 Task: Look for Airbnb options in Santa Tecla, El Salvador from 1st November, 2023 to 9th November, 2023 for 4 adults.2 bedrooms having 2 beds and 2 bathrooms. Property type can be house. Booking option can be shelf check-in. Look for 5 properties as per requirement.
Action: Mouse moved to (500, 100)
Screenshot: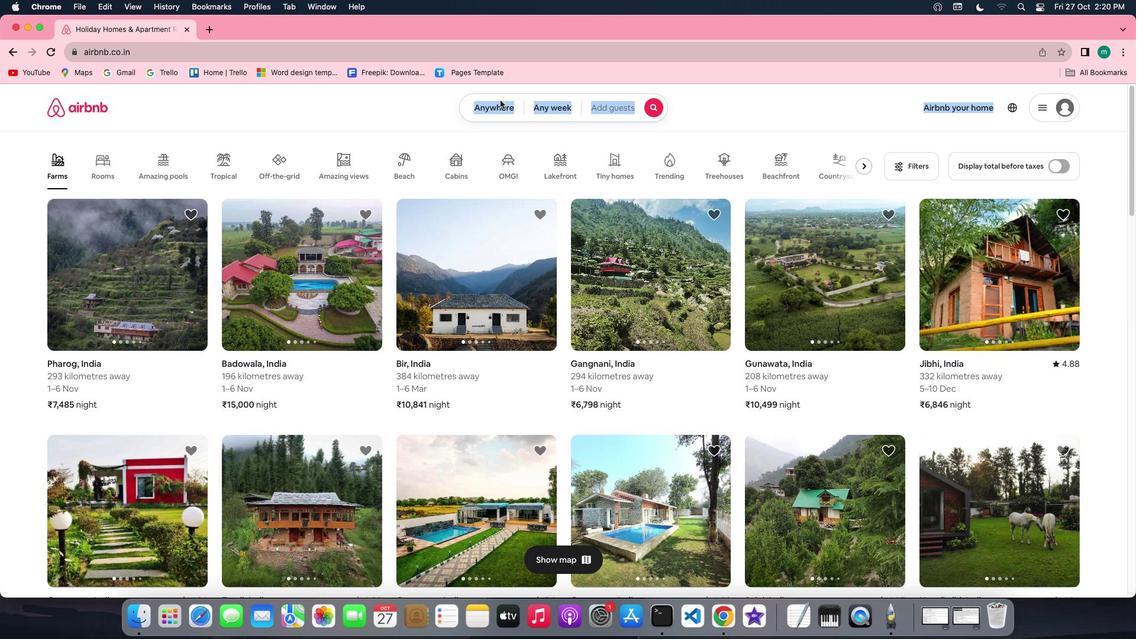 
Action: Mouse pressed left at (500, 100)
Screenshot: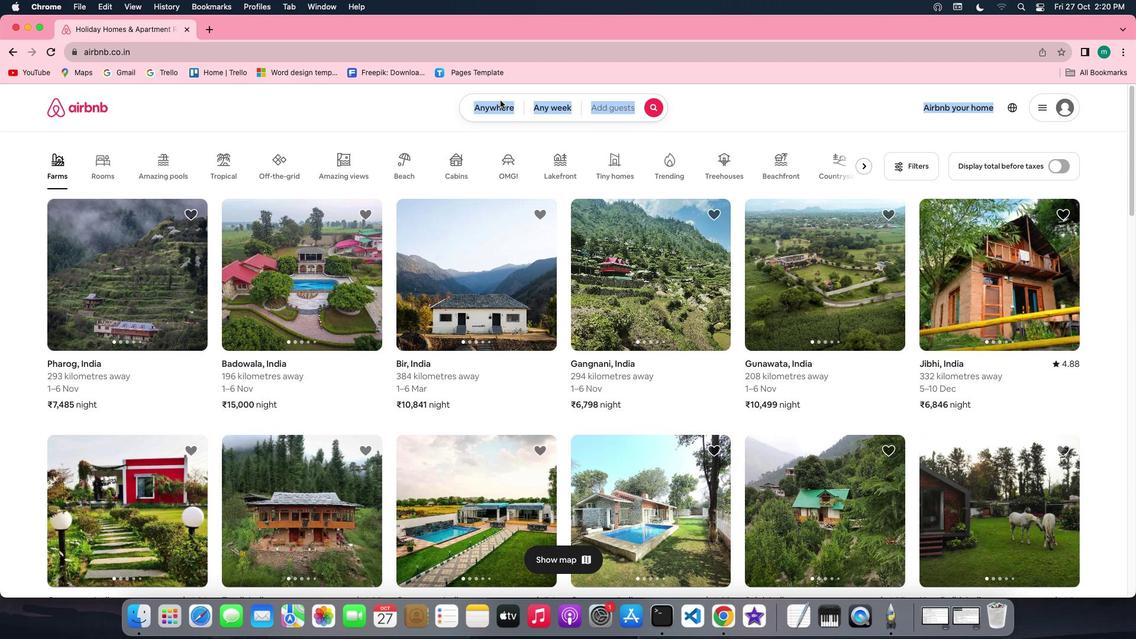 
Action: Mouse moved to (500, 100)
Screenshot: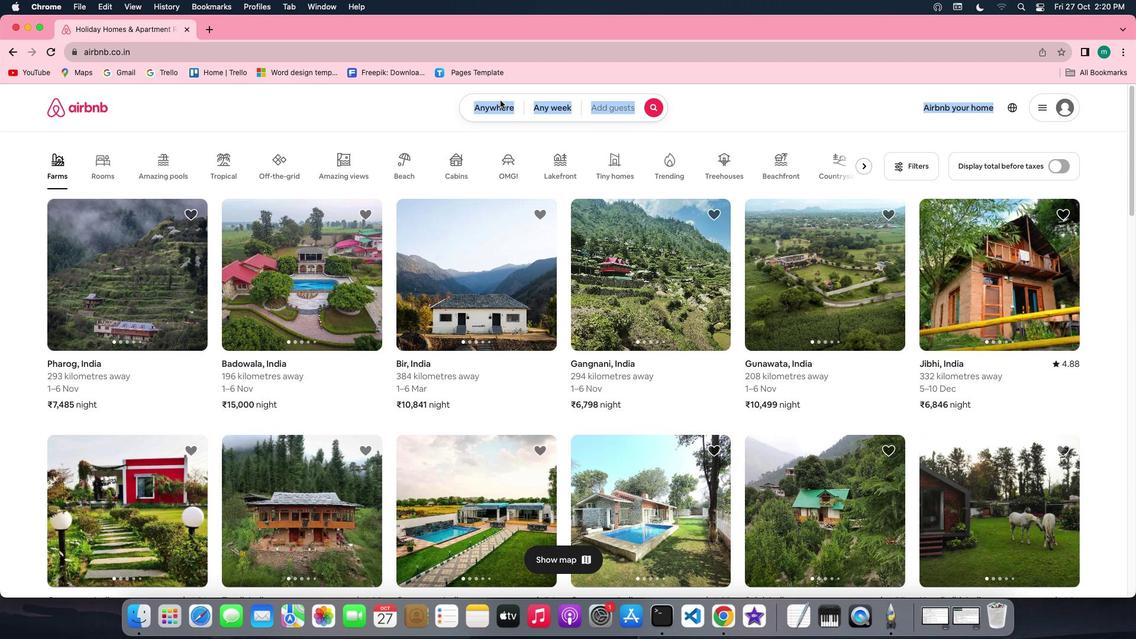 
Action: Mouse pressed left at (500, 100)
Screenshot: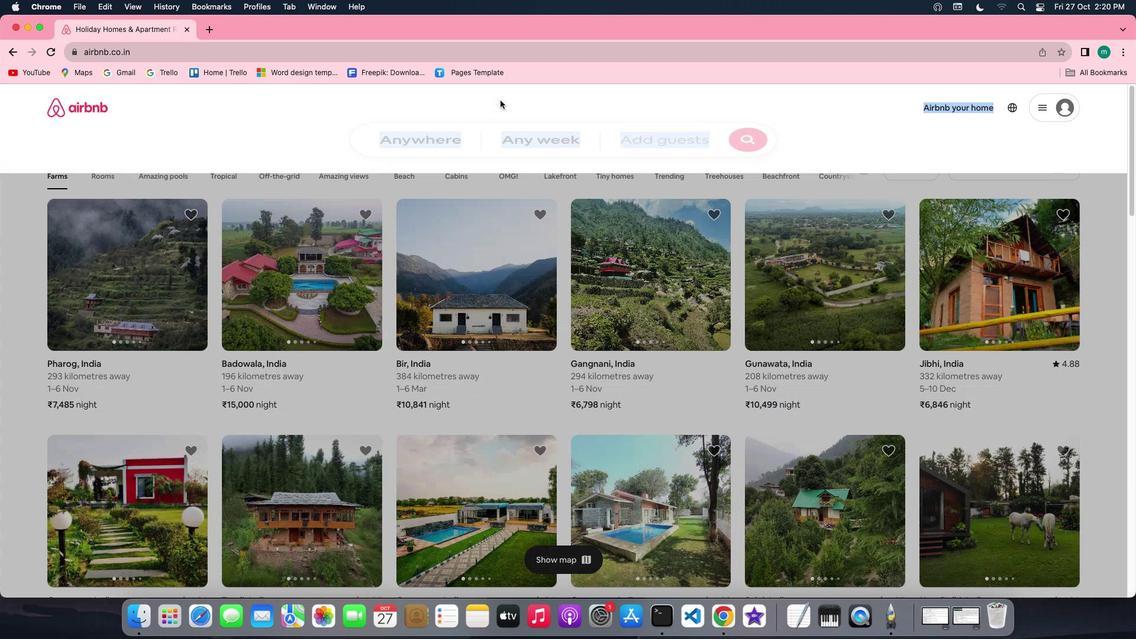 
Action: Mouse moved to (442, 154)
Screenshot: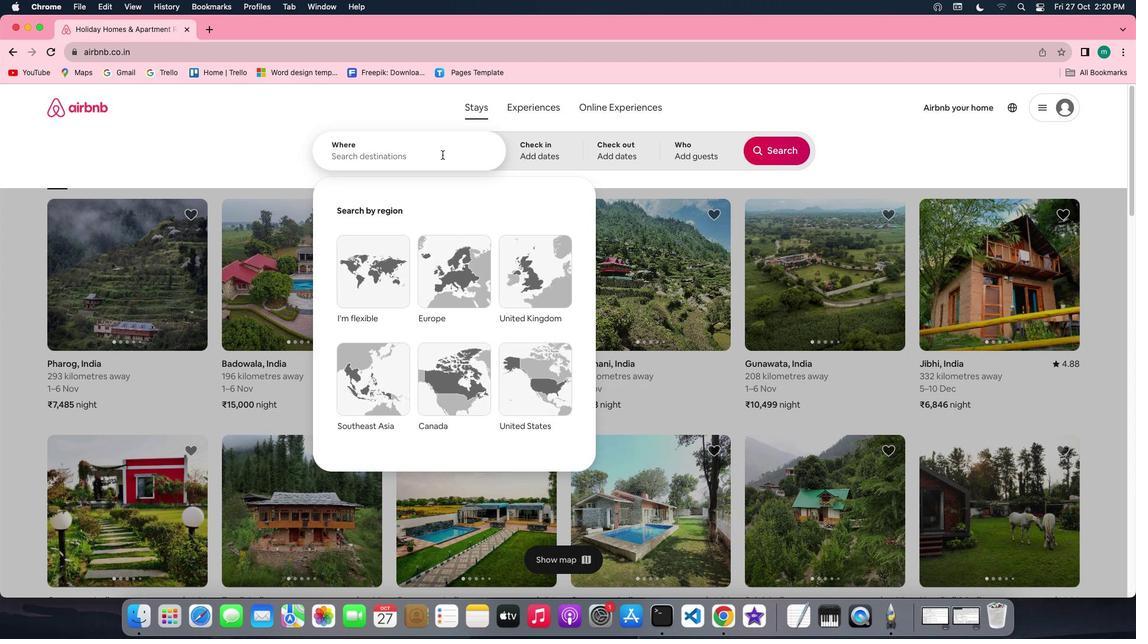 
Action: Key pressed Key.shift'S''a''n''t''a'Key.spaceKey.shift'T''e''c''l''a'','Key.spaceKey.shift'E''l'Key.spaceKey.shift'S''a''l''v''a''d''o''r'
Screenshot: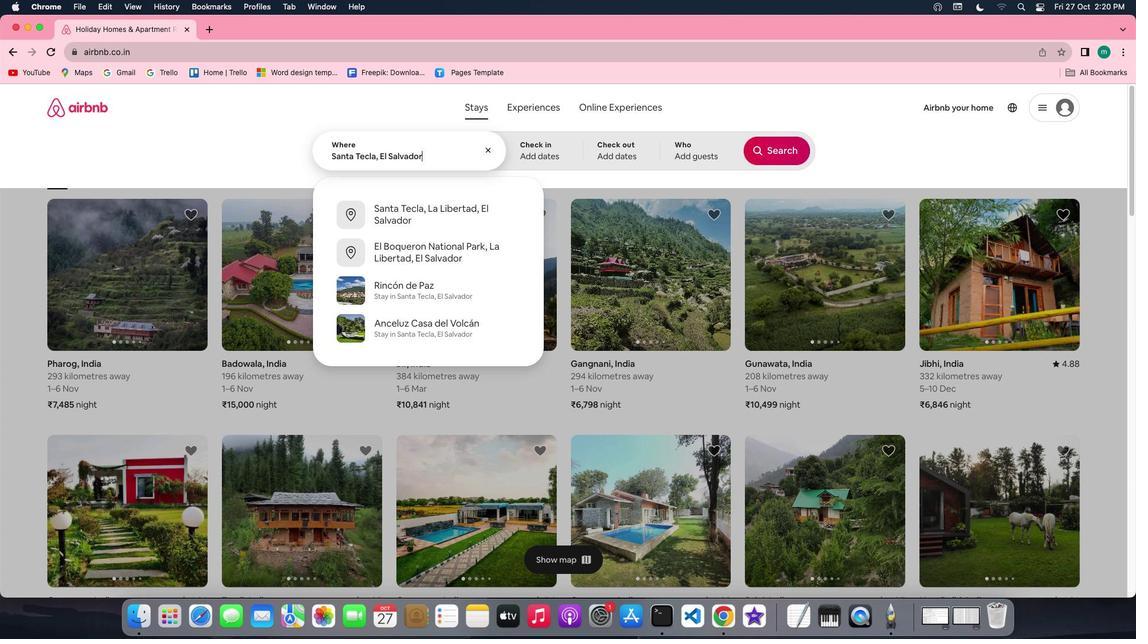 
Action: Mouse moved to (547, 148)
Screenshot: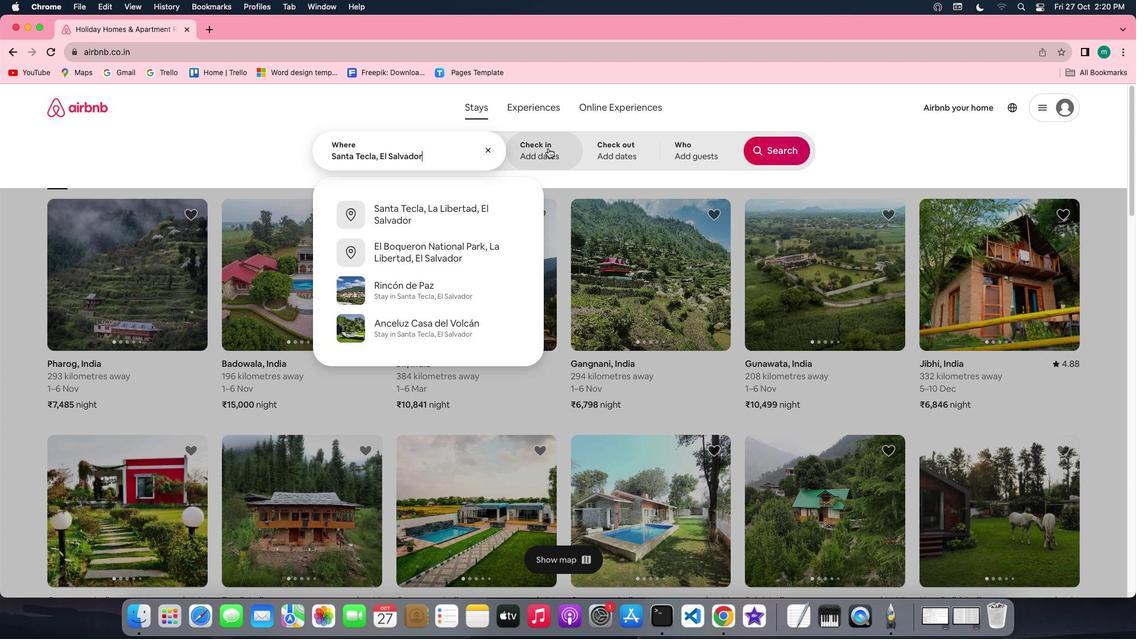 
Action: Mouse pressed left at (547, 148)
Screenshot: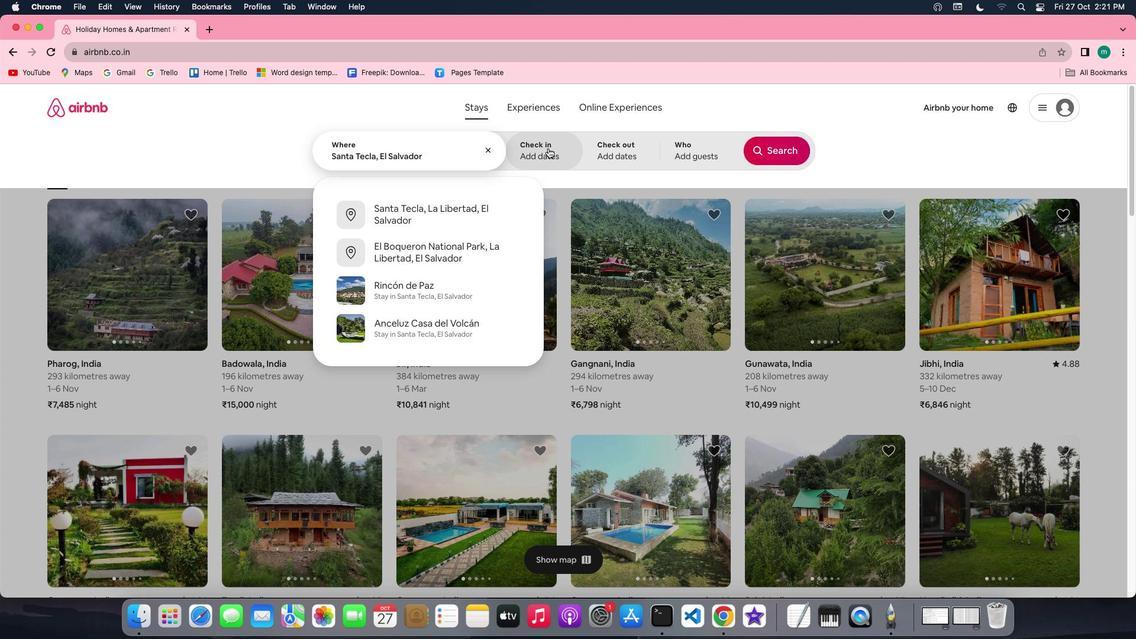 
Action: Mouse moved to (678, 292)
Screenshot: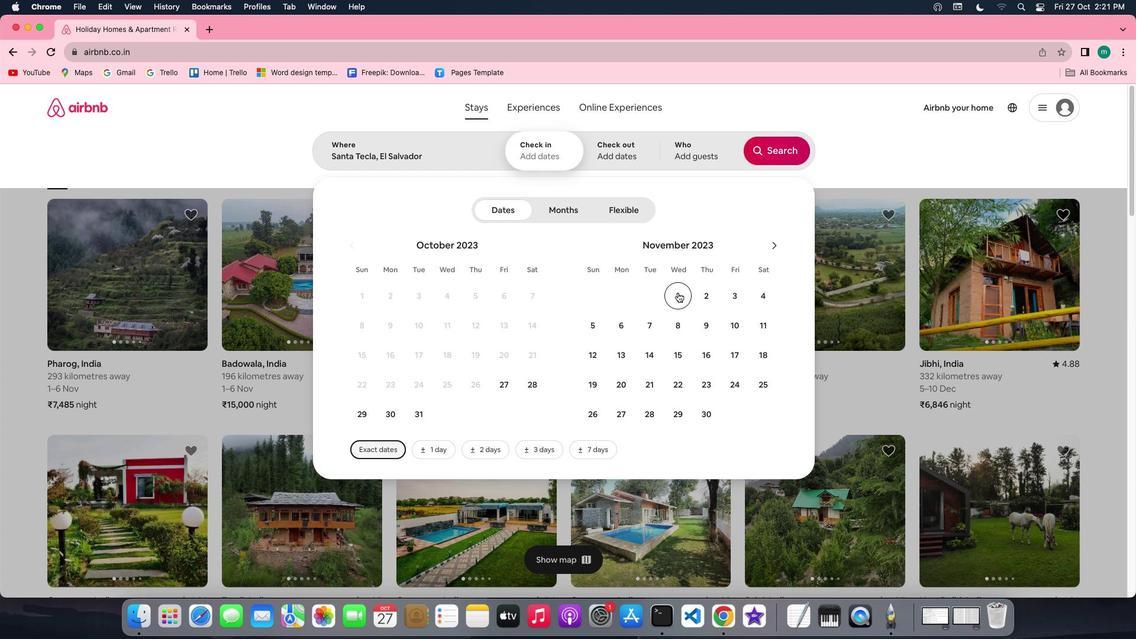 
Action: Mouse pressed left at (678, 292)
Screenshot: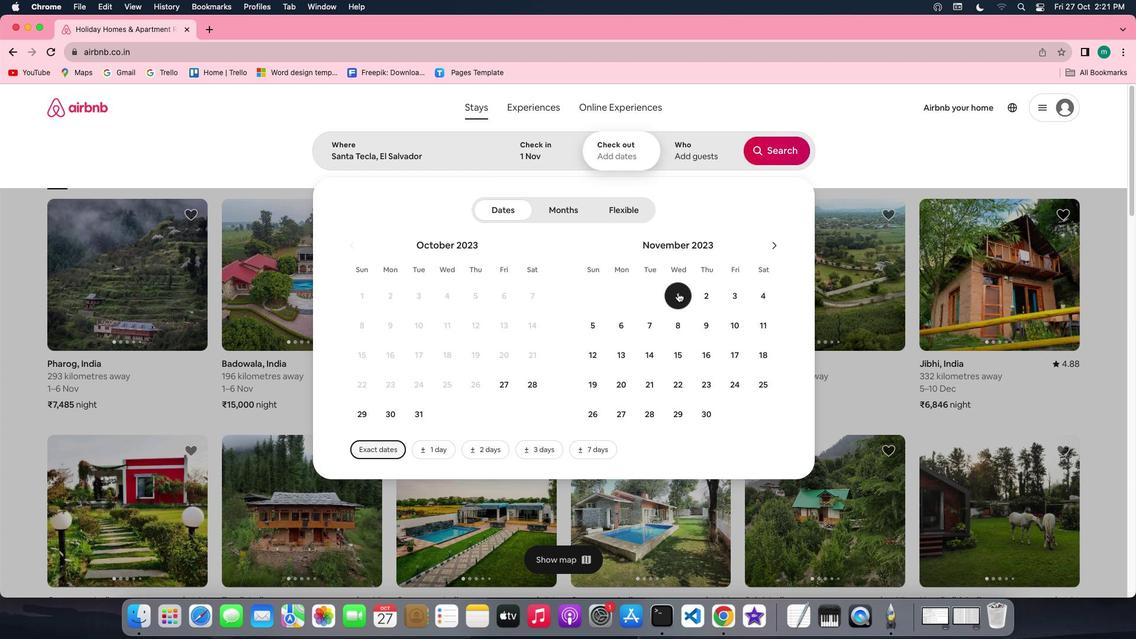 
Action: Mouse moved to (701, 323)
Screenshot: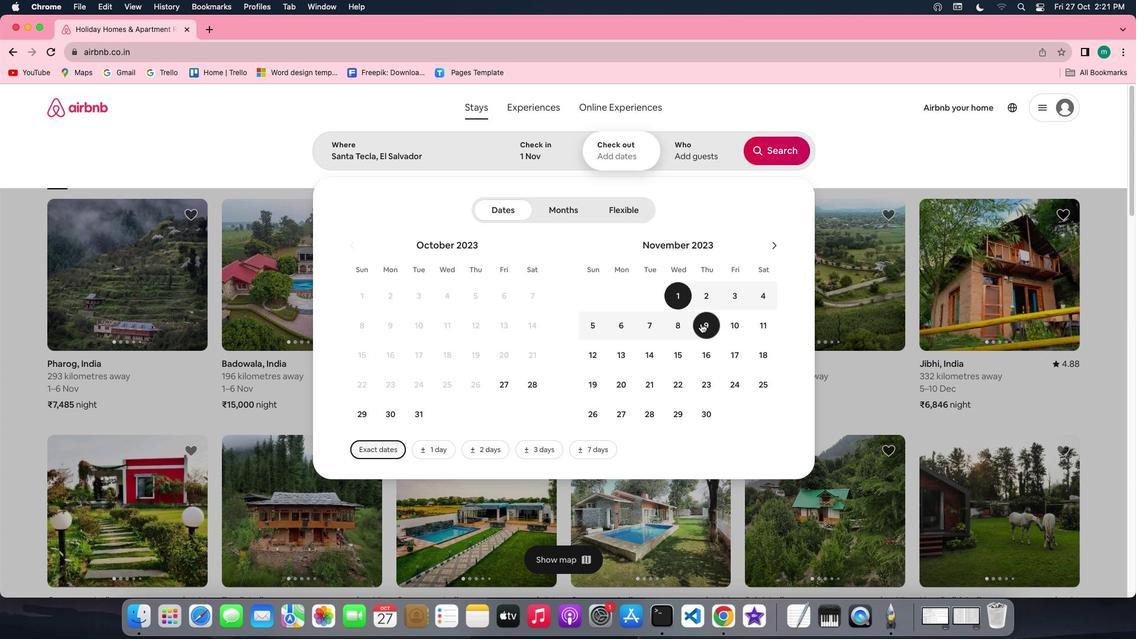 
Action: Mouse pressed left at (701, 323)
Screenshot: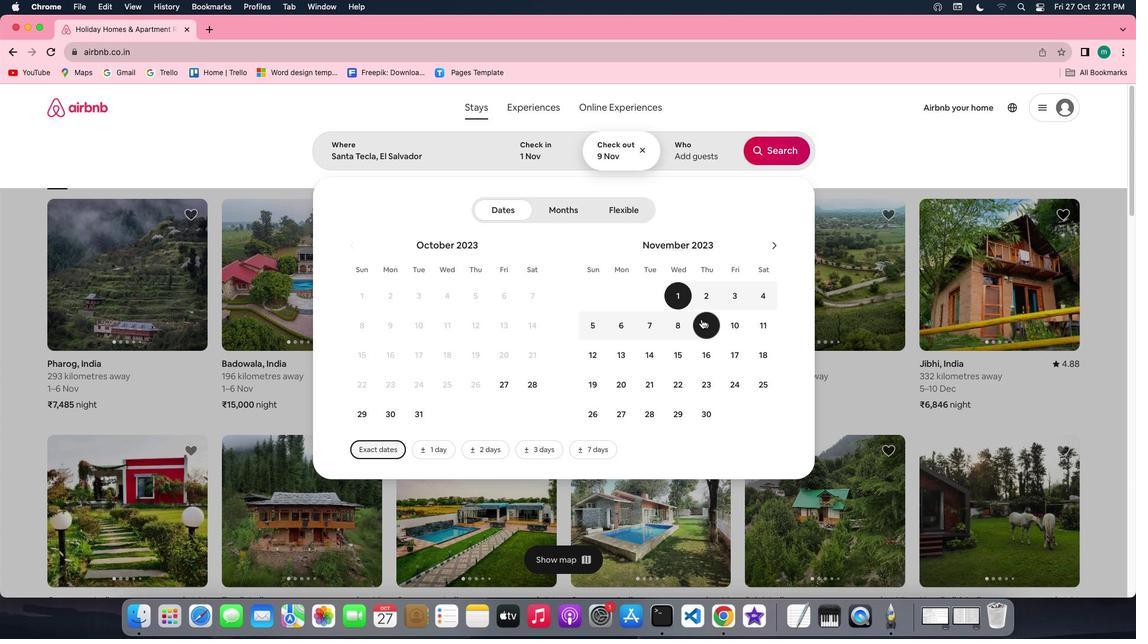 
Action: Mouse moved to (697, 153)
Screenshot: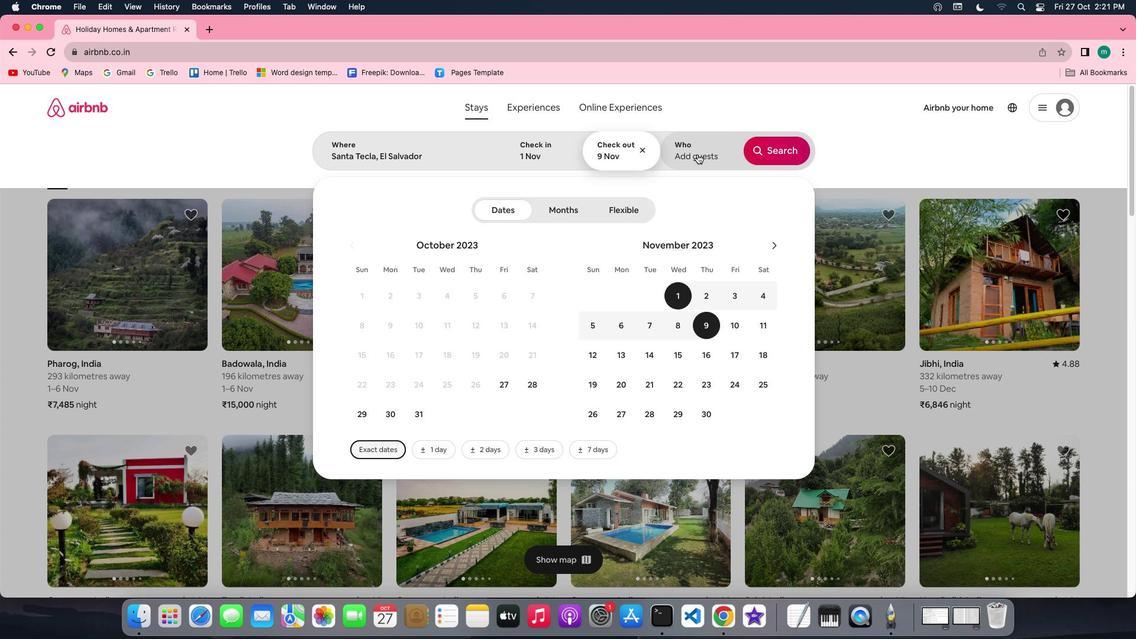 
Action: Mouse pressed left at (697, 153)
Screenshot: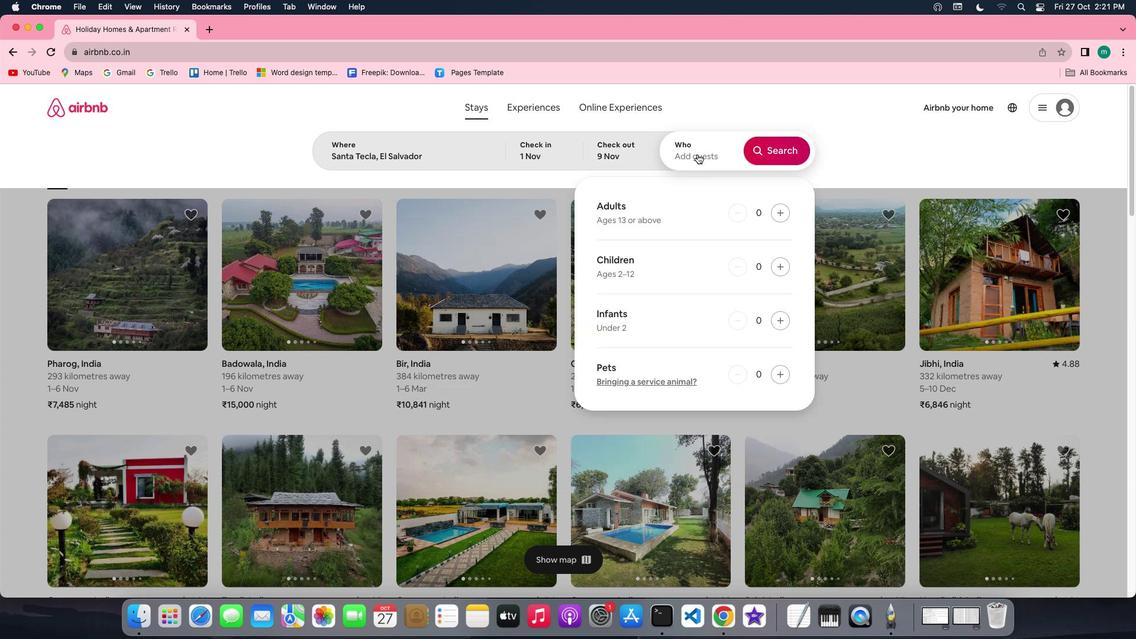 
Action: Mouse moved to (777, 210)
Screenshot: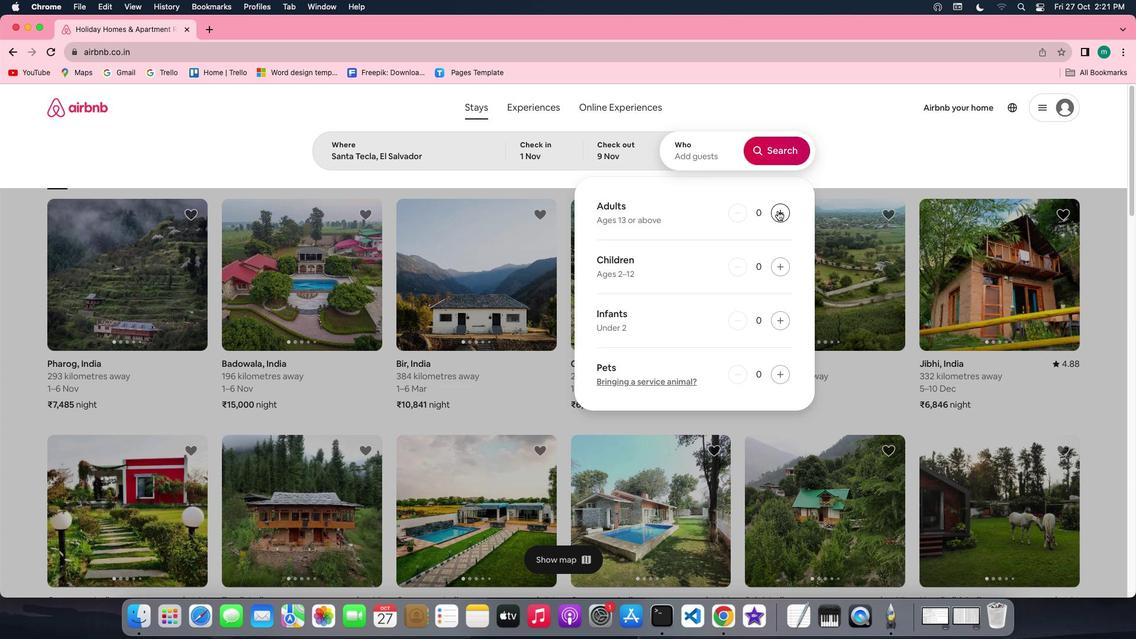 
Action: Mouse pressed left at (777, 210)
Screenshot: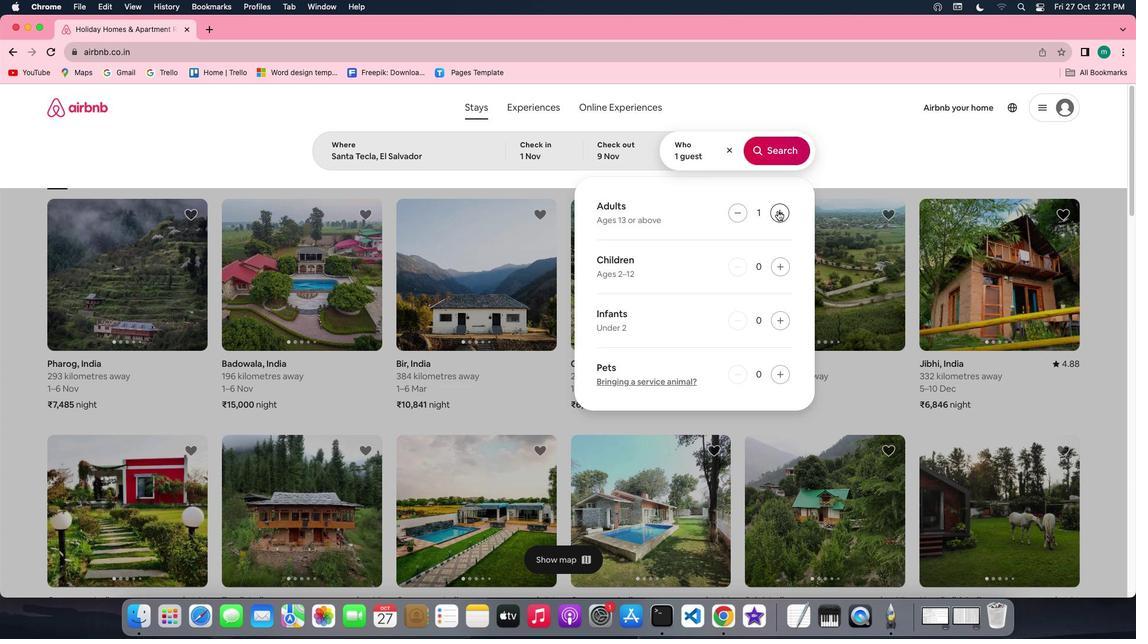 
Action: Mouse pressed left at (777, 210)
Screenshot: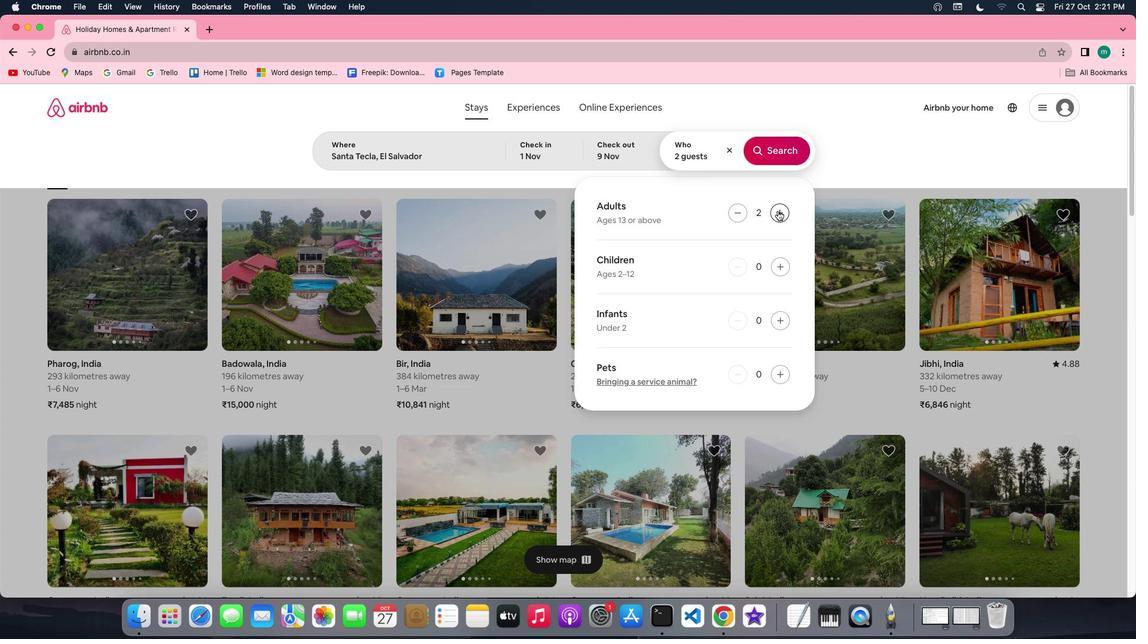 
Action: Mouse pressed left at (777, 210)
Screenshot: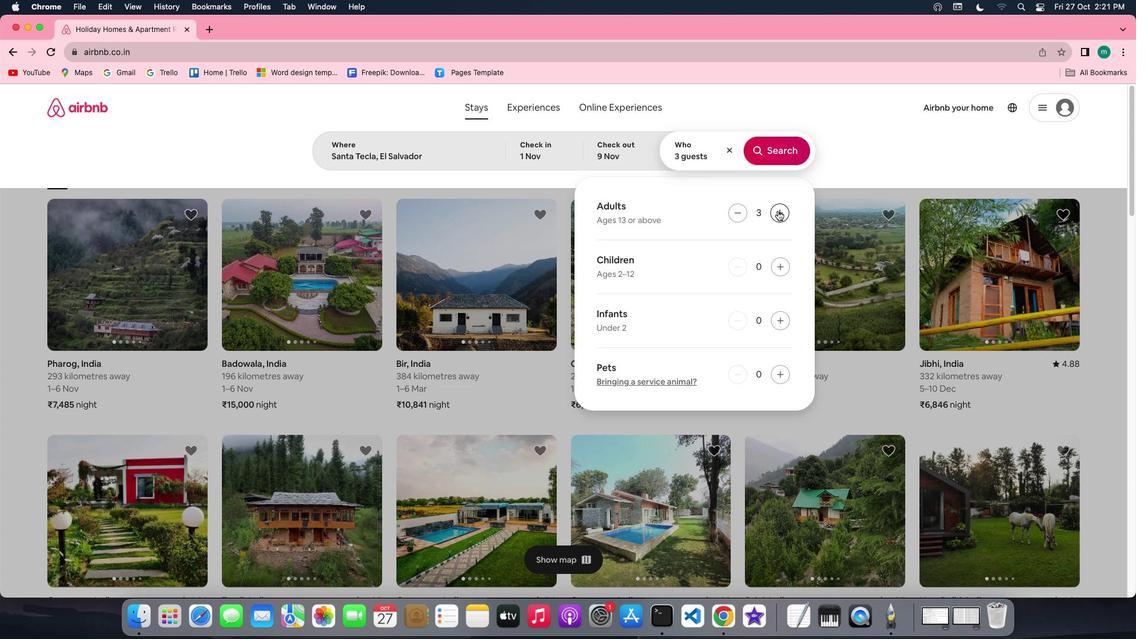 
Action: Mouse pressed left at (777, 210)
Screenshot: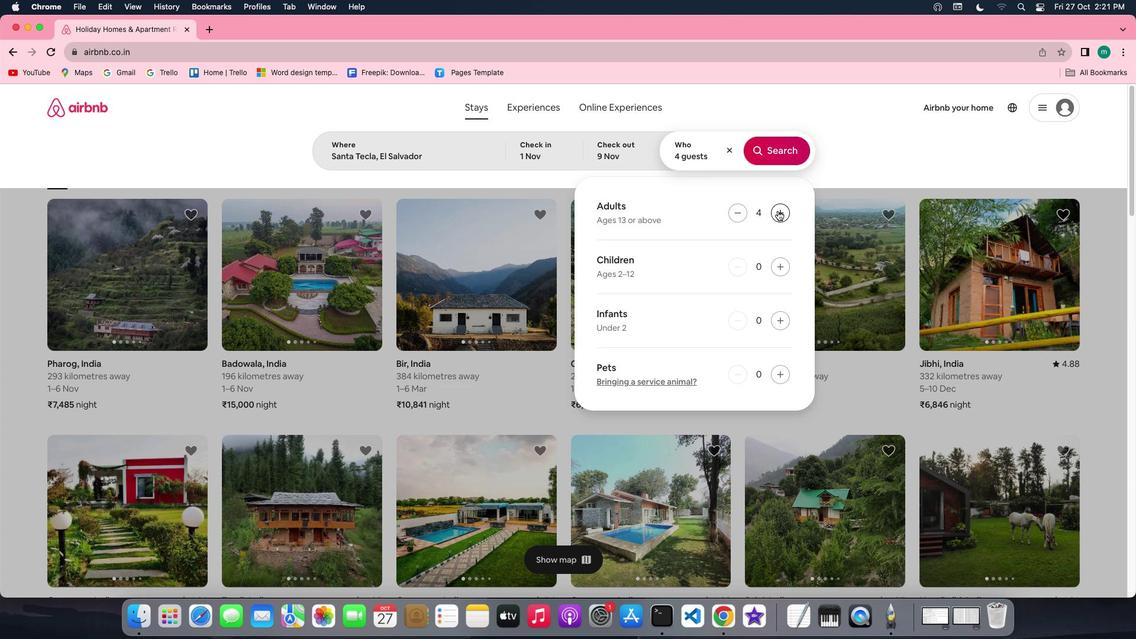 
Action: Mouse moved to (787, 152)
Screenshot: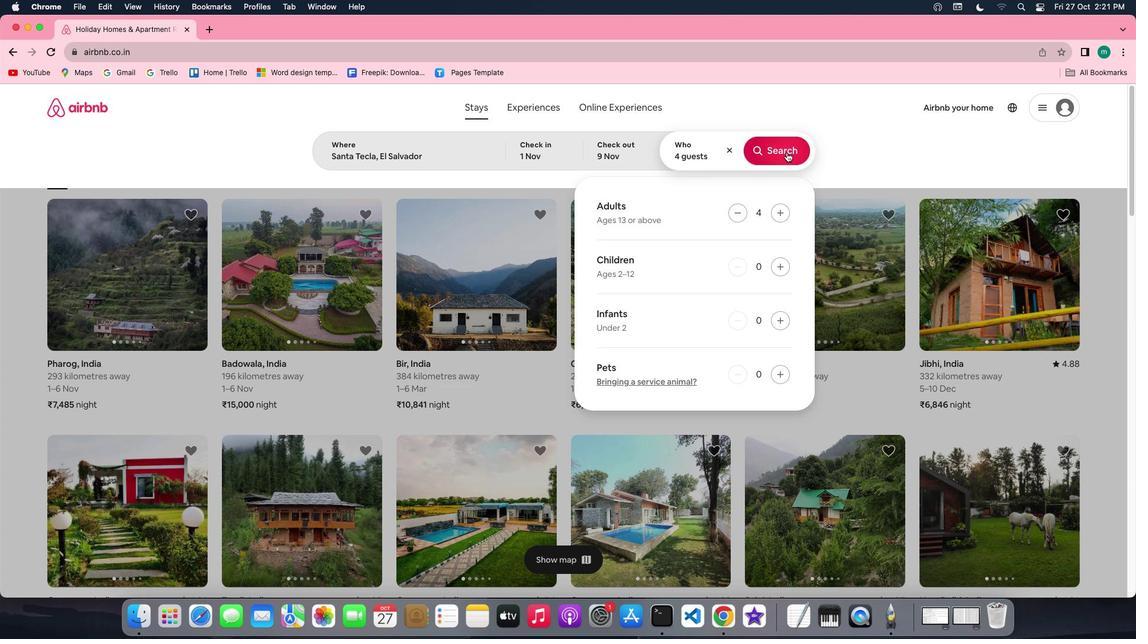 
Action: Mouse pressed left at (787, 152)
Screenshot: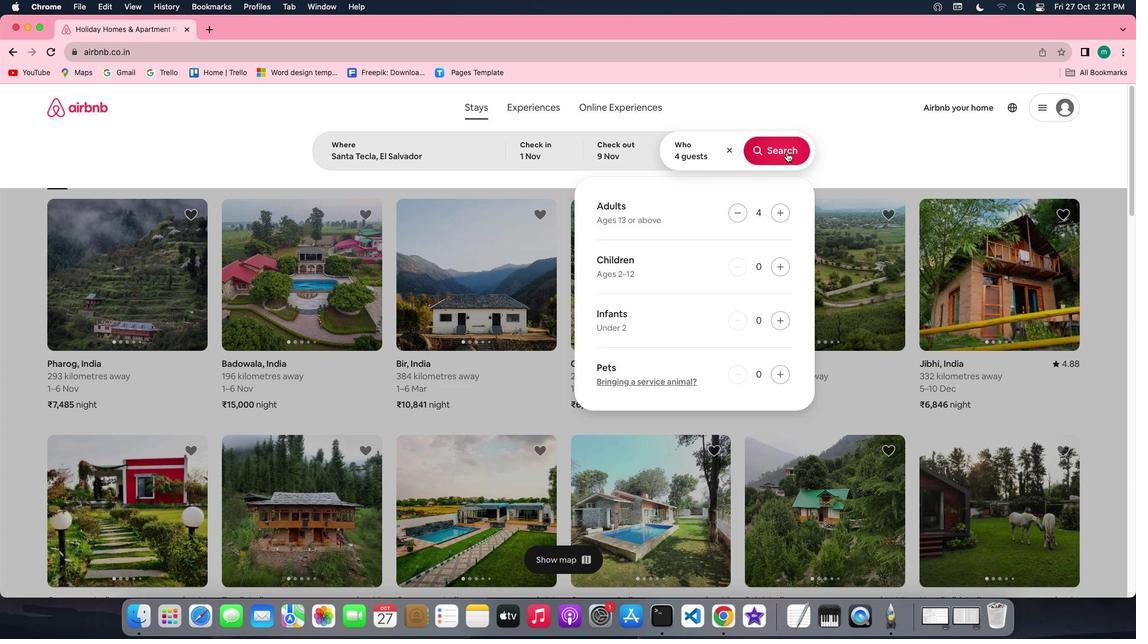 
Action: Mouse moved to (955, 154)
Screenshot: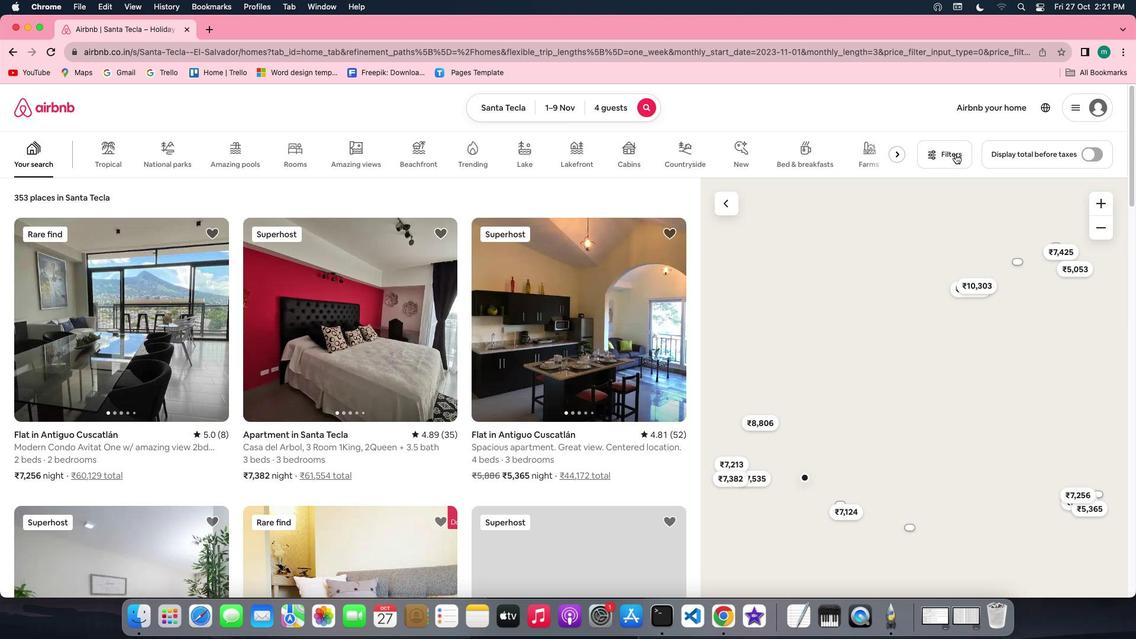 
Action: Mouse pressed left at (955, 154)
Screenshot: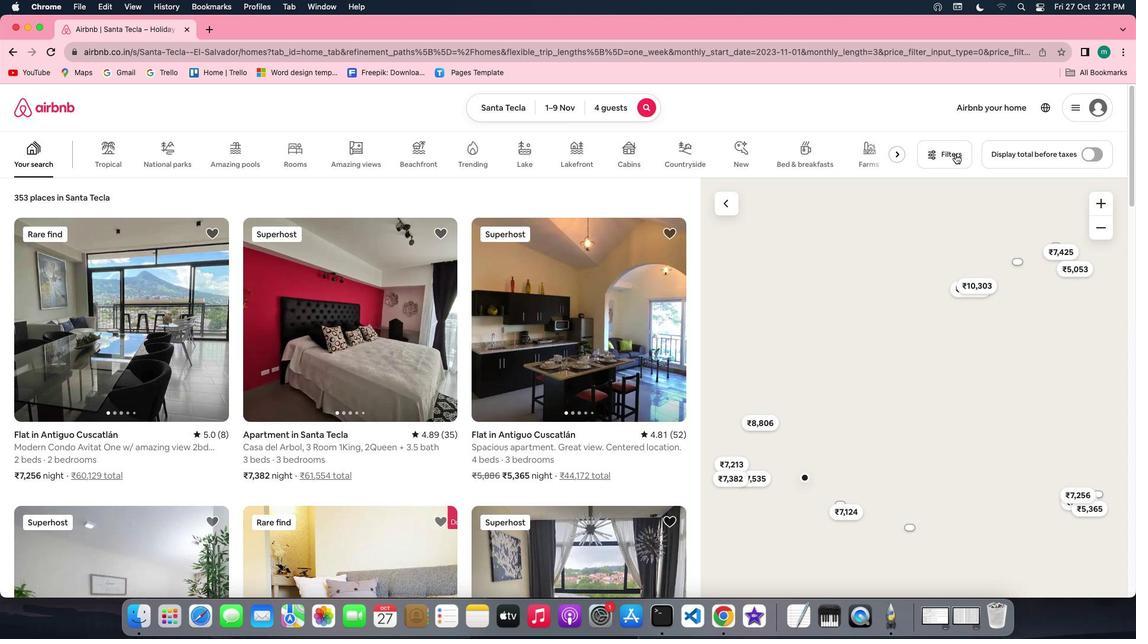 
Action: Mouse moved to (656, 341)
Screenshot: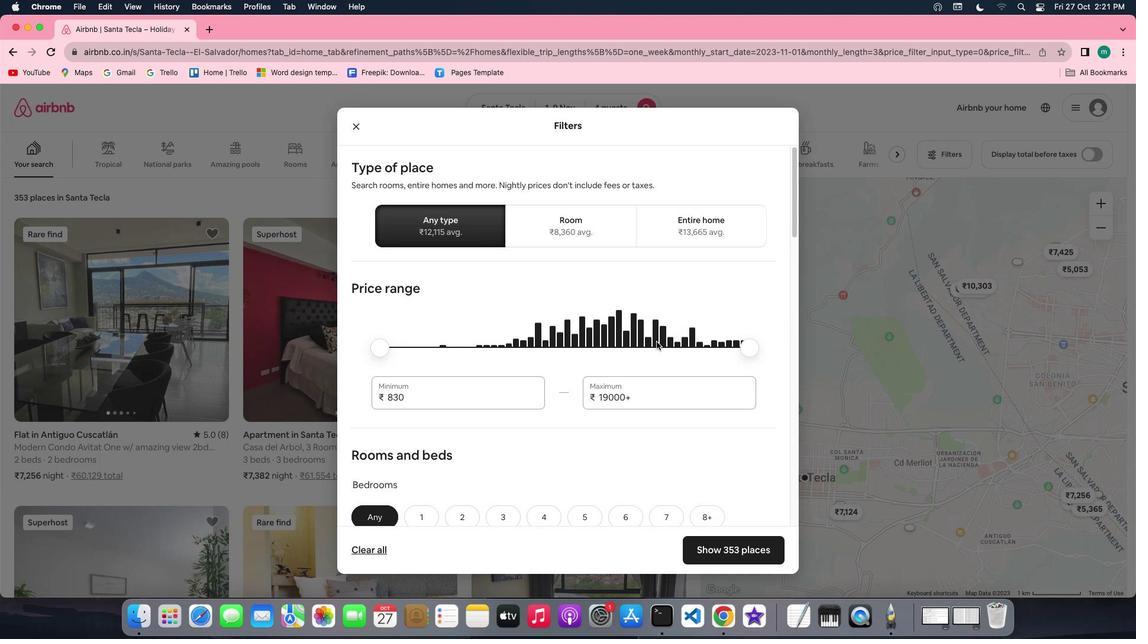 
Action: Mouse scrolled (656, 341) with delta (0, 0)
Screenshot: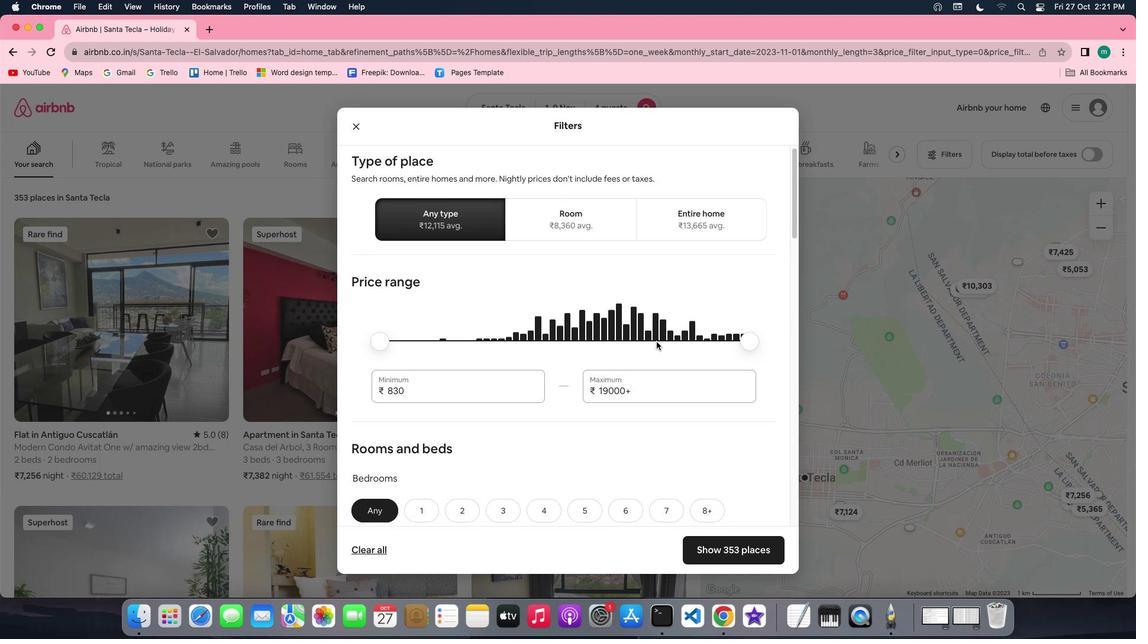 
Action: Mouse scrolled (656, 341) with delta (0, 0)
Screenshot: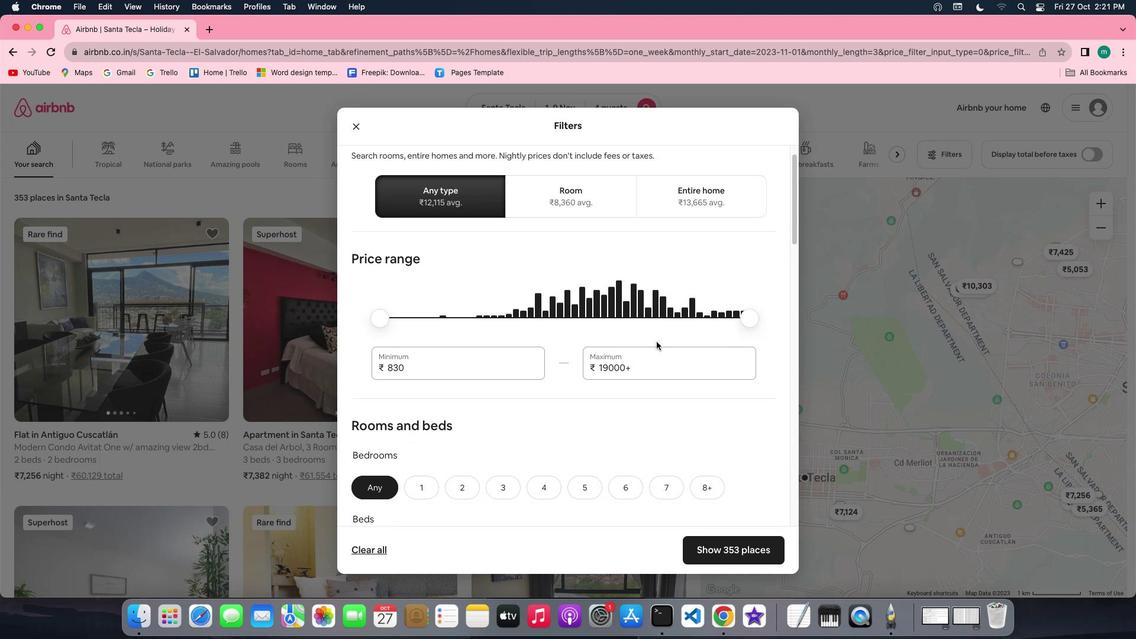 
Action: Mouse scrolled (656, 341) with delta (0, 0)
Screenshot: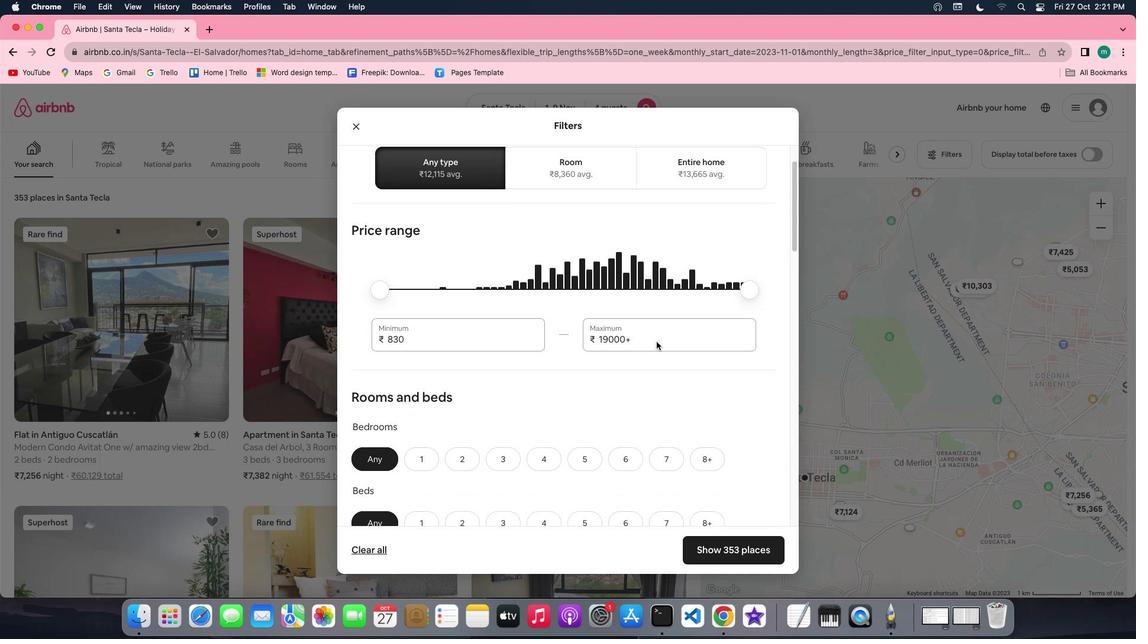 
Action: Mouse scrolled (656, 341) with delta (0, -1)
Screenshot: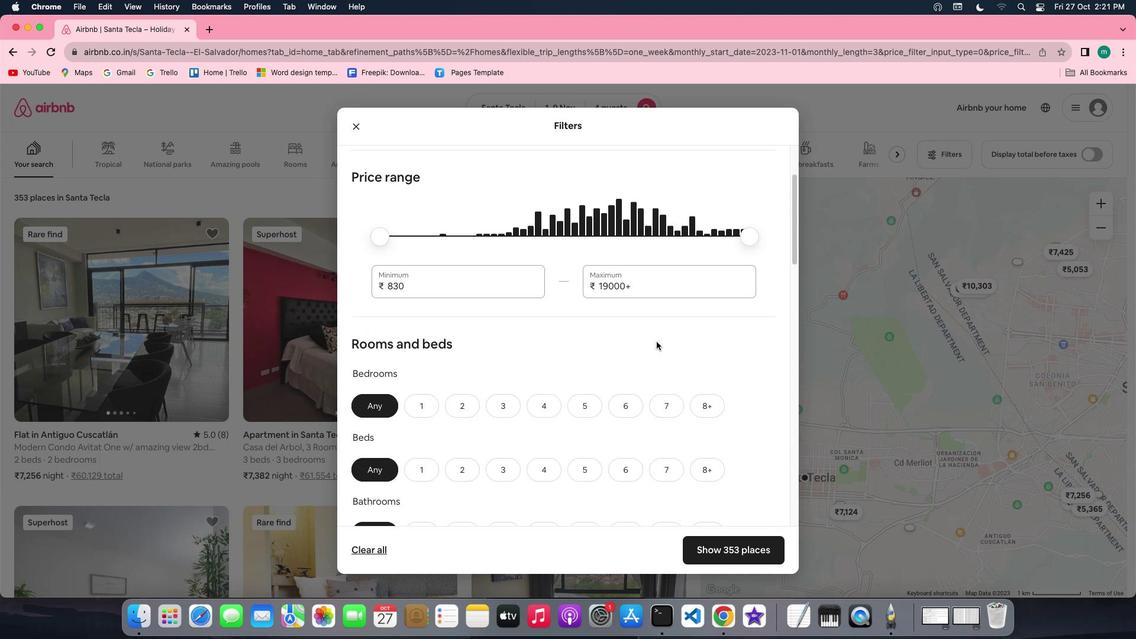 
Action: Mouse moved to (656, 341)
Screenshot: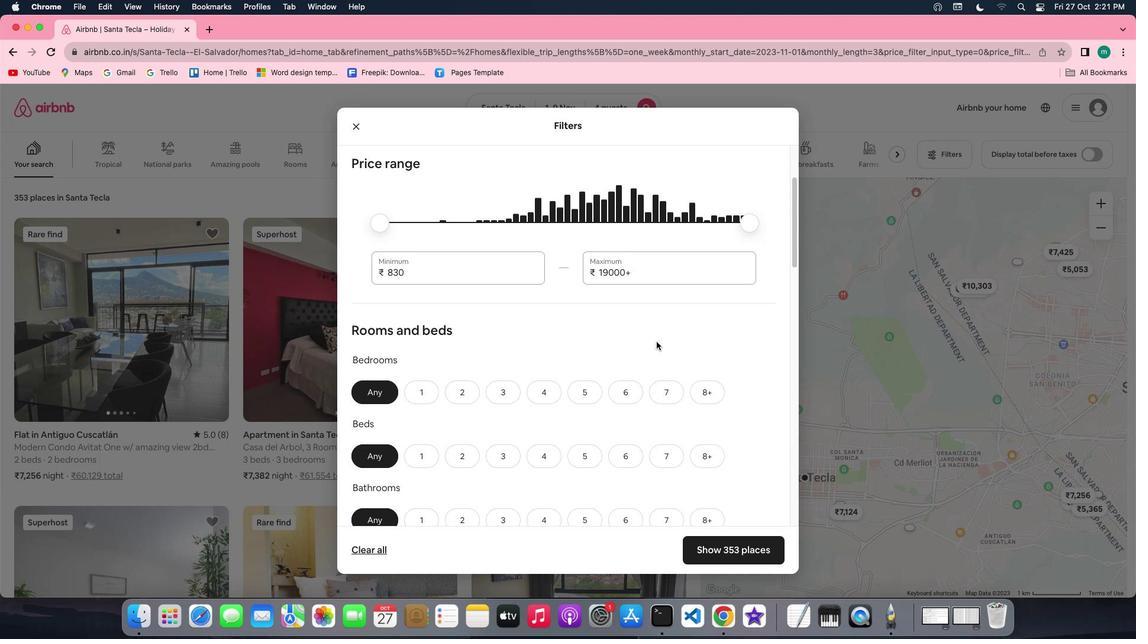 
Action: Mouse scrolled (656, 341) with delta (0, 0)
Screenshot: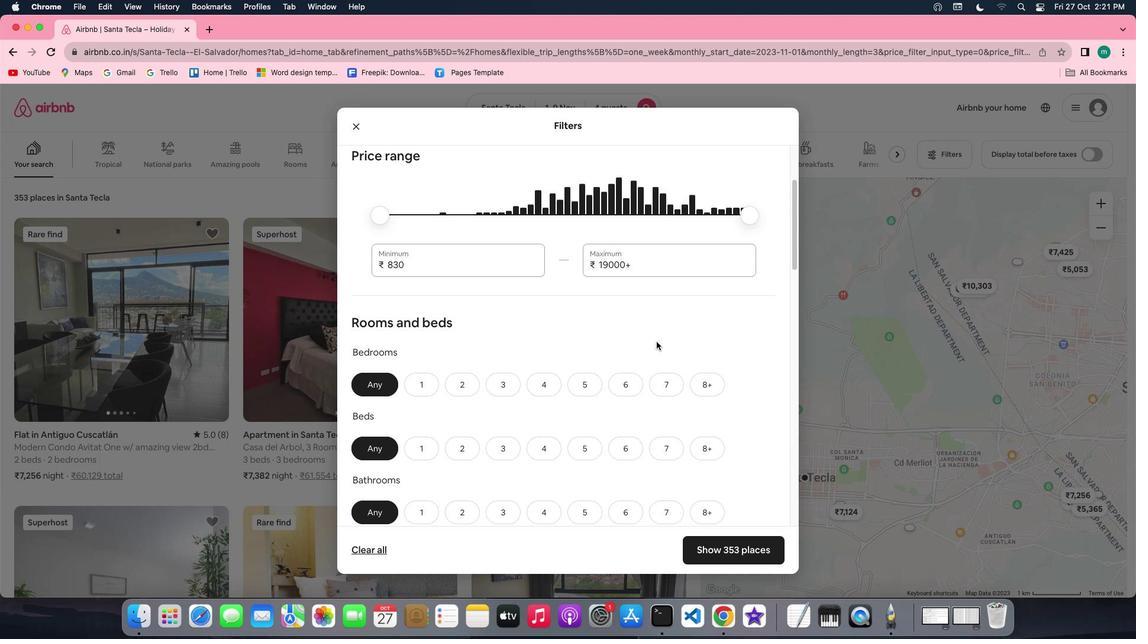 
Action: Mouse scrolled (656, 341) with delta (0, 0)
Screenshot: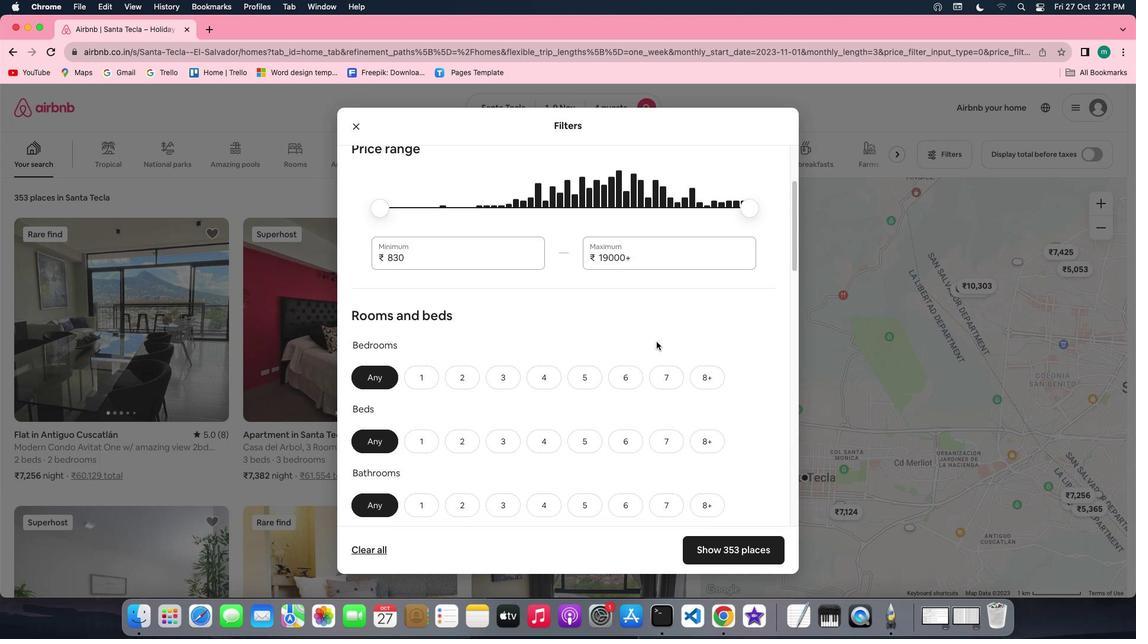 
Action: Mouse scrolled (656, 341) with delta (0, 0)
Screenshot: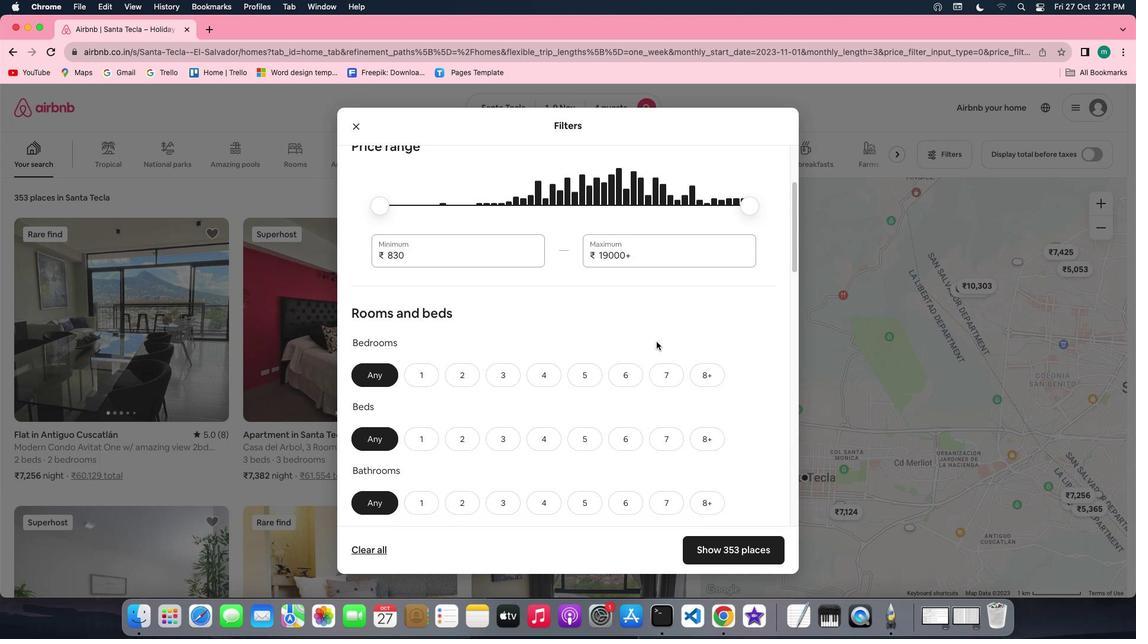 
Action: Mouse scrolled (656, 341) with delta (0, 0)
Screenshot: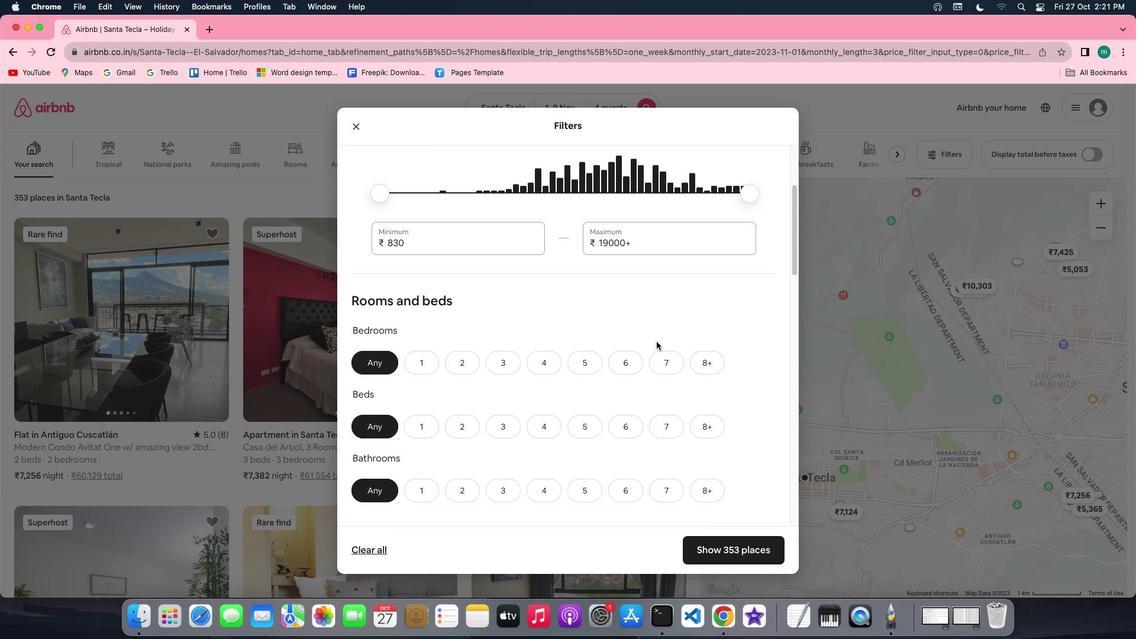 
Action: Mouse scrolled (656, 341) with delta (0, 0)
Screenshot: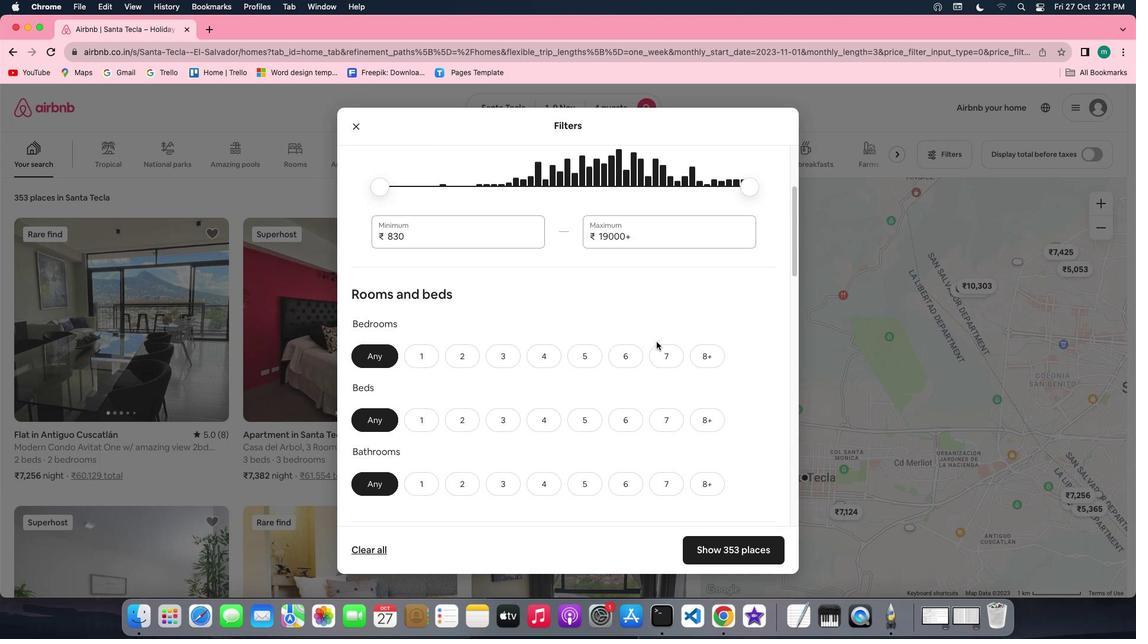 
Action: Mouse scrolled (656, 341) with delta (0, 0)
Screenshot: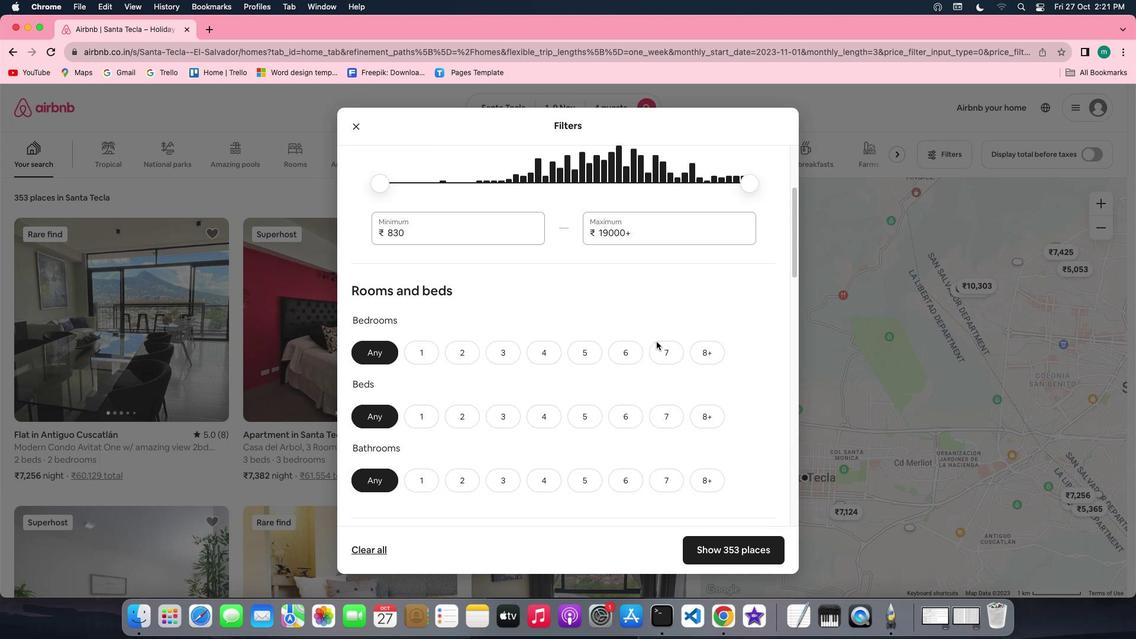 
Action: Mouse scrolled (656, 341) with delta (0, 0)
Screenshot: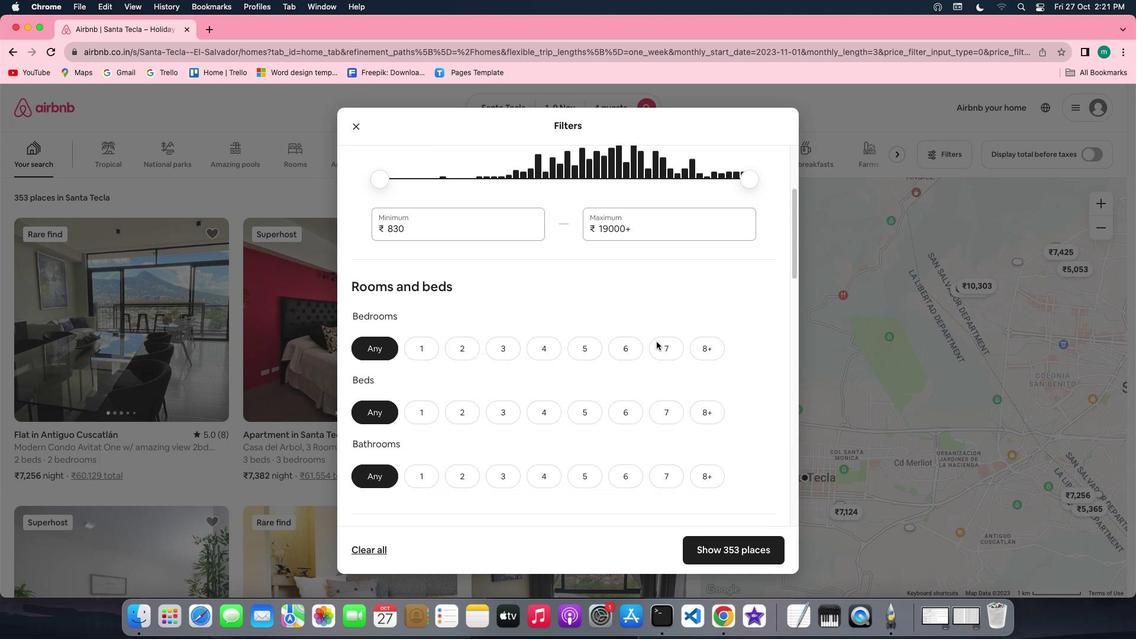 
Action: Mouse scrolled (656, 341) with delta (0, 0)
Screenshot: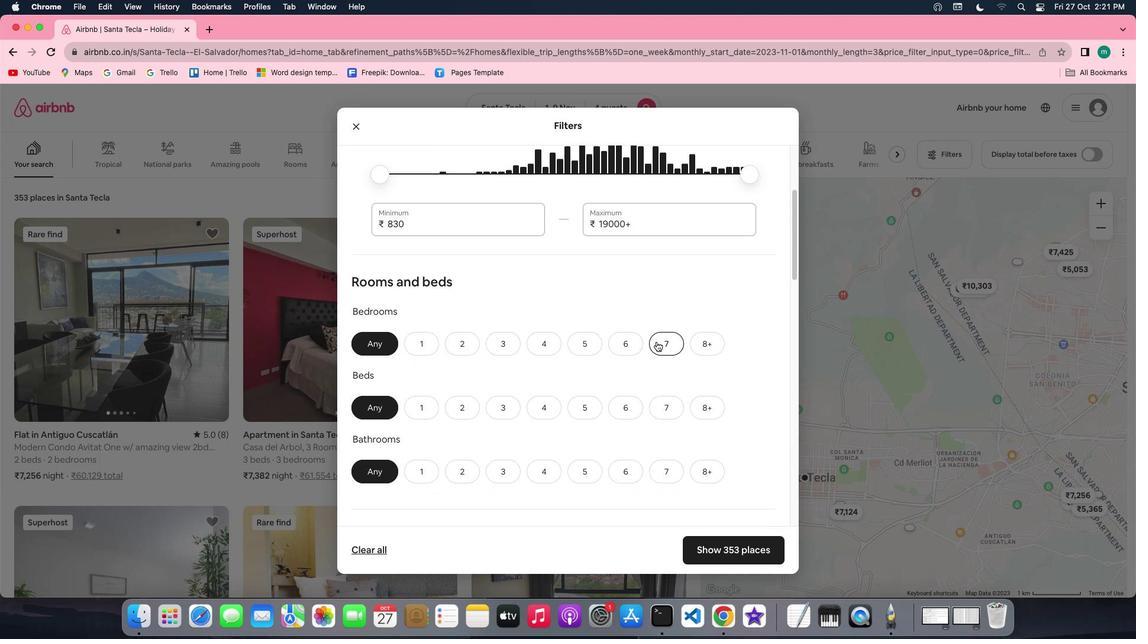 
Action: Mouse scrolled (656, 341) with delta (0, 0)
Screenshot: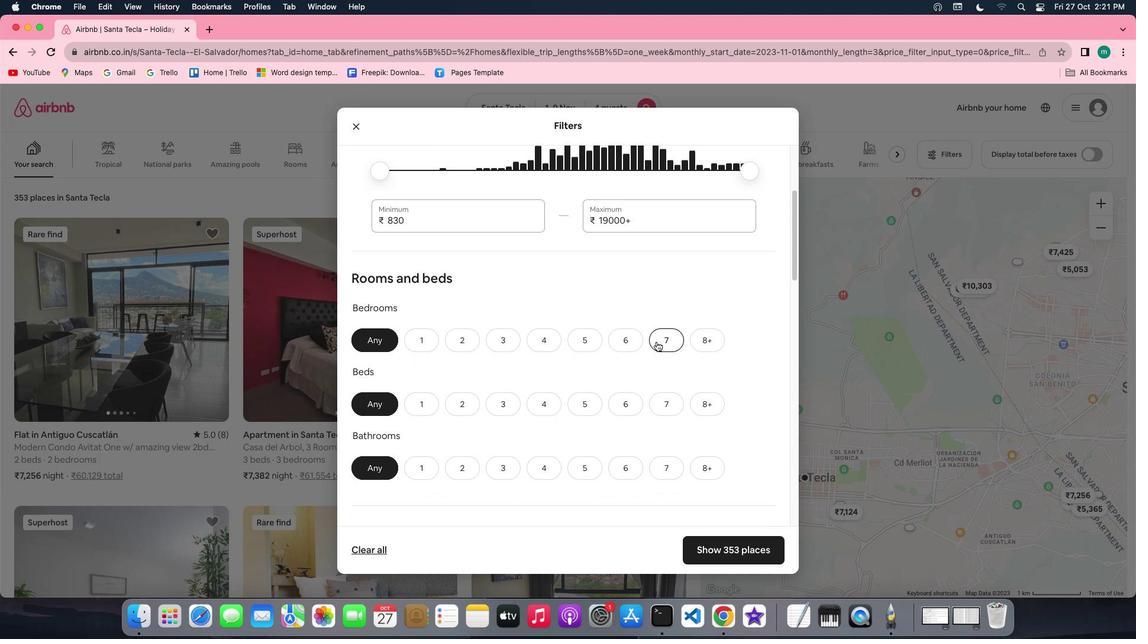 
Action: Mouse scrolled (656, 341) with delta (0, 0)
Screenshot: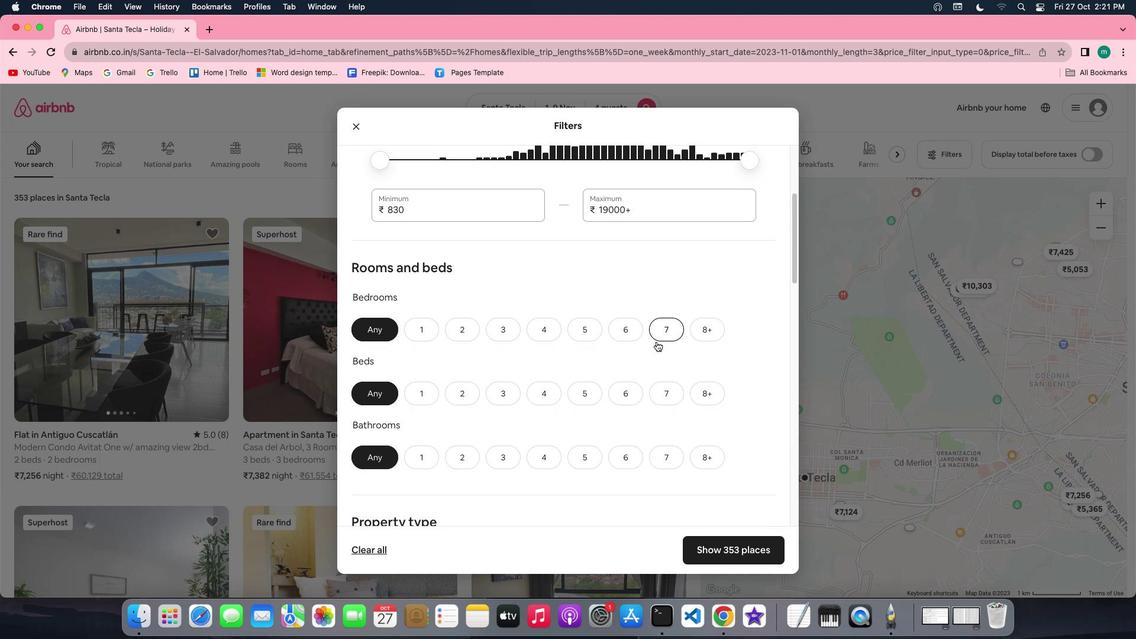 
Action: Mouse scrolled (656, 341) with delta (0, 0)
Screenshot: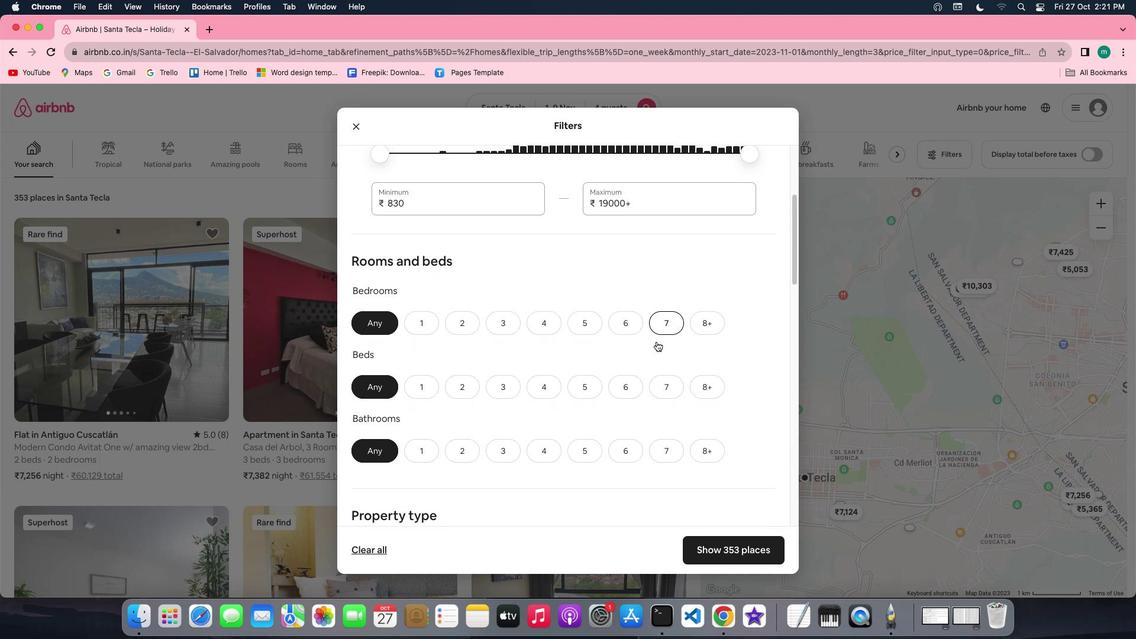 
Action: Mouse scrolled (656, 341) with delta (0, 0)
Screenshot: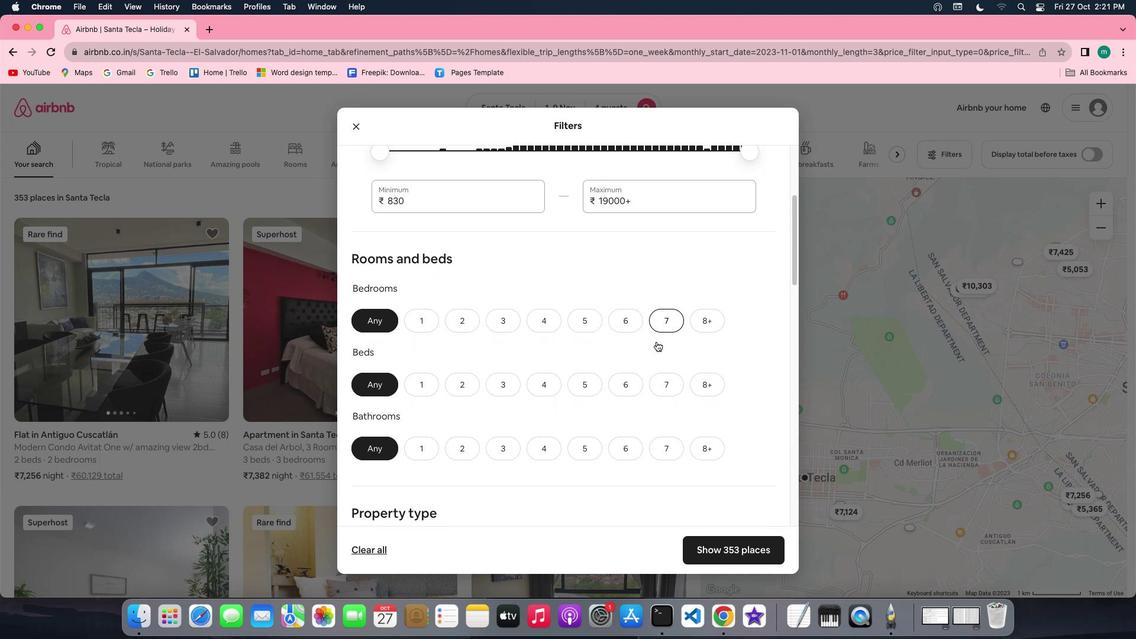 
Action: Mouse moved to (472, 322)
Screenshot: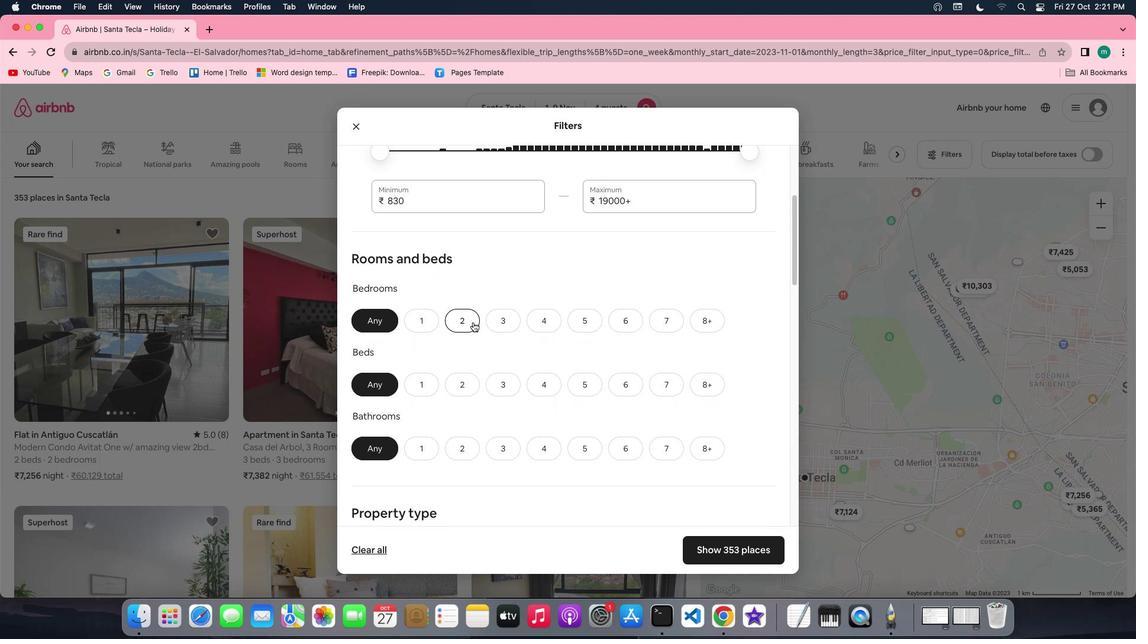 
Action: Mouse pressed left at (472, 322)
Screenshot: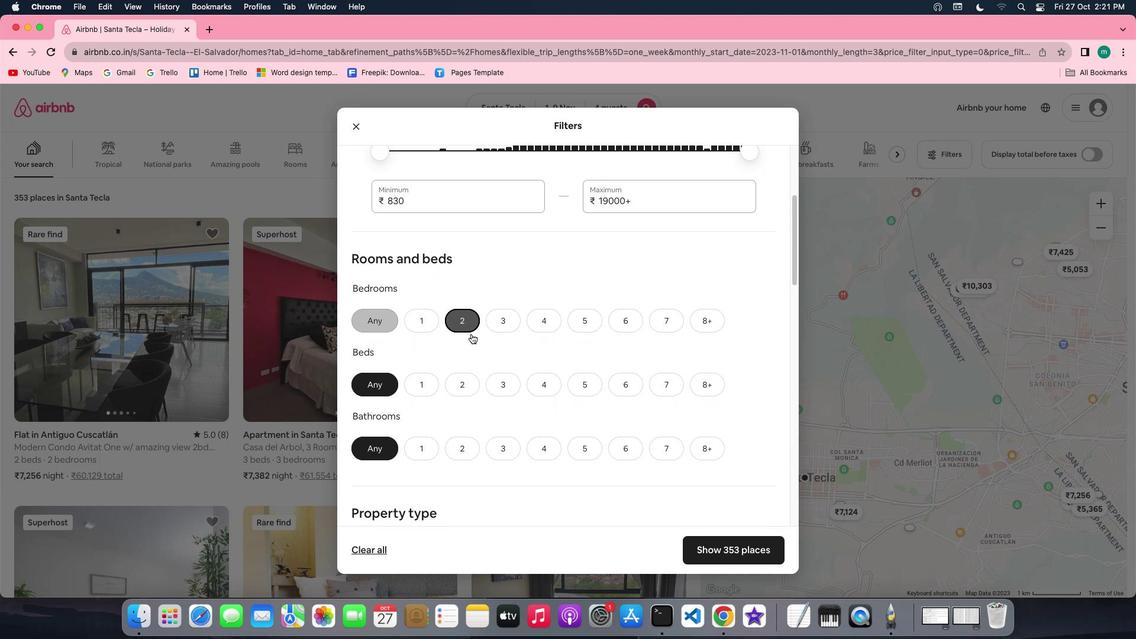 
Action: Mouse moved to (459, 376)
Screenshot: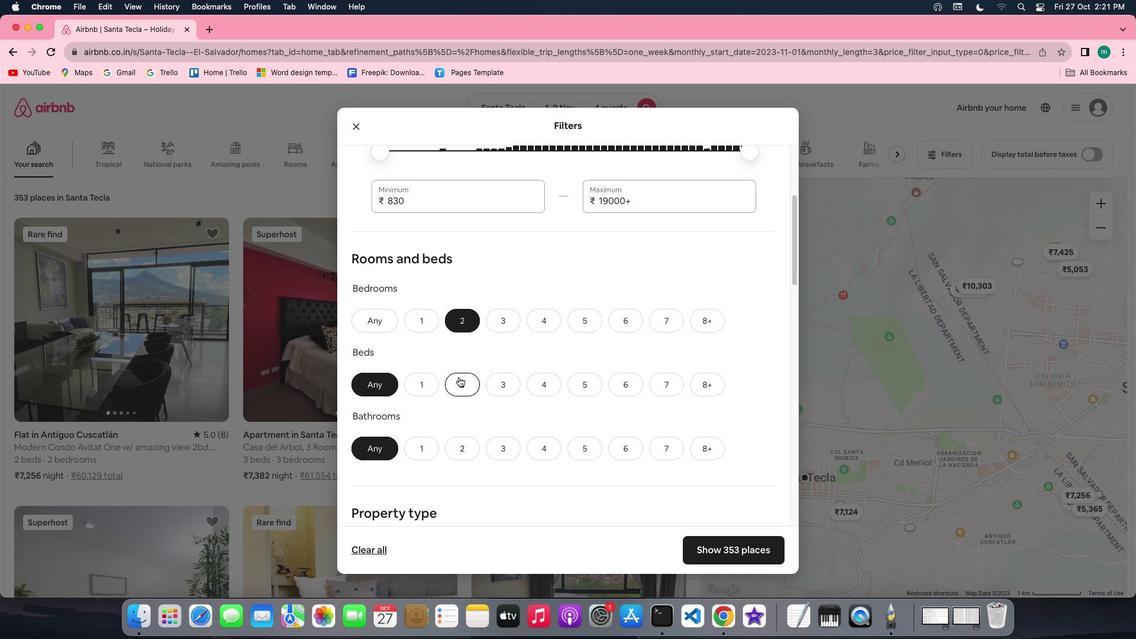
Action: Mouse pressed left at (459, 376)
Screenshot: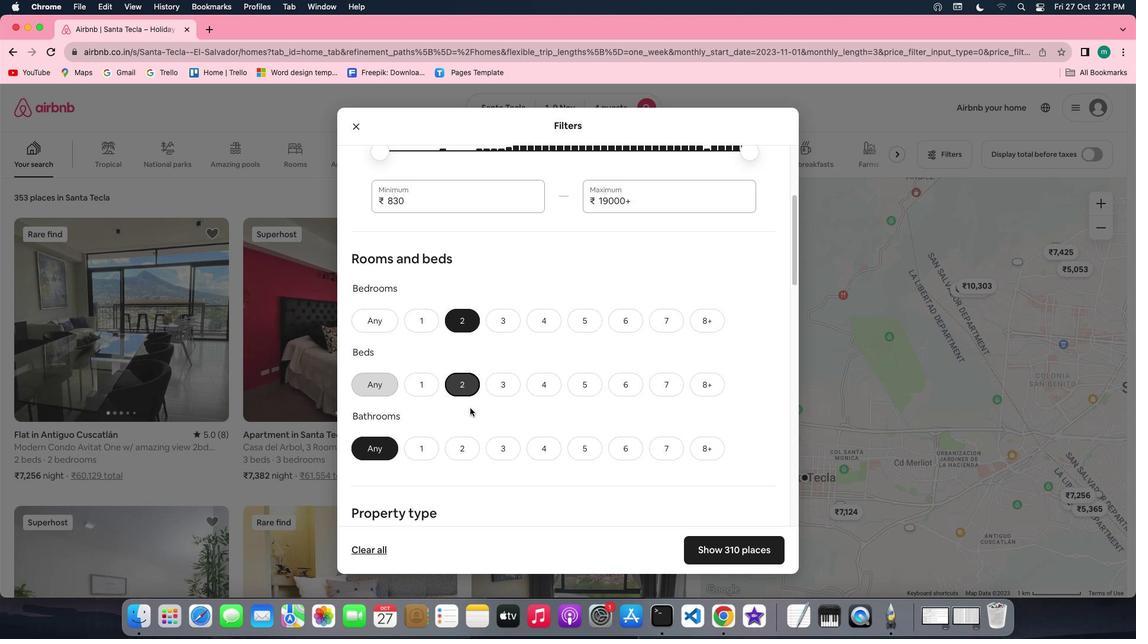 
Action: Mouse moved to (459, 442)
Screenshot: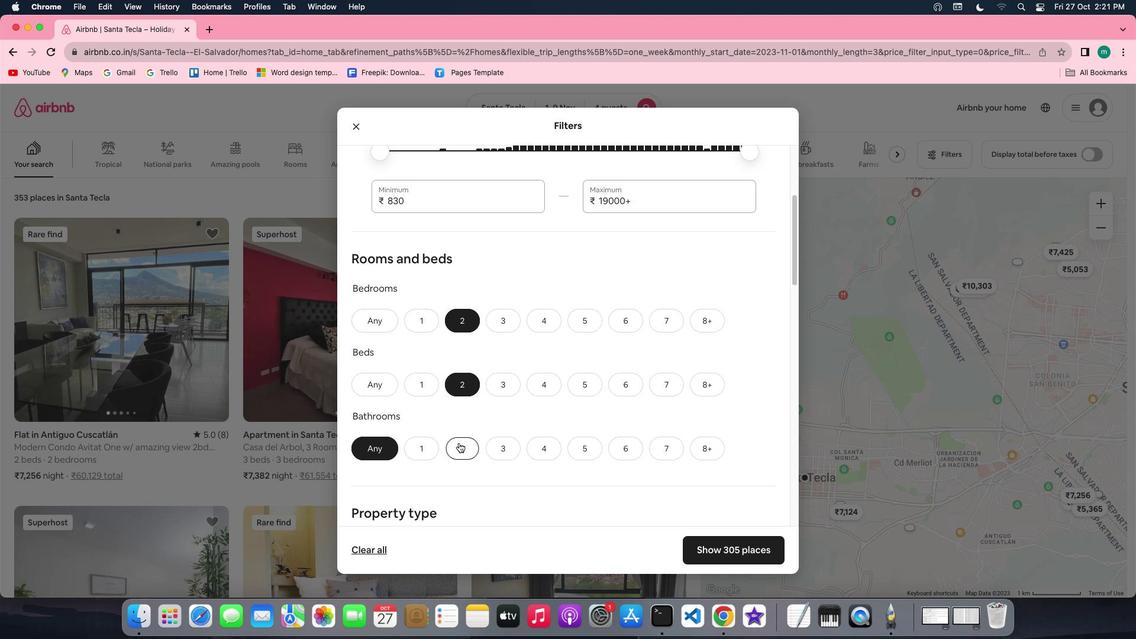 
Action: Mouse pressed left at (459, 442)
Screenshot: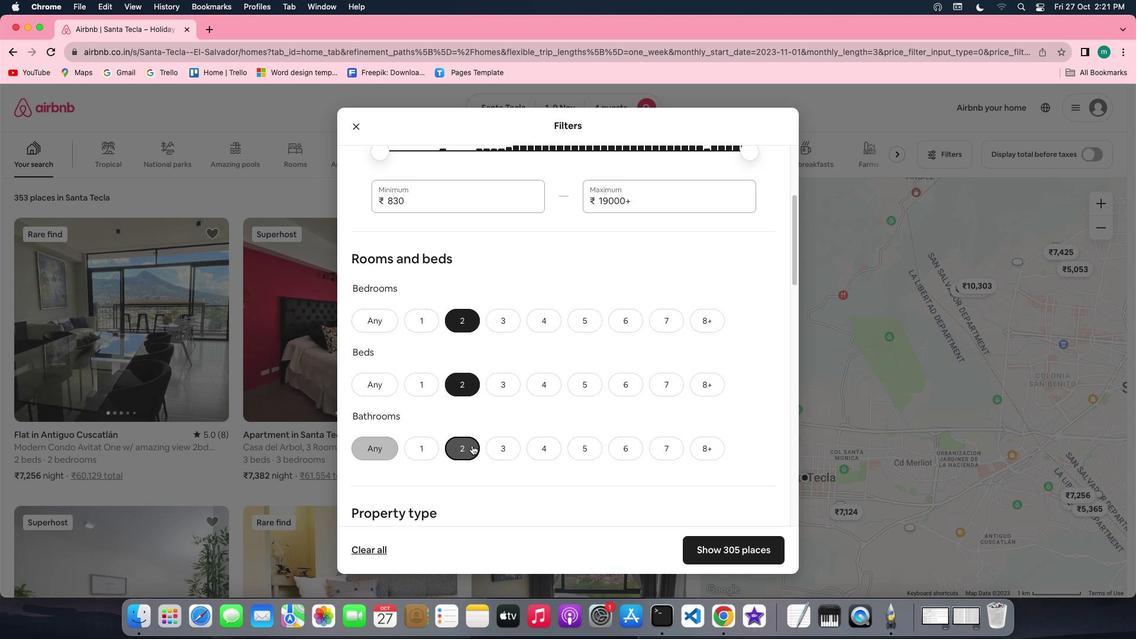 
Action: Mouse moved to (562, 420)
Screenshot: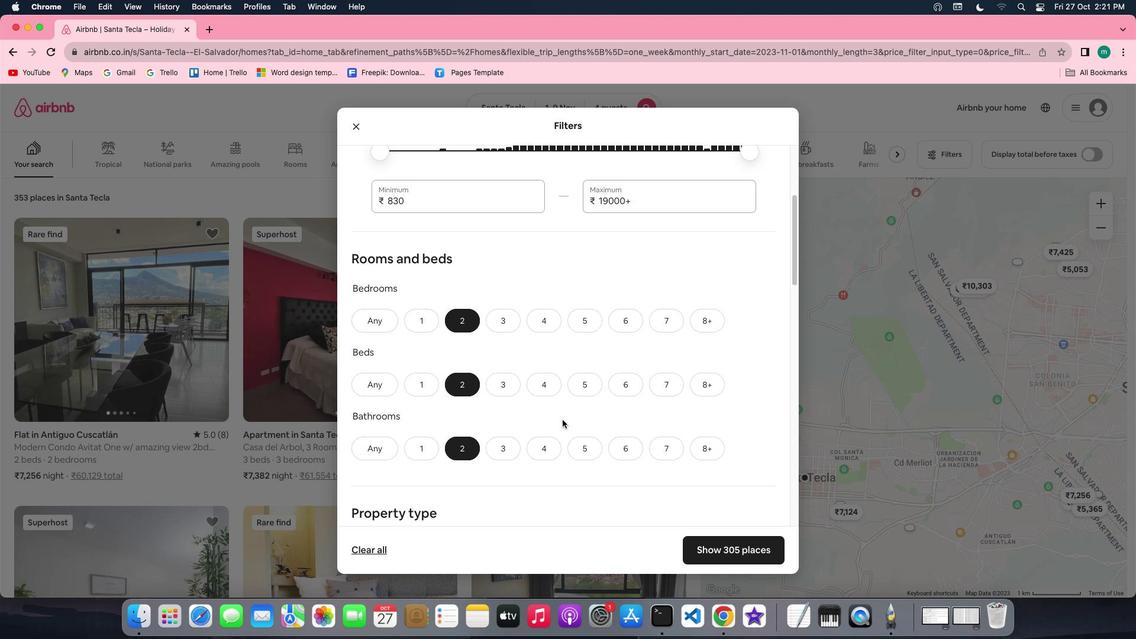 
Action: Mouse scrolled (562, 420) with delta (0, 0)
Screenshot: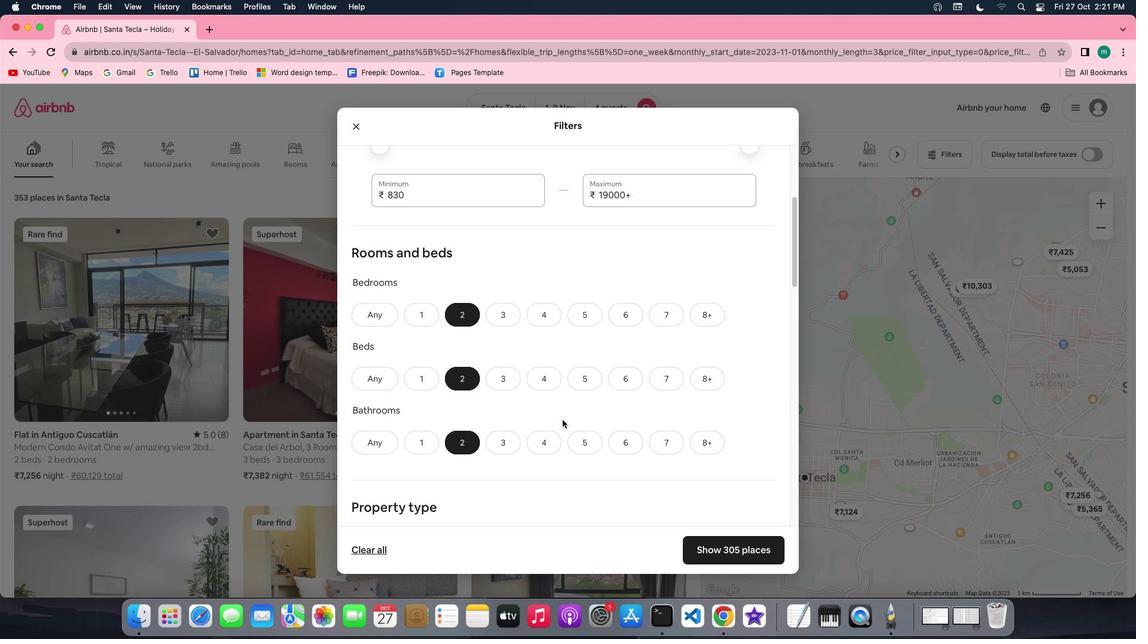 
Action: Mouse scrolled (562, 420) with delta (0, 0)
Screenshot: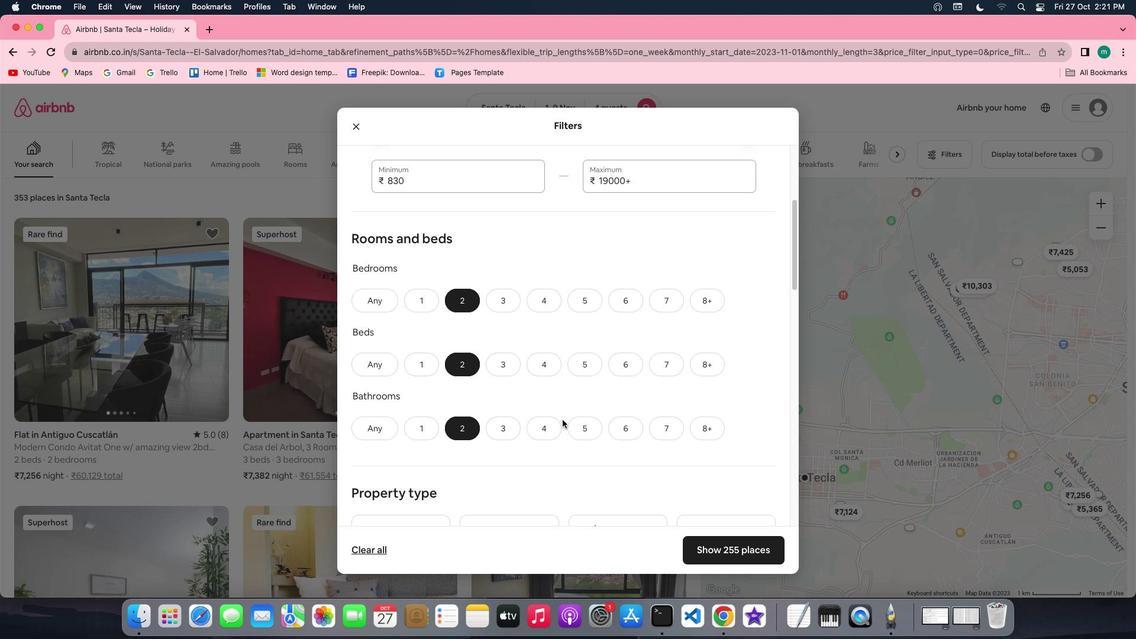 
Action: Mouse scrolled (562, 420) with delta (0, 0)
Screenshot: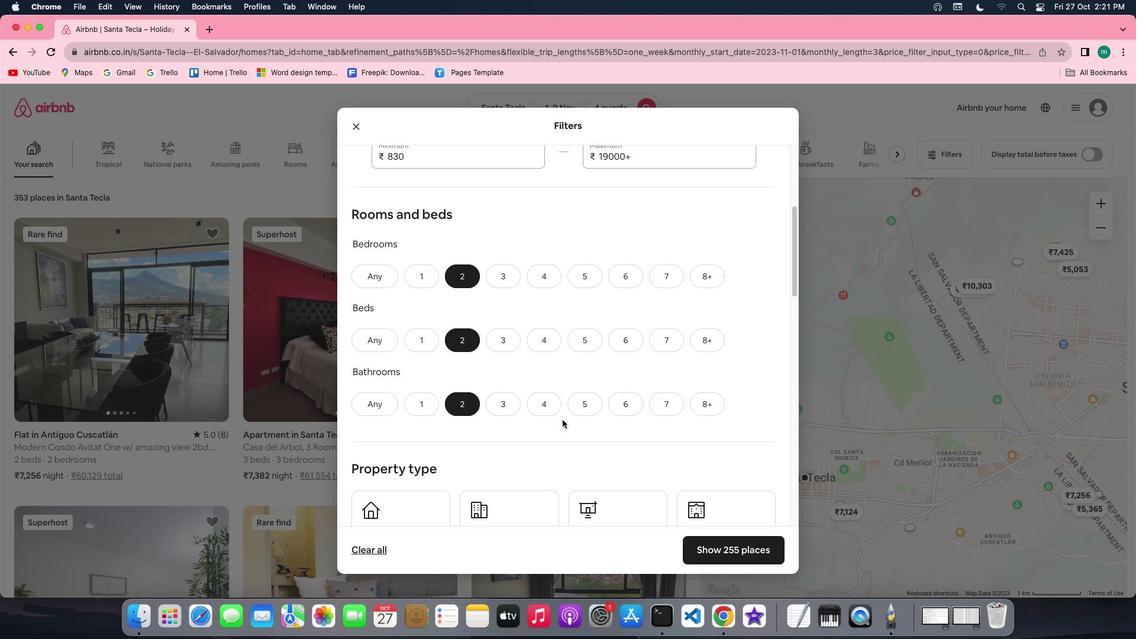 
Action: Mouse scrolled (562, 420) with delta (0, 0)
Screenshot: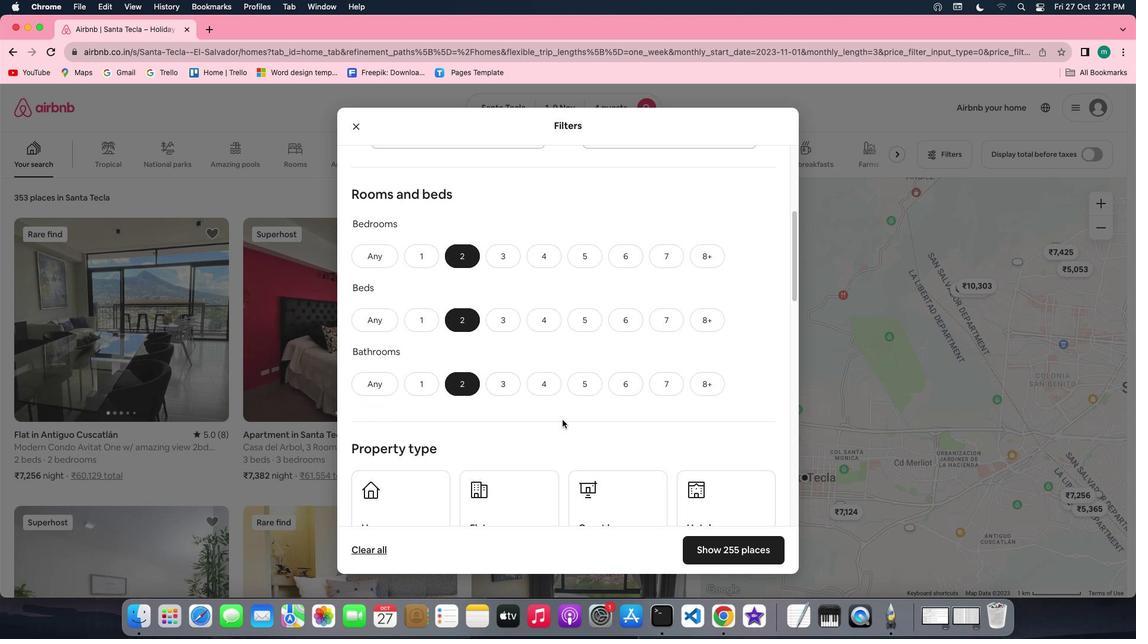 
Action: Mouse scrolled (562, 420) with delta (0, 0)
Screenshot: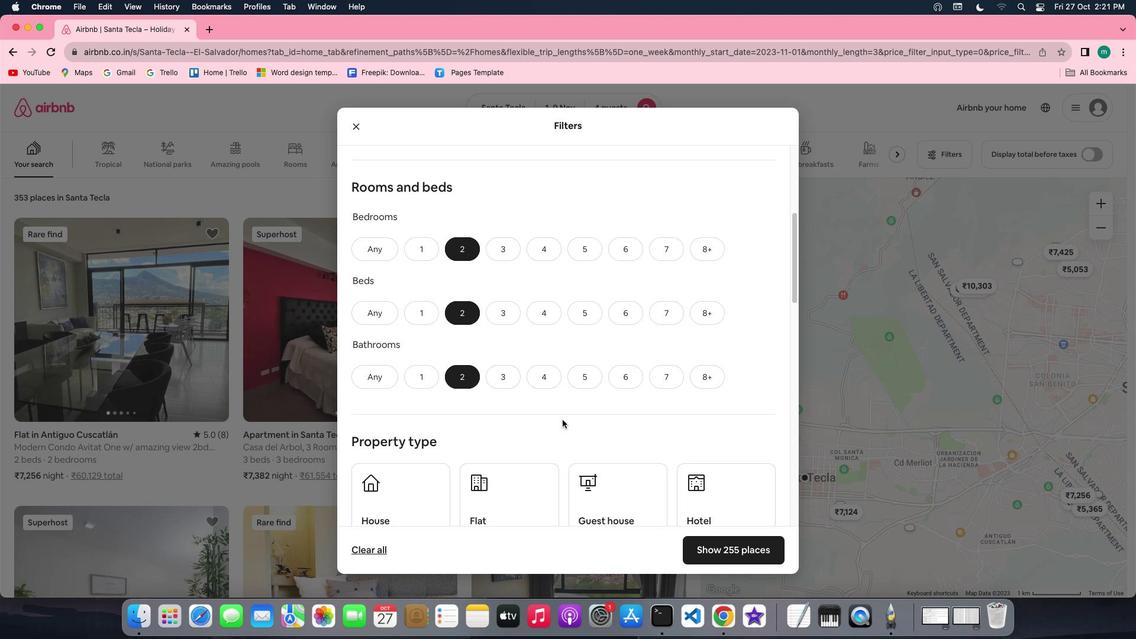 
Action: Mouse scrolled (562, 420) with delta (0, 0)
Screenshot: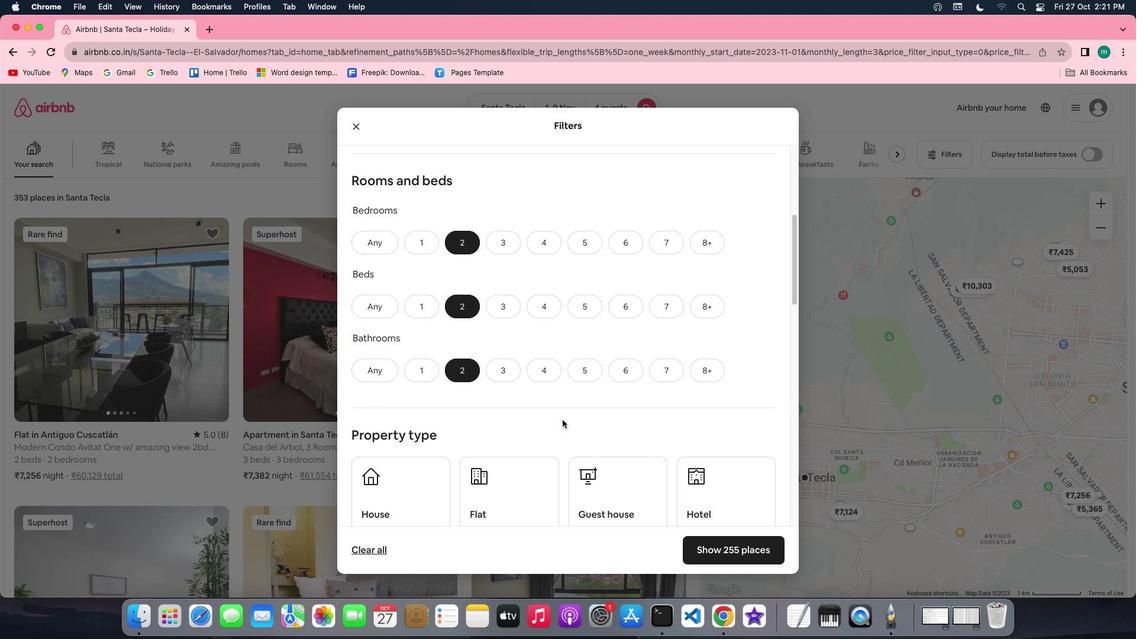 
Action: Mouse scrolled (562, 420) with delta (0, 0)
Screenshot: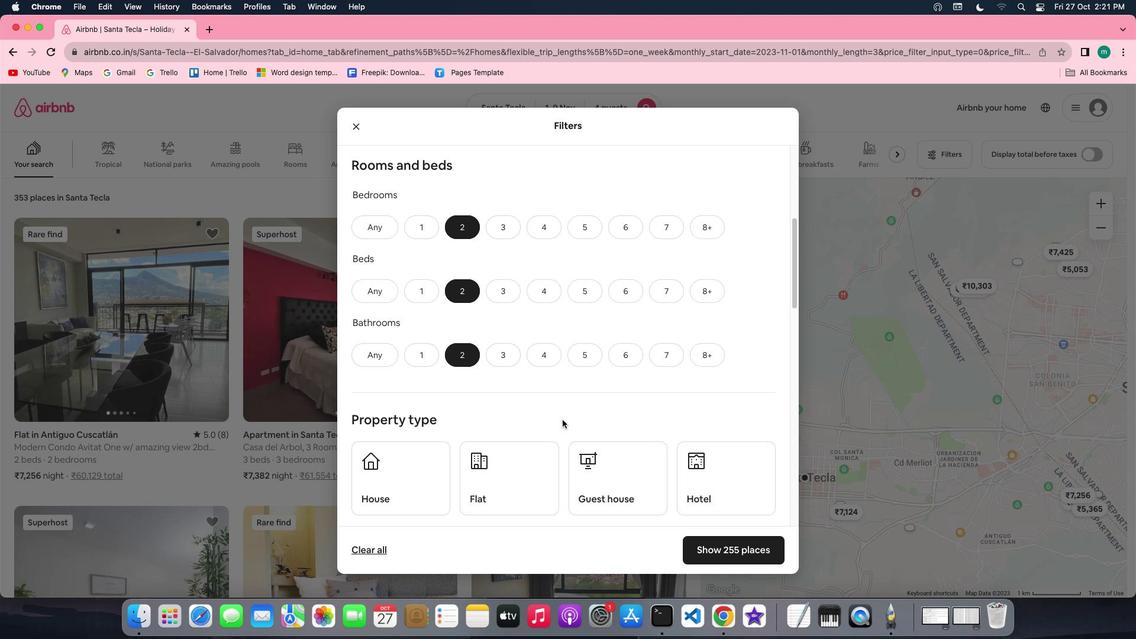 
Action: Mouse scrolled (562, 420) with delta (0, 0)
Screenshot: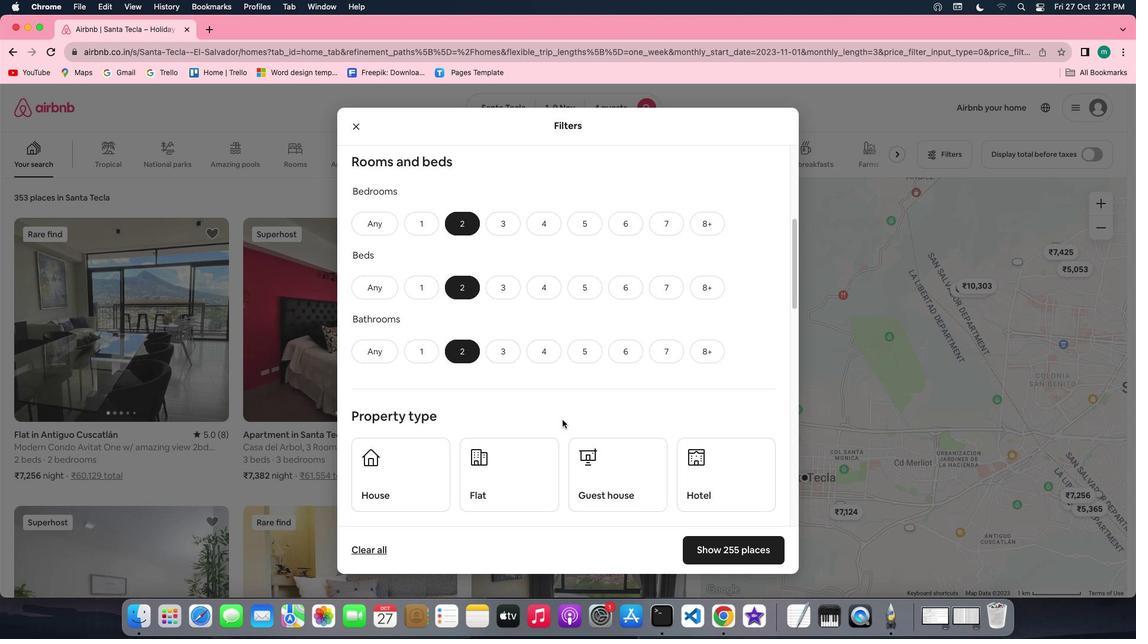 
Action: Mouse scrolled (562, 420) with delta (0, 0)
Screenshot: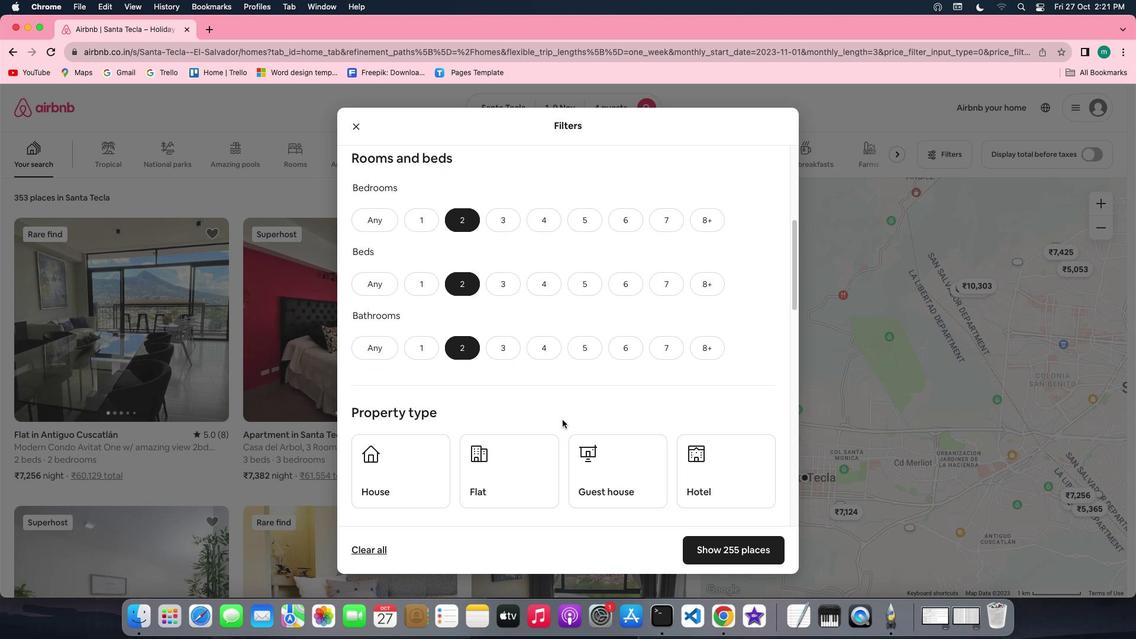 
Action: Mouse scrolled (562, 420) with delta (0, 0)
Screenshot: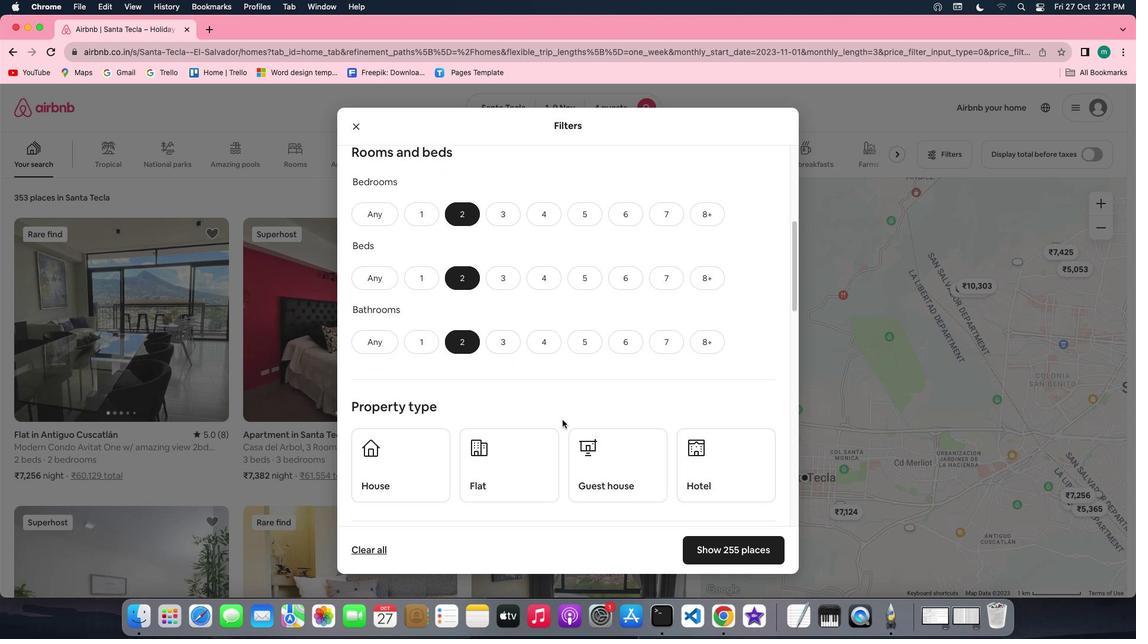 
Action: Mouse scrolled (562, 420) with delta (0, 0)
Screenshot: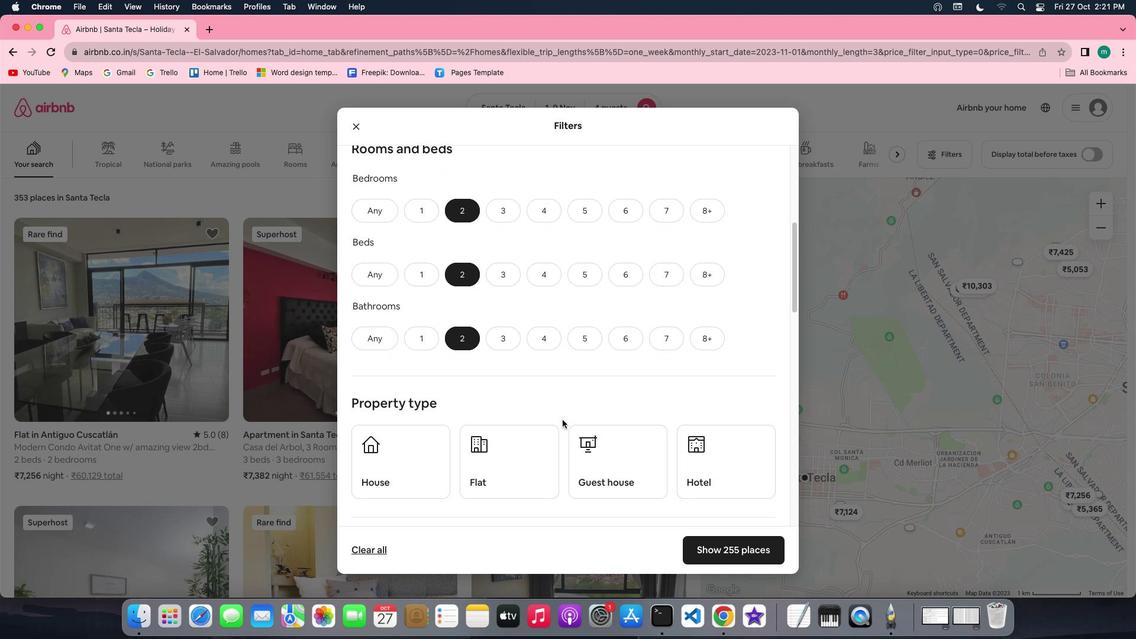 
Action: Mouse scrolled (562, 420) with delta (0, 0)
Screenshot: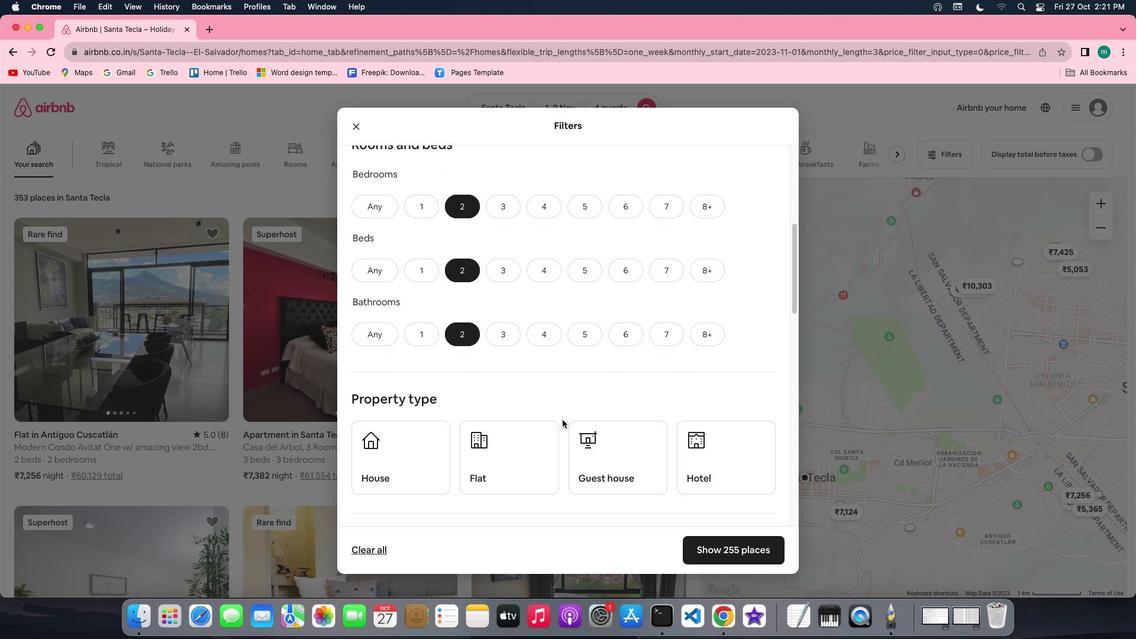 
Action: Mouse scrolled (562, 420) with delta (0, 0)
Screenshot: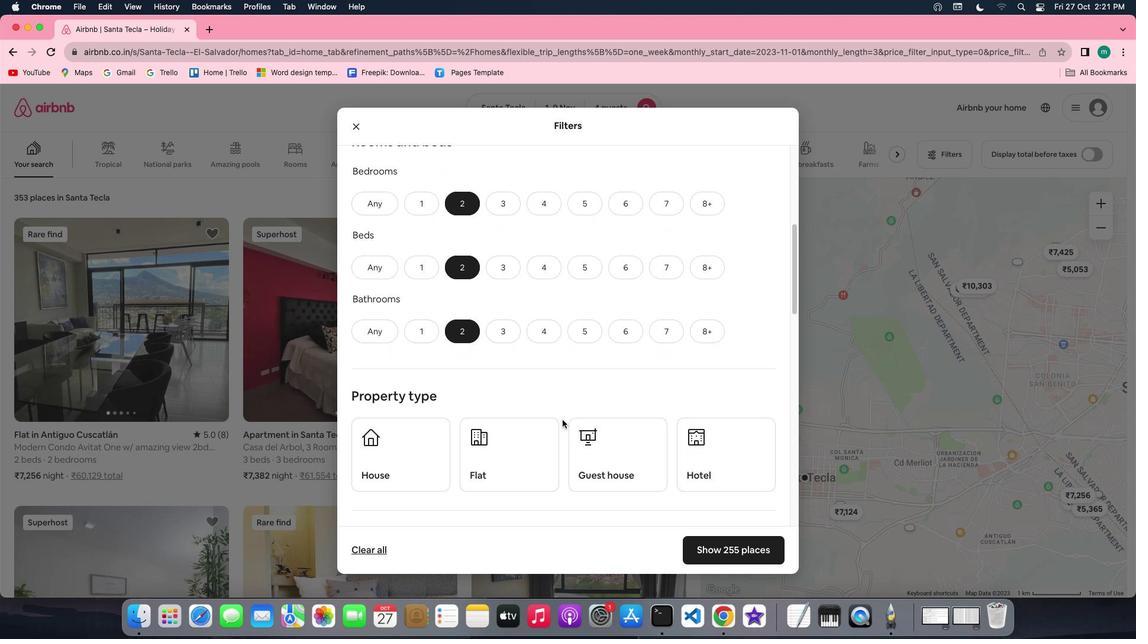 
Action: Mouse scrolled (562, 420) with delta (0, 0)
Screenshot: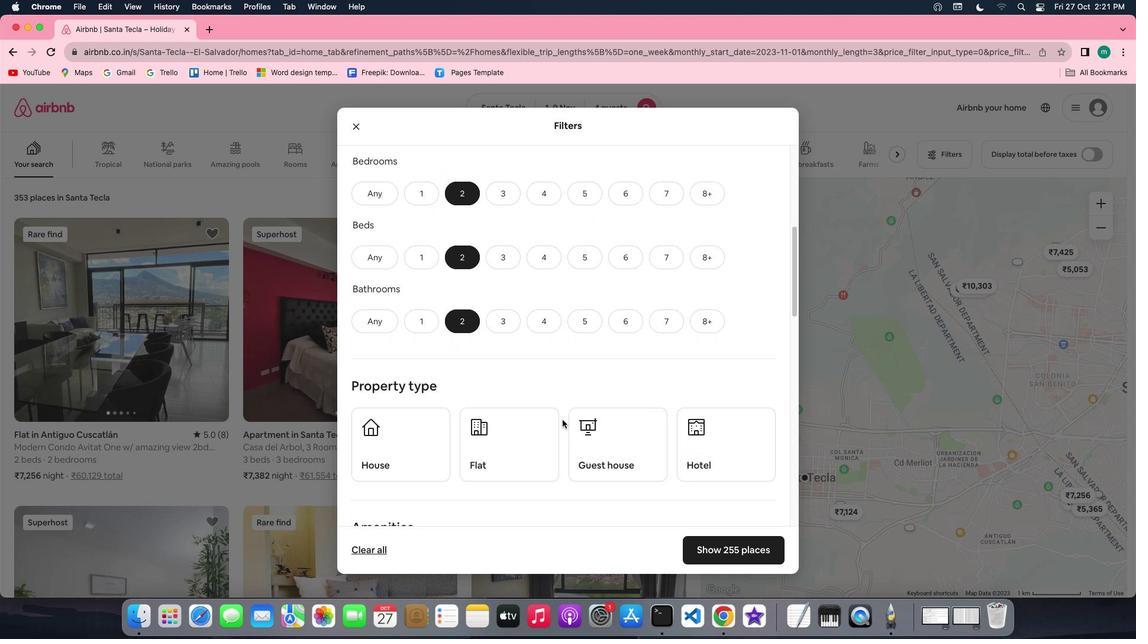 
Action: Mouse scrolled (562, 420) with delta (0, 0)
Screenshot: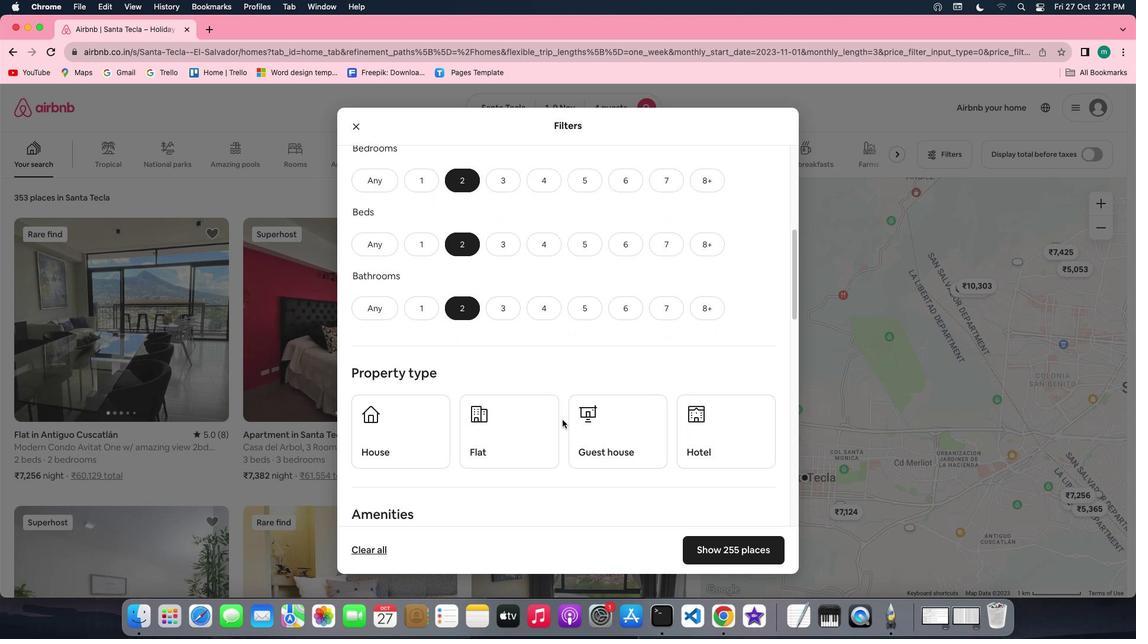 
Action: Mouse scrolled (562, 420) with delta (0, 0)
Screenshot: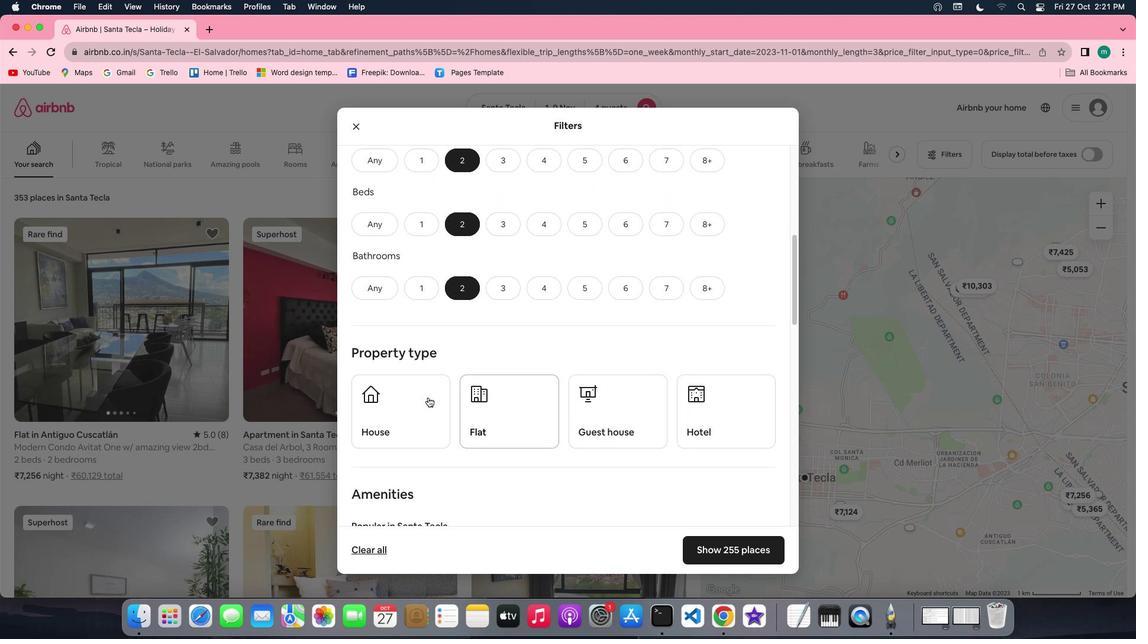 
Action: Mouse moved to (377, 396)
Screenshot: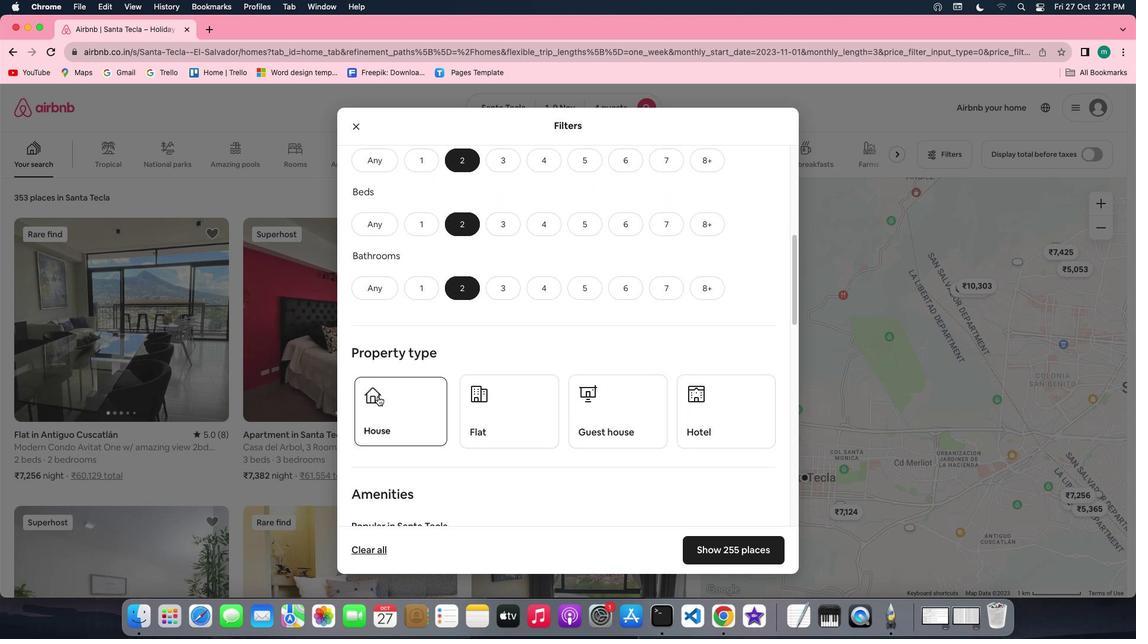 
Action: Mouse pressed left at (377, 396)
Screenshot: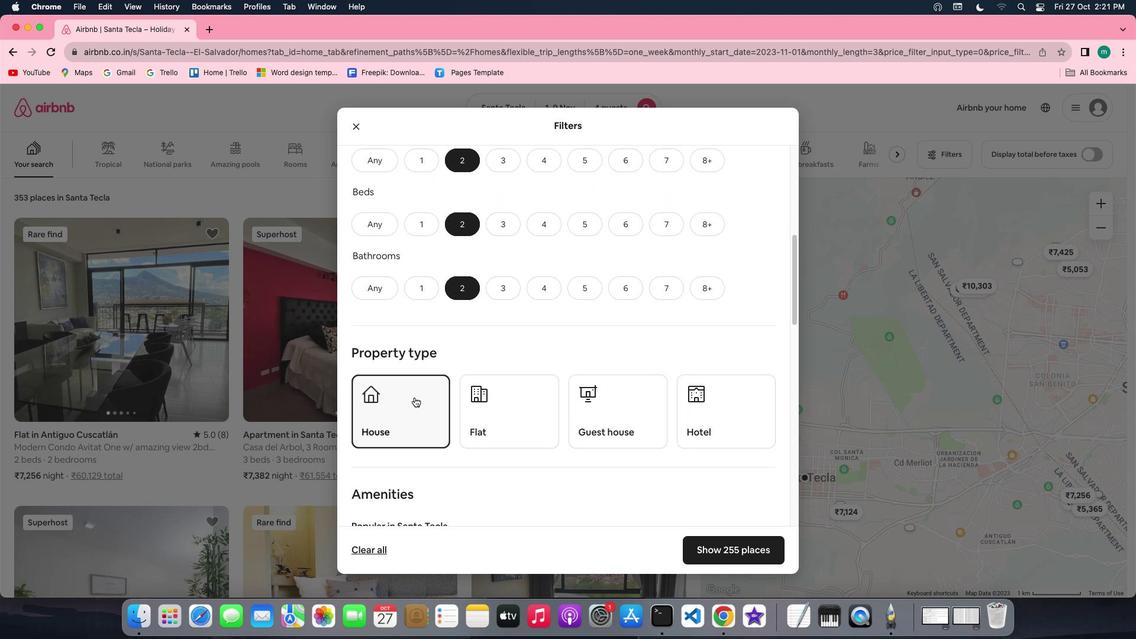 
Action: Mouse moved to (626, 420)
Screenshot: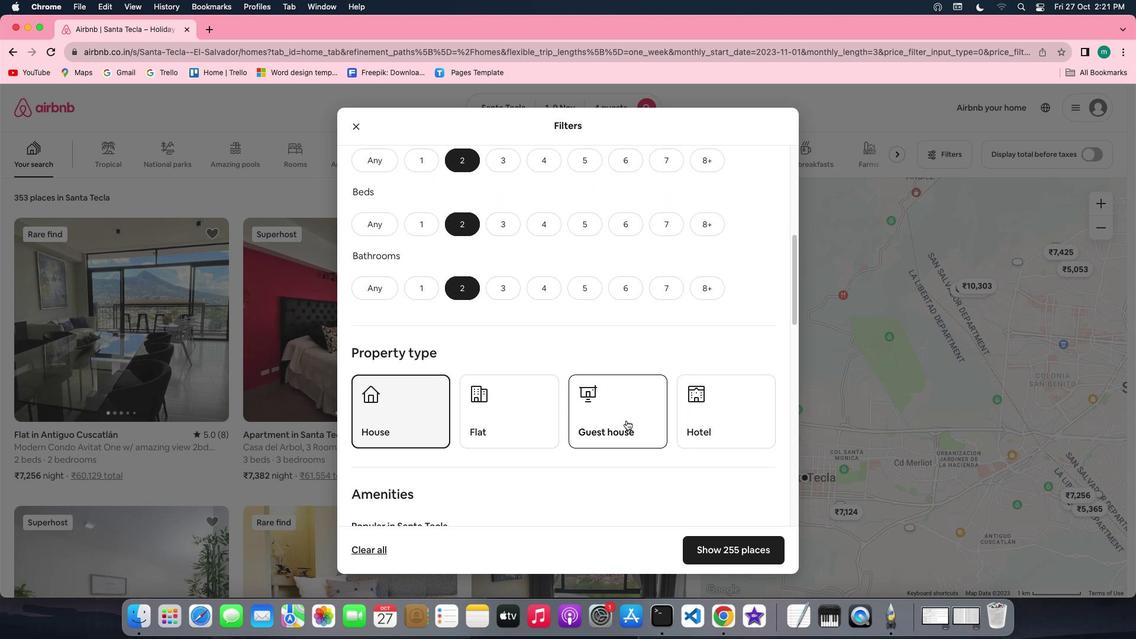 
Action: Mouse scrolled (626, 420) with delta (0, 0)
Screenshot: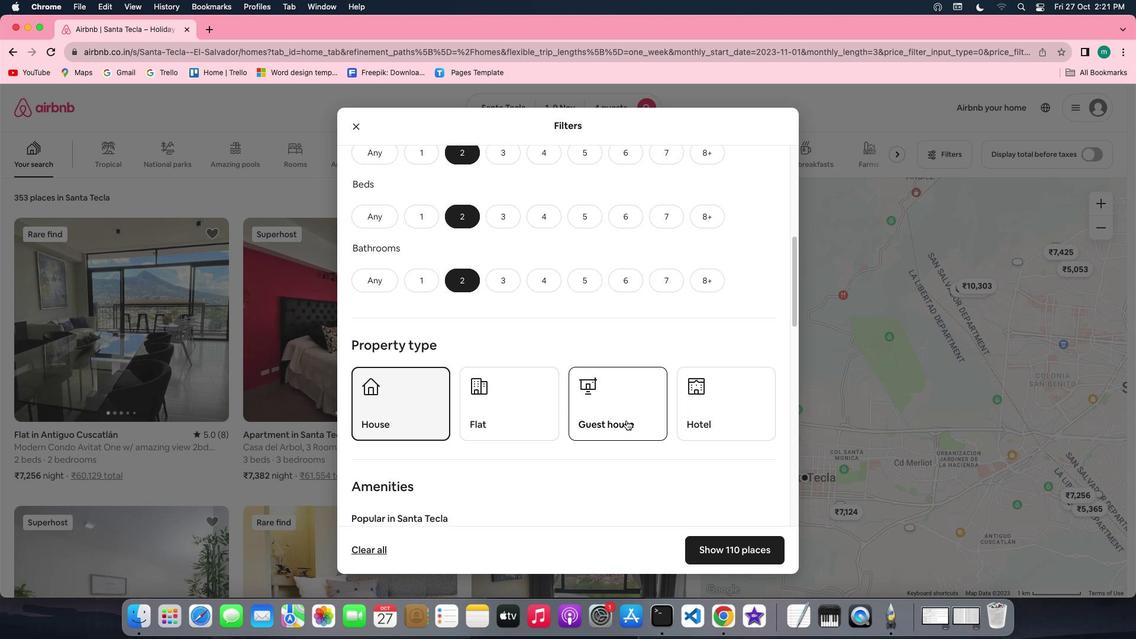 
Action: Mouse scrolled (626, 420) with delta (0, 0)
Screenshot: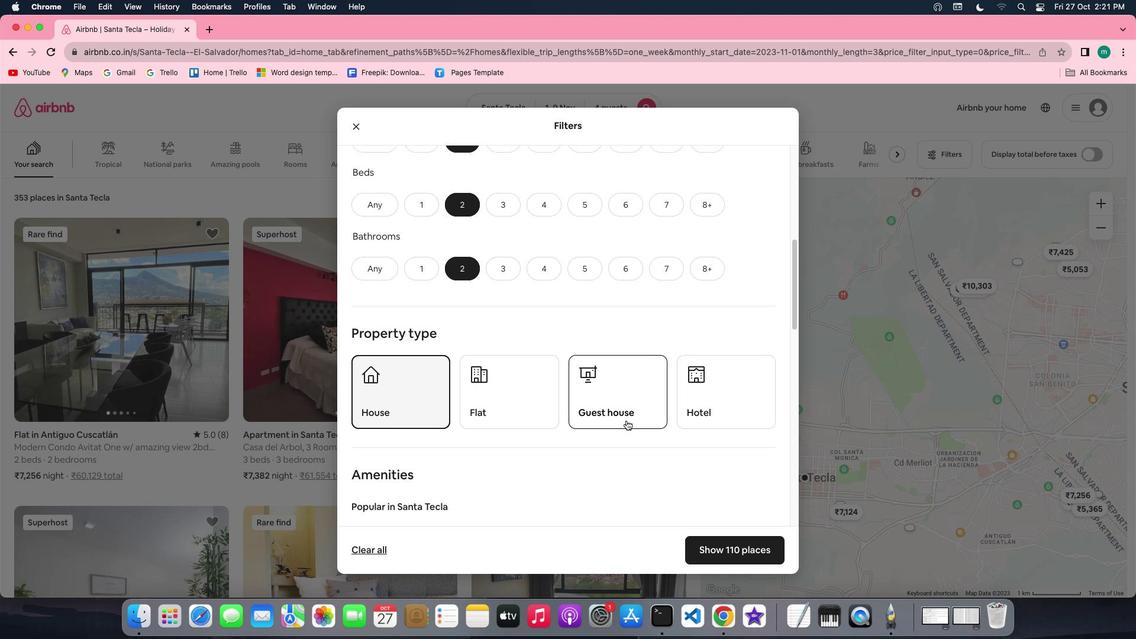 
Action: Mouse scrolled (626, 420) with delta (0, 0)
Screenshot: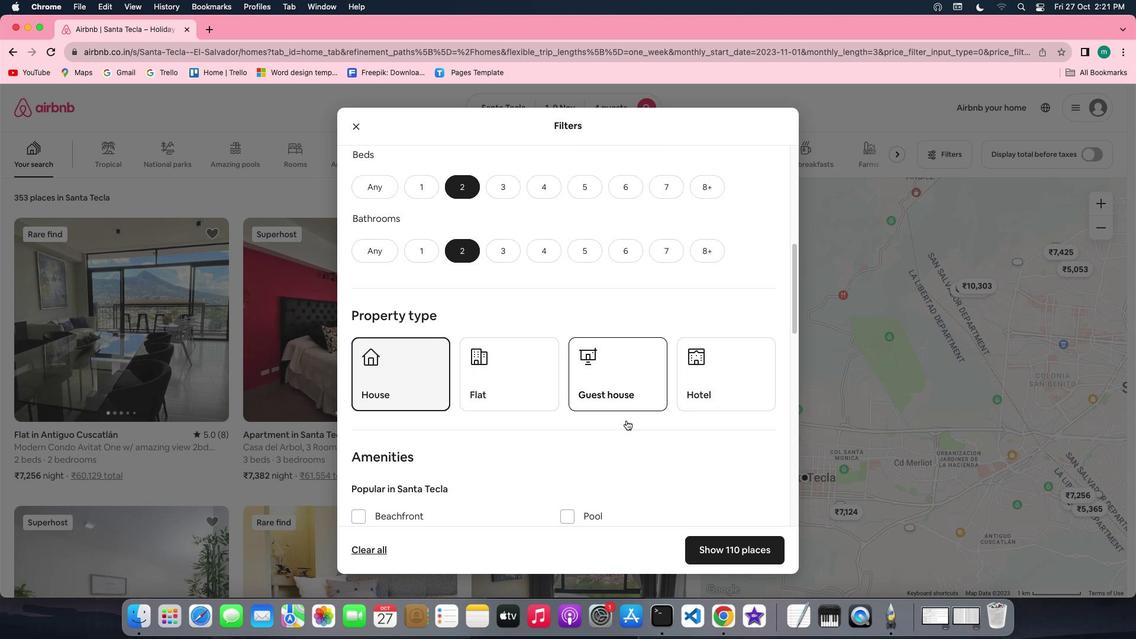 
Action: Mouse scrolled (626, 420) with delta (0, 0)
Screenshot: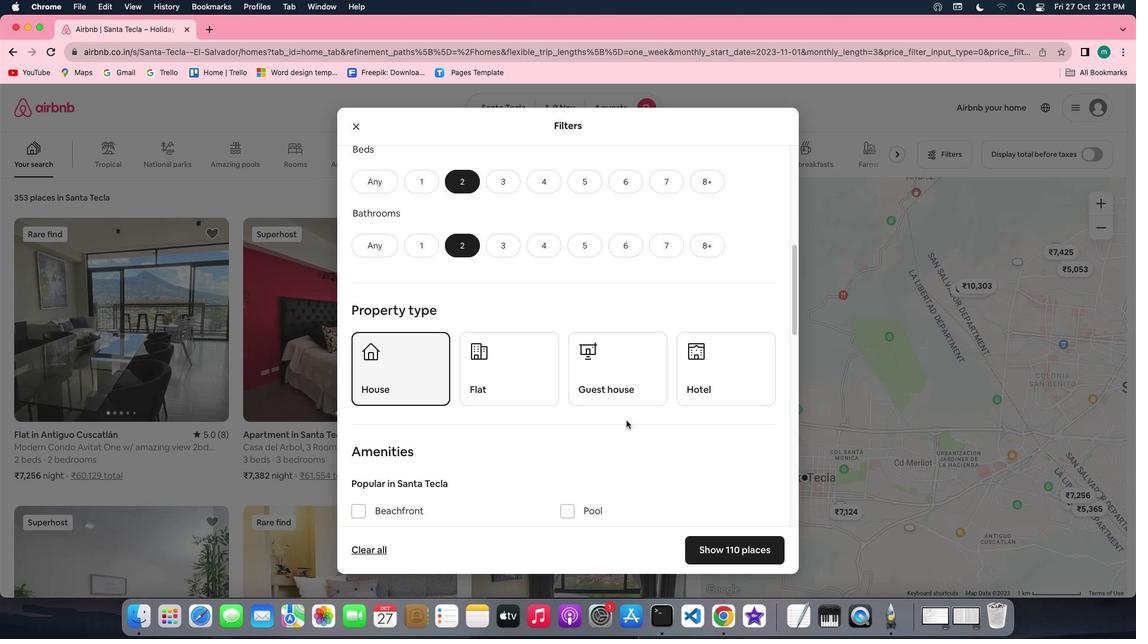 
Action: Mouse scrolled (626, 420) with delta (0, 0)
Screenshot: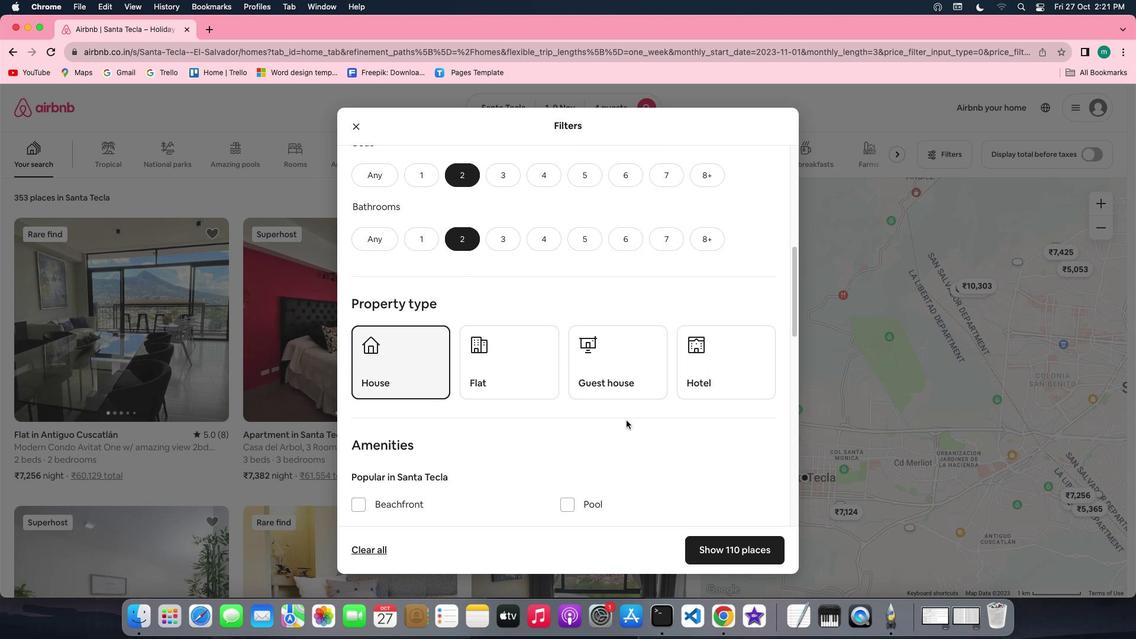 
Action: Mouse scrolled (626, 420) with delta (0, 0)
Screenshot: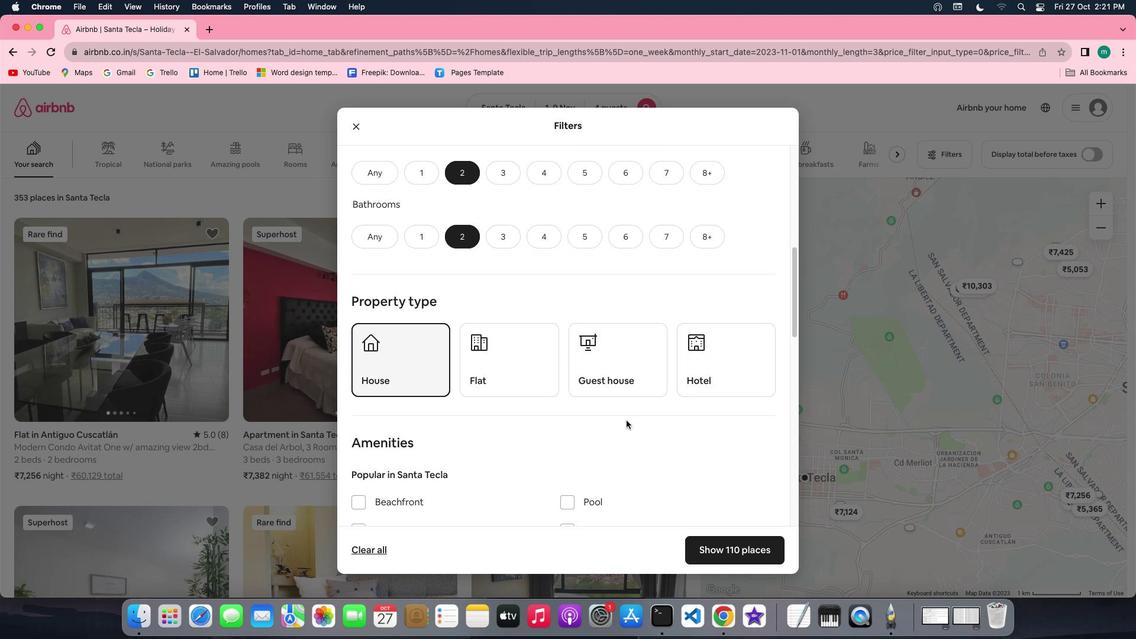 
Action: Mouse scrolled (626, 420) with delta (0, 0)
Screenshot: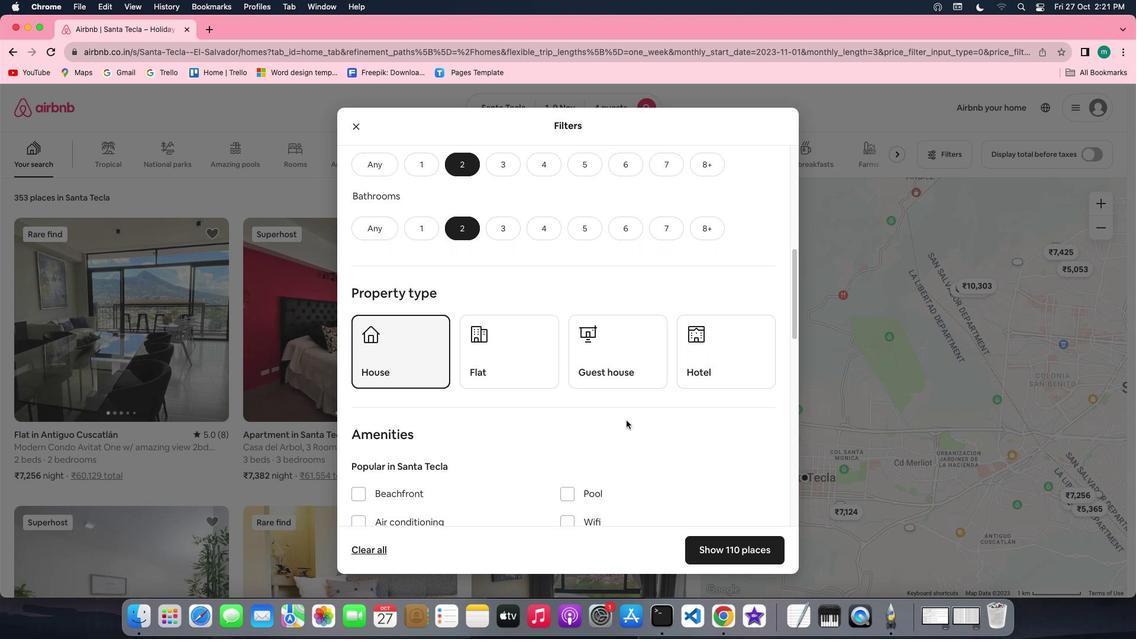 
Action: Mouse scrolled (626, 420) with delta (0, 0)
Screenshot: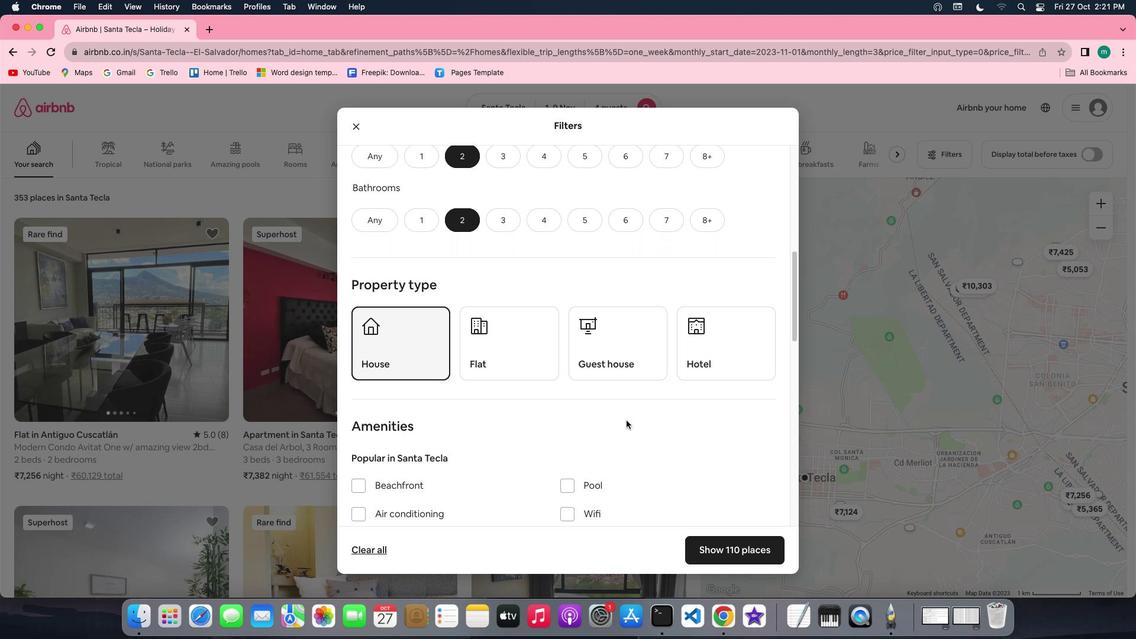 
Action: Mouse scrolled (626, 420) with delta (0, 0)
Screenshot: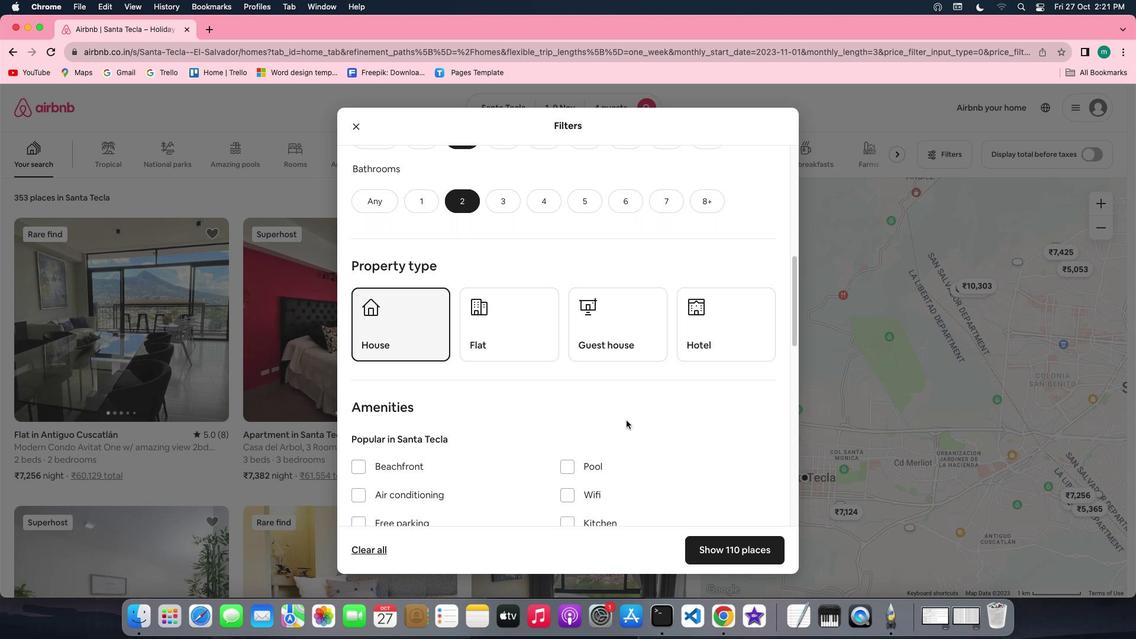 
Action: Mouse scrolled (626, 420) with delta (0, 0)
Screenshot: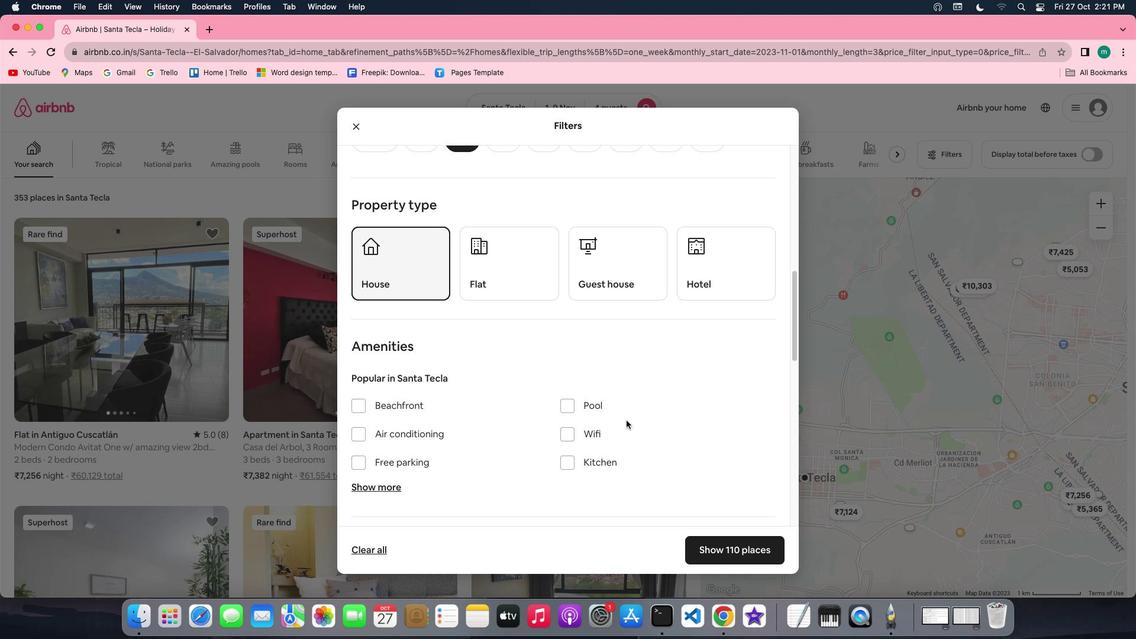 
Action: Mouse scrolled (626, 420) with delta (0, 0)
Screenshot: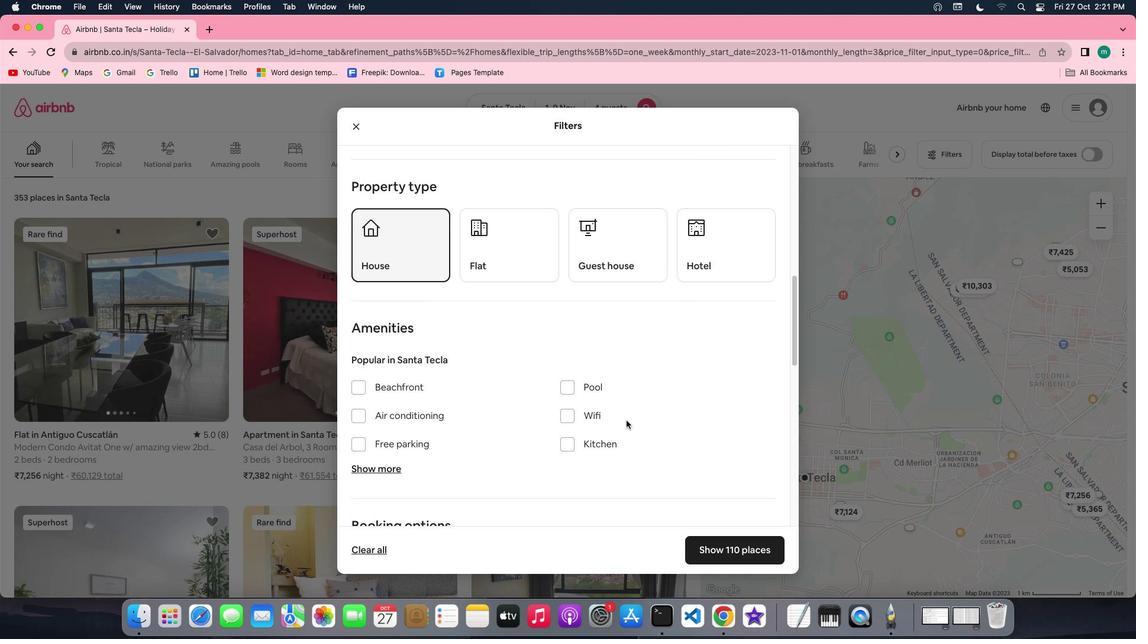
Action: Mouse scrolled (626, 420) with delta (0, -1)
Screenshot: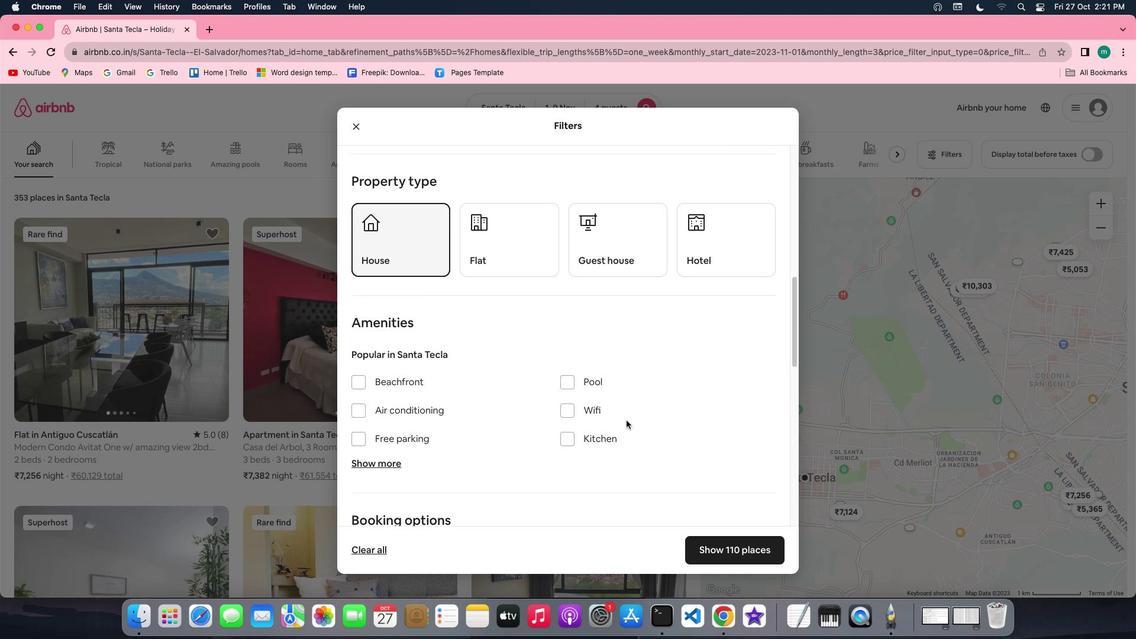 
Action: Mouse scrolled (626, 420) with delta (0, 0)
Screenshot: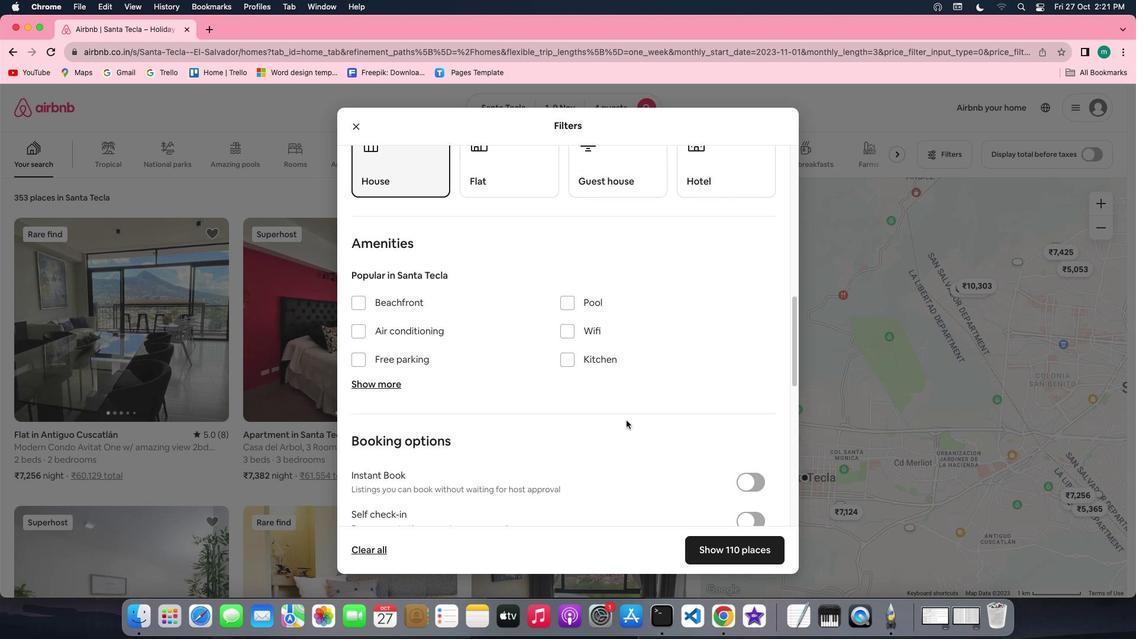 
Action: Mouse scrolled (626, 420) with delta (0, 0)
Screenshot: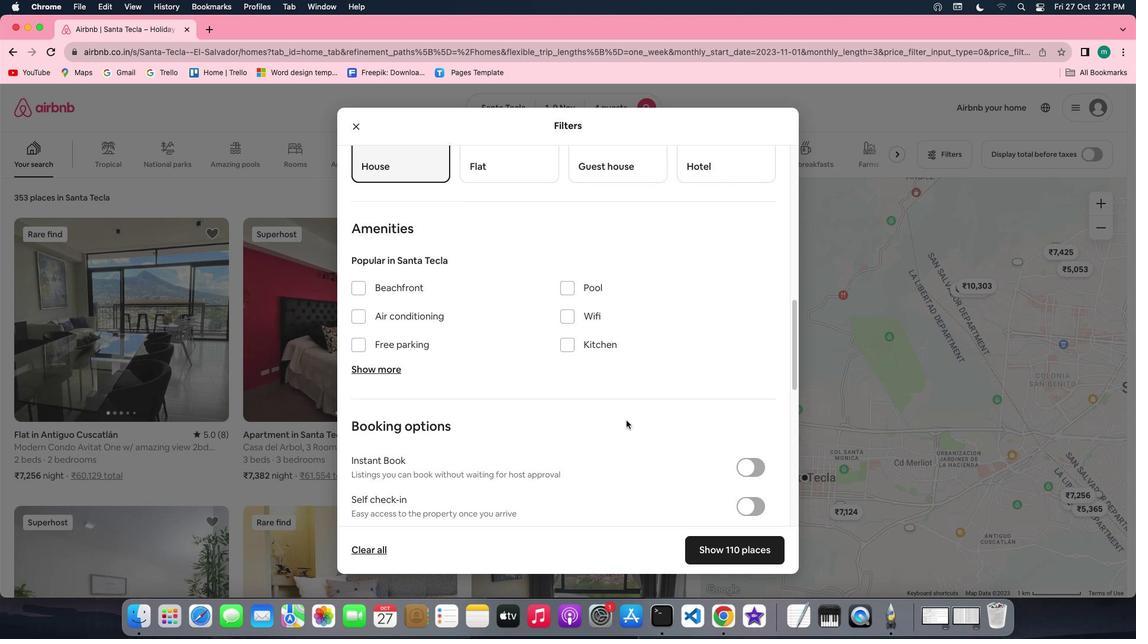 
Action: Mouse scrolled (626, 420) with delta (0, -1)
Screenshot: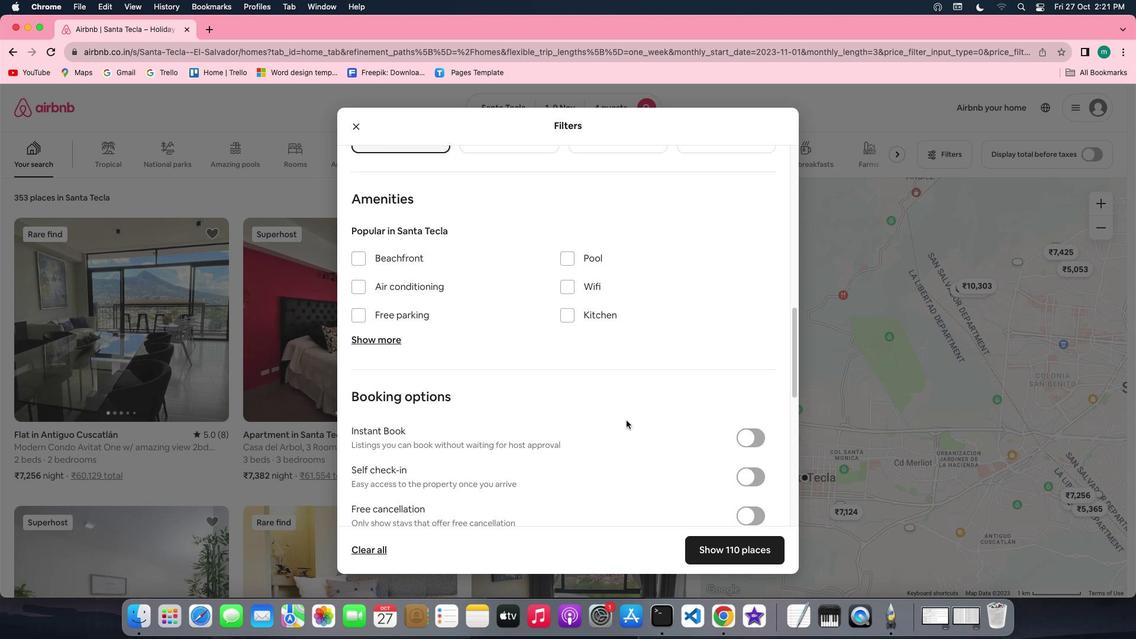 
Action: Mouse scrolled (626, 420) with delta (0, -1)
Screenshot: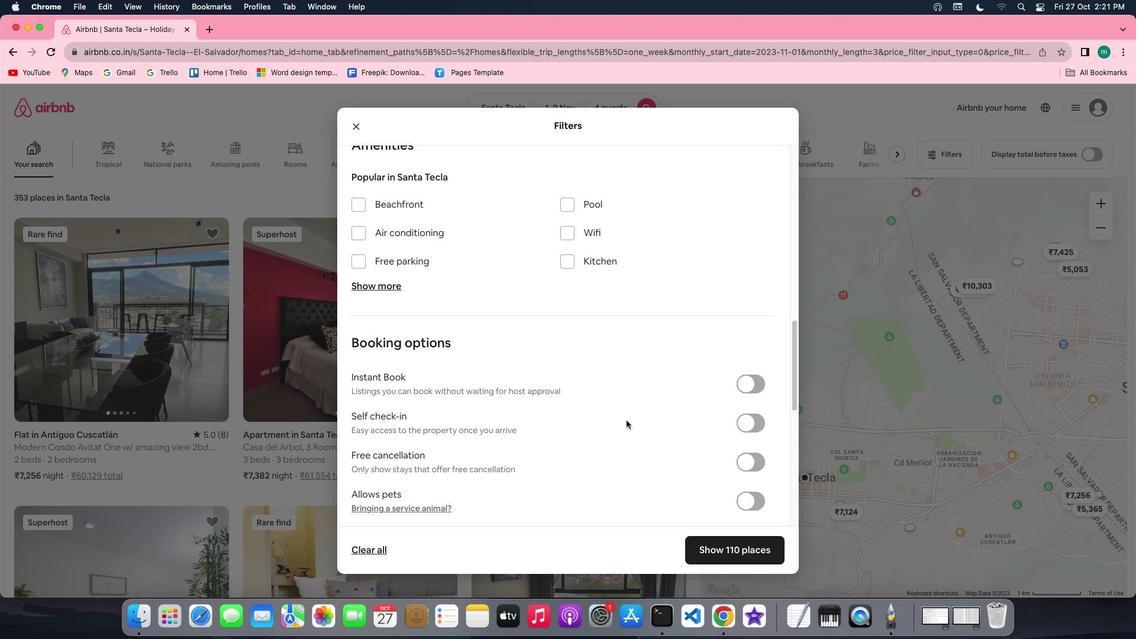 
Action: Mouse moved to (739, 421)
Screenshot: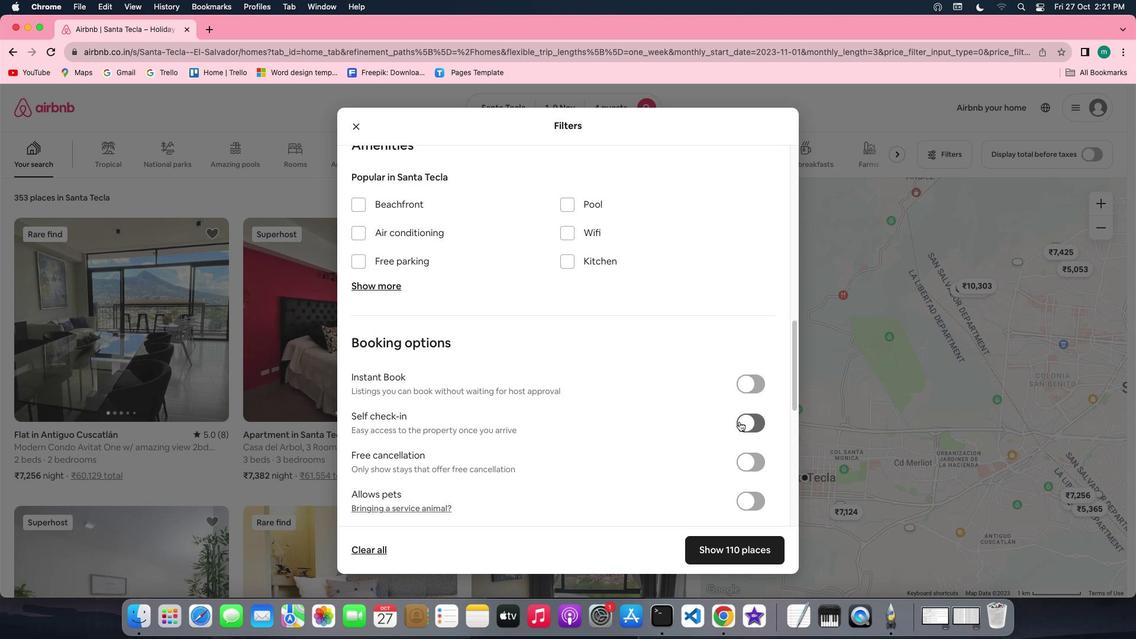 
Action: Mouse pressed left at (739, 421)
Screenshot: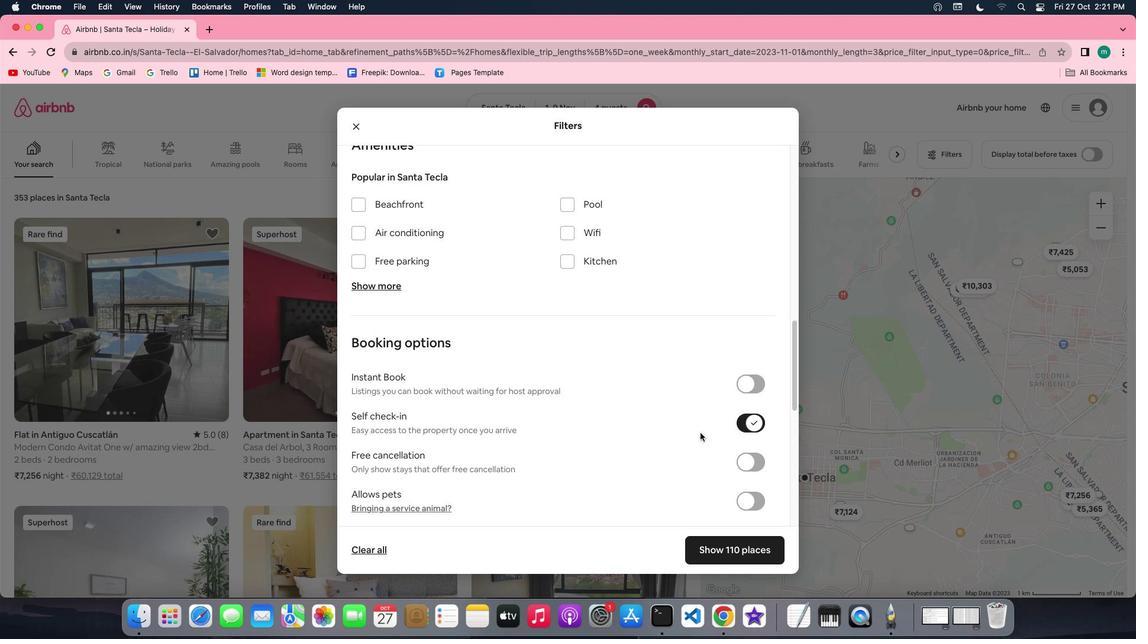 
Action: Mouse moved to (627, 446)
Screenshot: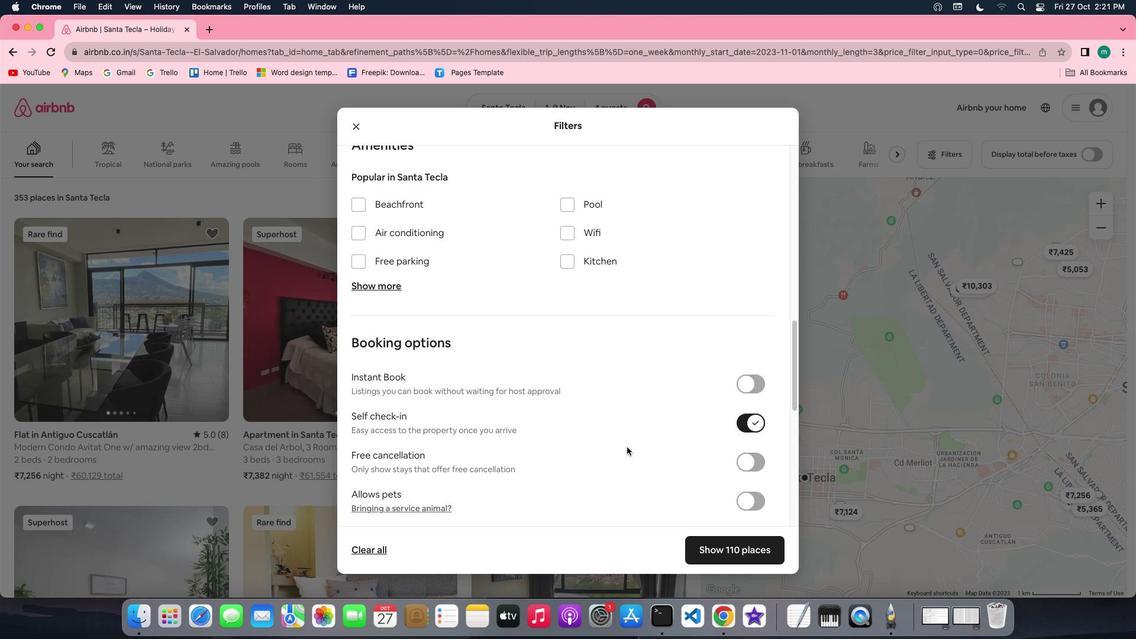 
Action: Mouse scrolled (627, 446) with delta (0, 0)
Screenshot: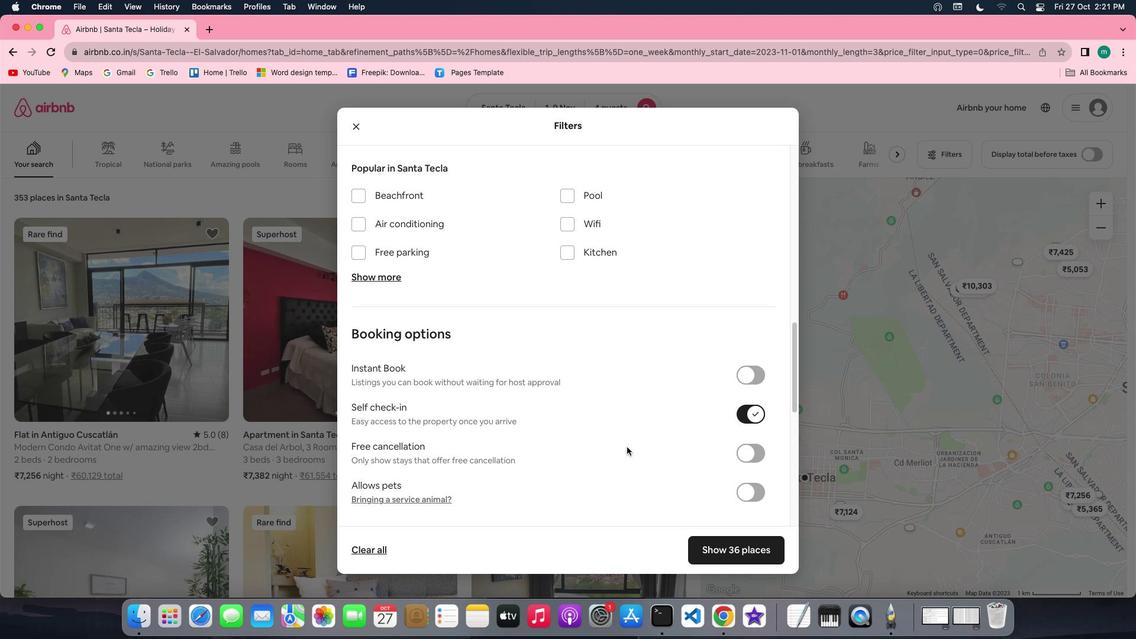 
Action: Mouse scrolled (627, 446) with delta (0, 0)
Screenshot: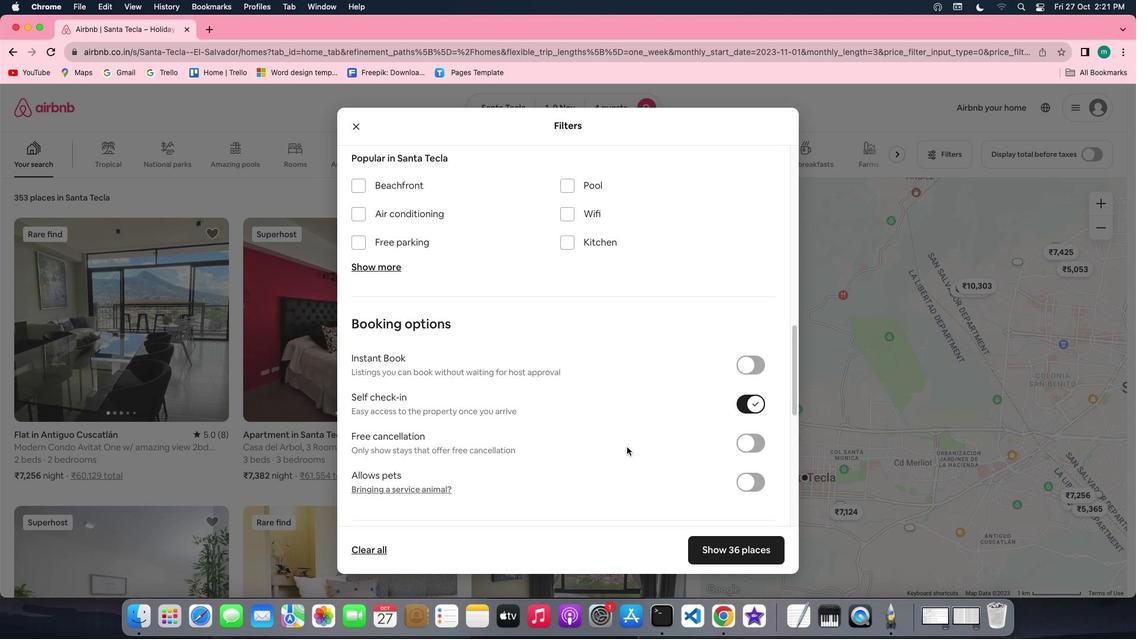 
Action: Mouse scrolled (627, 446) with delta (0, 0)
Screenshot: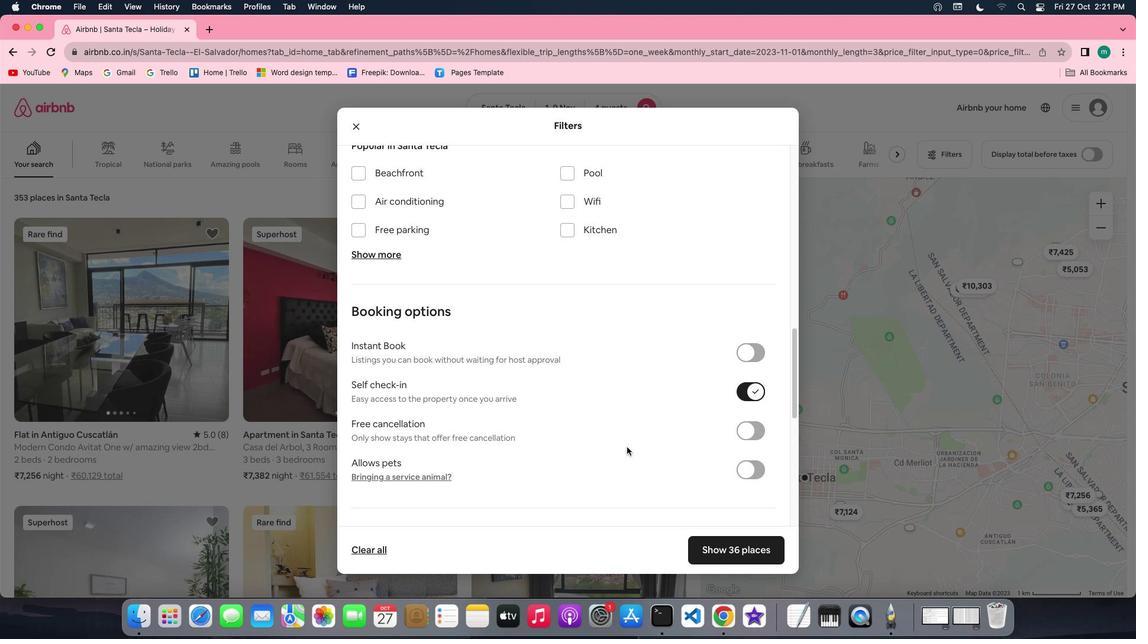 
Action: Mouse scrolled (627, 446) with delta (0, 0)
Screenshot: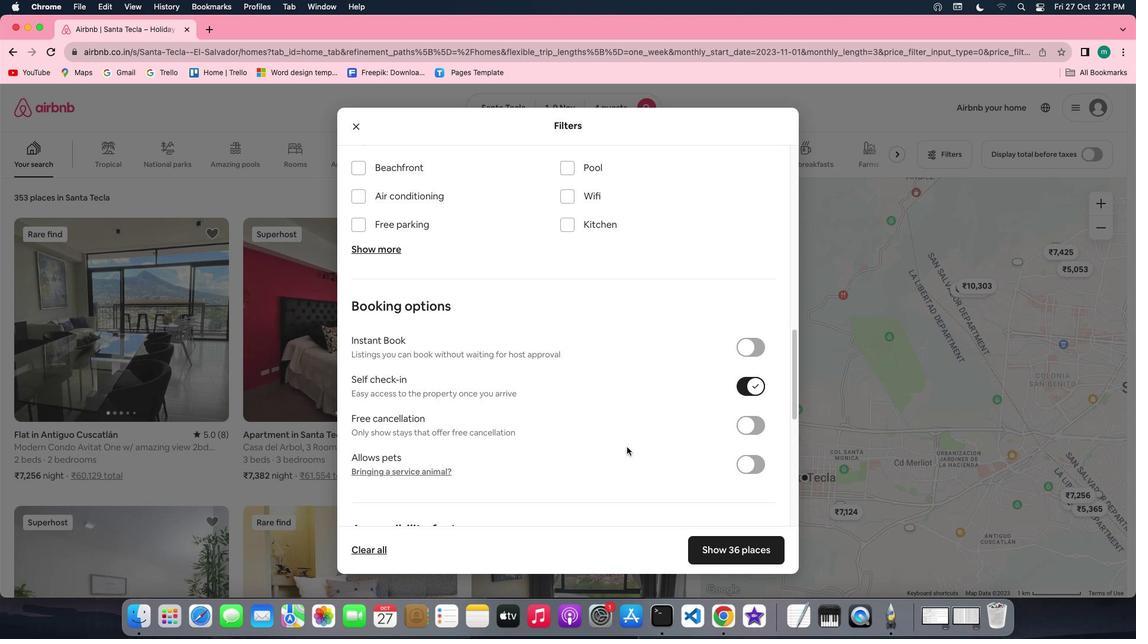 
Action: Mouse scrolled (627, 446) with delta (0, 0)
Screenshot: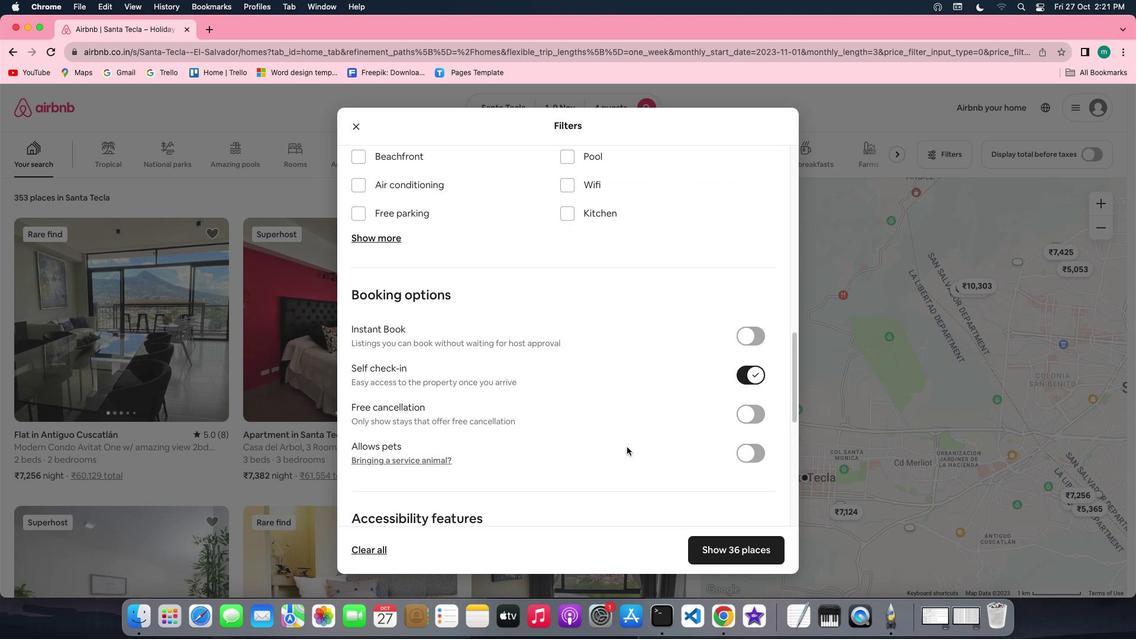 
Action: Mouse scrolled (627, 446) with delta (0, 0)
Screenshot: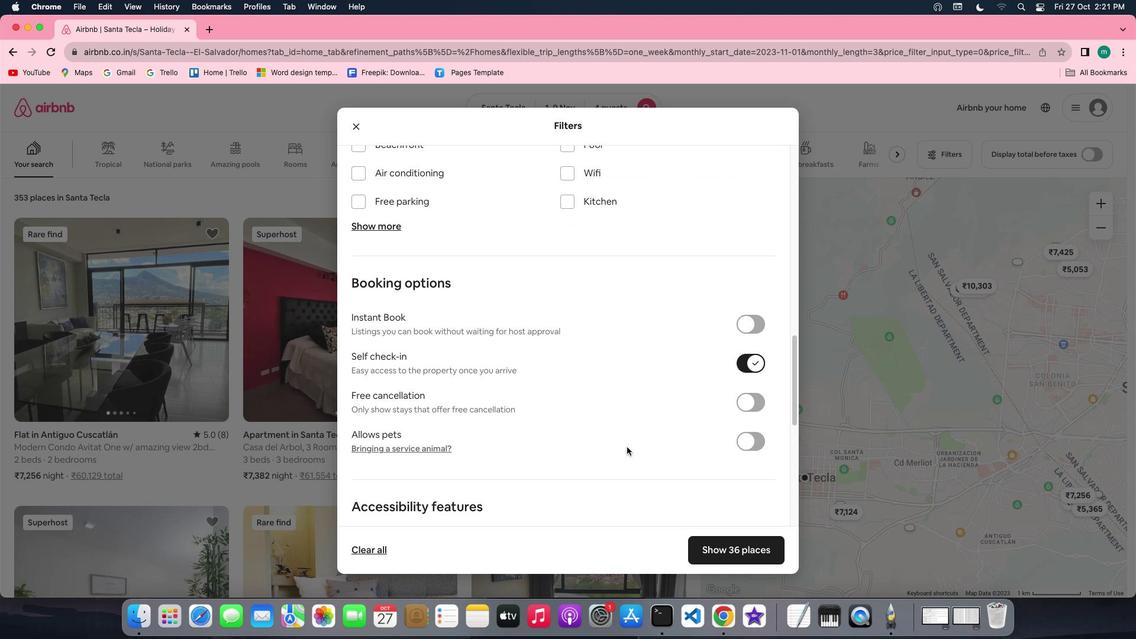 
Action: Mouse scrolled (627, 446) with delta (0, 0)
Screenshot: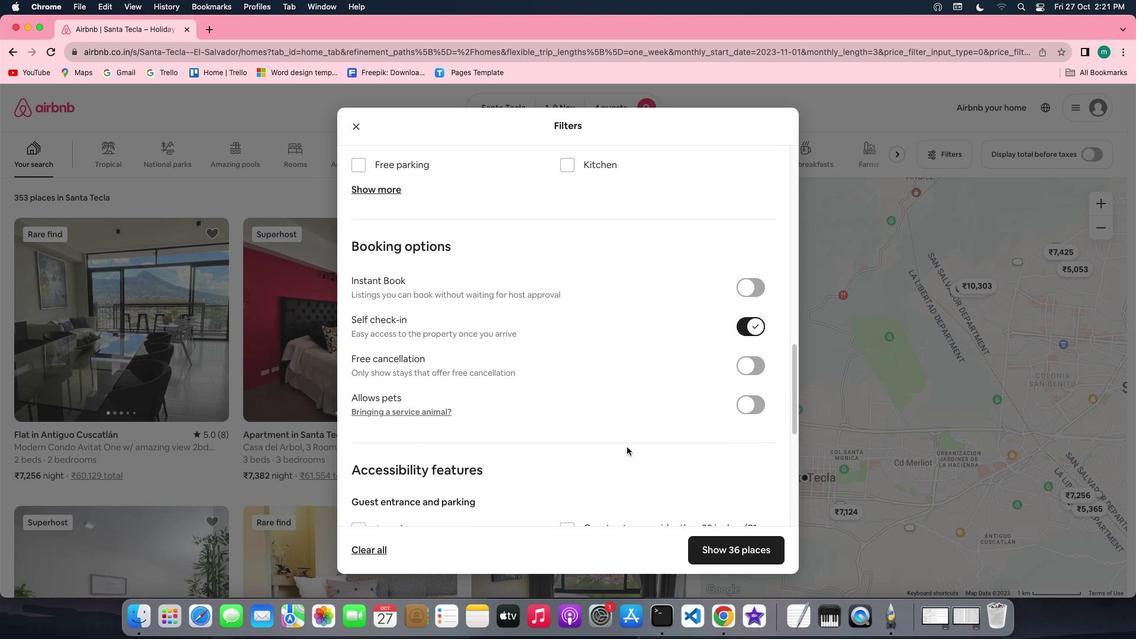 
Action: Mouse scrolled (627, 446) with delta (0, 0)
Screenshot: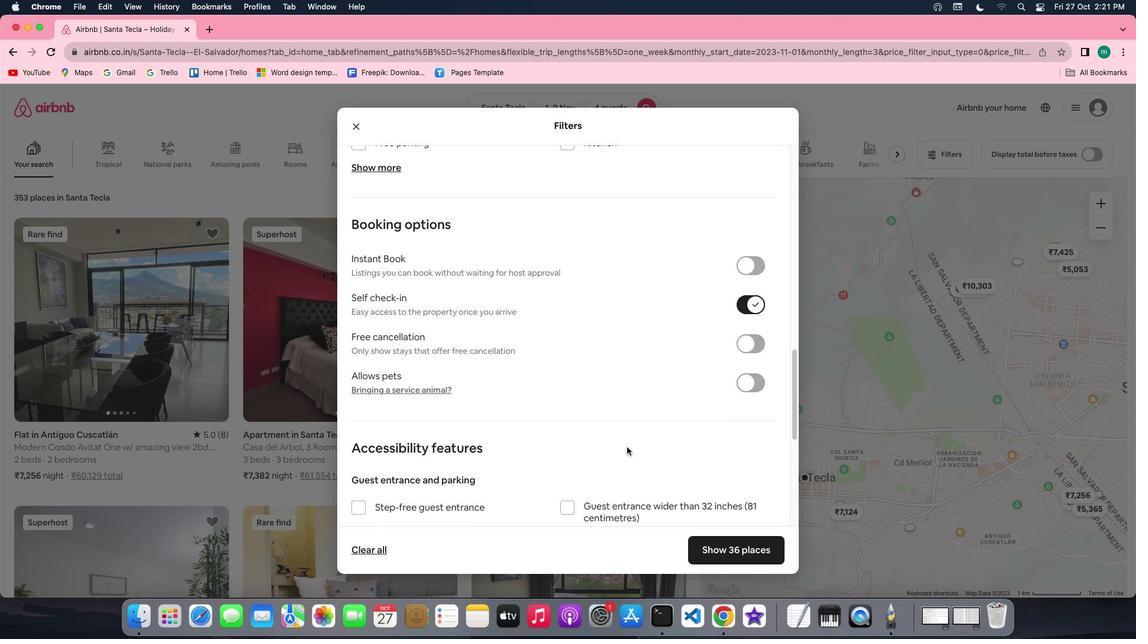 
Action: Mouse scrolled (627, 446) with delta (0, -1)
Screenshot: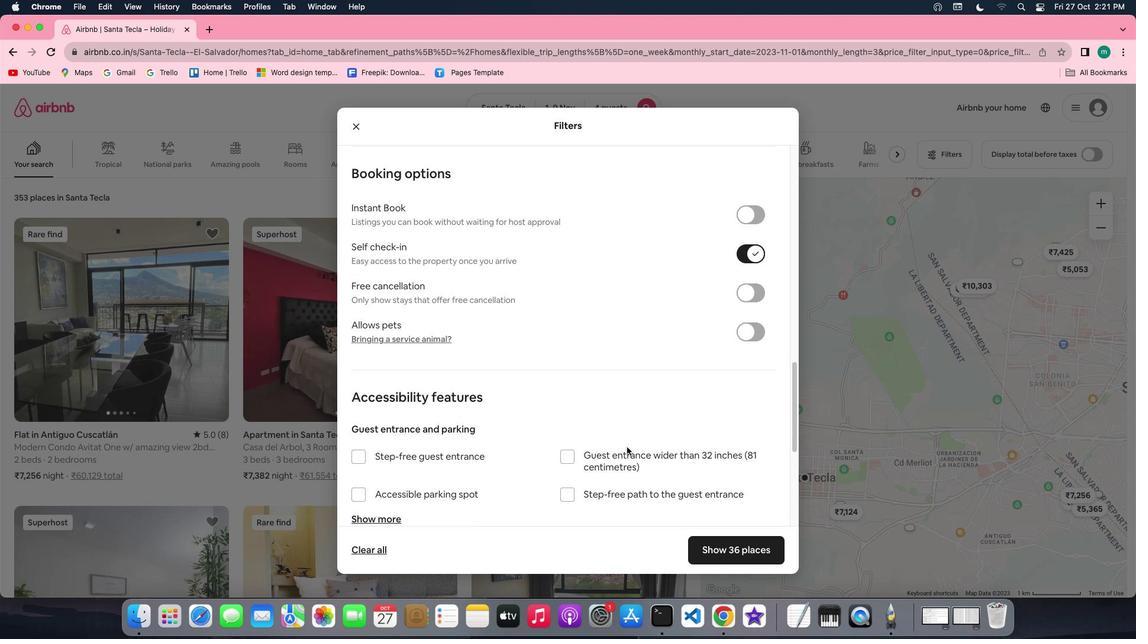 
Action: Mouse scrolled (627, 446) with delta (0, -1)
Screenshot: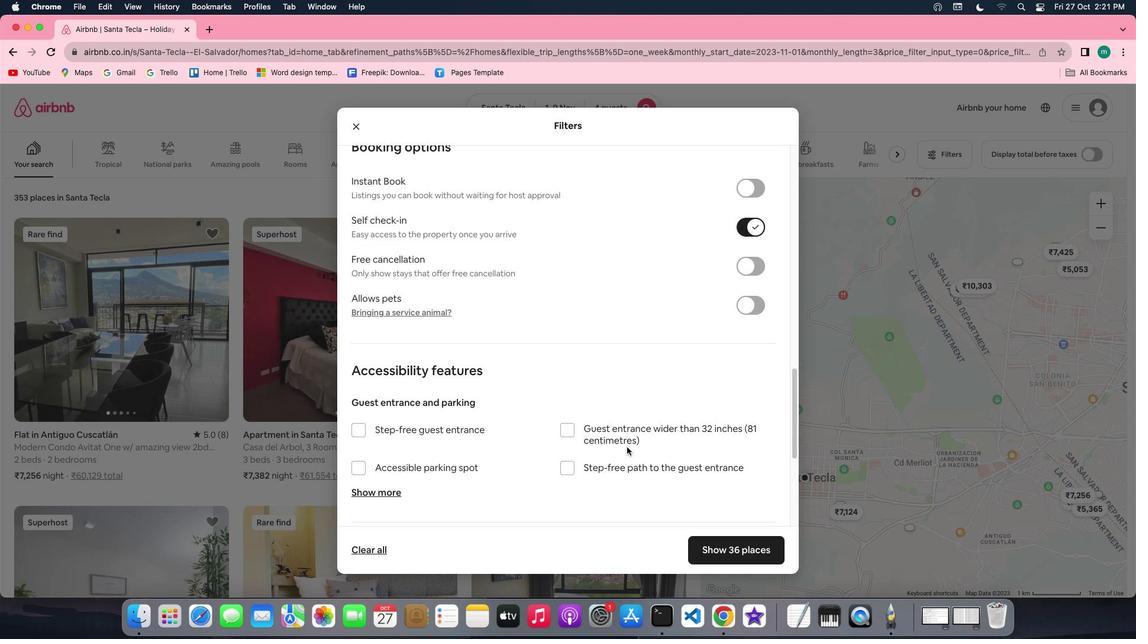 
Action: Mouse scrolled (627, 446) with delta (0, 0)
Screenshot: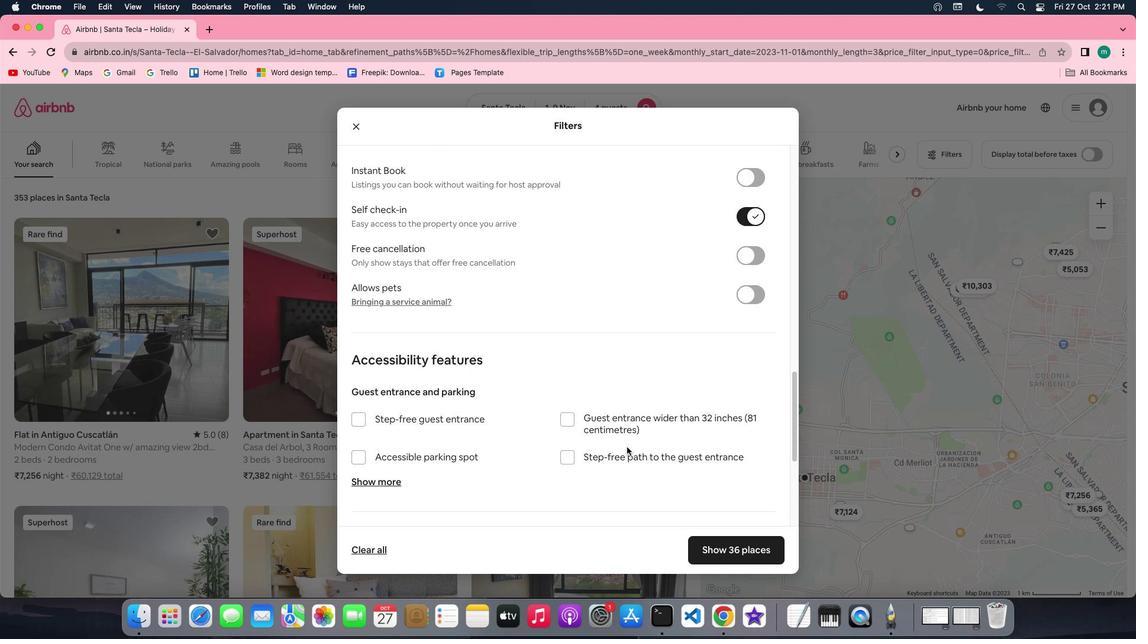 
Action: Mouse scrolled (627, 446) with delta (0, 0)
Screenshot: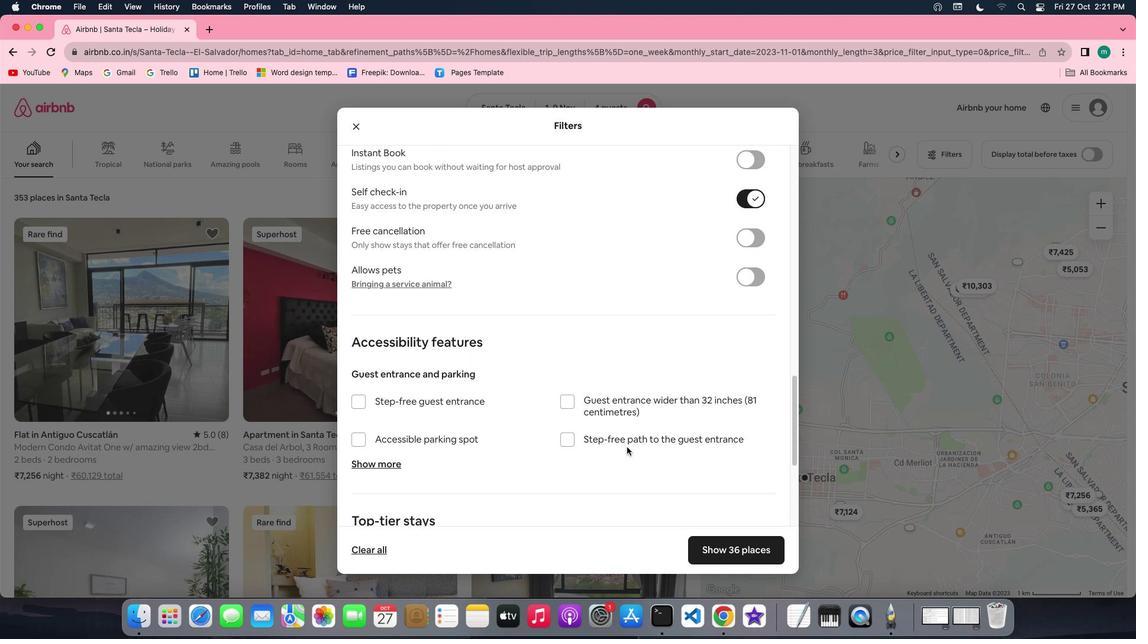 
Action: Mouse scrolled (627, 446) with delta (0, 0)
Screenshot: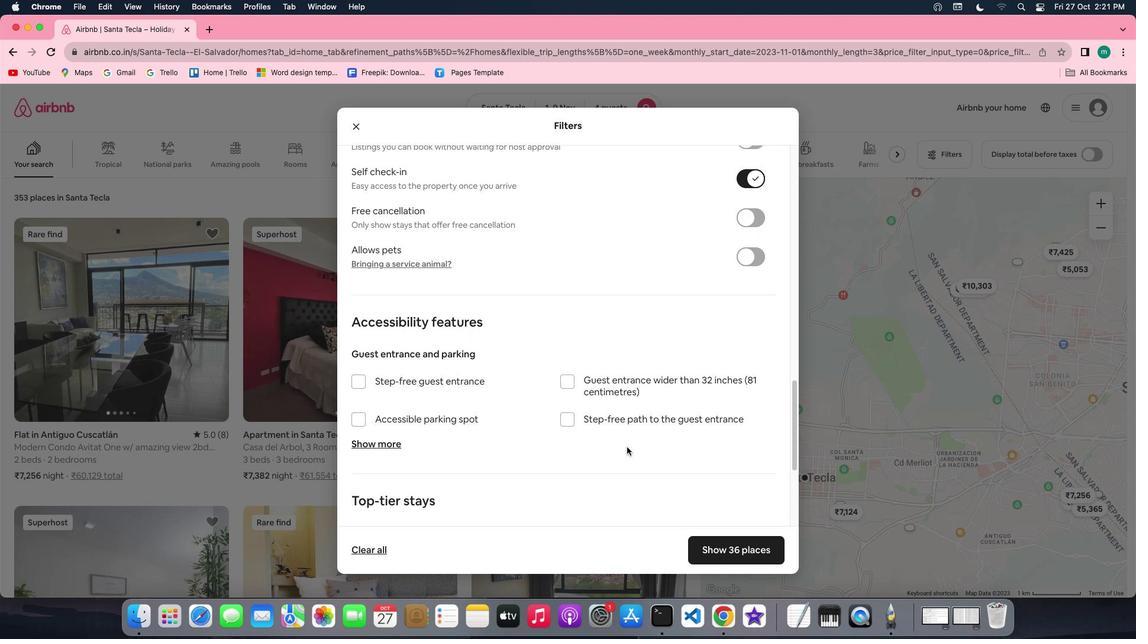 
Action: Mouse scrolled (627, 446) with delta (0, 0)
Screenshot: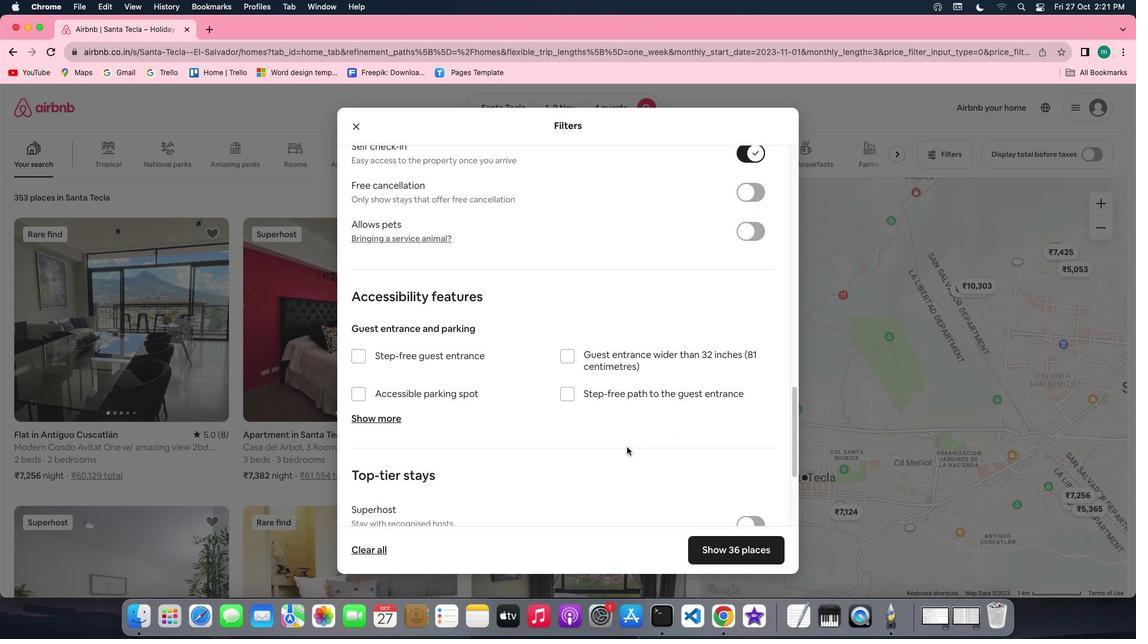
Action: Mouse scrolled (627, 446) with delta (0, 0)
Screenshot: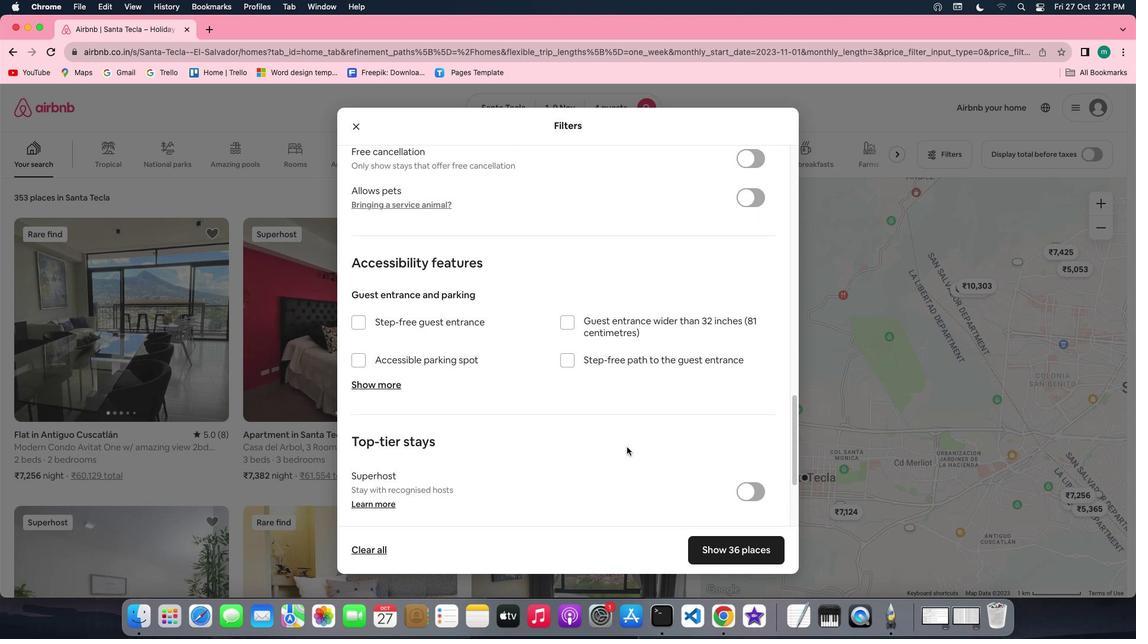 
Action: Mouse scrolled (627, 446) with delta (0, 0)
Screenshot: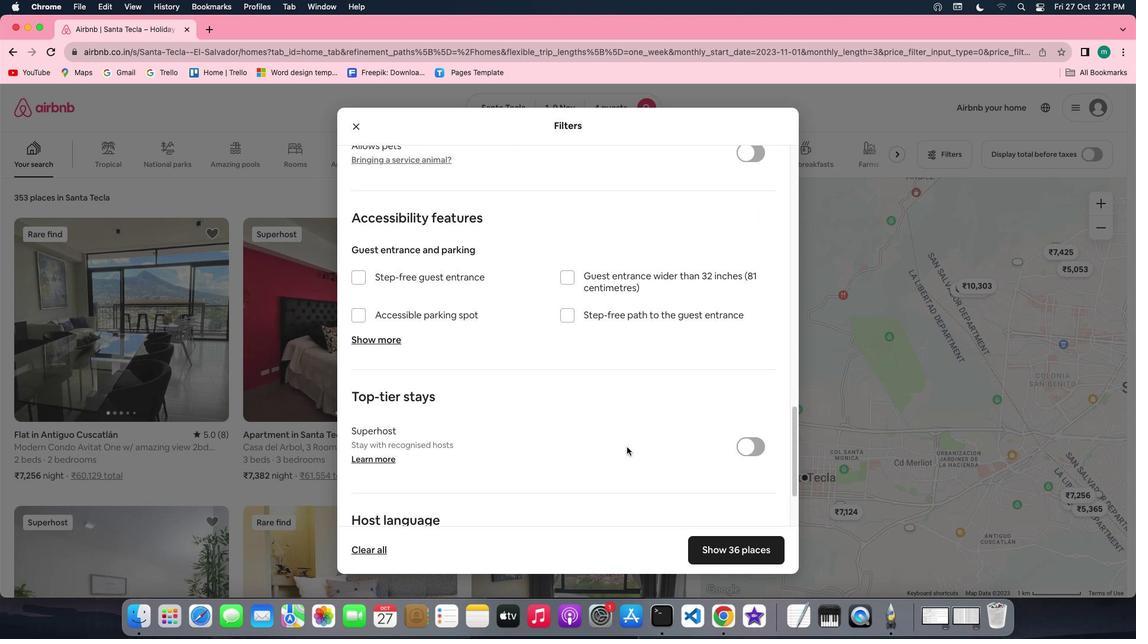 
Action: Mouse scrolled (627, 446) with delta (0, -1)
Screenshot: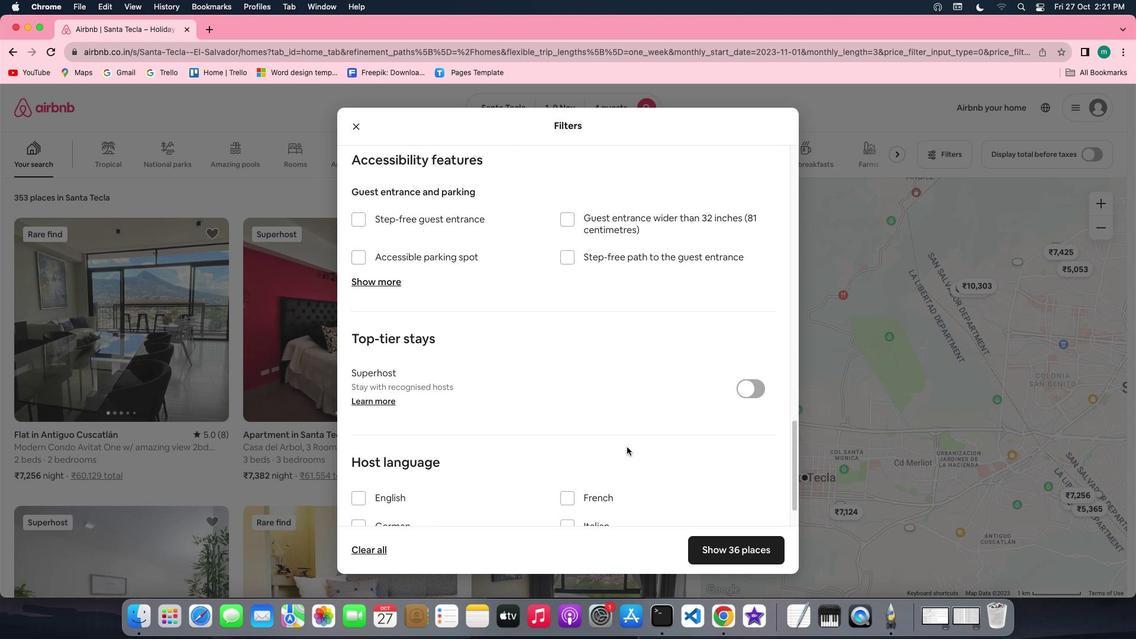 
Action: Mouse scrolled (627, 446) with delta (0, -2)
Screenshot: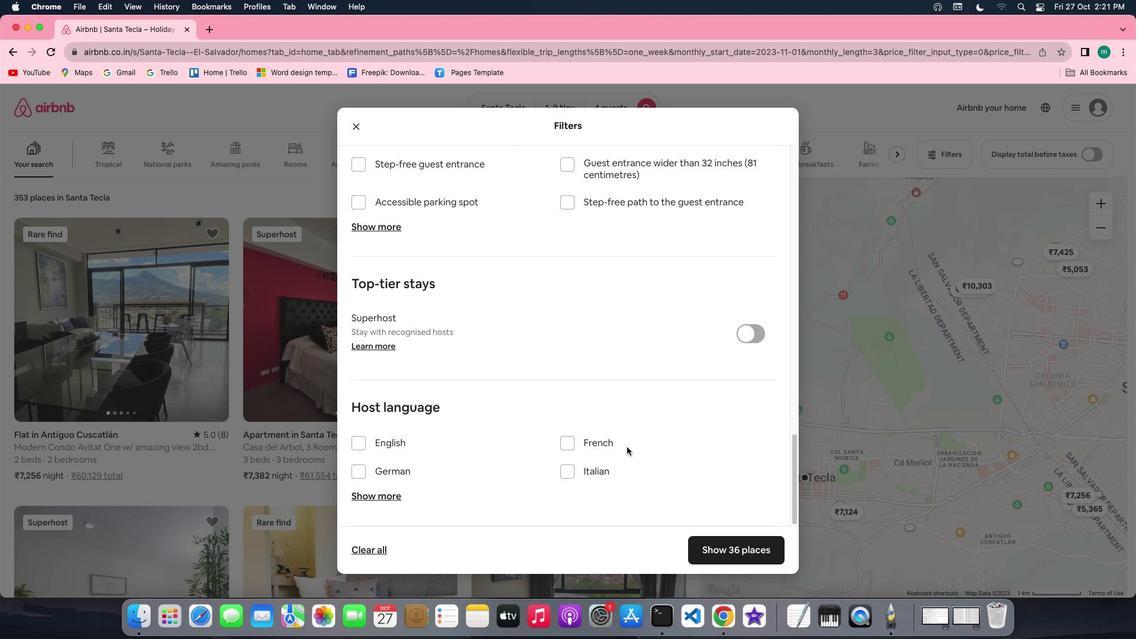 
Action: Mouse scrolled (627, 446) with delta (0, 0)
Screenshot: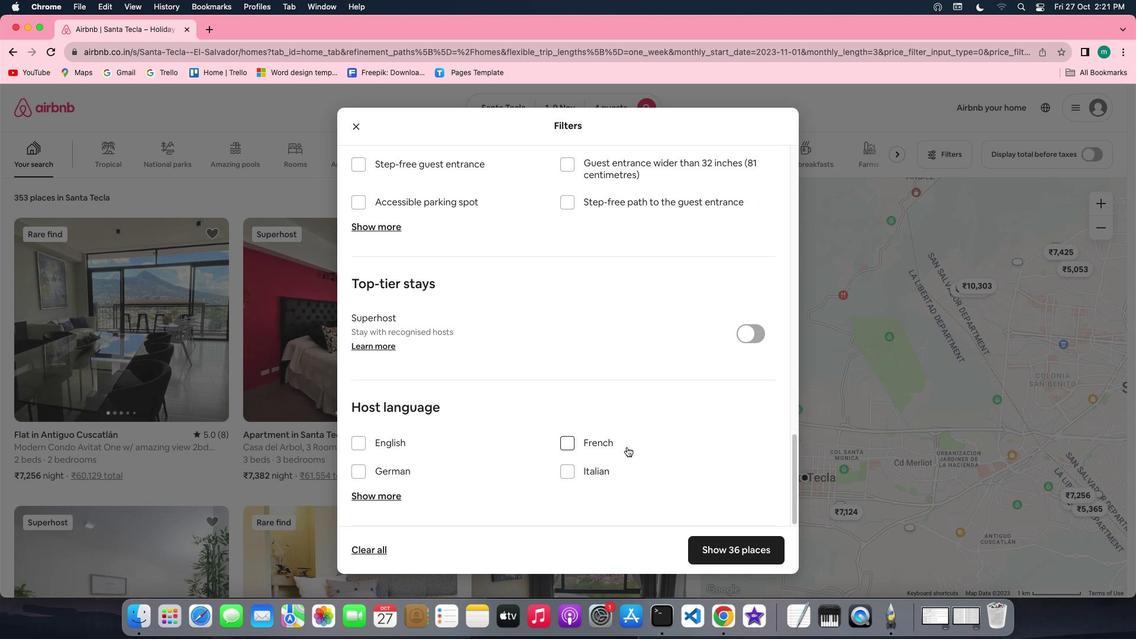 
Action: Mouse scrolled (627, 446) with delta (0, 0)
Screenshot: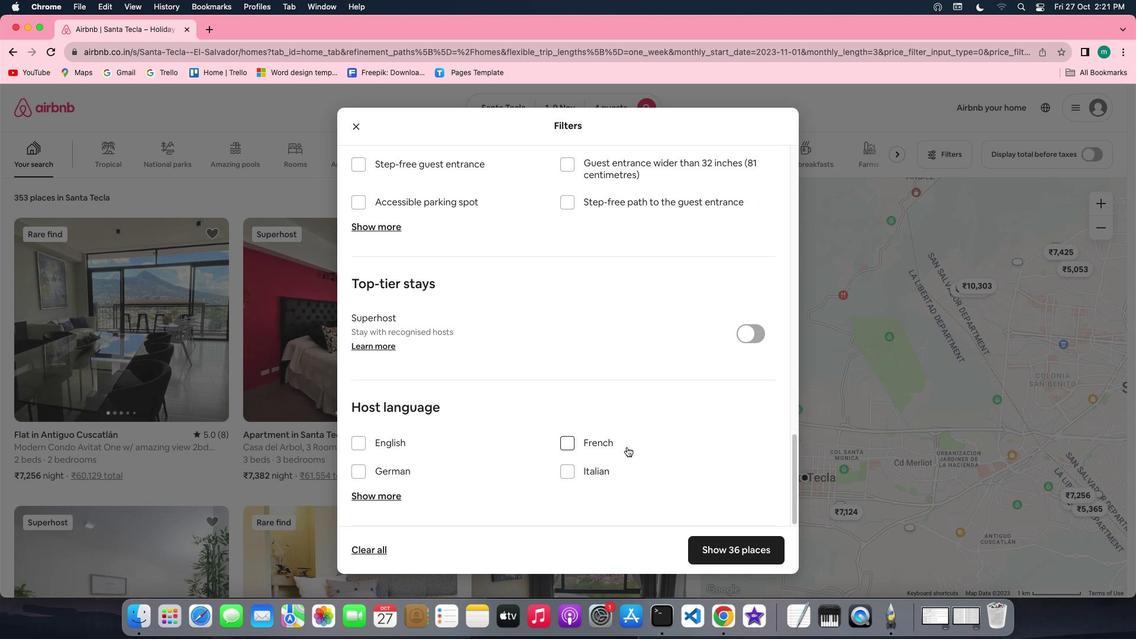 
Action: Mouse scrolled (627, 446) with delta (0, -1)
Screenshot: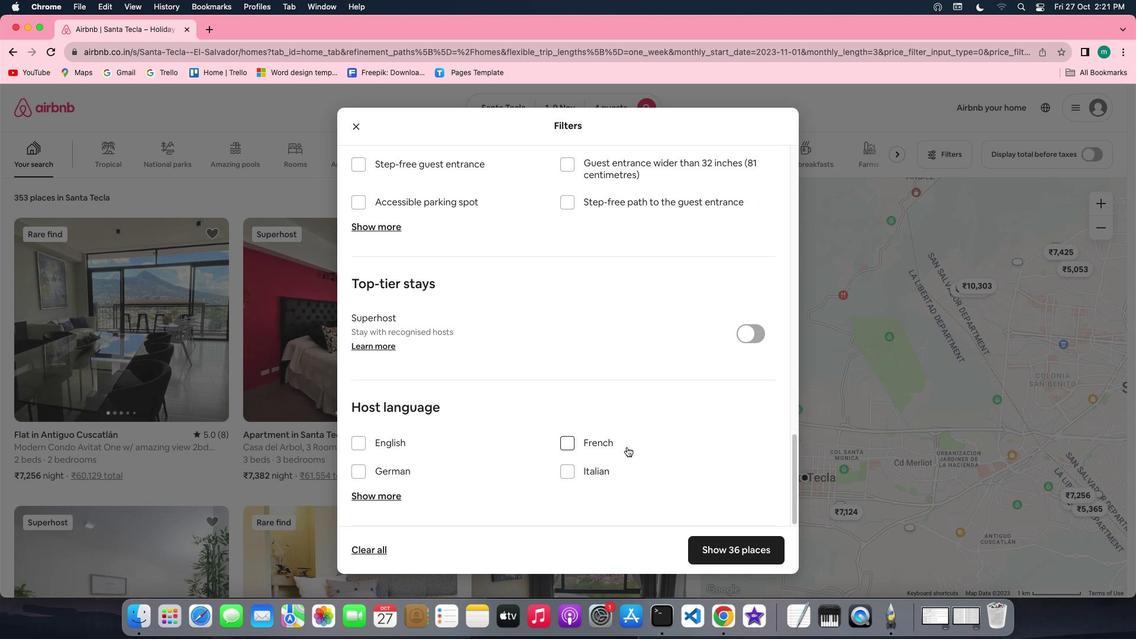
Action: Mouse scrolled (627, 446) with delta (0, -1)
Screenshot: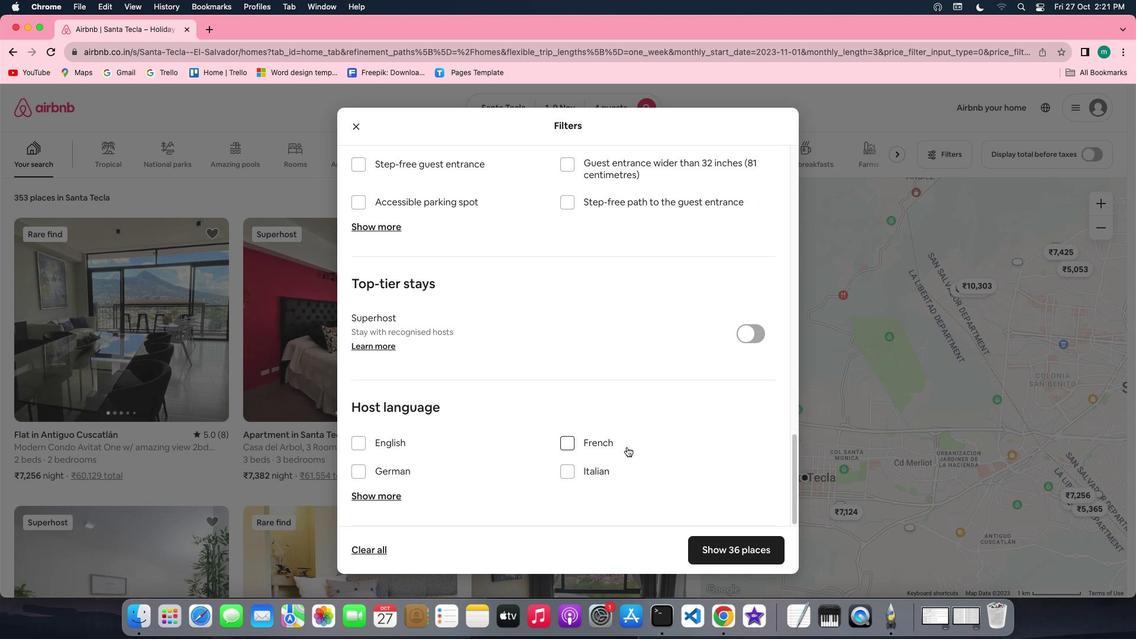 
Action: Mouse moved to (756, 546)
Screenshot: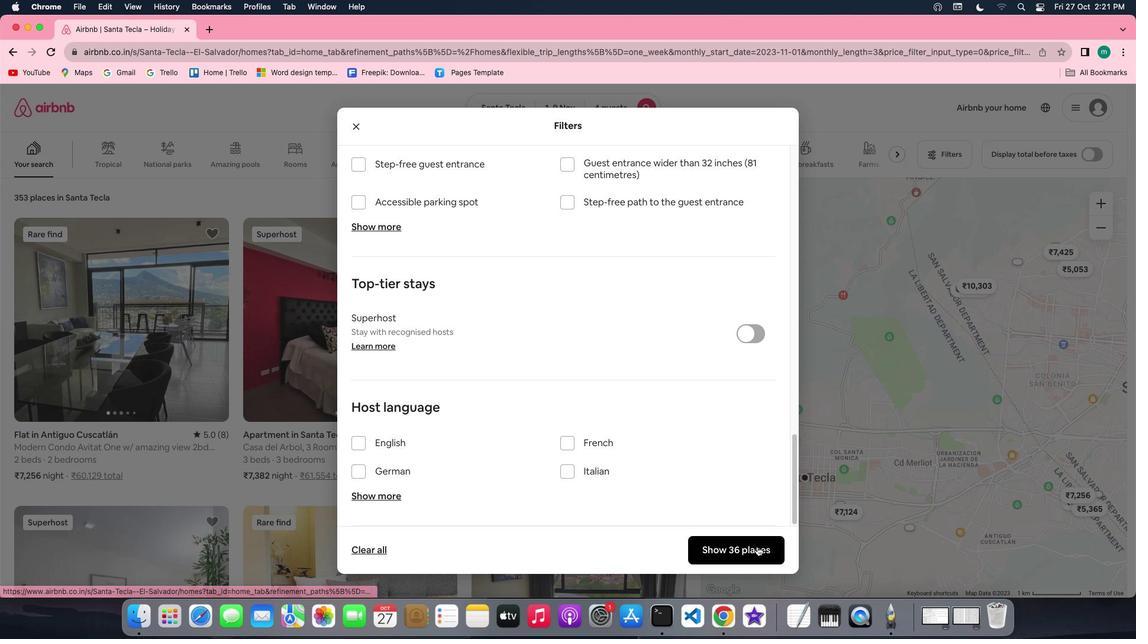 
Action: Mouse pressed left at (756, 546)
Screenshot: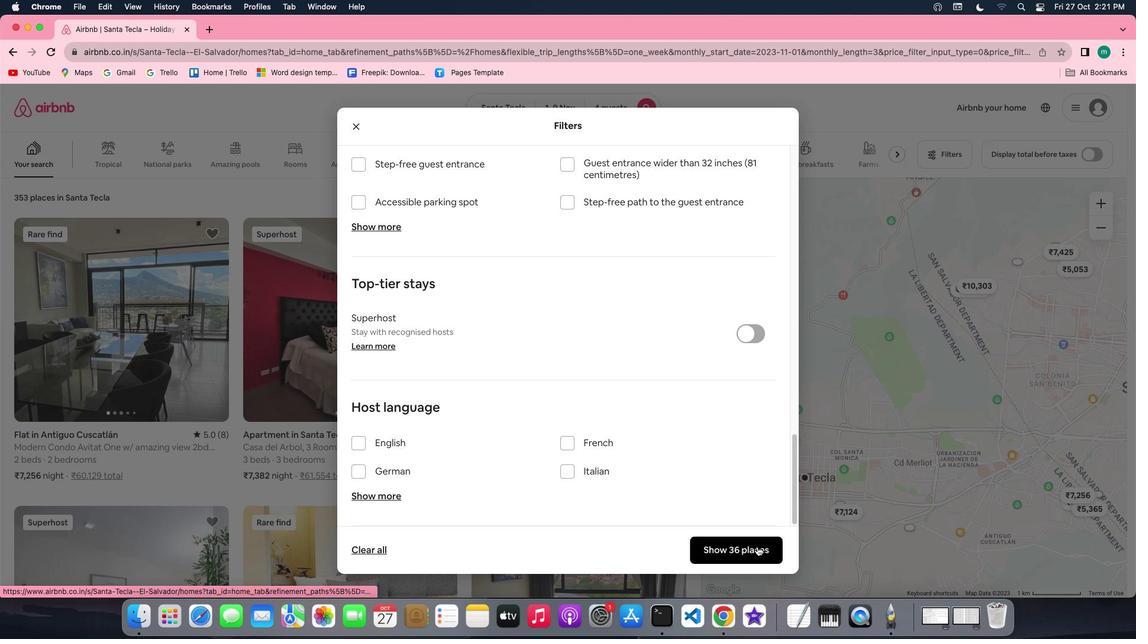 
Action: Mouse moved to (354, 329)
Screenshot: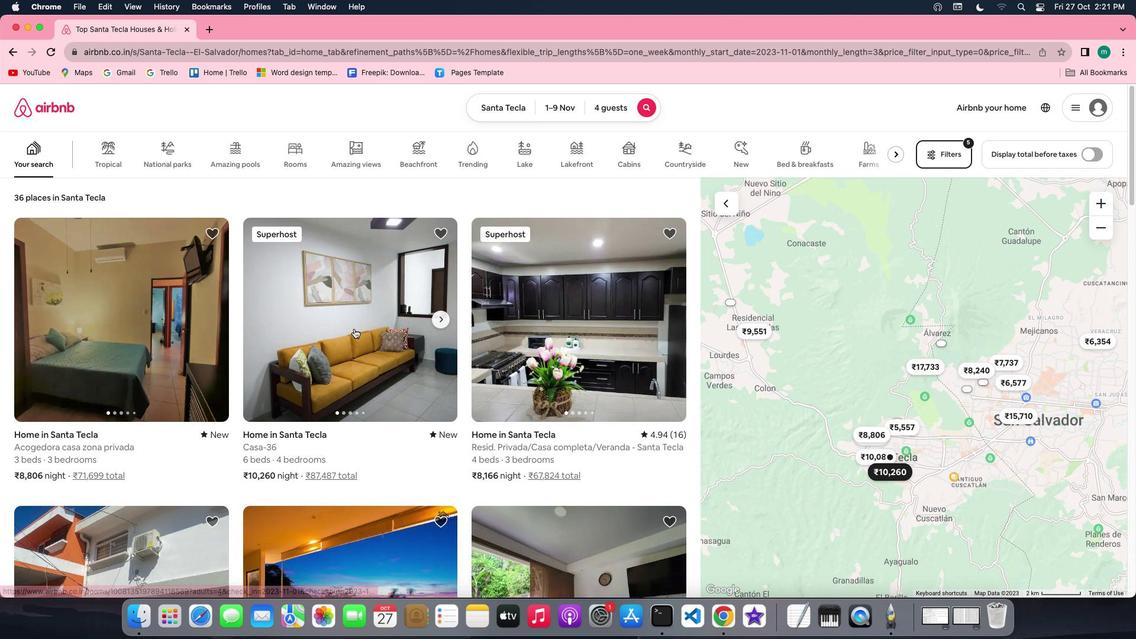 
Action: Mouse pressed left at (354, 329)
Screenshot: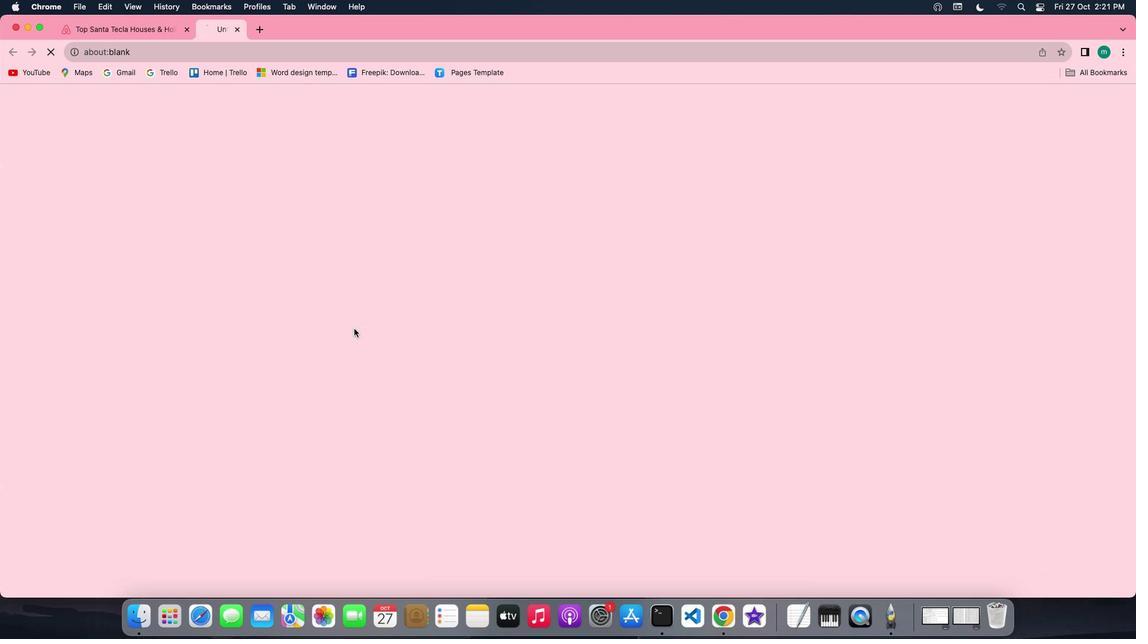 
Action: Mouse moved to (813, 445)
Screenshot: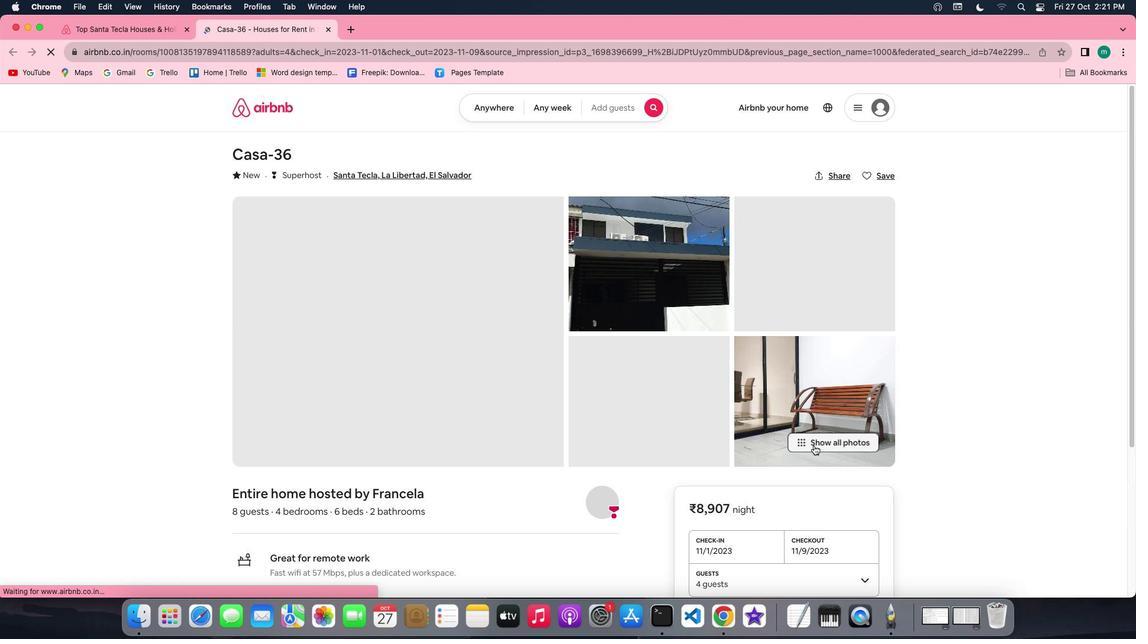 
Action: Mouse pressed left at (813, 445)
Screenshot: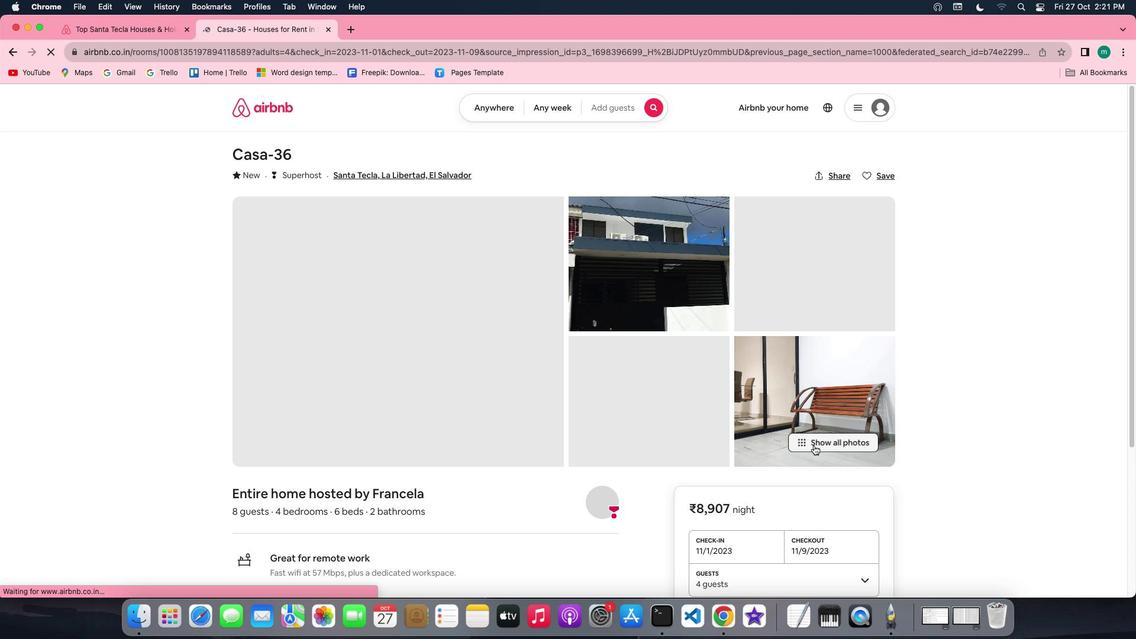
Action: Mouse moved to (637, 545)
Screenshot: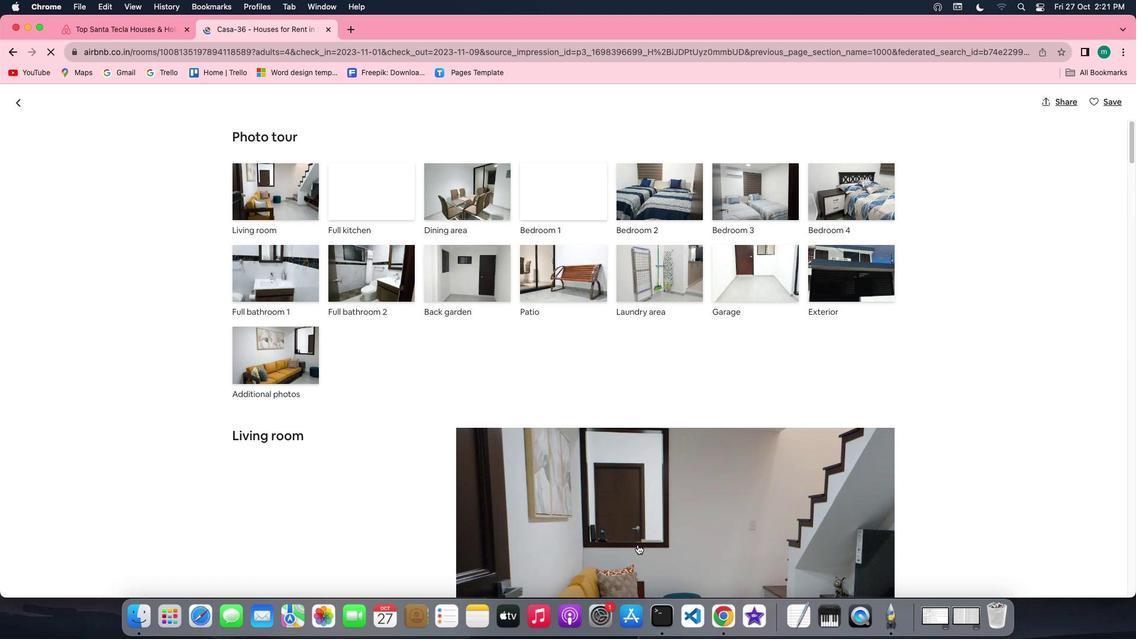 
Action: Mouse scrolled (637, 545) with delta (0, 0)
Screenshot: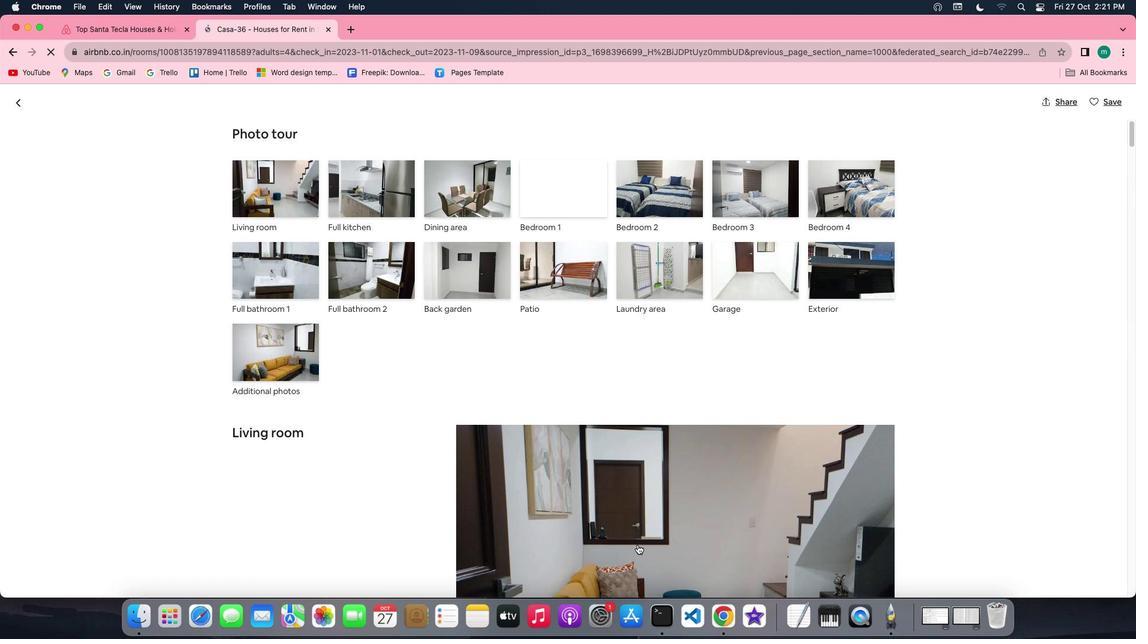 
Action: Mouse scrolled (637, 545) with delta (0, 0)
Screenshot: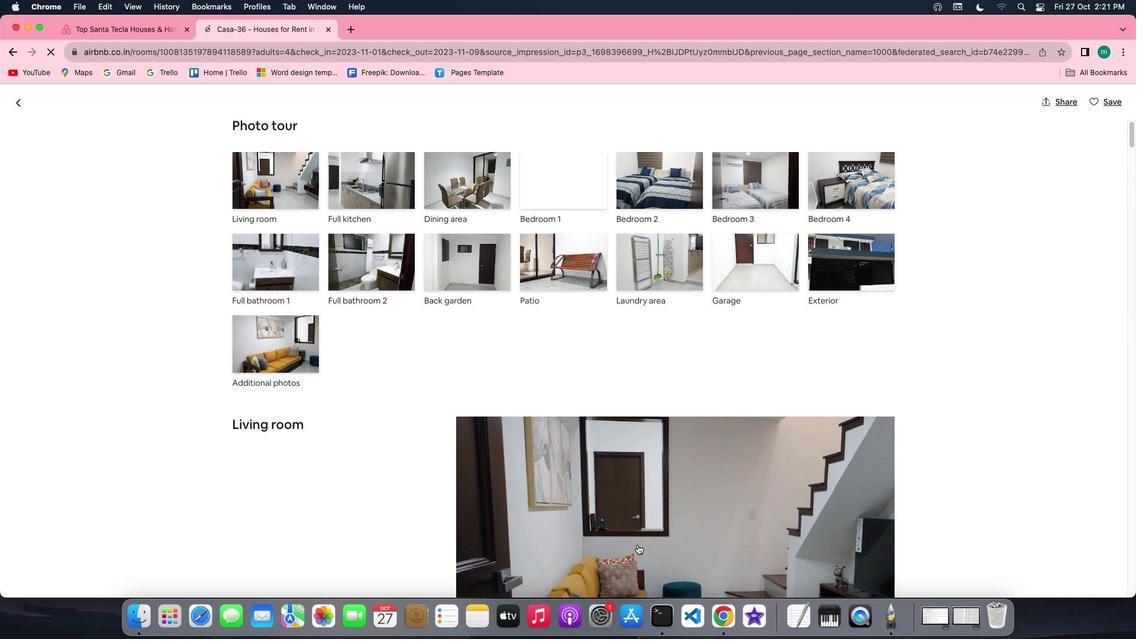 
Action: Mouse scrolled (637, 545) with delta (0, 0)
Screenshot: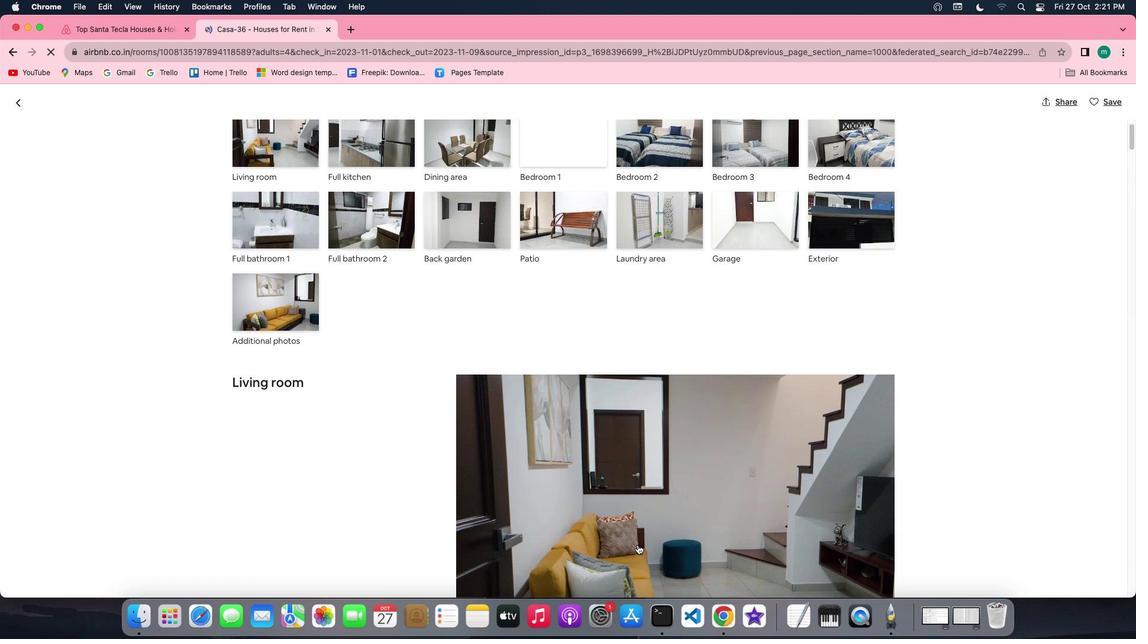 
Action: Mouse scrolled (637, 545) with delta (0, 0)
Screenshot: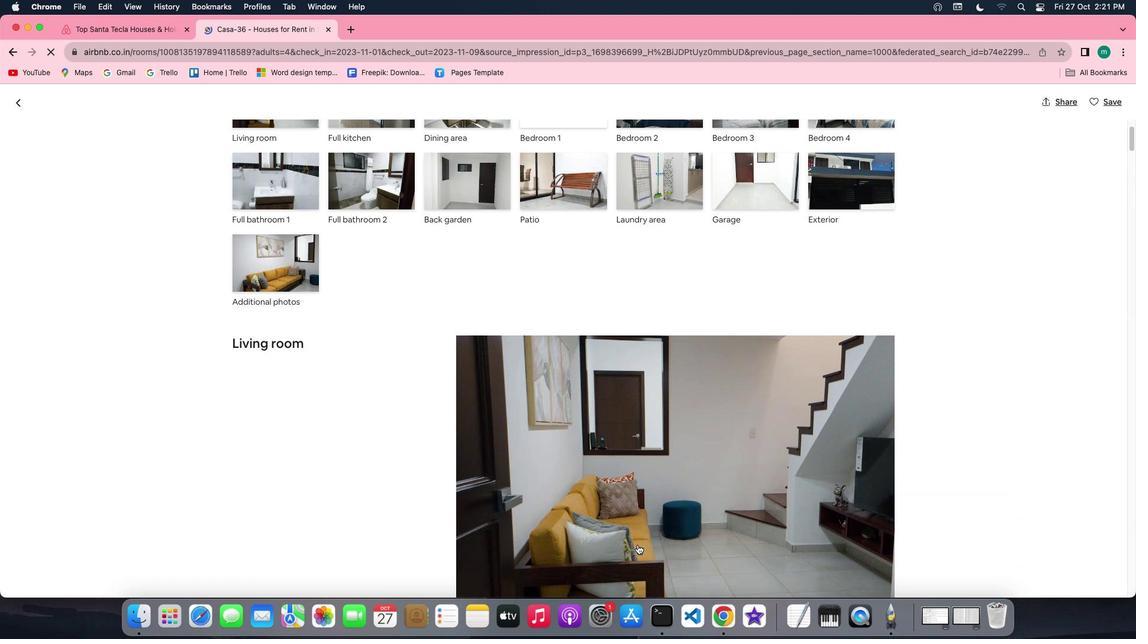 
Action: Mouse scrolled (637, 545) with delta (0, 0)
Screenshot: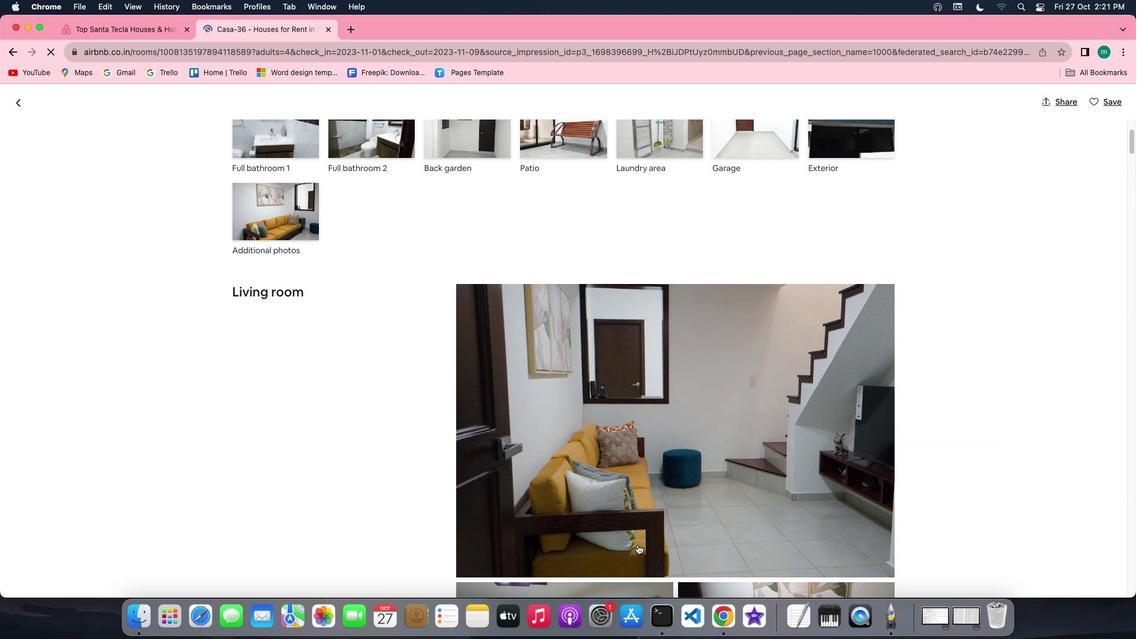 
Action: Mouse scrolled (637, 545) with delta (0, 0)
Screenshot: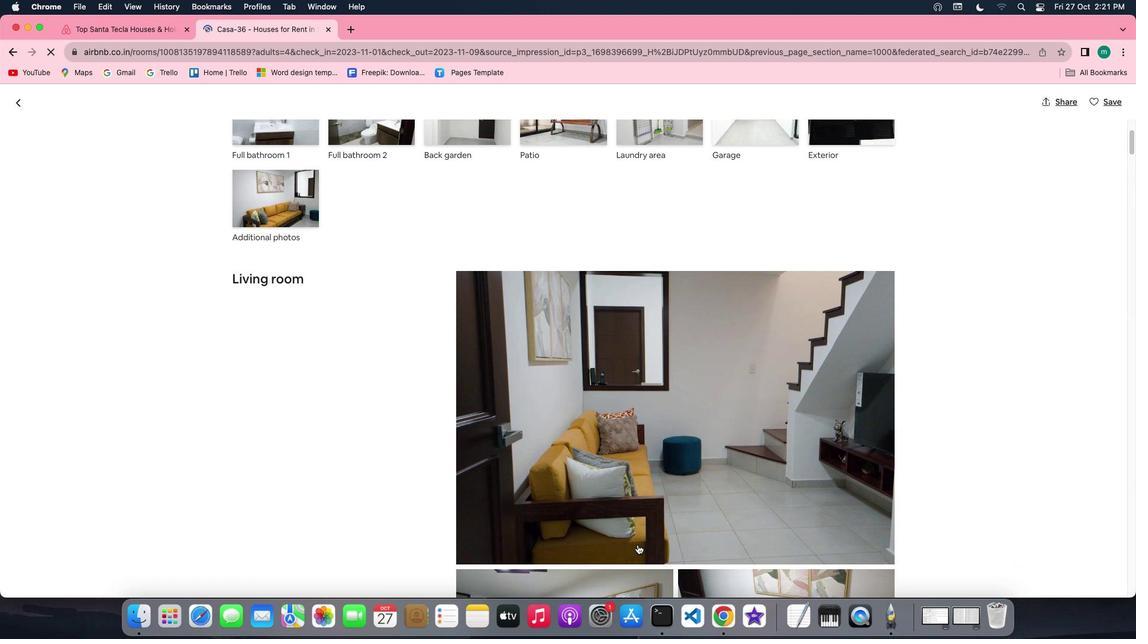 
Action: Mouse scrolled (637, 545) with delta (0, -1)
Screenshot: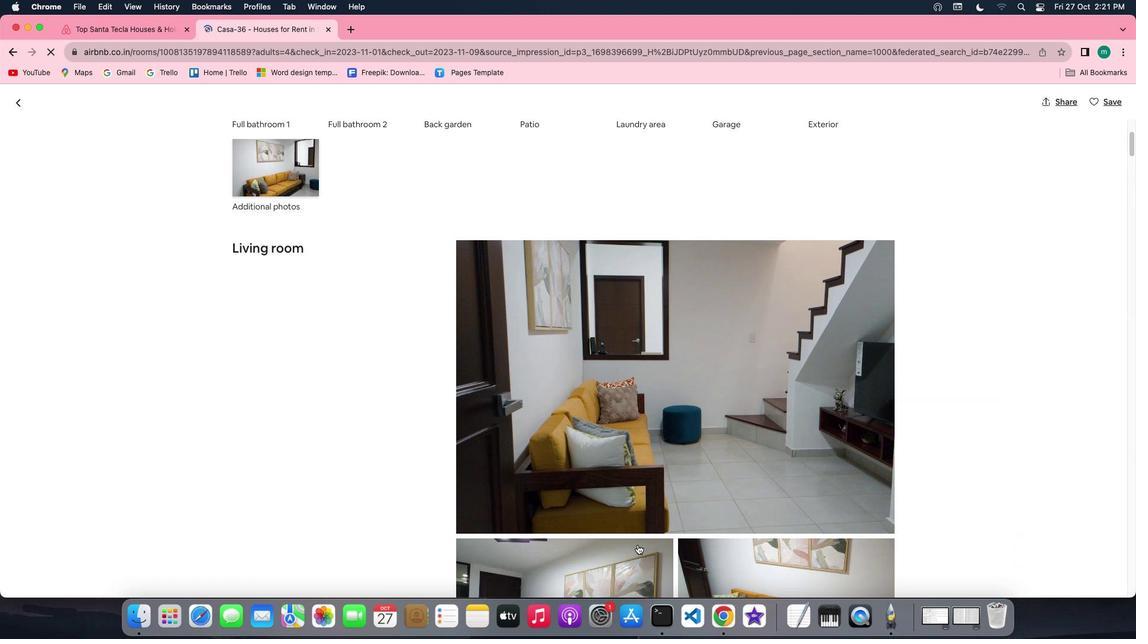 
Action: Mouse scrolled (637, 545) with delta (0, -1)
Screenshot: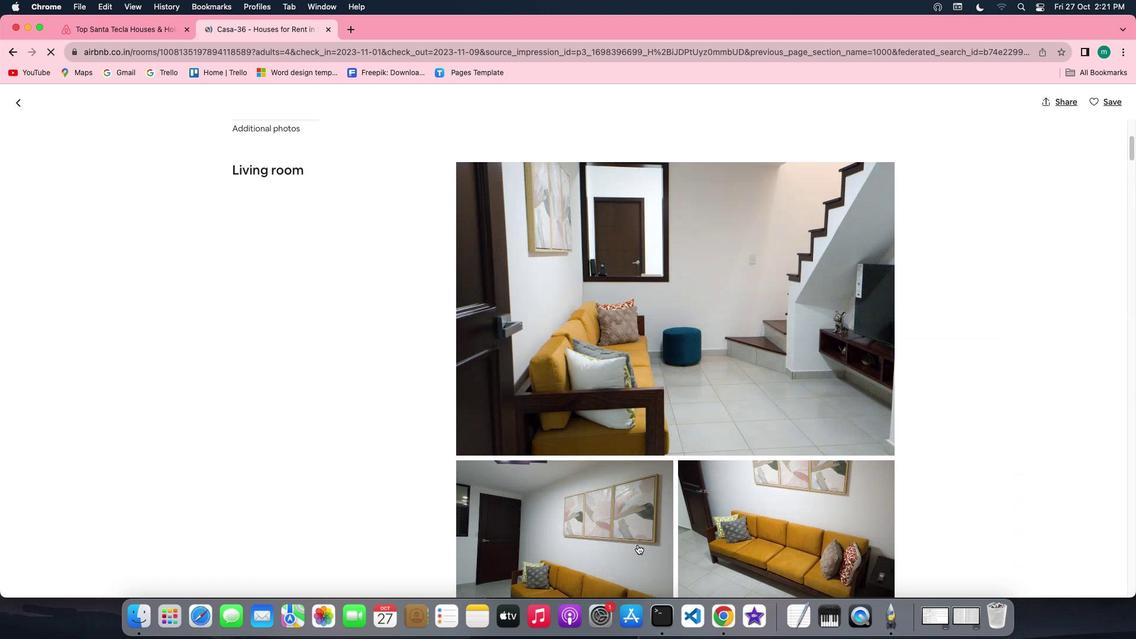 
Action: Mouse scrolled (637, 545) with delta (0, 0)
Screenshot: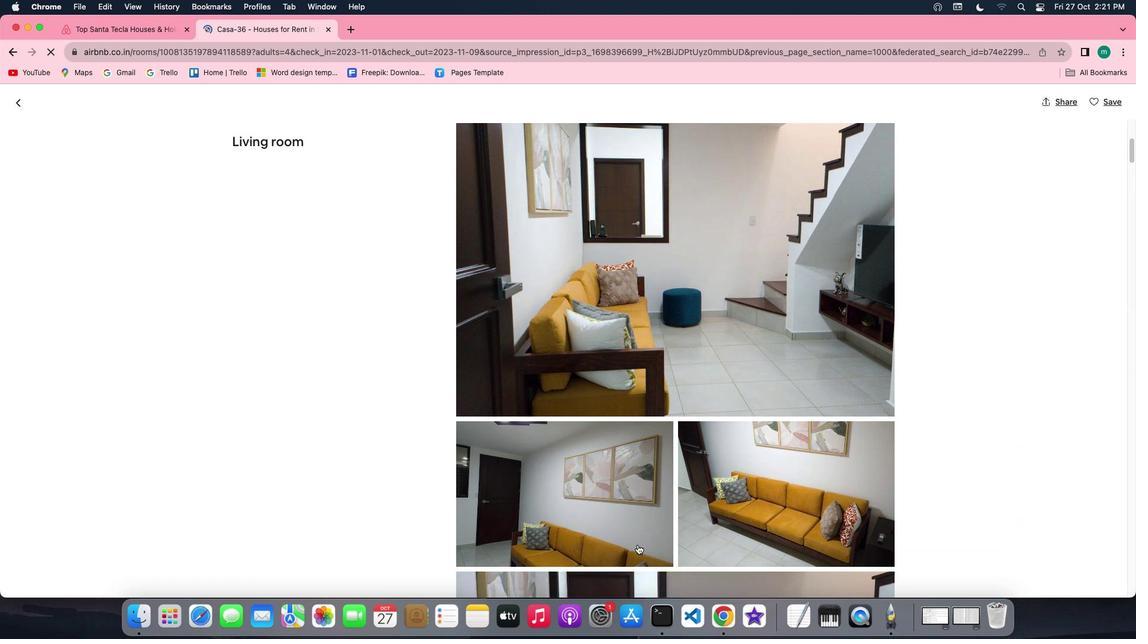 
Action: Mouse scrolled (637, 545) with delta (0, 0)
Screenshot: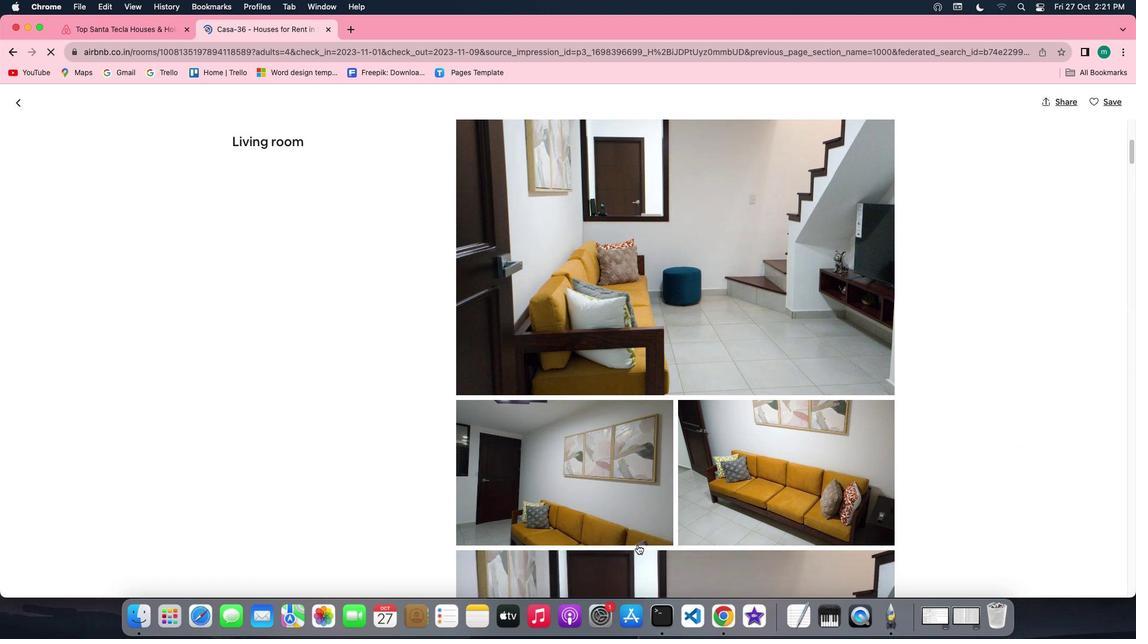 
Action: Mouse scrolled (637, 545) with delta (0, -1)
Screenshot: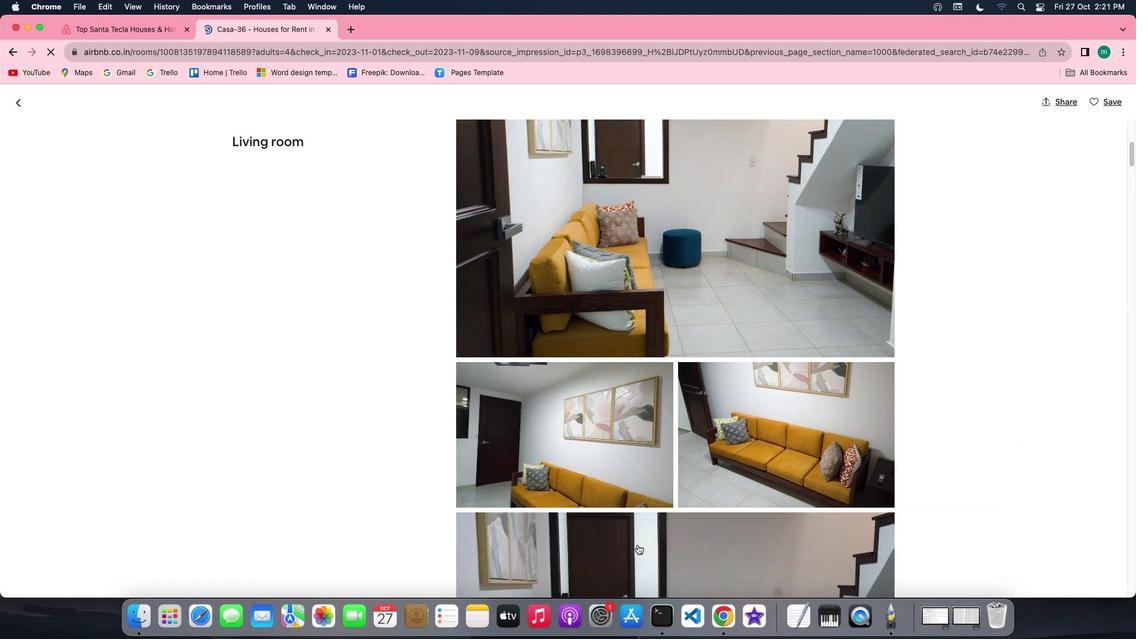 
Action: Mouse scrolled (637, 545) with delta (0, -1)
Screenshot: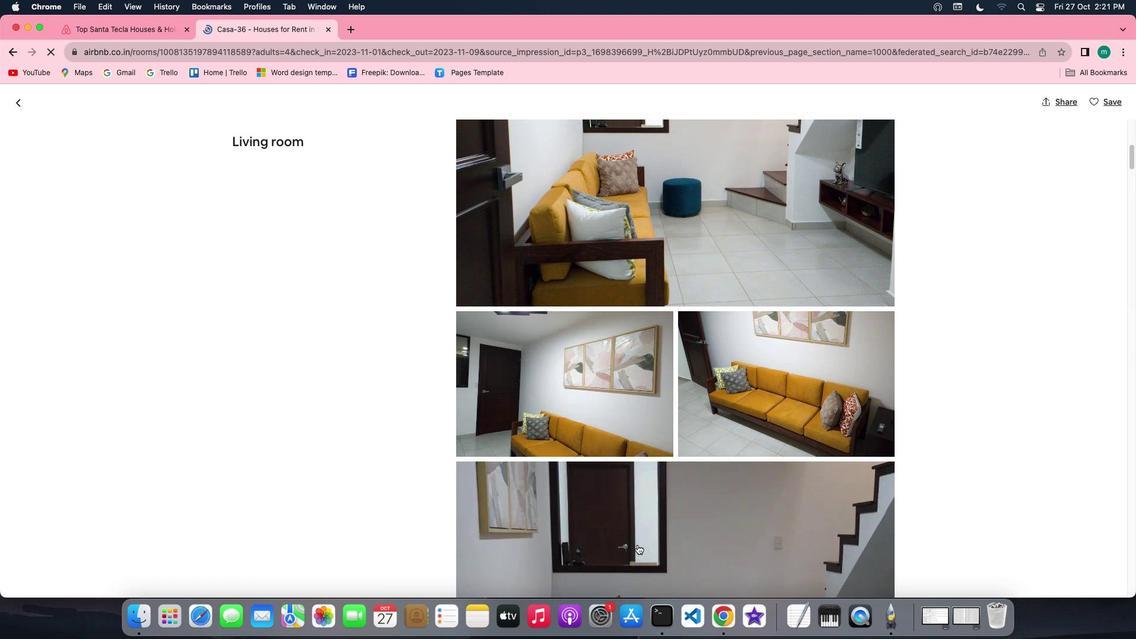 
Action: Mouse scrolled (637, 545) with delta (0, 0)
Screenshot: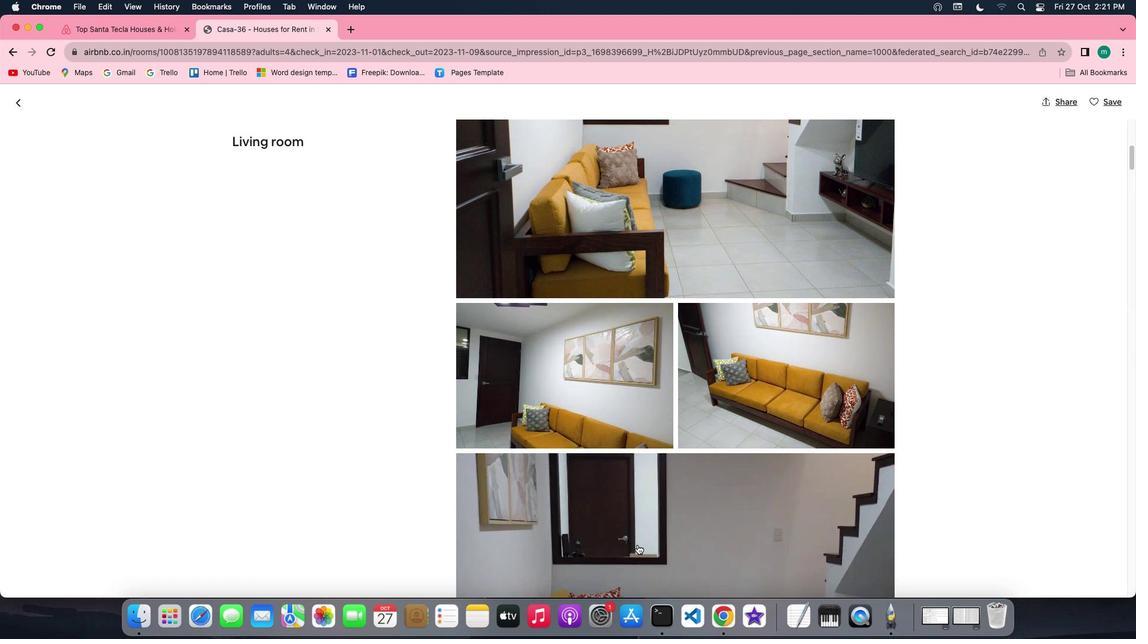 
Action: Mouse scrolled (637, 545) with delta (0, 0)
Screenshot: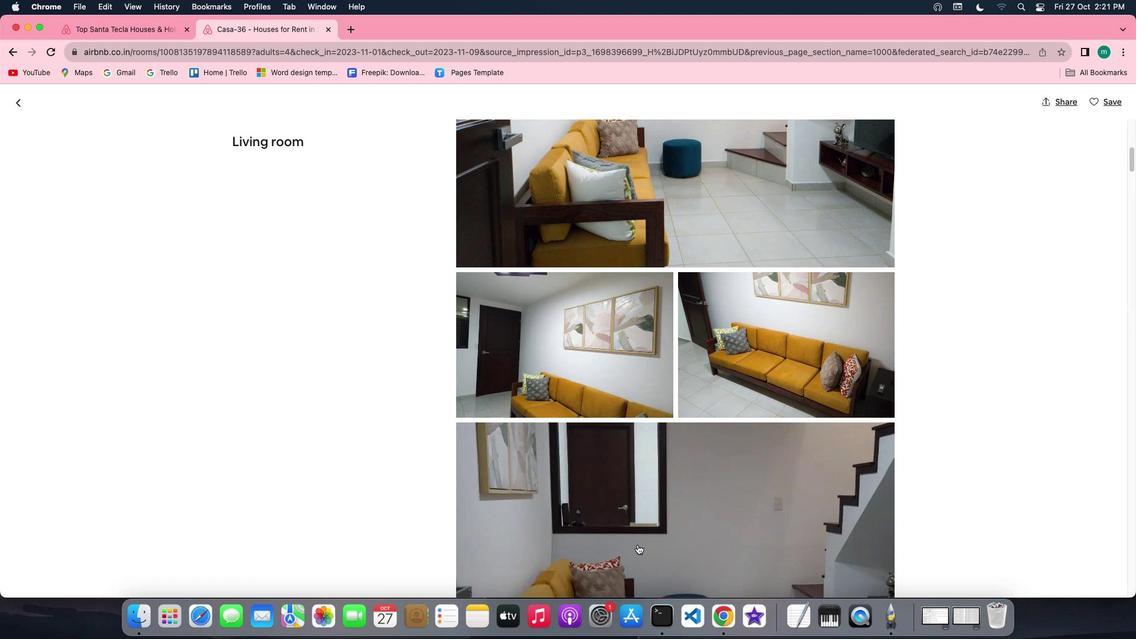 
Action: Mouse scrolled (637, 545) with delta (0, -1)
Screenshot: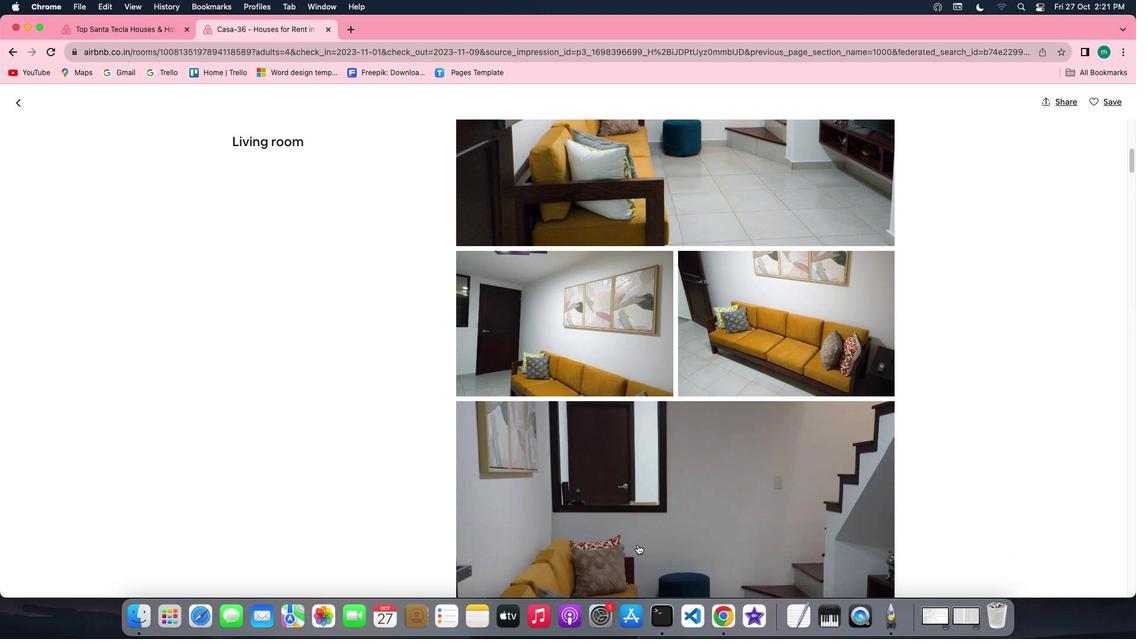 
Action: Mouse scrolled (637, 545) with delta (0, -1)
Screenshot: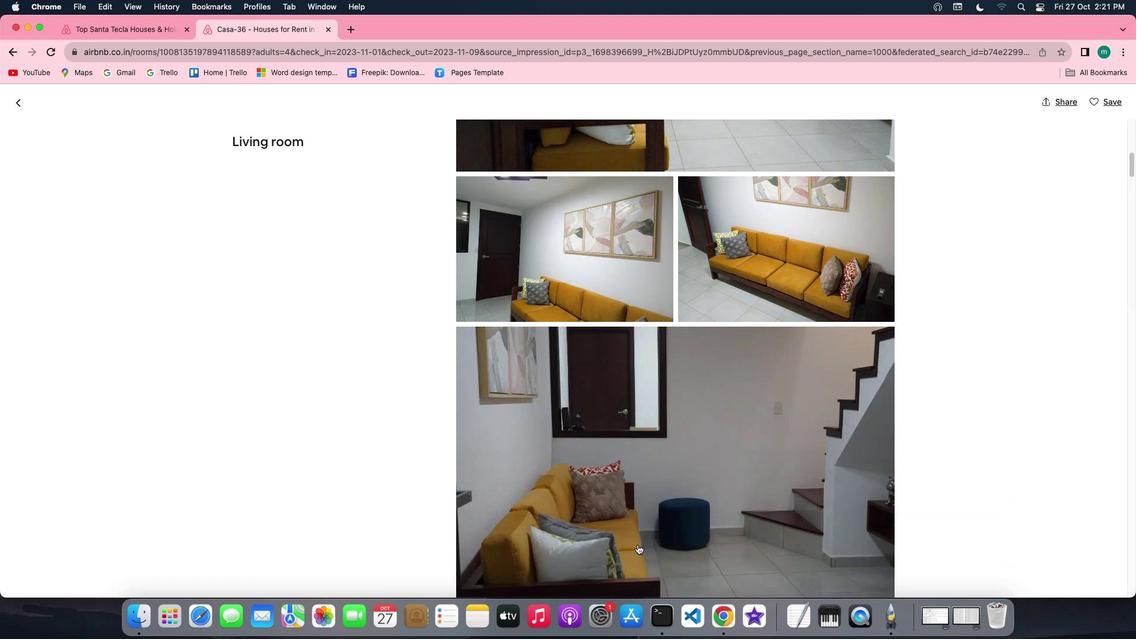 
Action: Mouse scrolled (637, 545) with delta (0, 0)
Screenshot: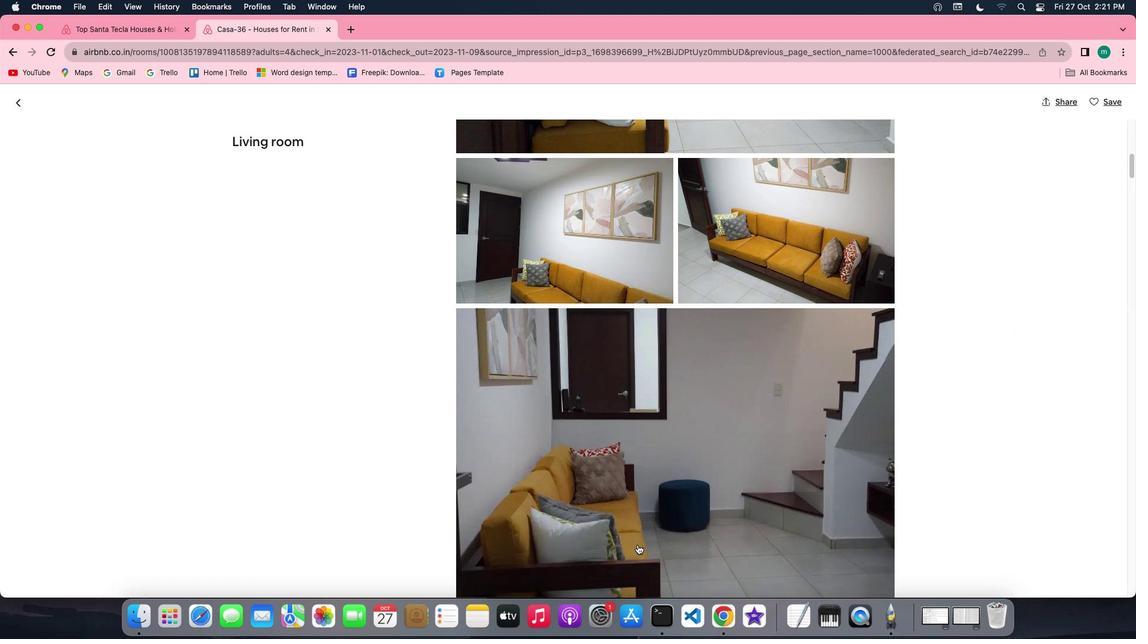 
Action: Mouse scrolled (637, 545) with delta (0, 0)
Screenshot: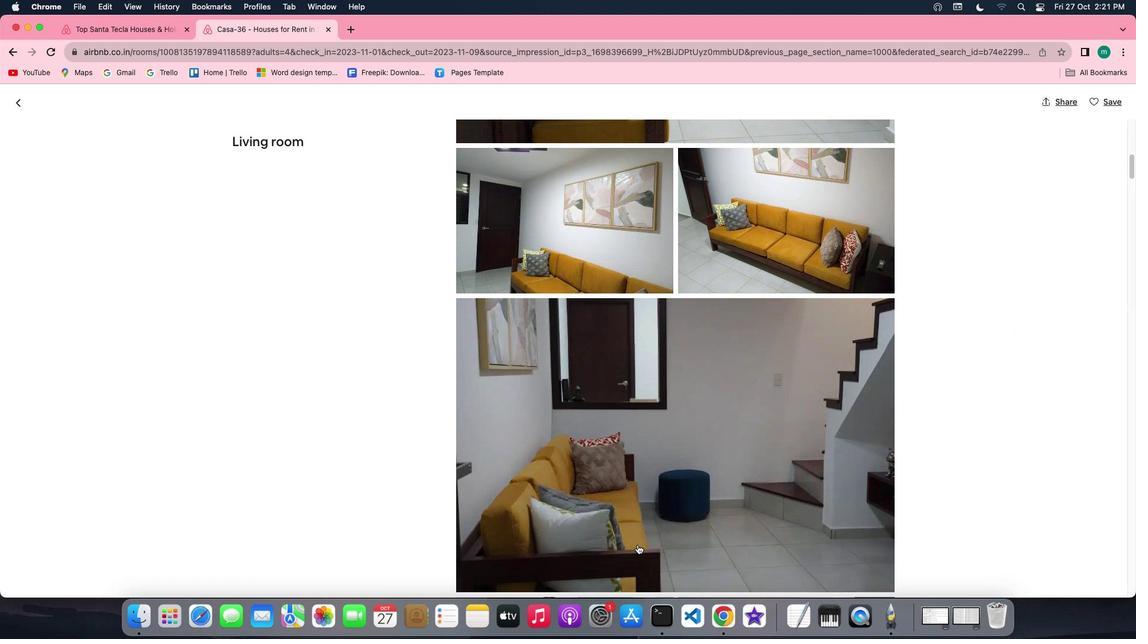 
Action: Mouse scrolled (637, 545) with delta (0, 0)
Screenshot: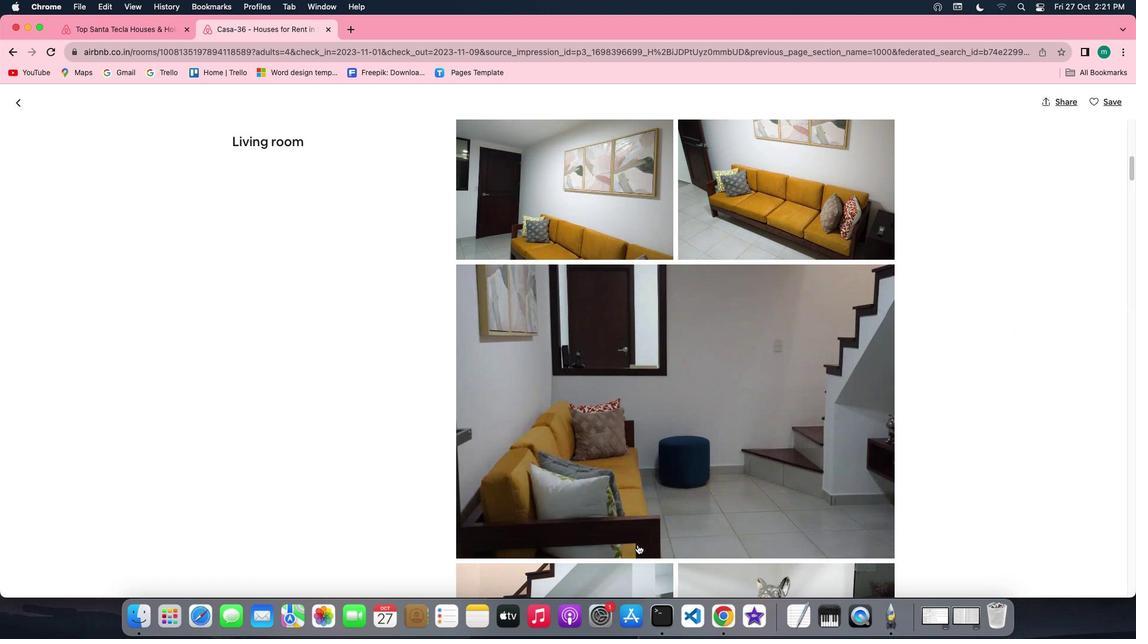 
Action: Mouse scrolled (637, 545) with delta (0, 0)
Screenshot: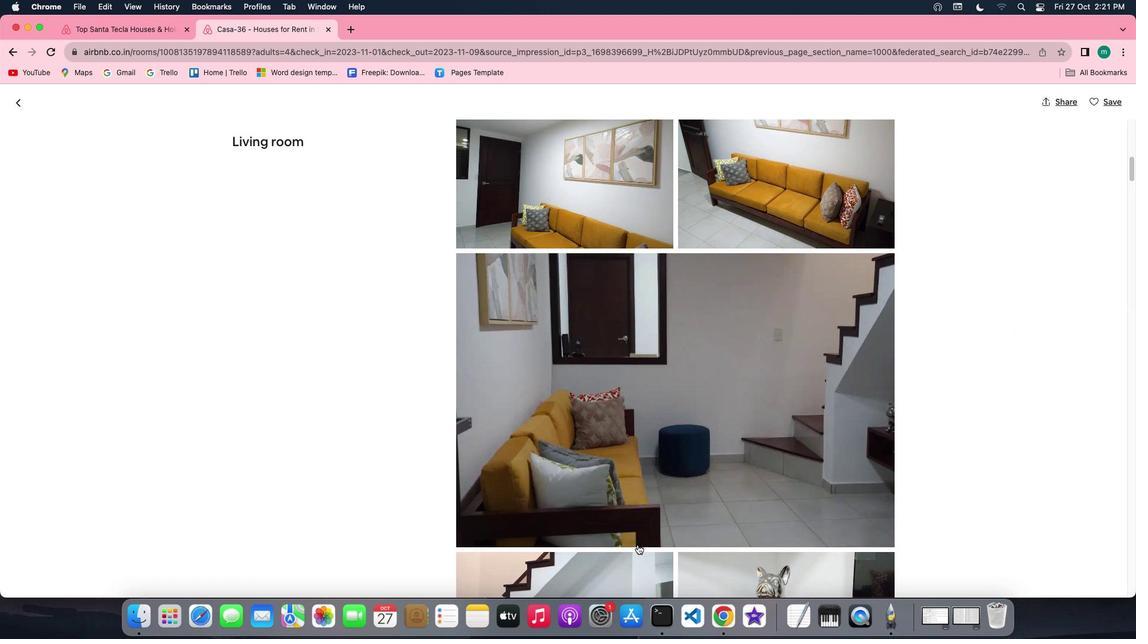 
Action: Mouse scrolled (637, 545) with delta (0, 0)
Screenshot: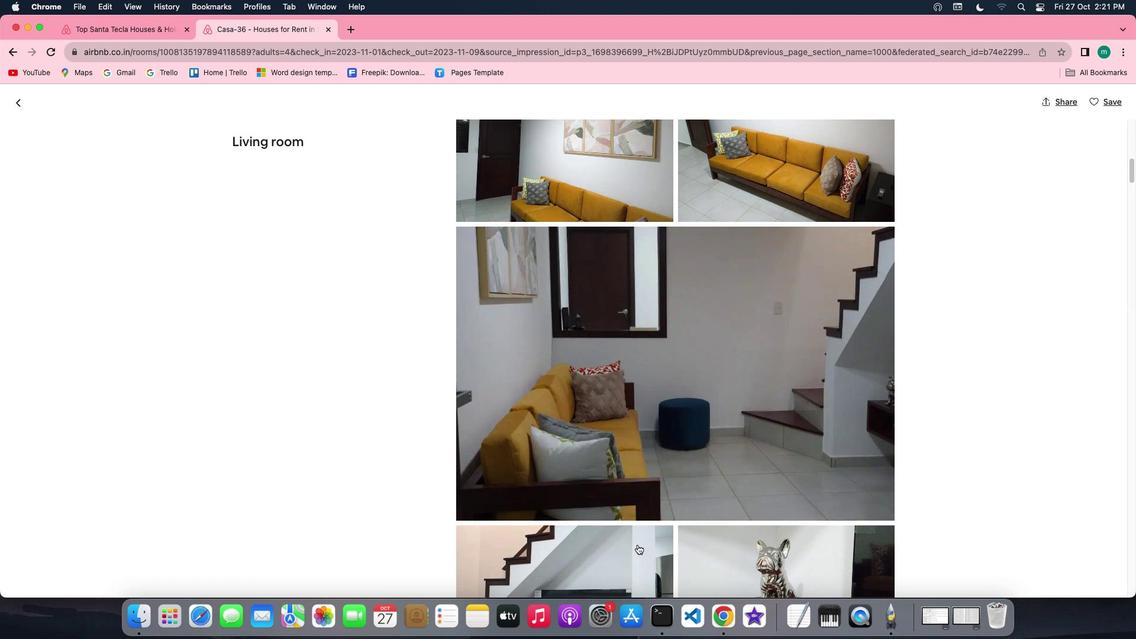 
Action: Mouse scrolled (637, 545) with delta (0, -1)
Screenshot: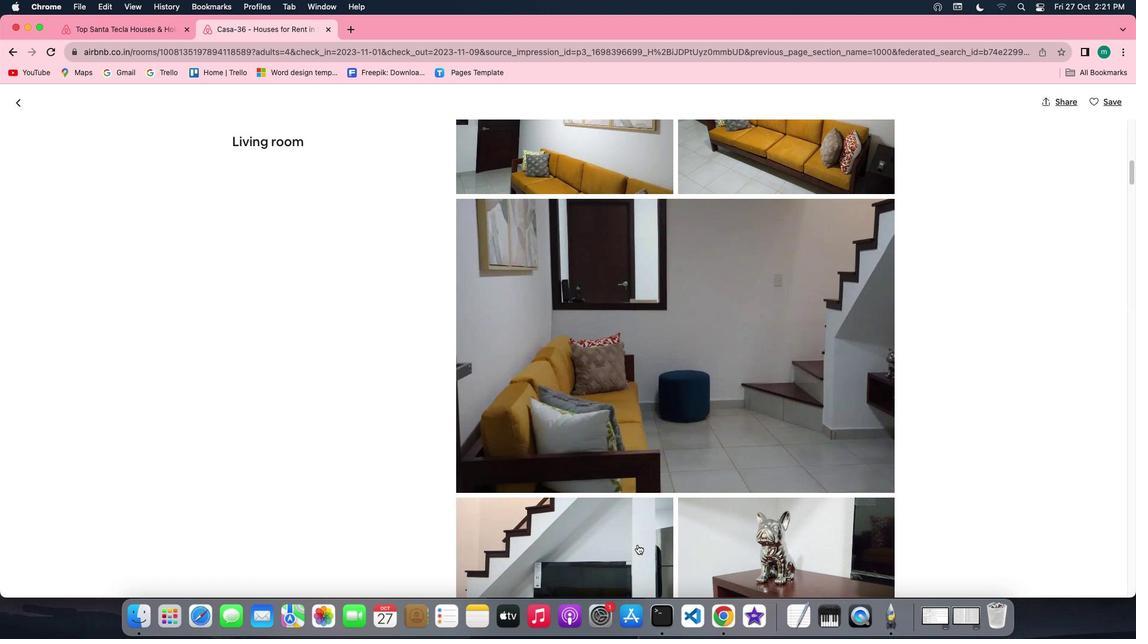 
Action: Mouse scrolled (637, 545) with delta (0, 0)
Screenshot: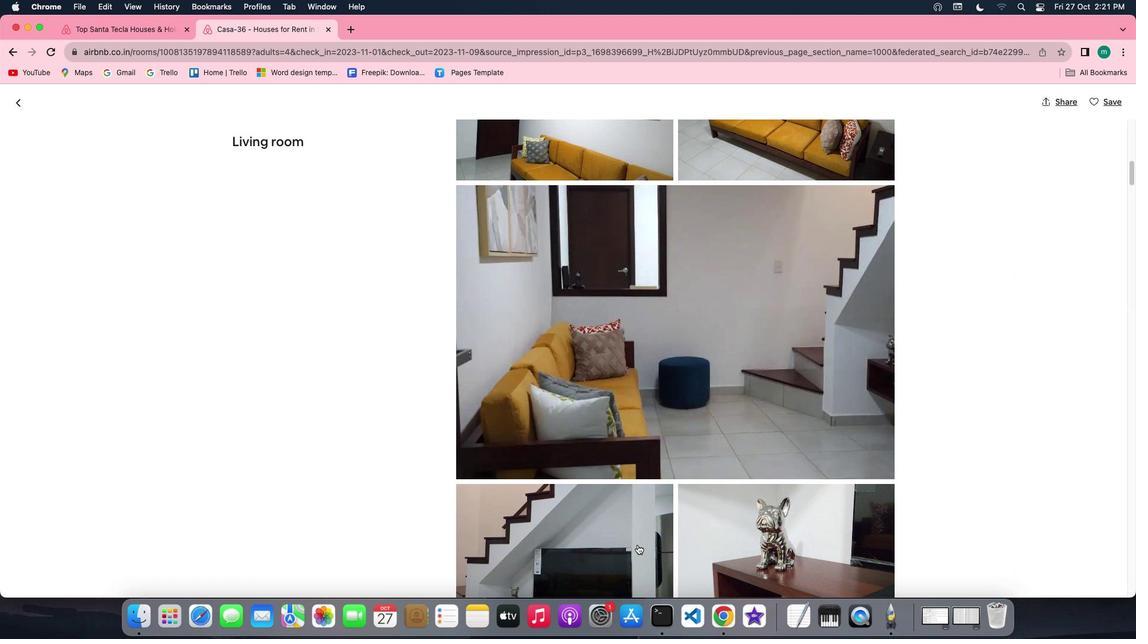 
Action: Mouse scrolled (637, 545) with delta (0, 0)
Screenshot: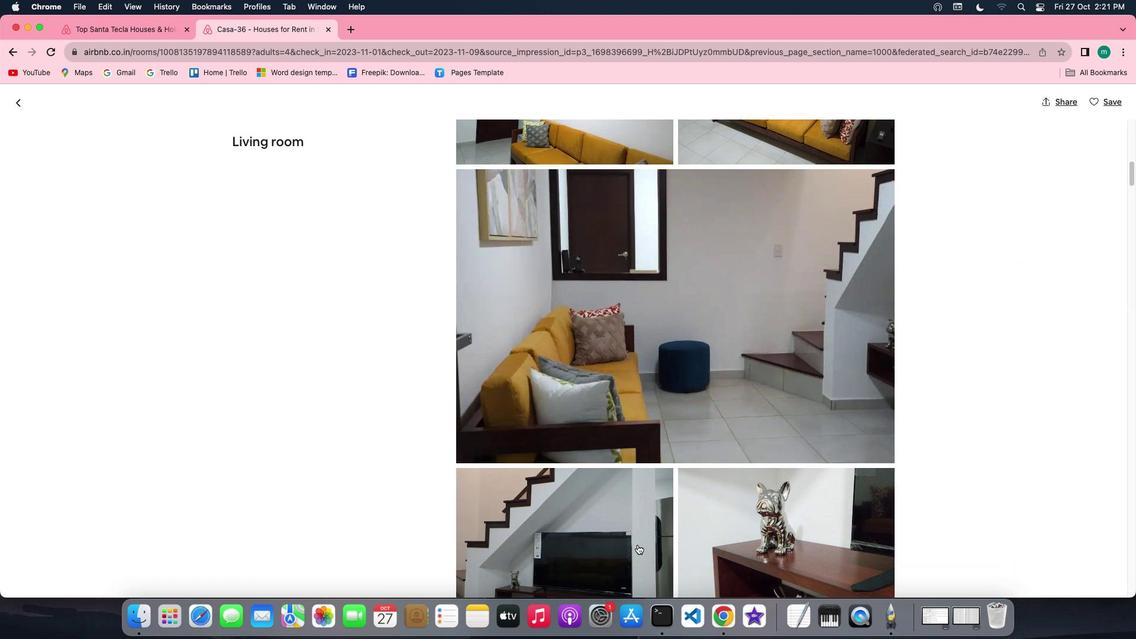 
Action: Mouse scrolled (637, 545) with delta (0, 0)
Screenshot: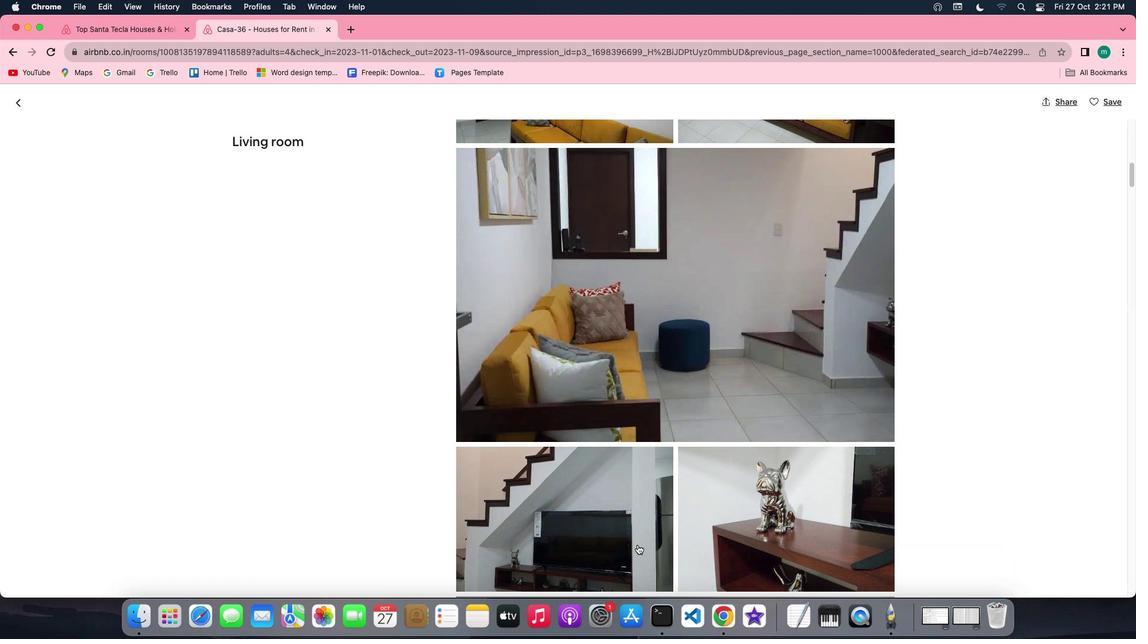 
Action: Mouse scrolled (637, 545) with delta (0, 0)
Screenshot: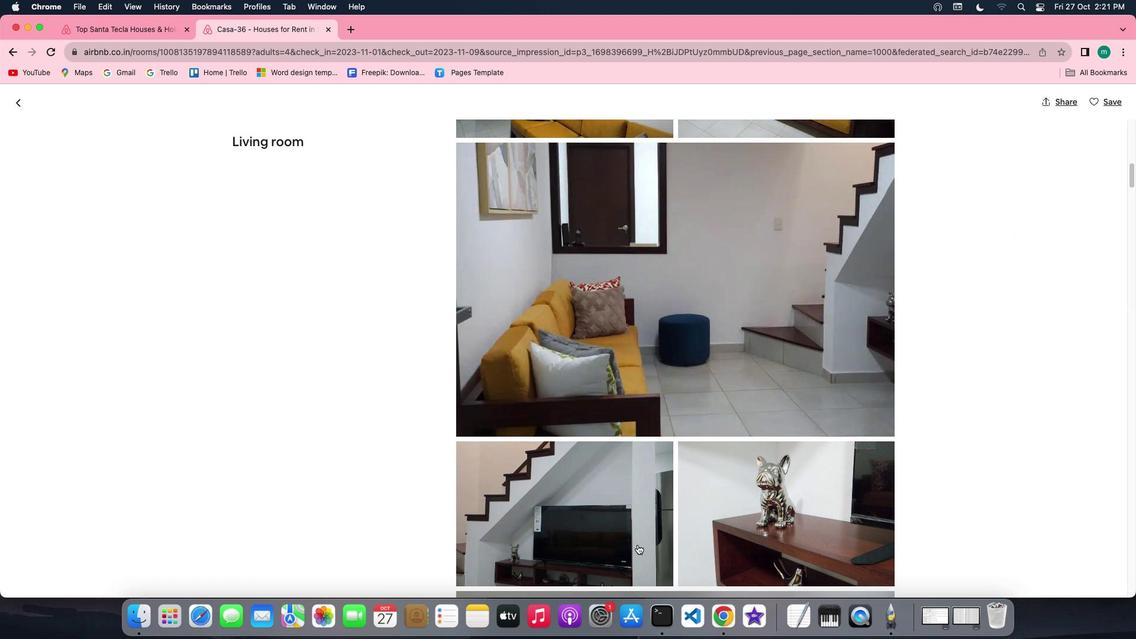 
Action: Mouse scrolled (637, 545) with delta (0, 0)
Screenshot: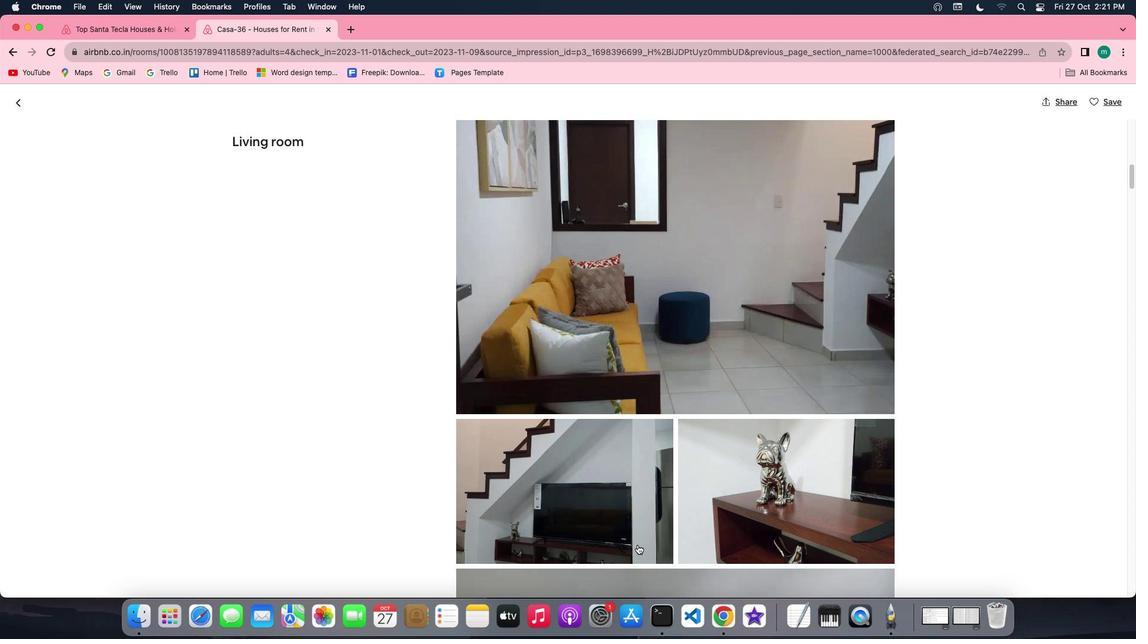 
Action: Mouse scrolled (637, 545) with delta (0, 0)
Screenshot: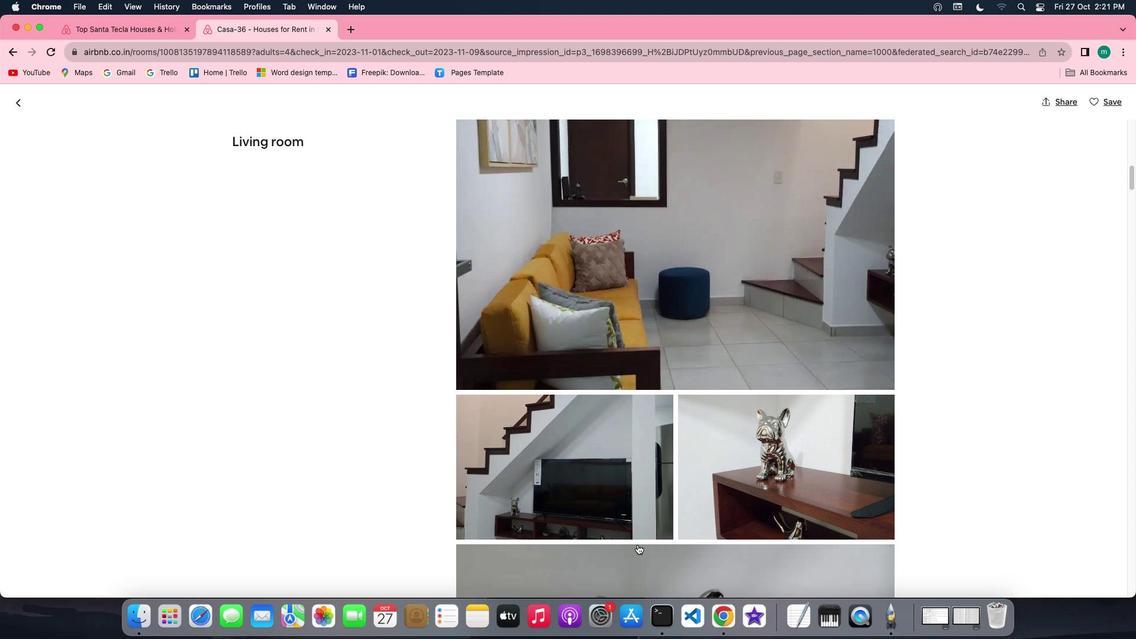 
Action: Mouse scrolled (637, 545) with delta (0, -1)
Screenshot: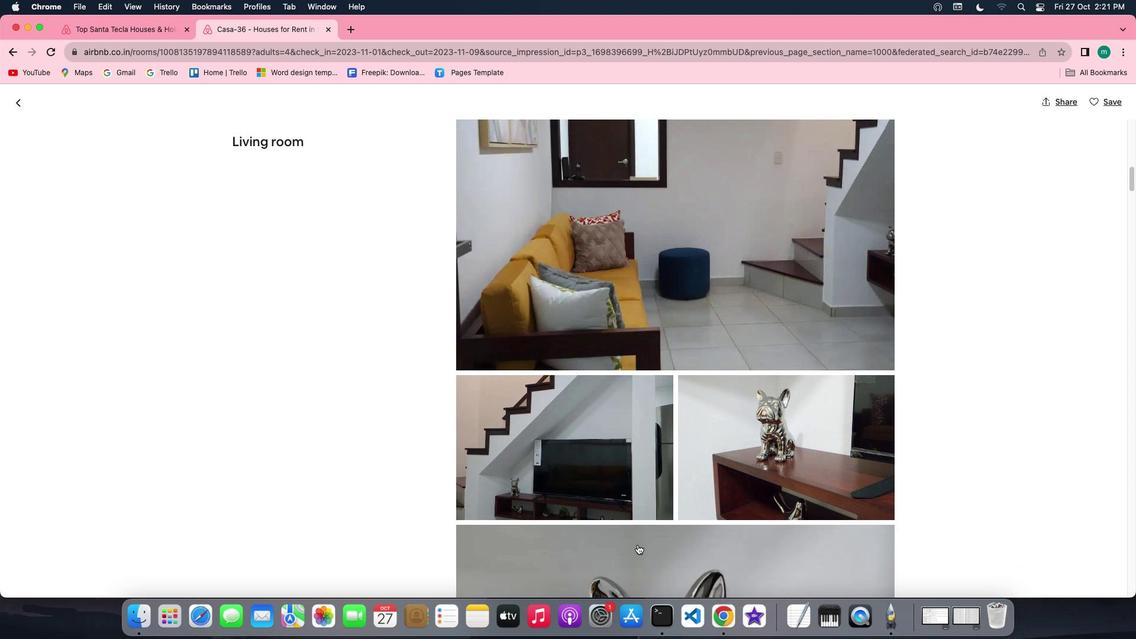 
Action: Mouse scrolled (637, 545) with delta (0, 0)
Screenshot: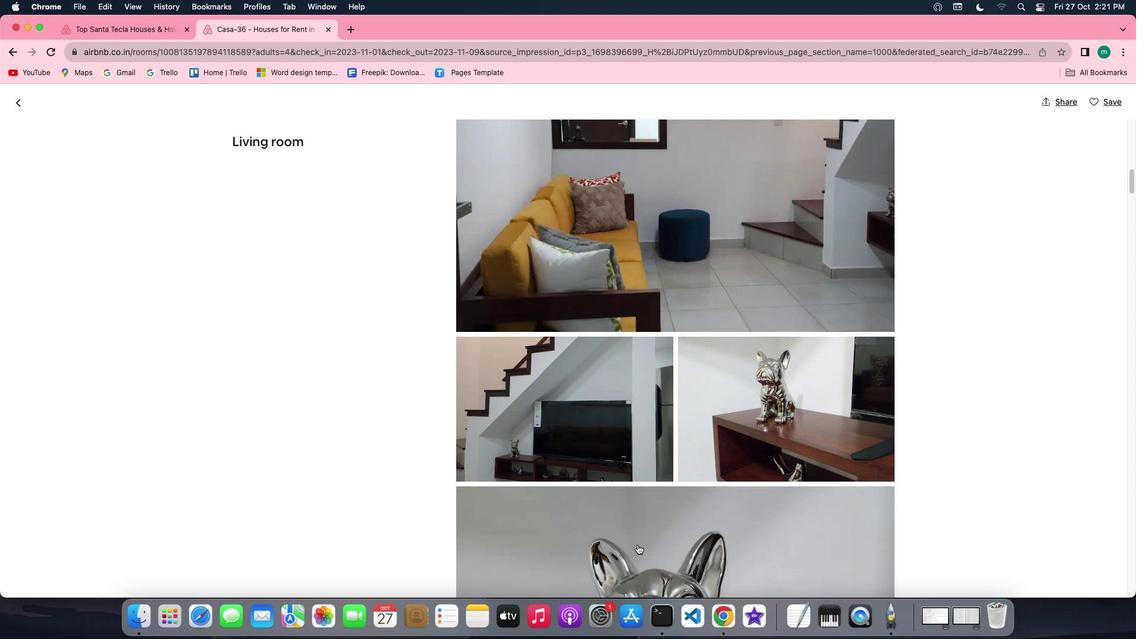 
Action: Mouse scrolled (637, 545) with delta (0, 0)
Screenshot: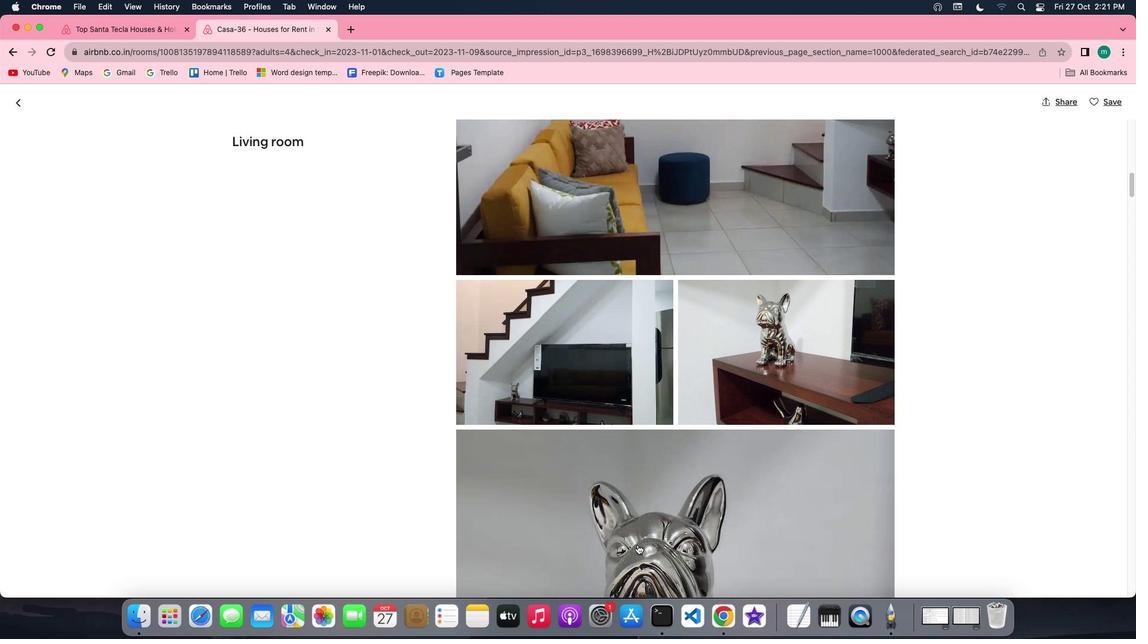 
Action: Mouse scrolled (637, 545) with delta (0, 0)
Screenshot: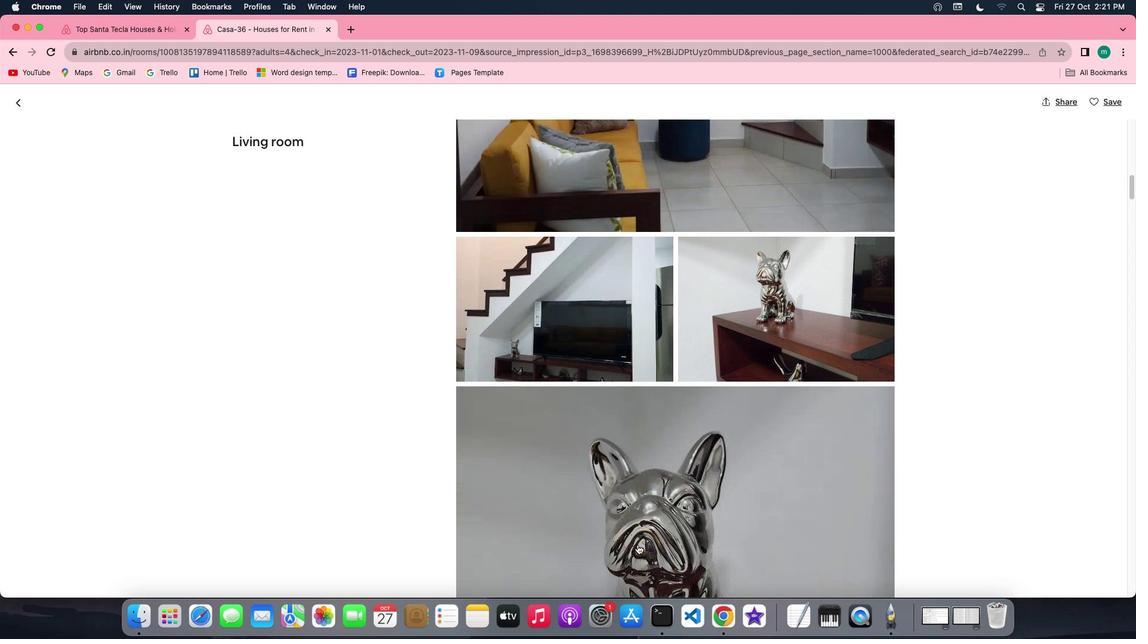 
Action: Mouse scrolled (637, 545) with delta (0, -1)
Screenshot: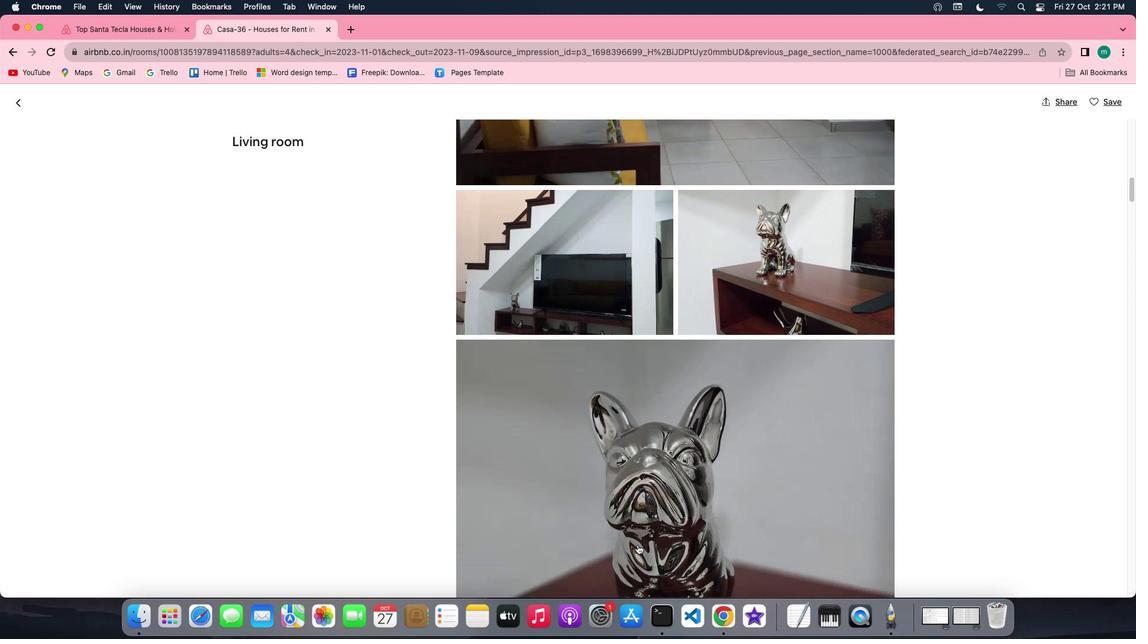 
Action: Mouse scrolled (637, 545) with delta (0, -1)
Screenshot: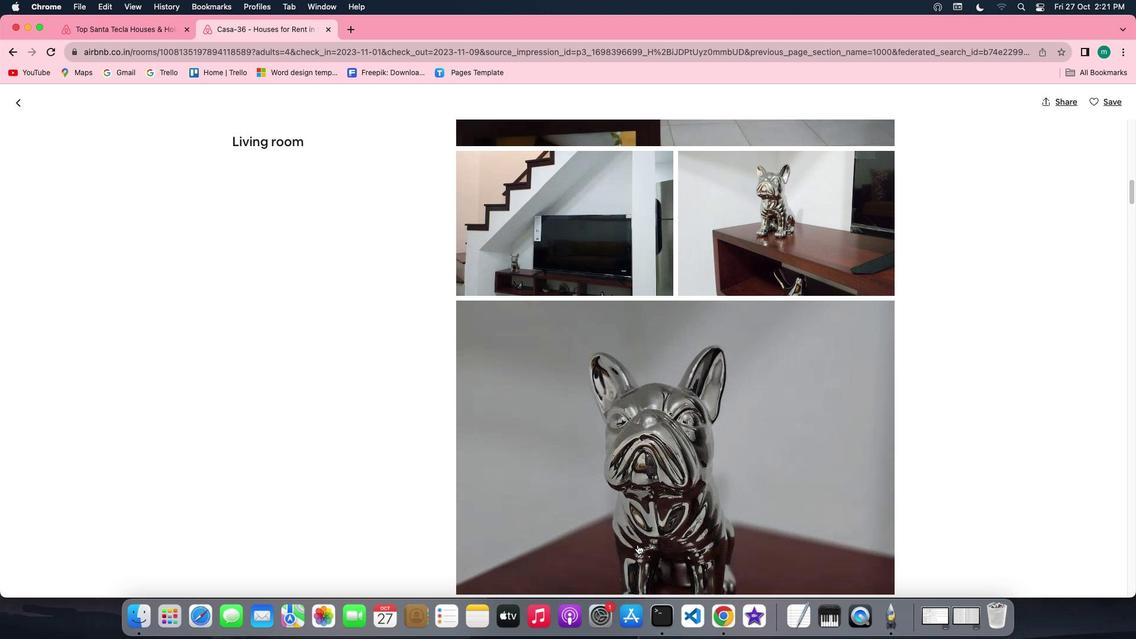 
Action: Mouse scrolled (637, 545) with delta (0, 0)
Screenshot: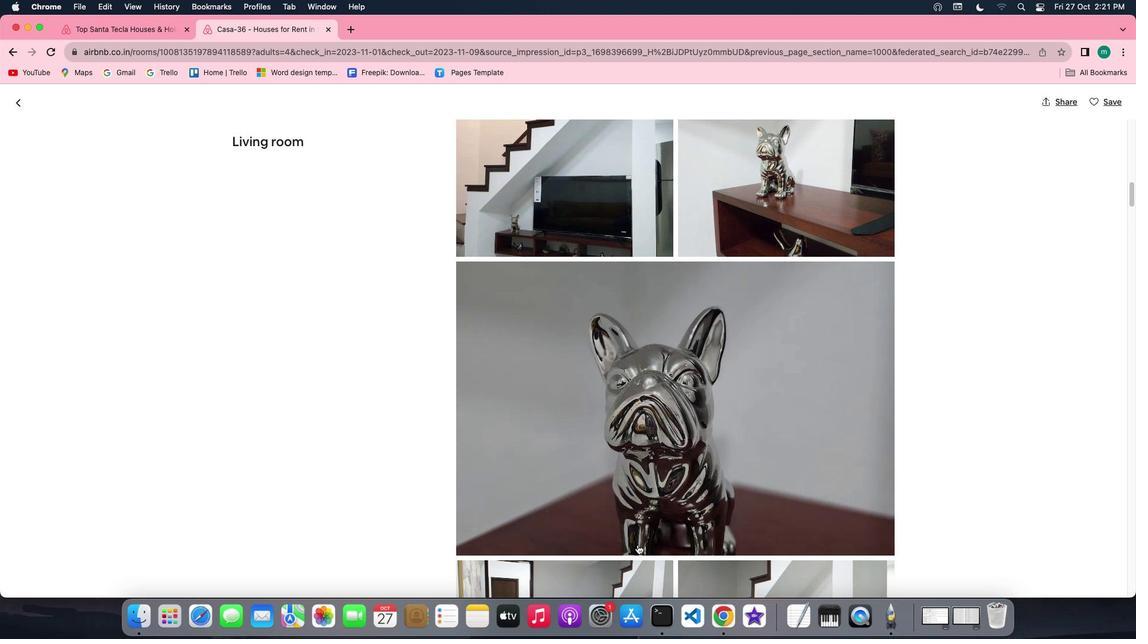 
Action: Mouse scrolled (637, 545) with delta (0, 0)
Screenshot: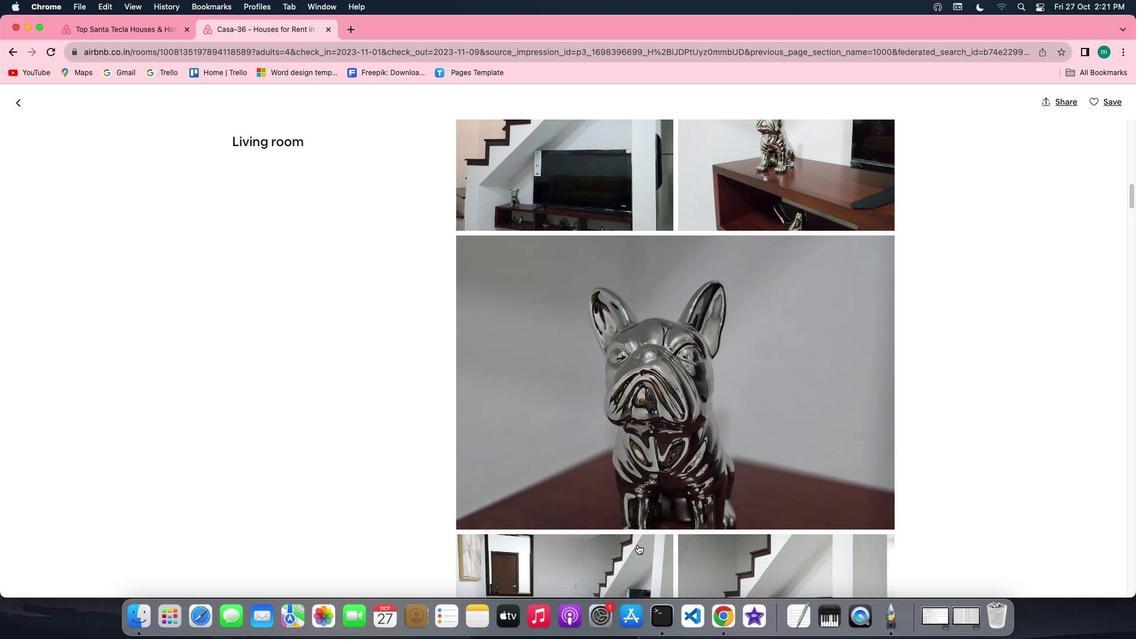 
Action: Mouse scrolled (637, 545) with delta (0, -1)
Screenshot: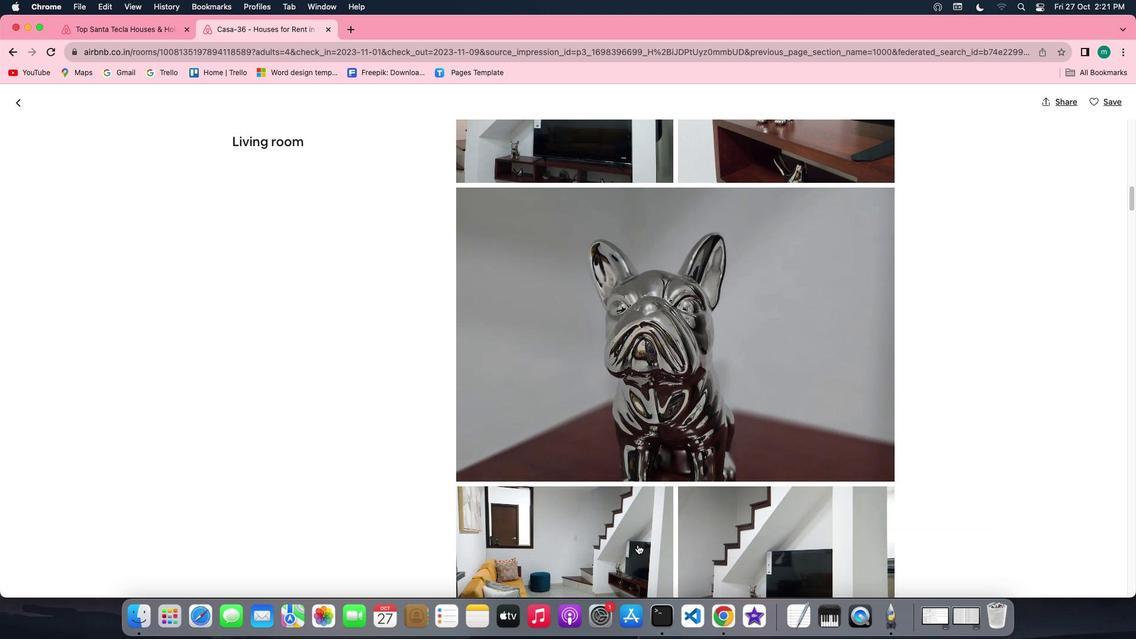 
Action: Mouse scrolled (637, 545) with delta (0, -1)
Screenshot: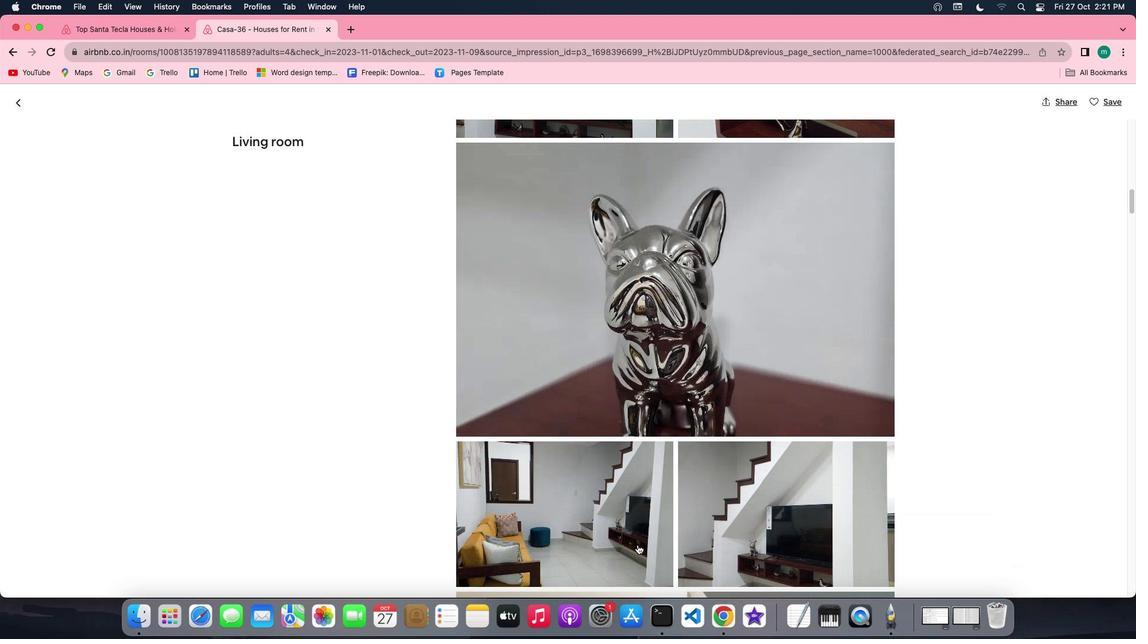 
Action: Mouse scrolled (637, 545) with delta (0, 0)
Screenshot: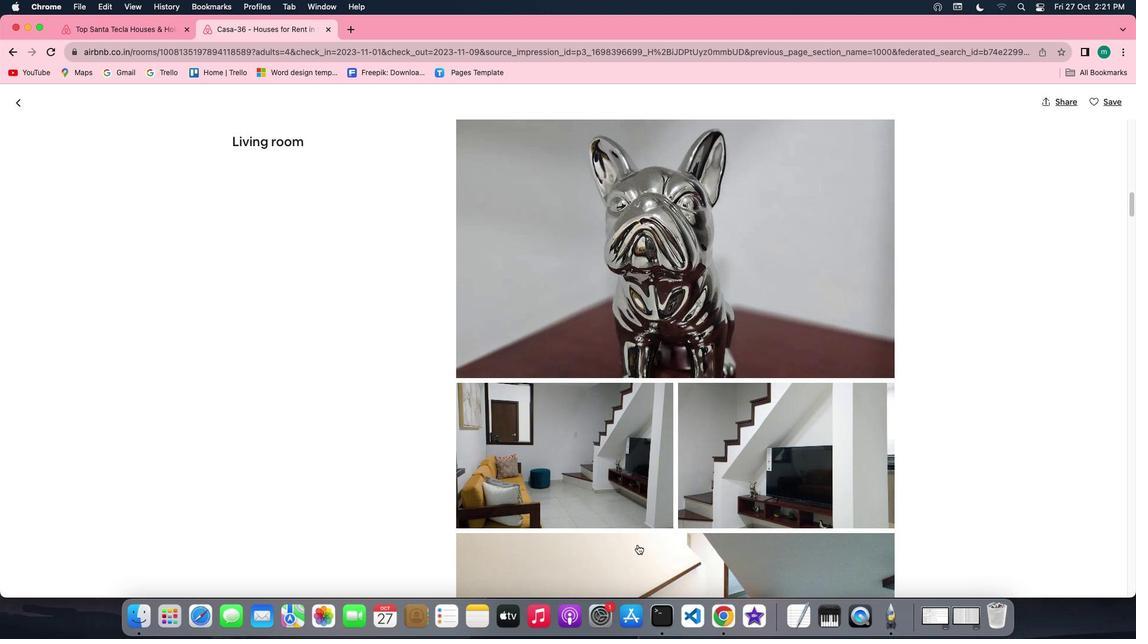 
Action: Mouse scrolled (637, 545) with delta (0, 0)
Screenshot: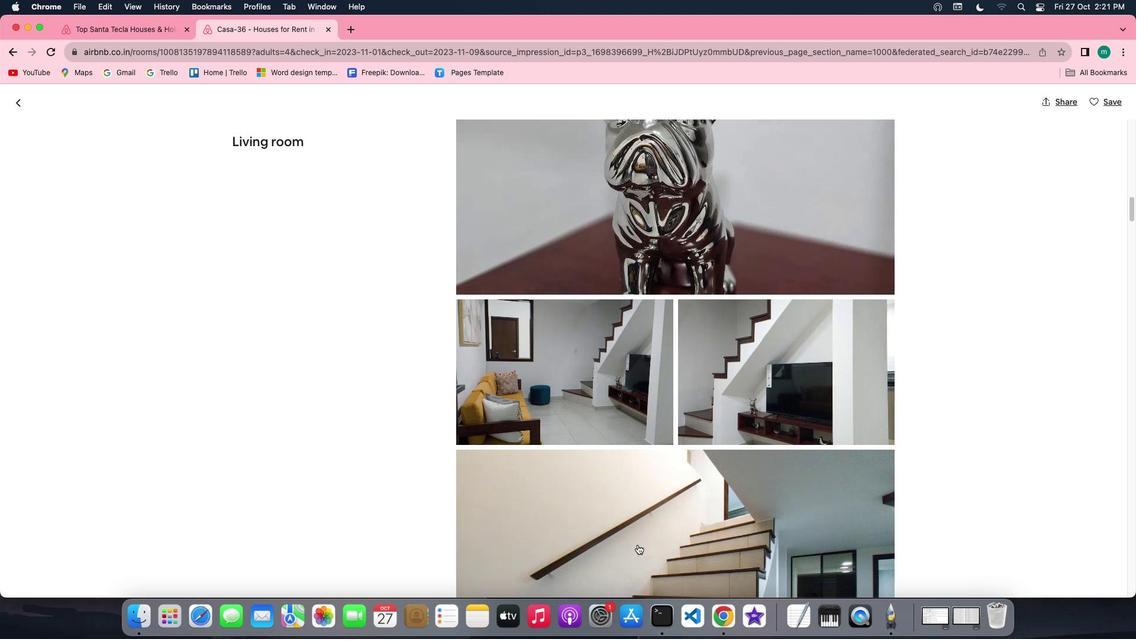
Action: Mouse scrolled (637, 545) with delta (0, -1)
Screenshot: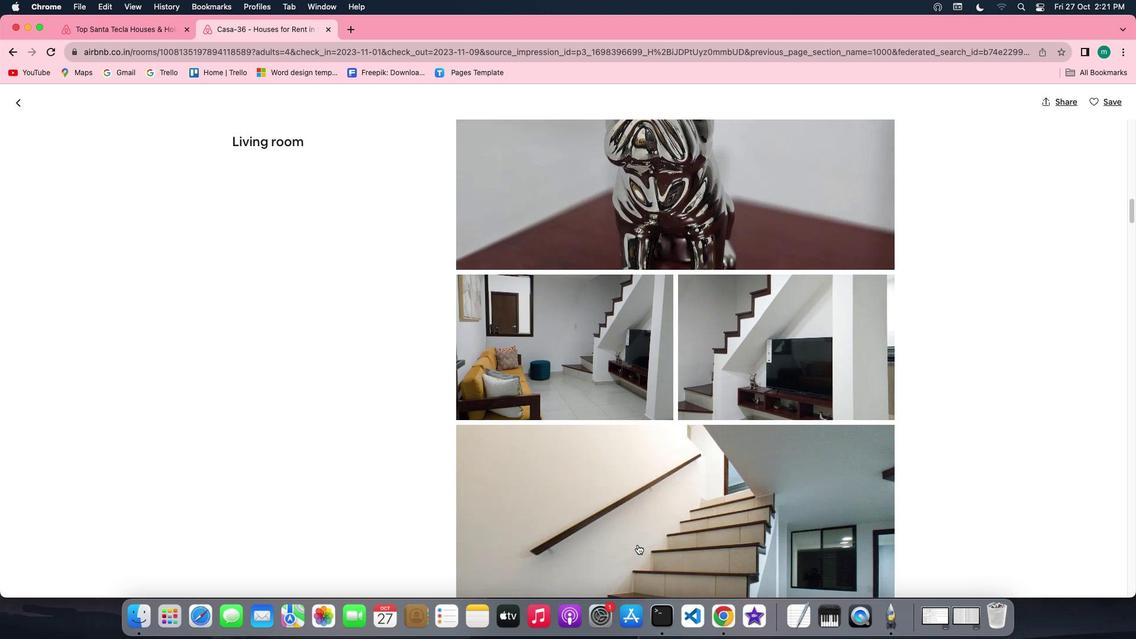 
Action: Mouse scrolled (637, 545) with delta (0, -2)
Screenshot: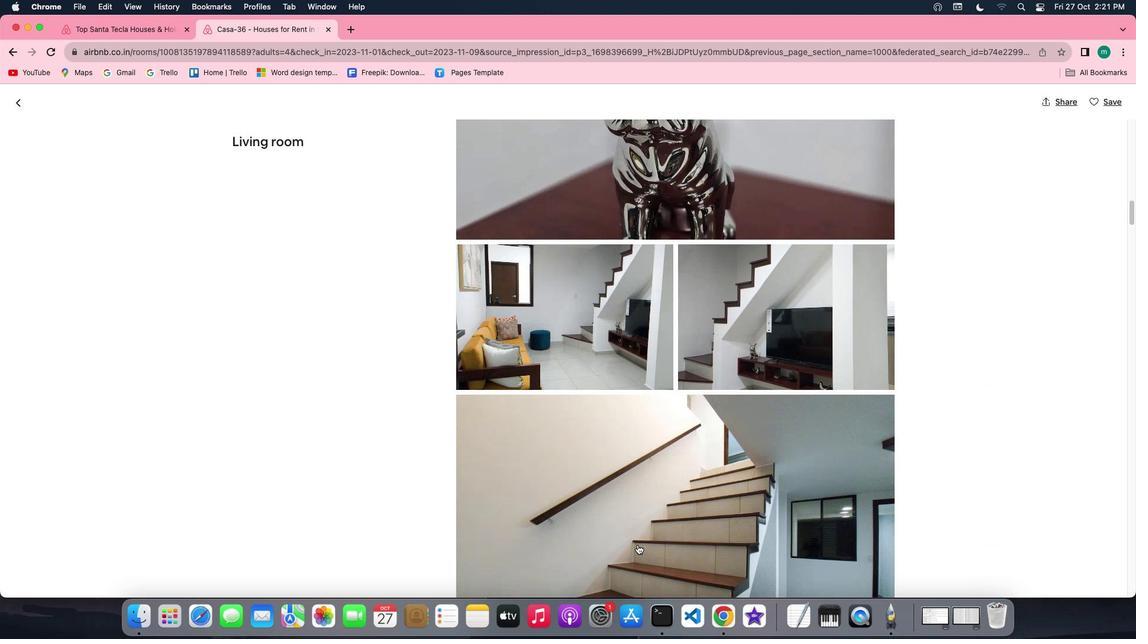 
Action: Mouse scrolled (637, 545) with delta (0, 0)
Screenshot: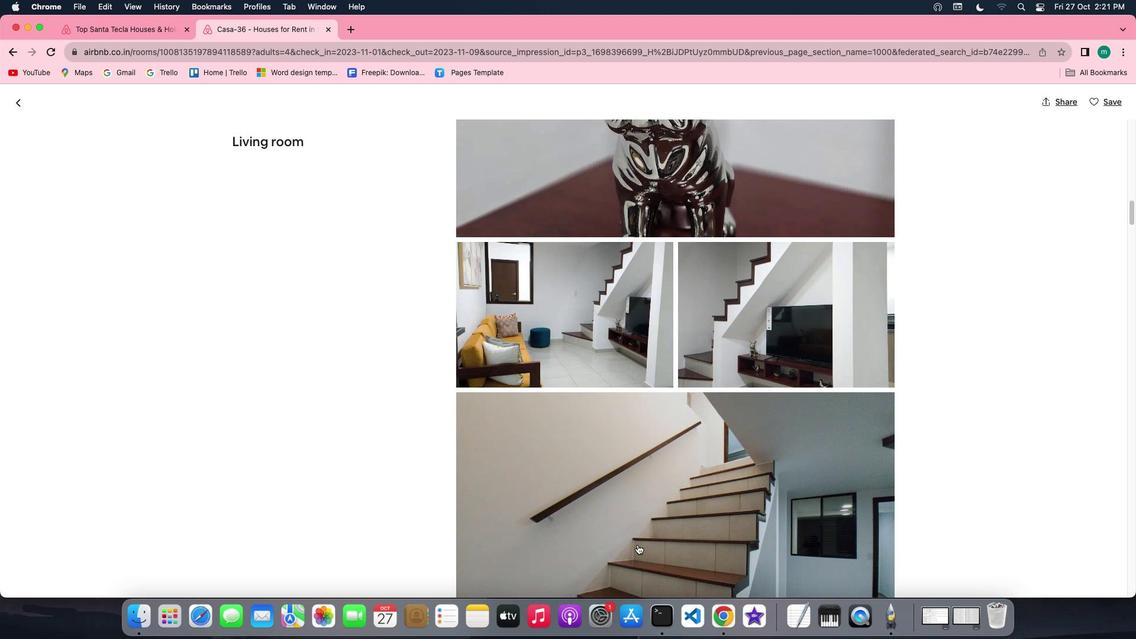 
Action: Mouse scrolled (637, 545) with delta (0, 0)
Screenshot: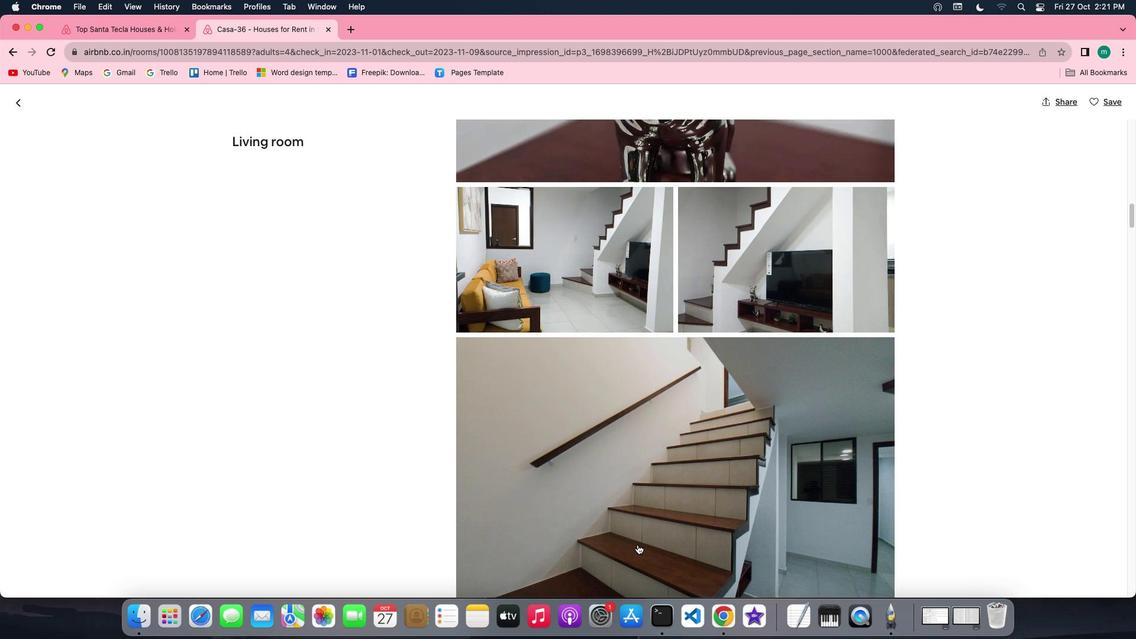 
Action: Mouse scrolled (637, 545) with delta (0, 0)
Screenshot: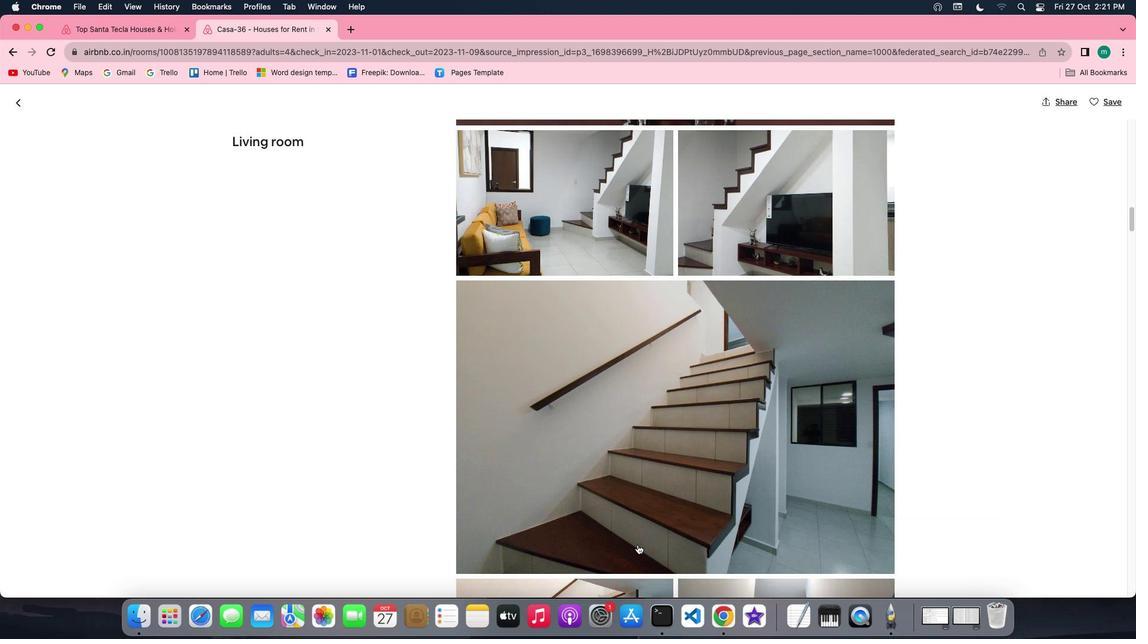 
Action: Mouse scrolled (637, 545) with delta (0, -1)
Screenshot: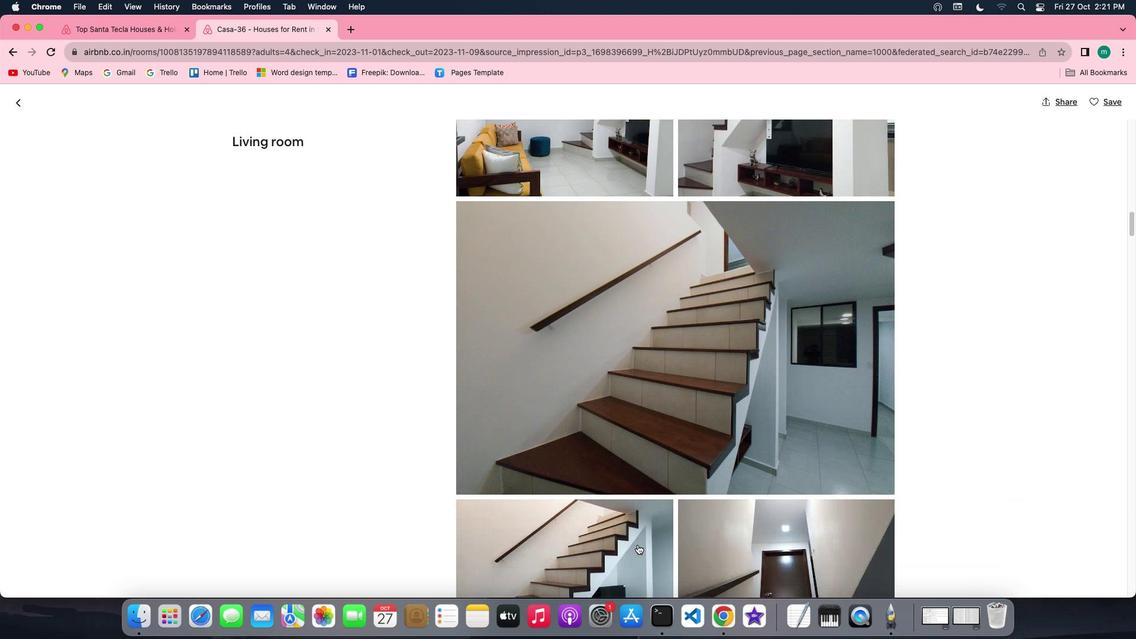 
Action: Mouse scrolled (637, 545) with delta (0, -2)
Screenshot: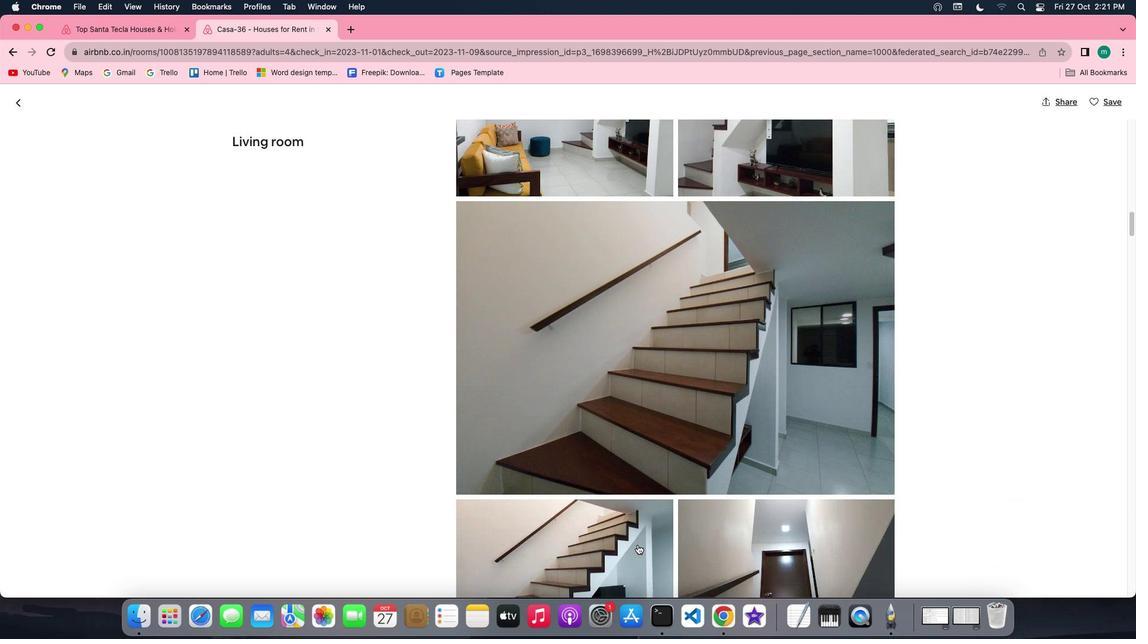 
Action: Mouse scrolled (637, 545) with delta (0, 0)
Screenshot: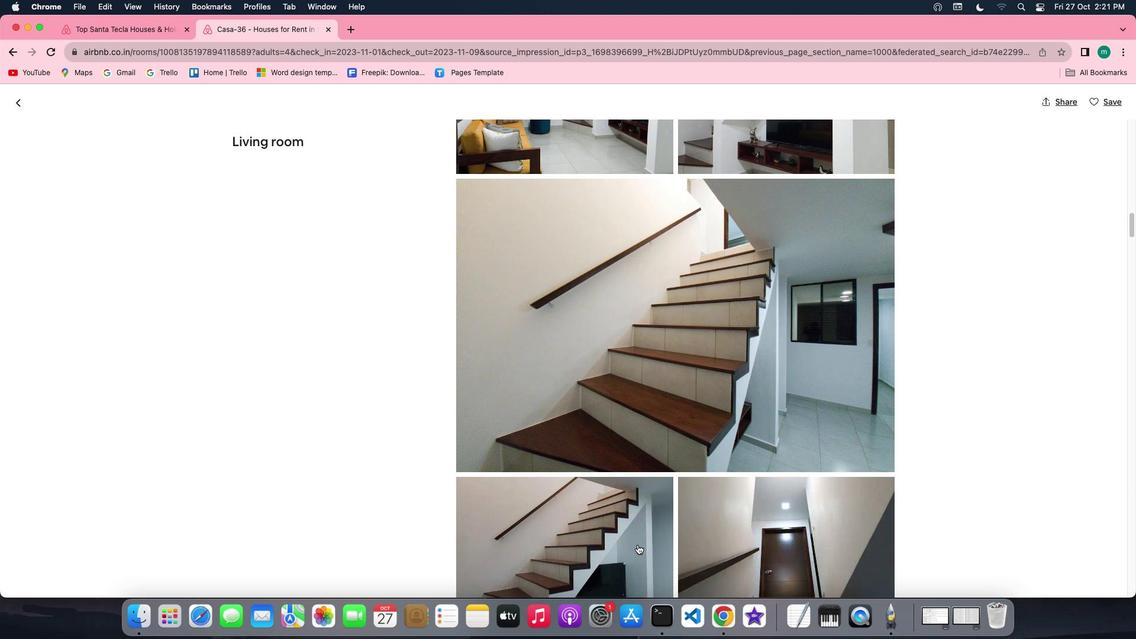 
Action: Mouse scrolled (637, 545) with delta (0, 0)
Screenshot: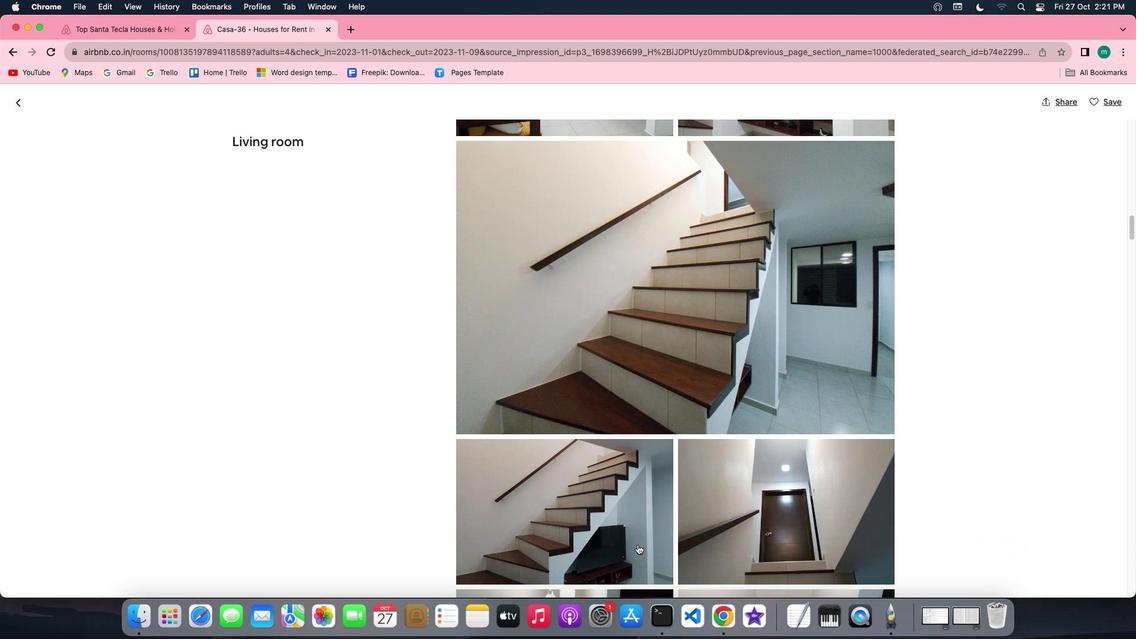 
Action: Mouse scrolled (637, 545) with delta (0, -1)
Screenshot: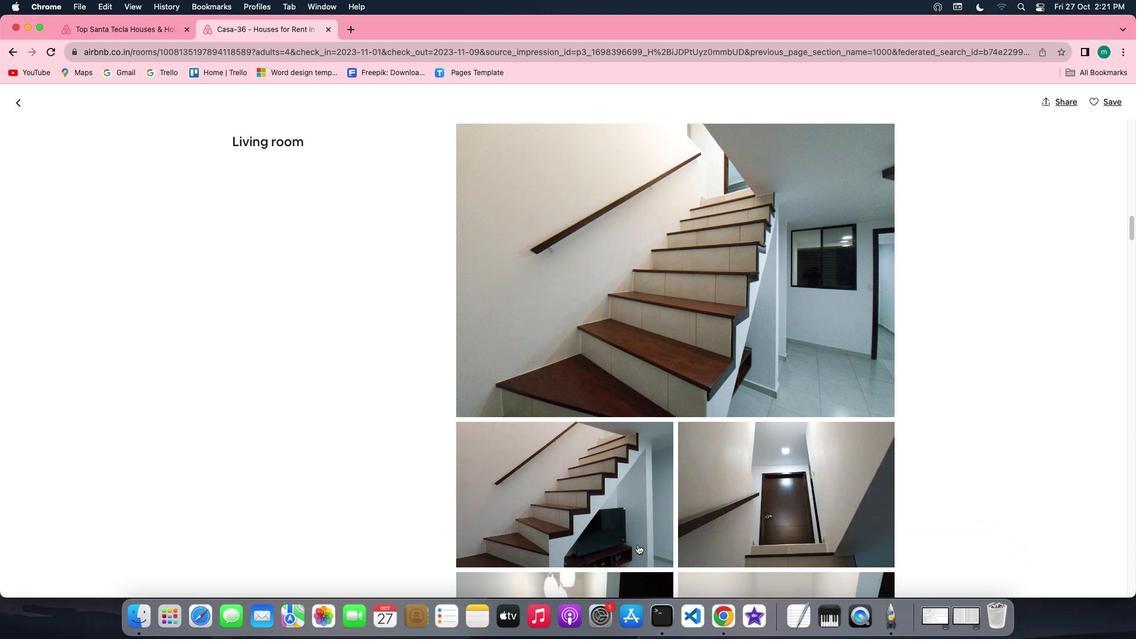 
Action: Mouse scrolled (637, 545) with delta (0, -1)
Screenshot: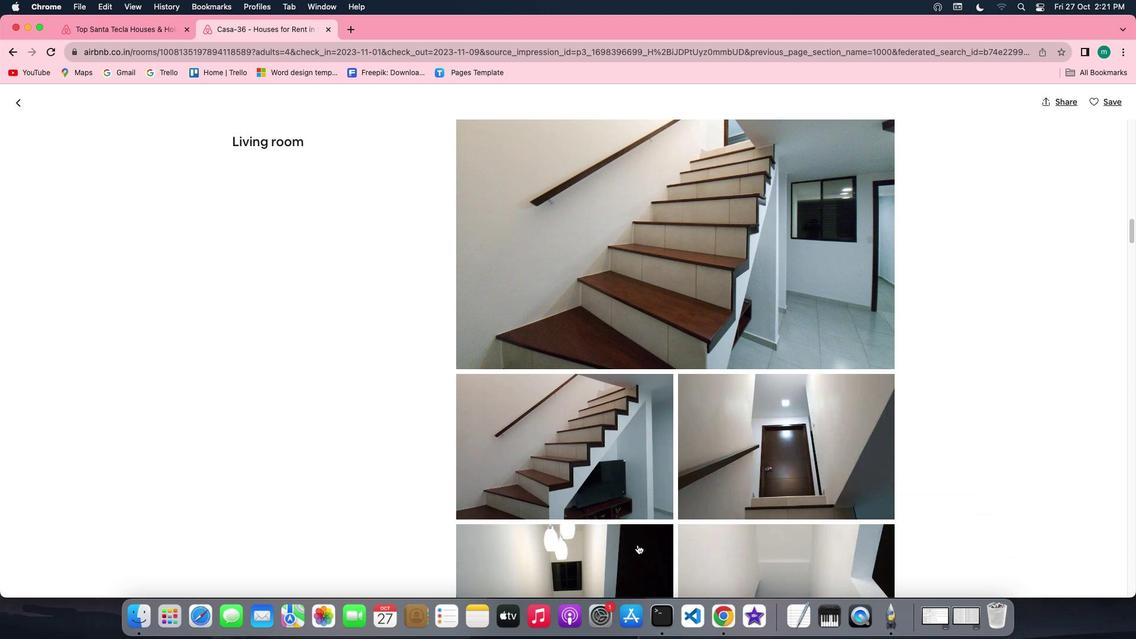 
Action: Mouse scrolled (637, 545) with delta (0, 0)
Screenshot: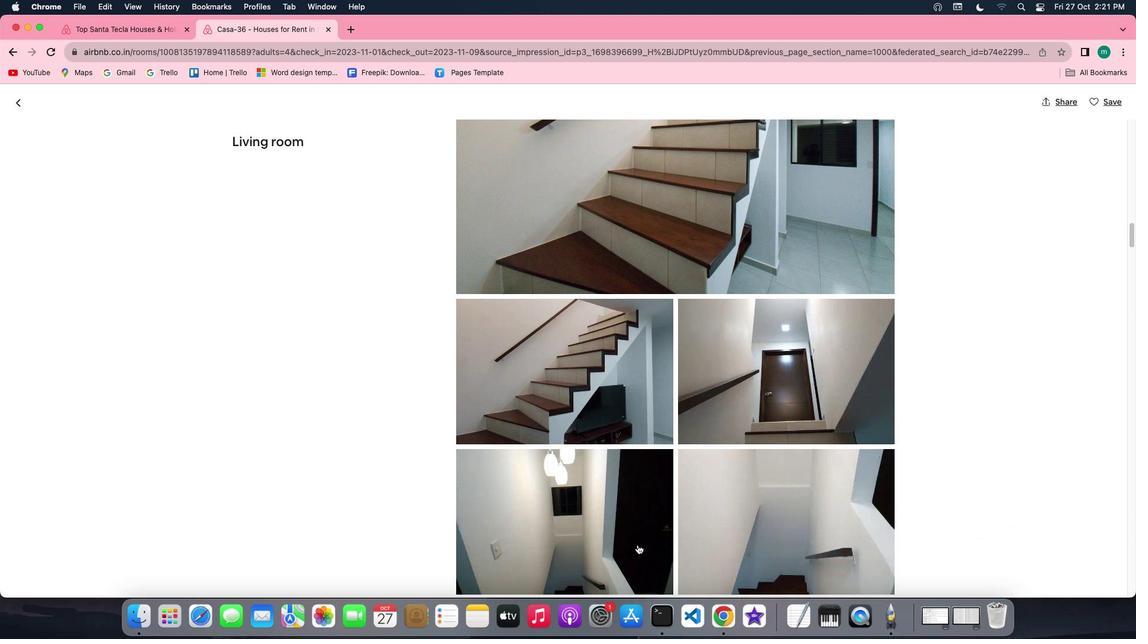 
Action: Mouse scrolled (637, 545) with delta (0, 0)
Screenshot: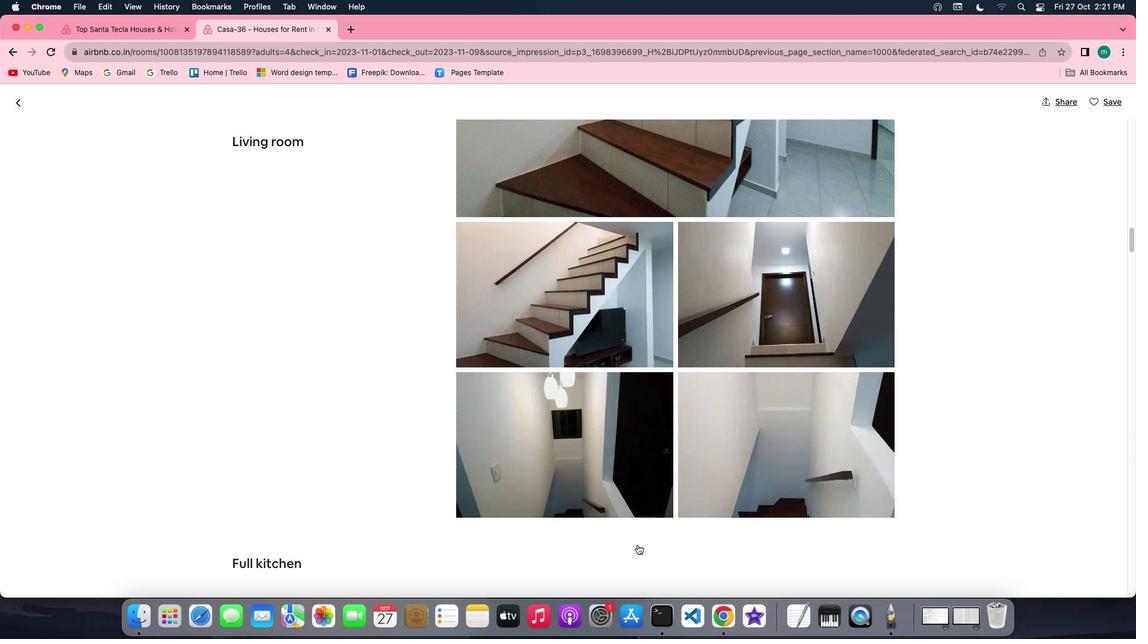 
Action: Mouse scrolled (637, 545) with delta (0, -1)
Screenshot: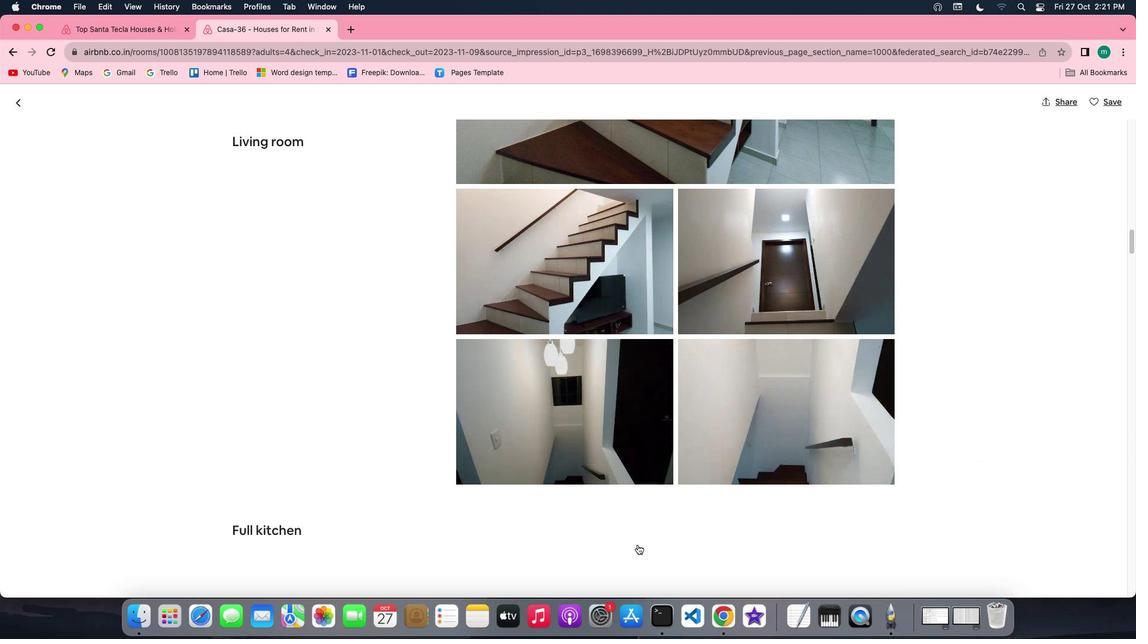 
Action: Mouse scrolled (637, 545) with delta (0, -2)
Screenshot: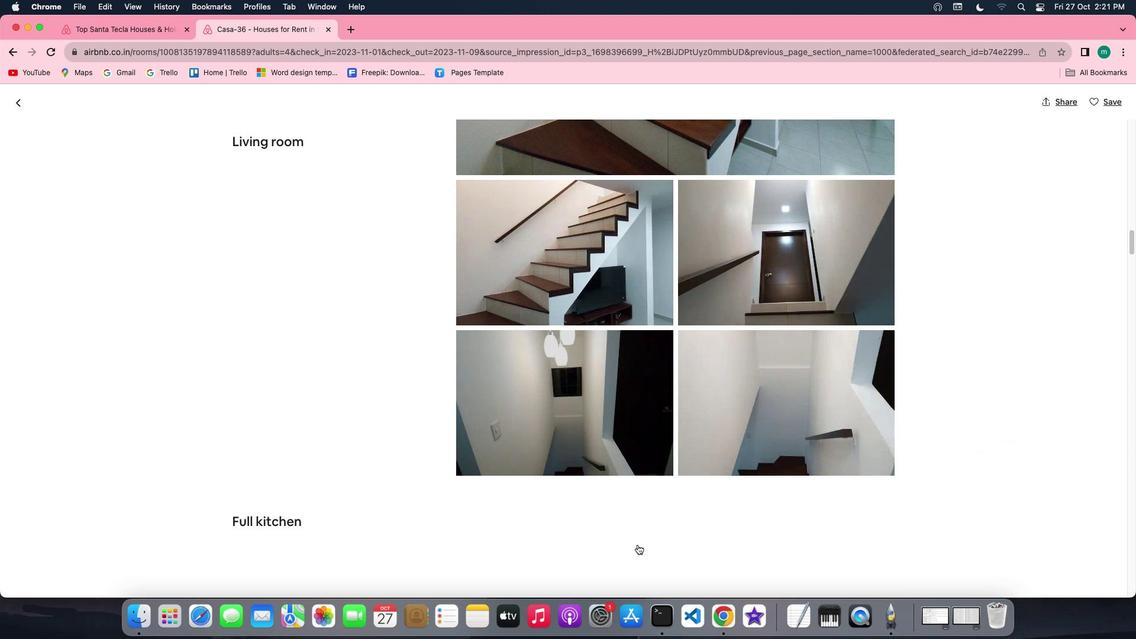 
Action: Mouse scrolled (637, 545) with delta (0, 0)
Screenshot: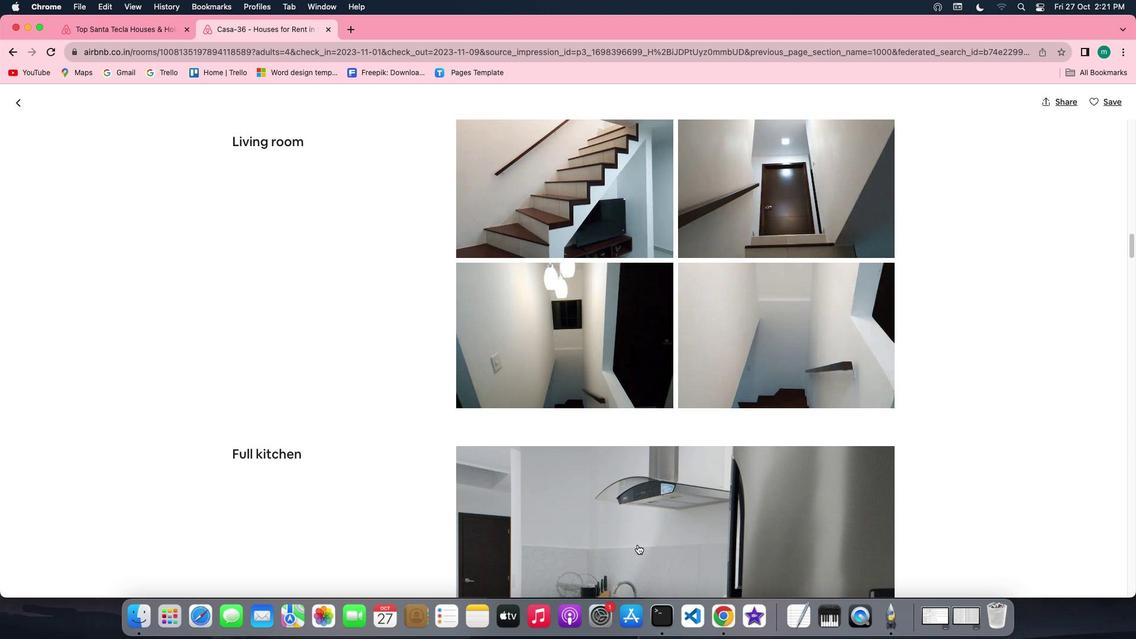 
Action: Mouse scrolled (637, 545) with delta (0, 0)
Screenshot: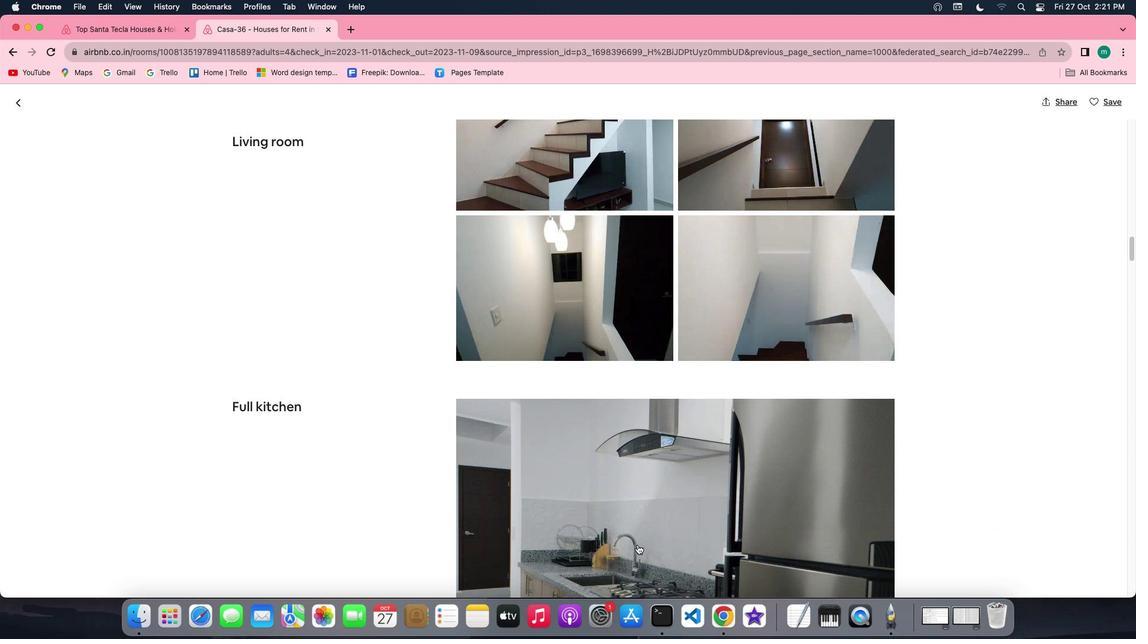 
Action: Mouse scrolled (637, 545) with delta (0, -1)
Screenshot: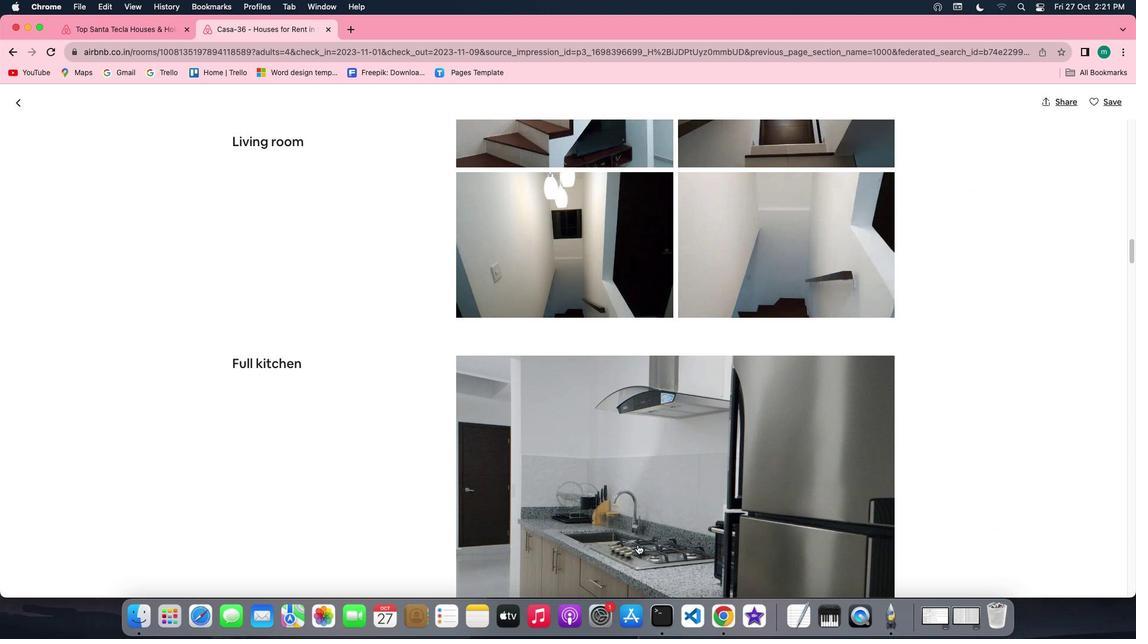 
Action: Mouse scrolled (637, 545) with delta (0, -1)
Screenshot: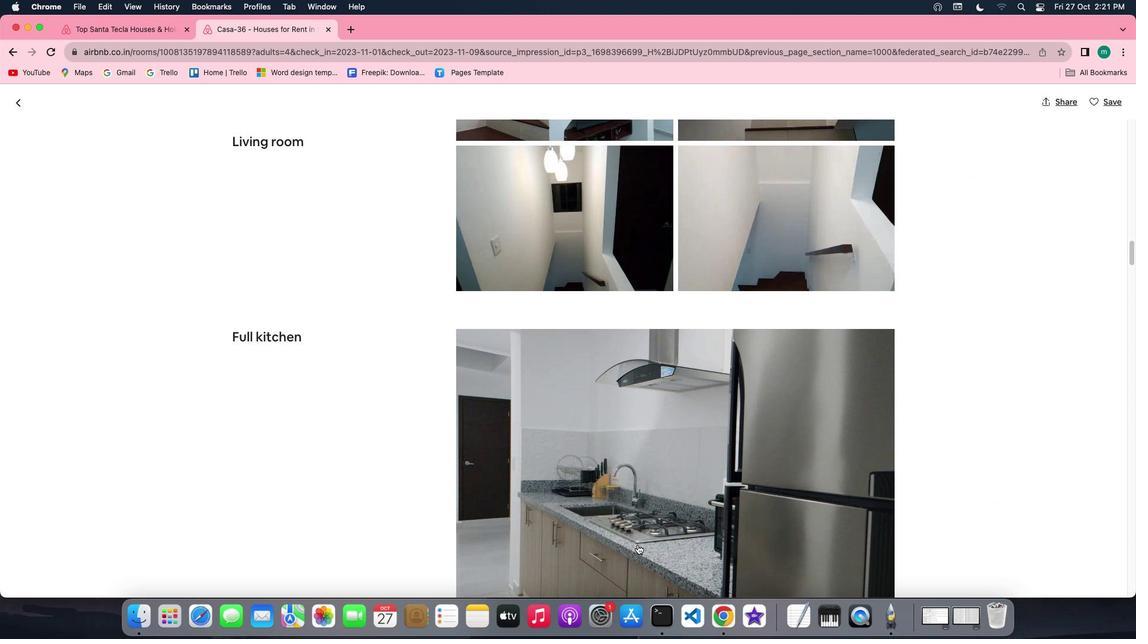 
Action: Mouse scrolled (637, 545) with delta (0, 0)
Screenshot: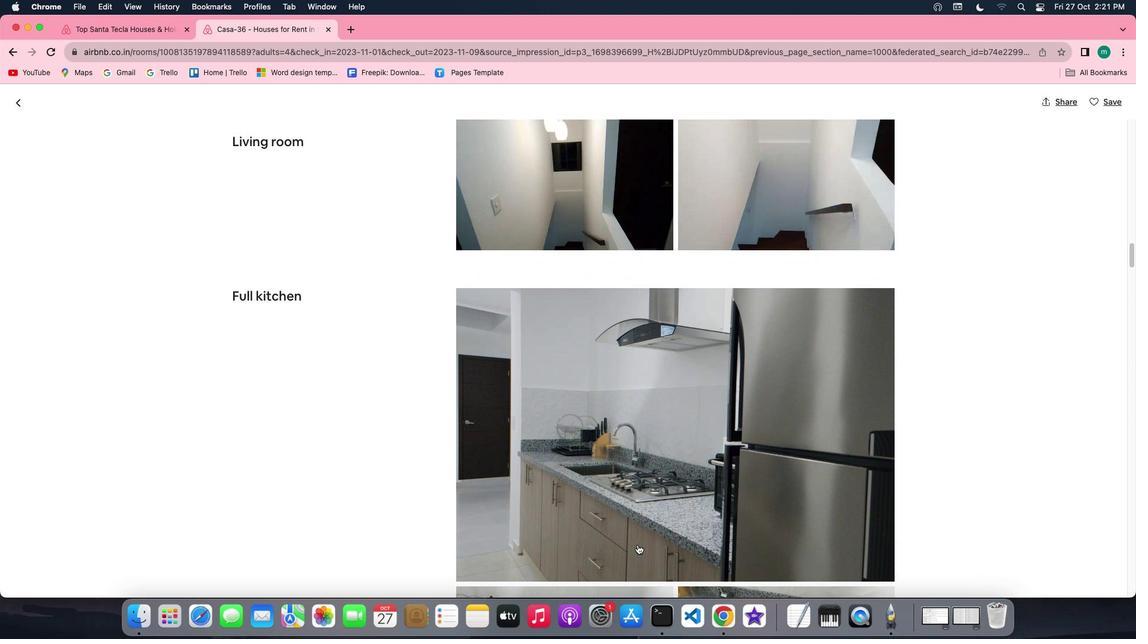 
Action: Mouse scrolled (637, 545) with delta (0, 0)
Screenshot: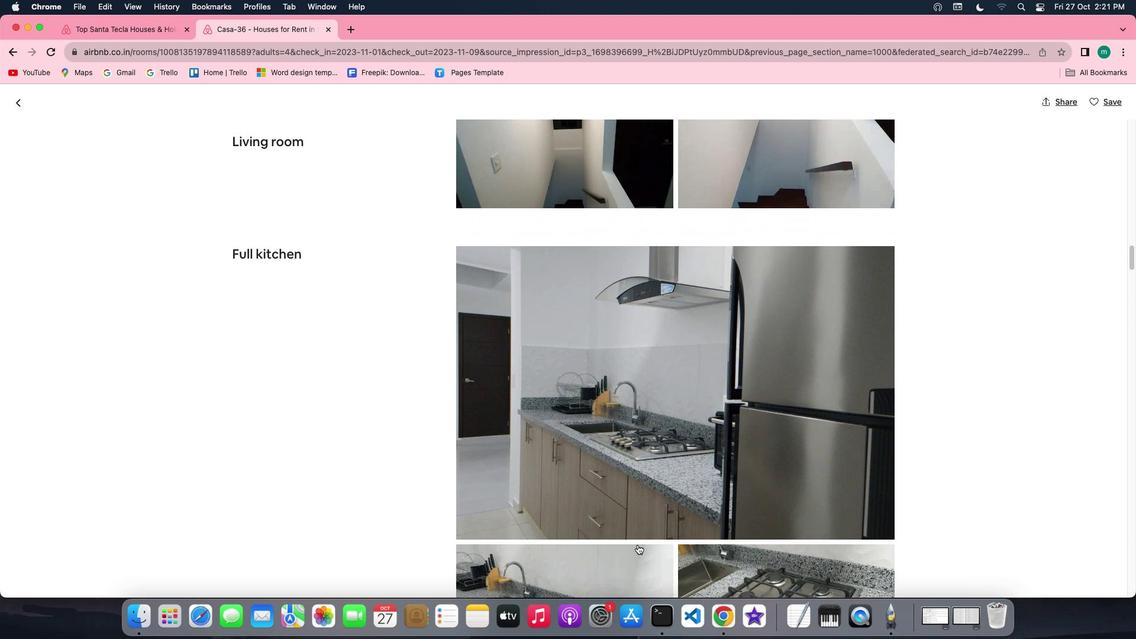 
Action: Mouse scrolled (637, 545) with delta (0, -1)
Screenshot: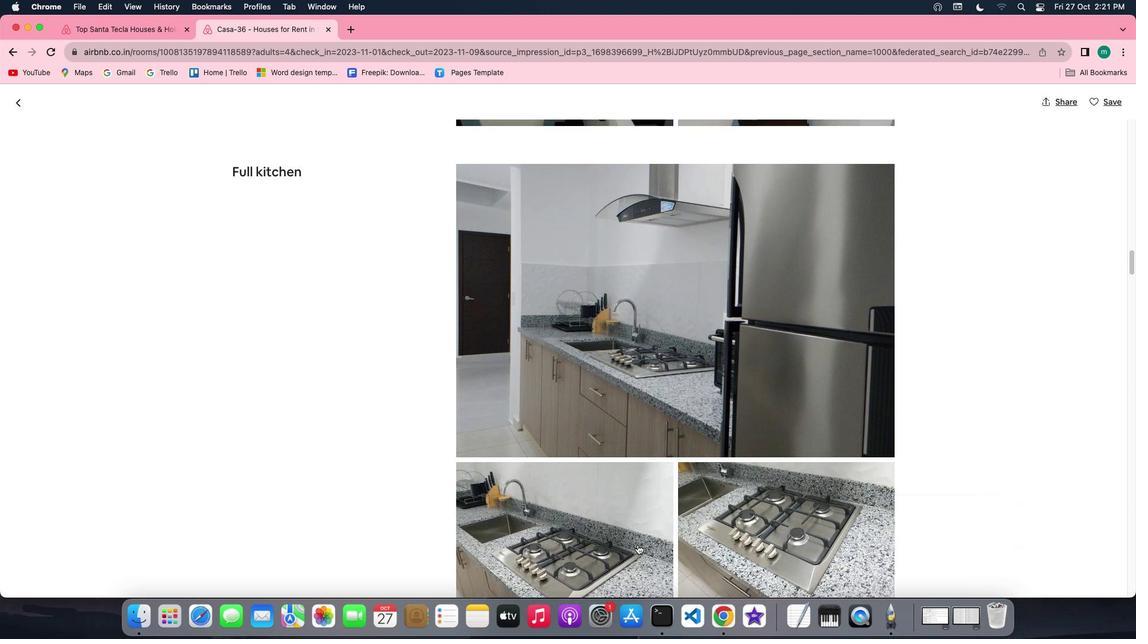 
Action: Mouse scrolled (637, 545) with delta (0, -1)
Screenshot: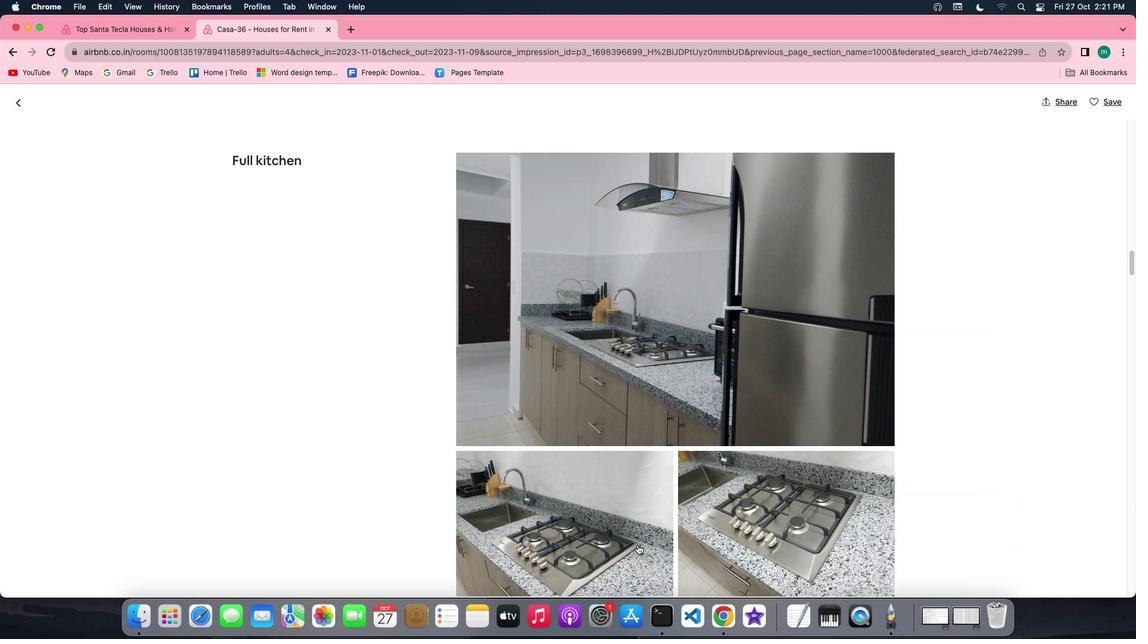 
Action: Mouse scrolled (637, 545) with delta (0, 0)
Screenshot: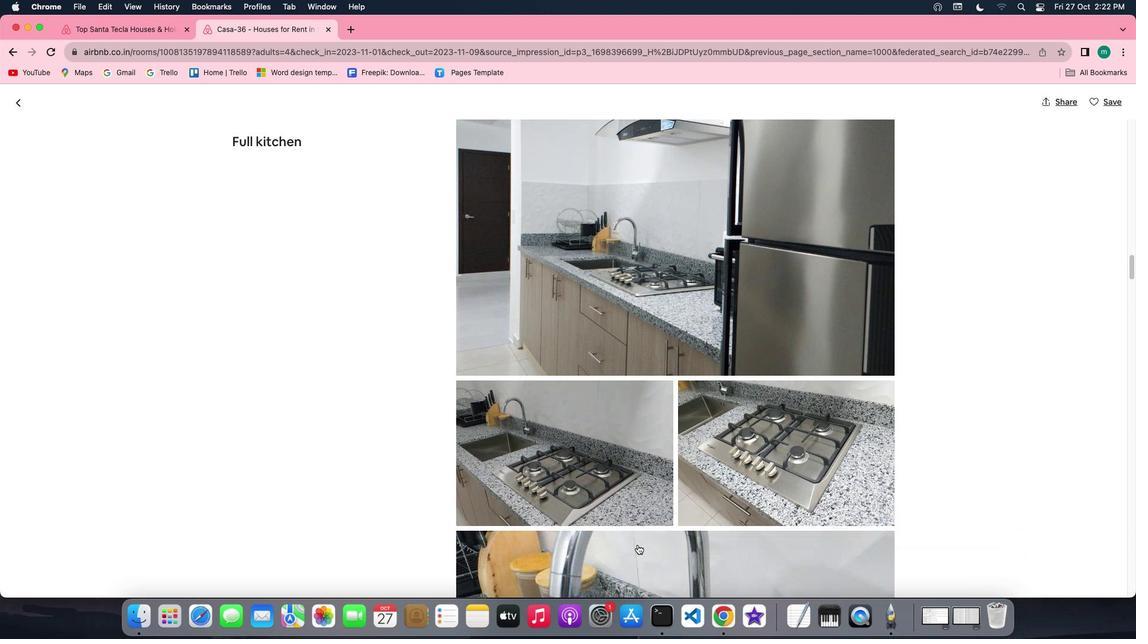 
Action: Mouse scrolled (637, 545) with delta (0, 0)
Screenshot: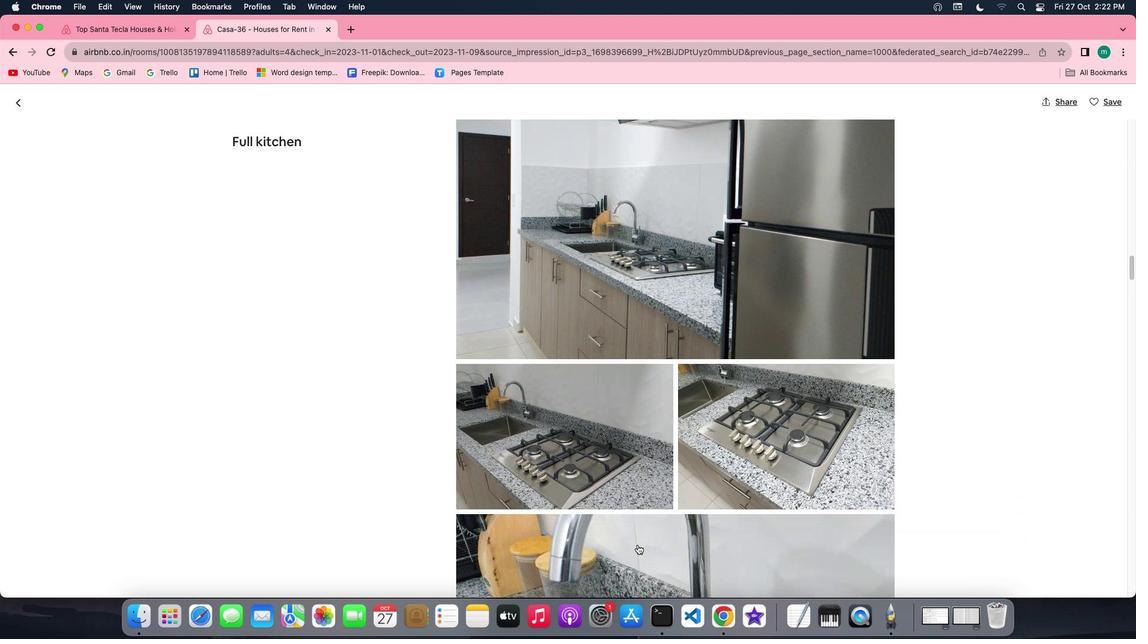 
Action: Mouse scrolled (637, 545) with delta (0, -1)
Screenshot: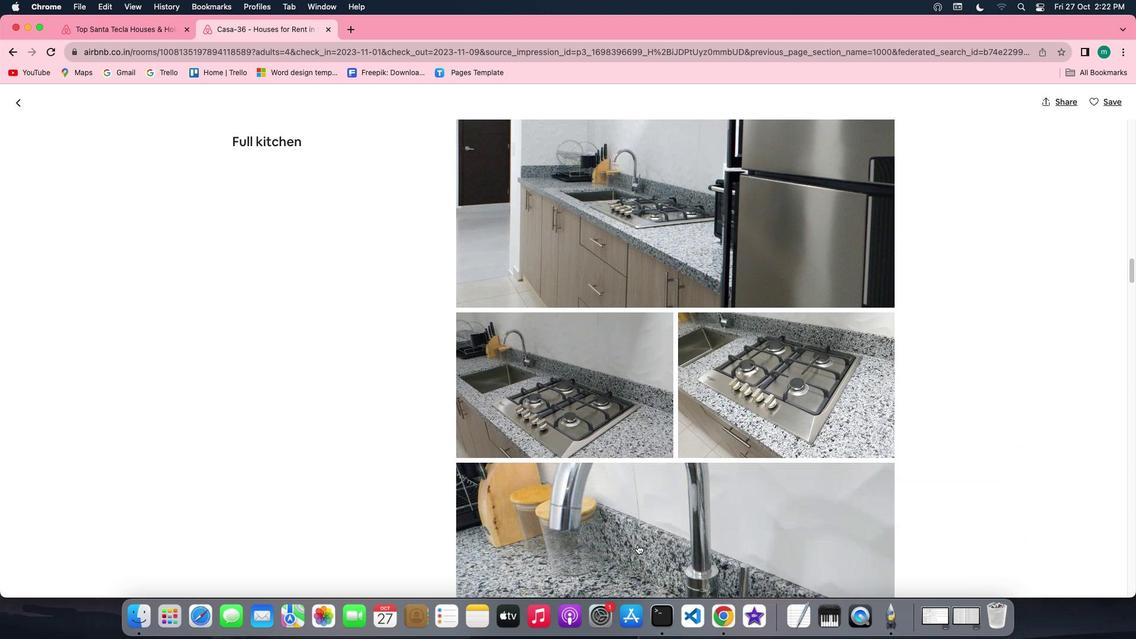 
Action: Mouse scrolled (637, 545) with delta (0, -1)
Screenshot: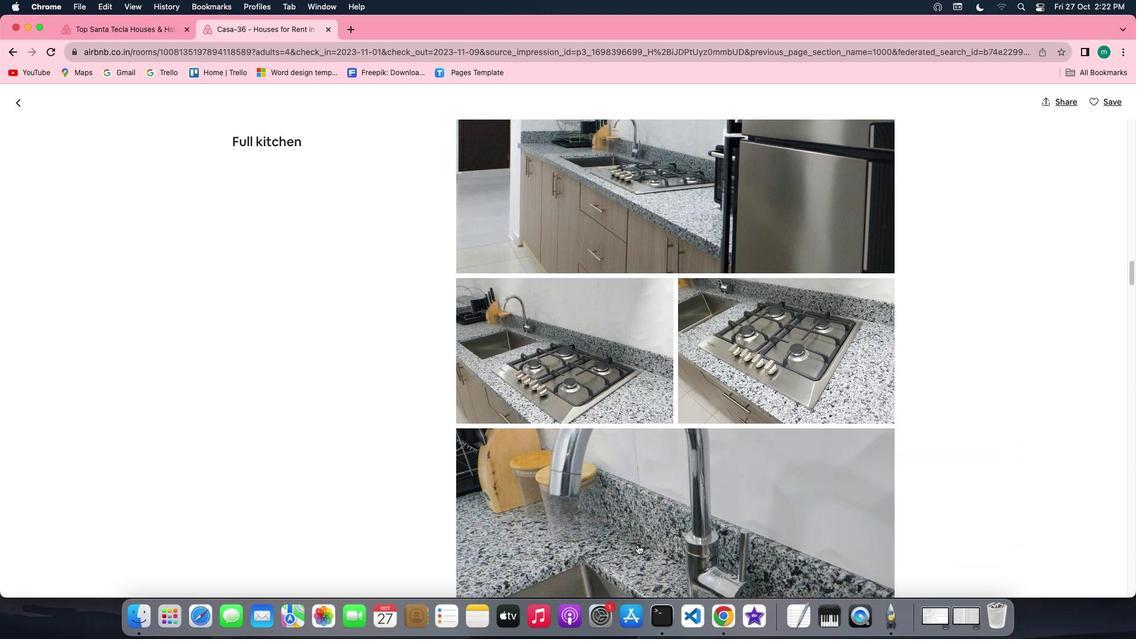 
Action: Mouse scrolled (637, 545) with delta (0, 0)
Screenshot: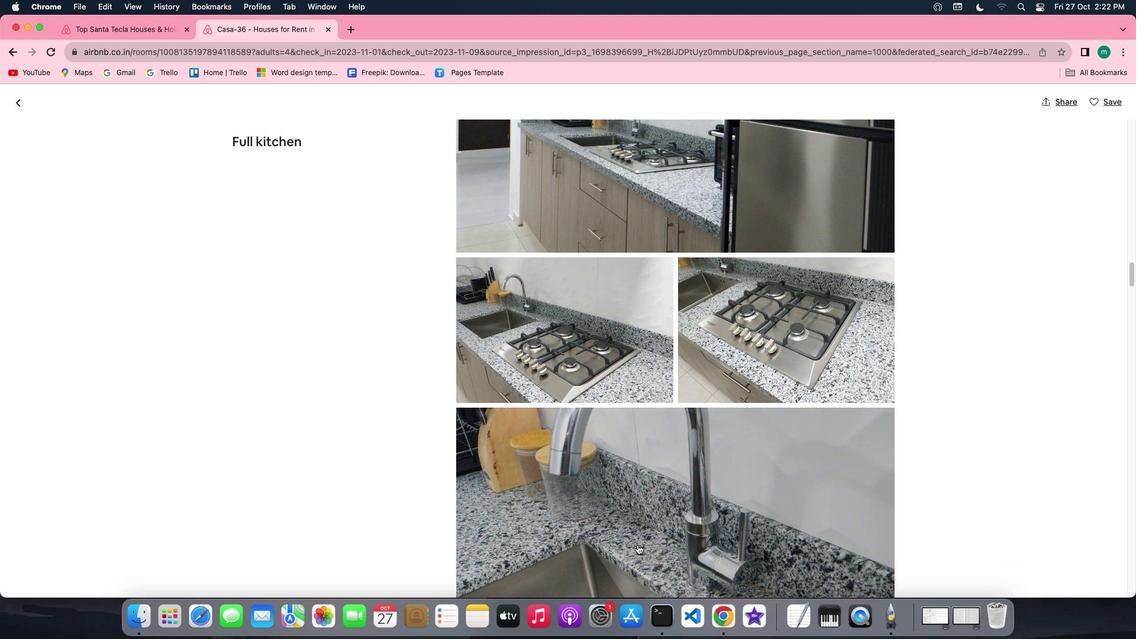 
Action: Mouse scrolled (637, 545) with delta (0, 0)
Screenshot: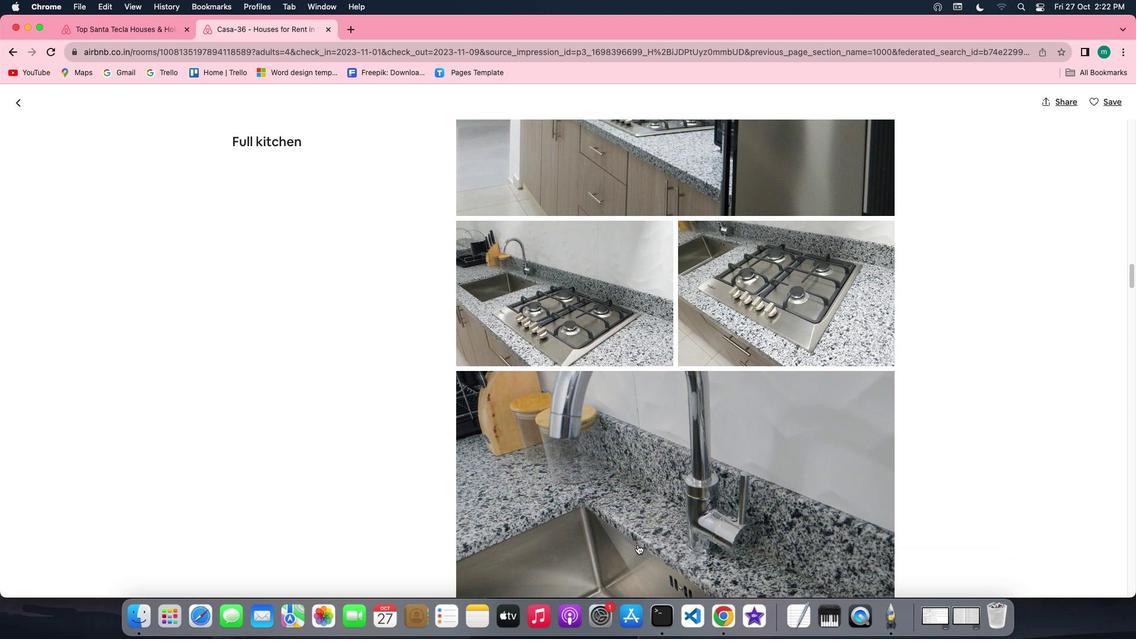 
Action: Mouse scrolled (637, 545) with delta (0, -1)
Screenshot: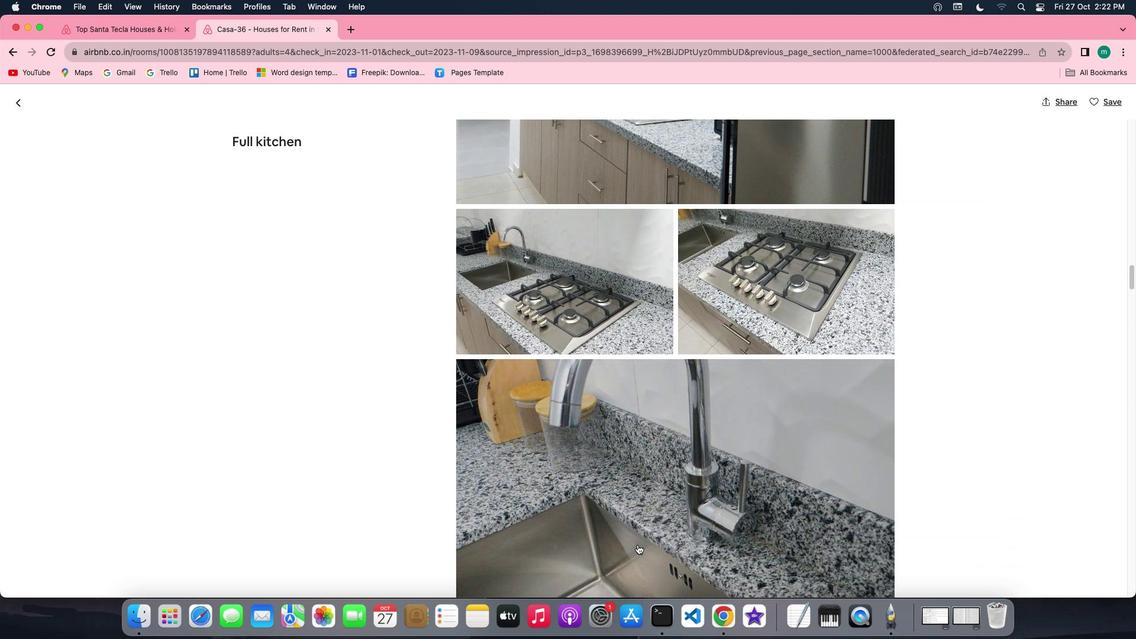 
Action: Mouse scrolled (637, 545) with delta (0, -1)
Screenshot: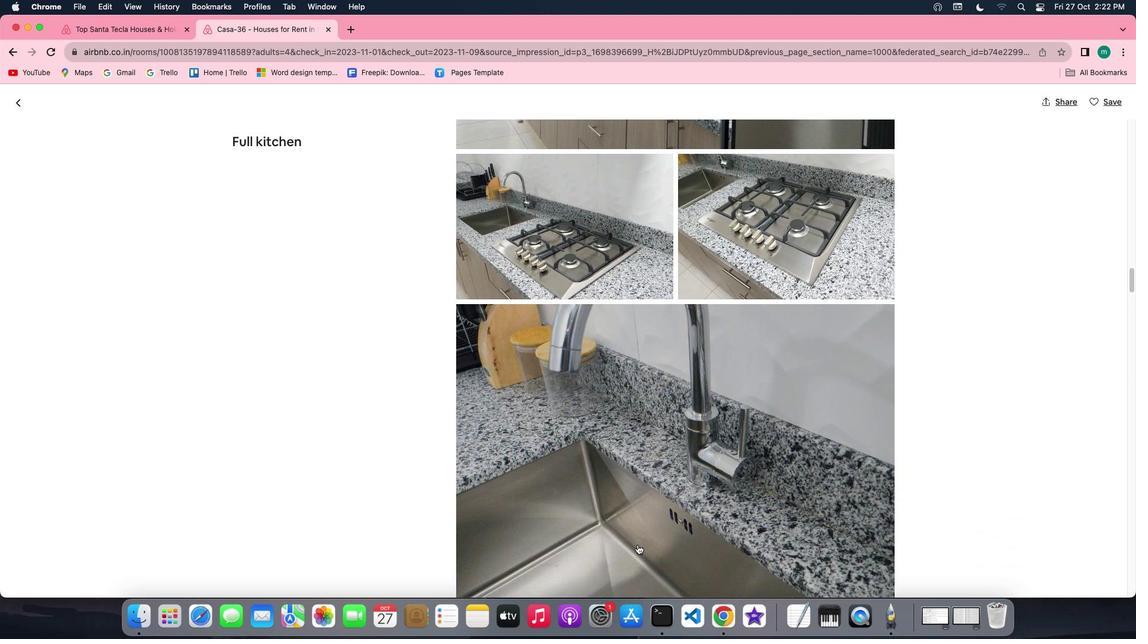 
Action: Mouse scrolled (637, 545) with delta (0, 0)
Screenshot: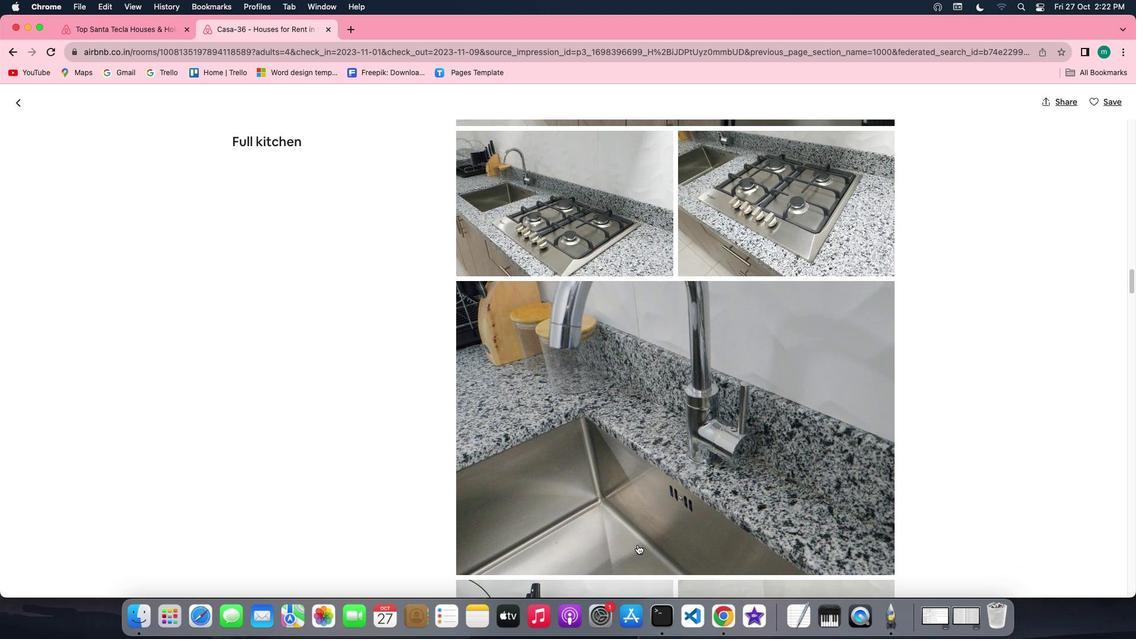 
Action: Mouse scrolled (637, 545) with delta (0, 0)
Screenshot: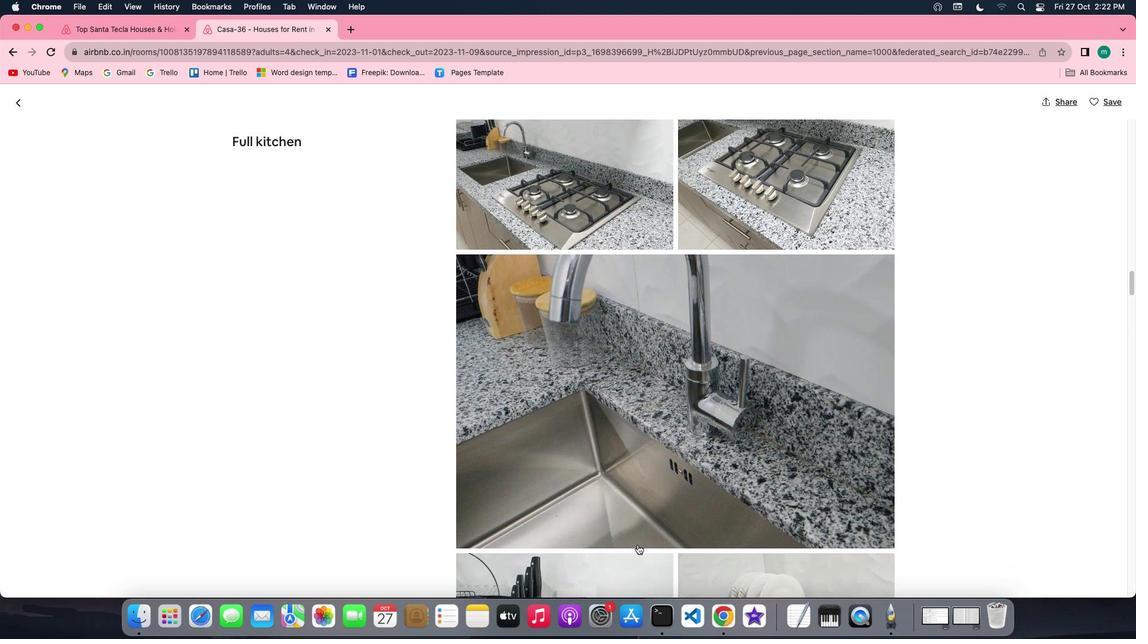 
Action: Mouse scrolled (637, 545) with delta (0, -1)
Screenshot: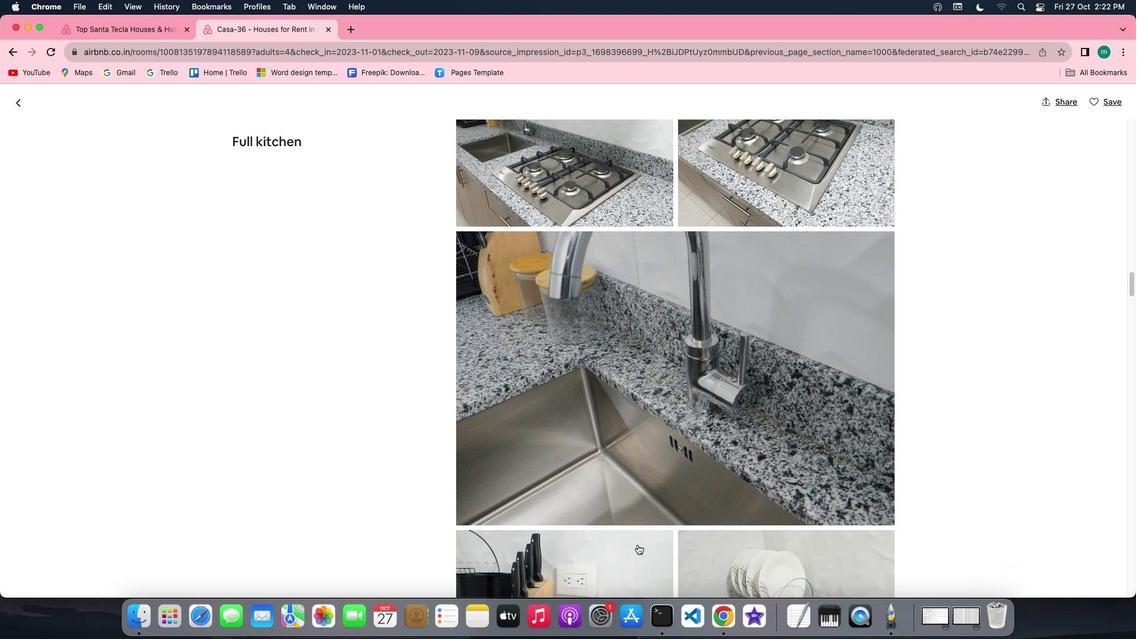 
Action: Mouse scrolled (637, 545) with delta (0, 0)
Screenshot: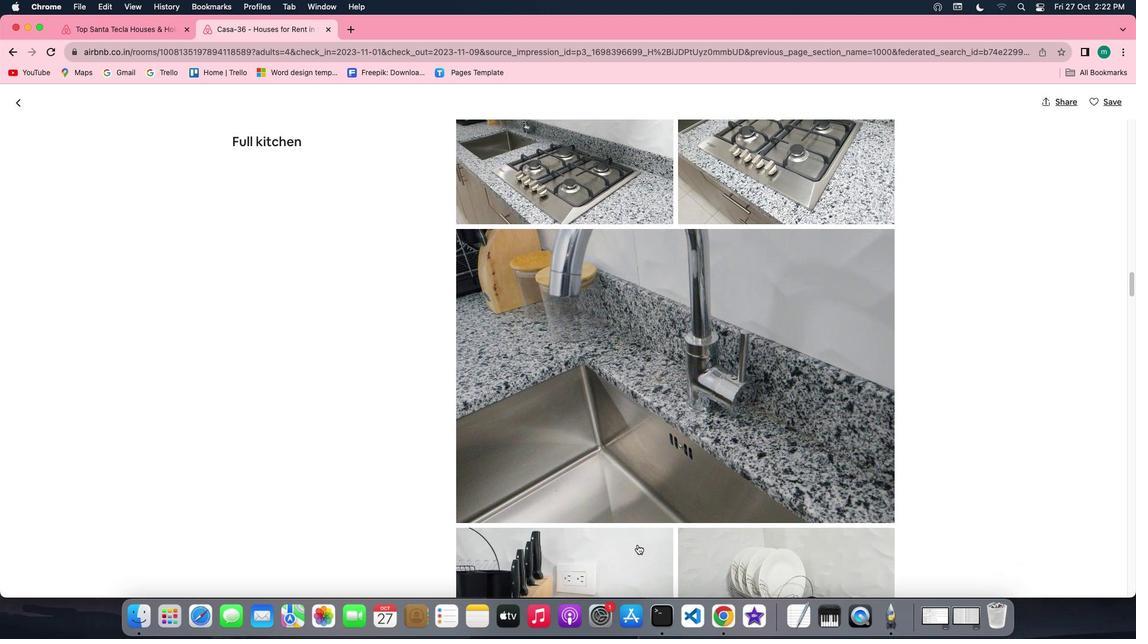 
Action: Mouse scrolled (637, 545) with delta (0, 0)
Screenshot: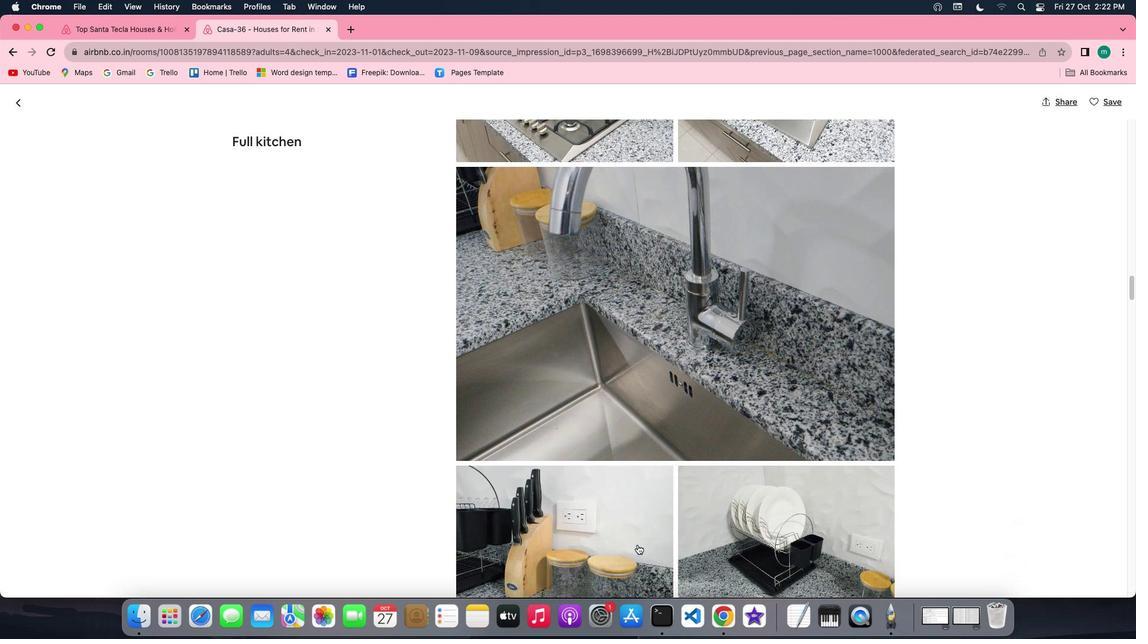 
Action: Mouse scrolled (637, 545) with delta (0, 0)
Screenshot: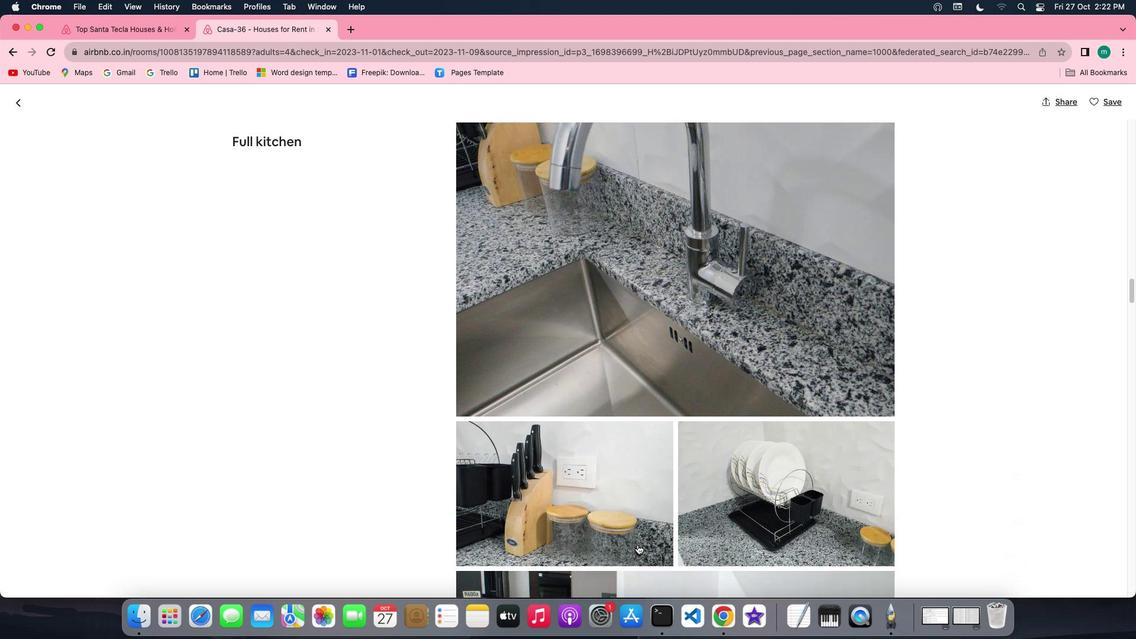 
Action: Mouse scrolled (637, 545) with delta (0, -1)
Screenshot: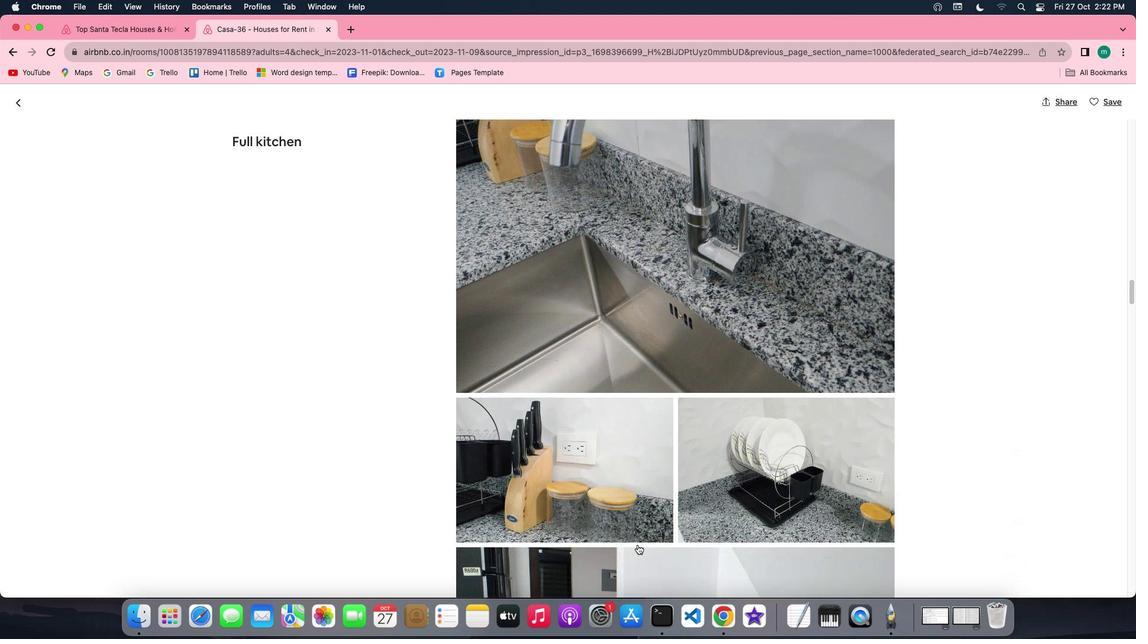 
Action: Mouse scrolled (637, 545) with delta (0, -1)
Screenshot: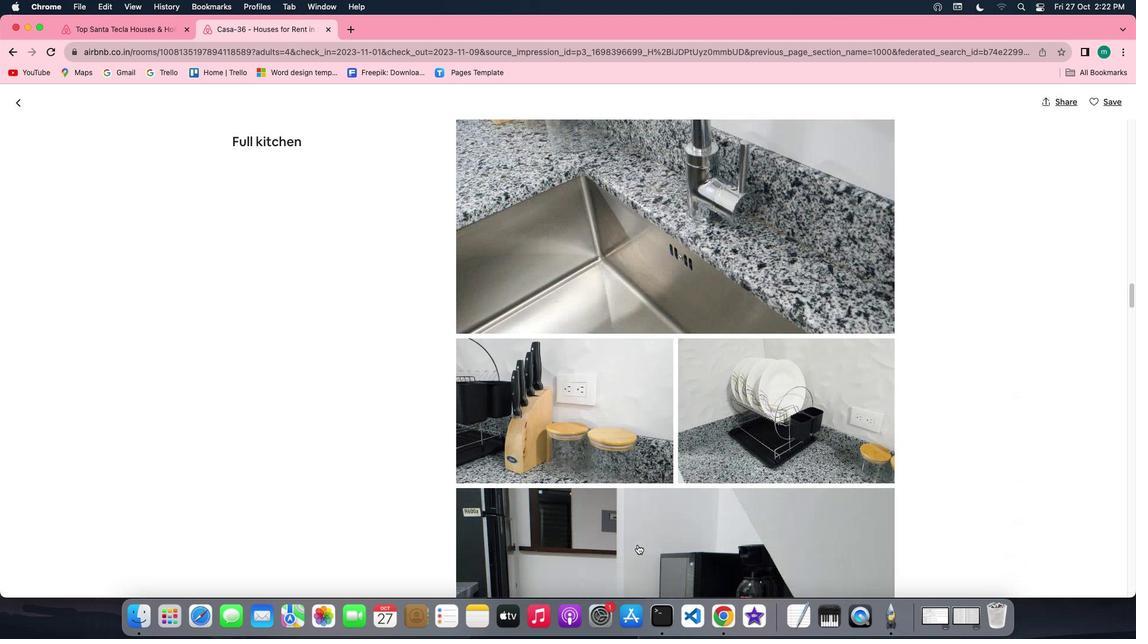 
Action: Mouse scrolled (637, 545) with delta (0, 0)
Screenshot: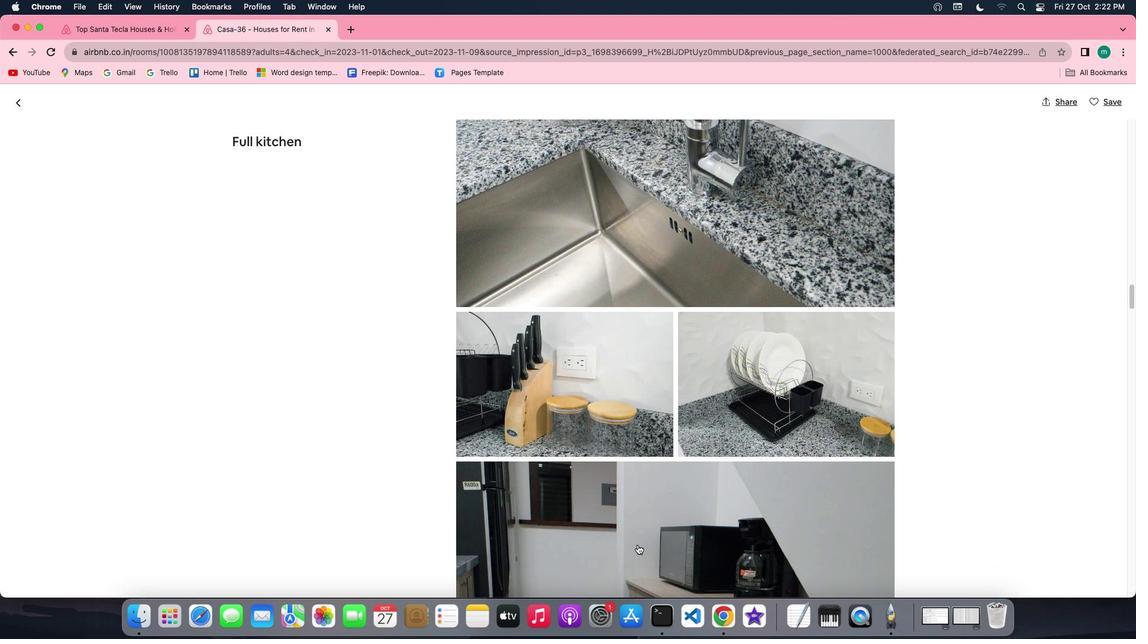 
Action: Mouse scrolled (637, 545) with delta (0, 0)
Screenshot: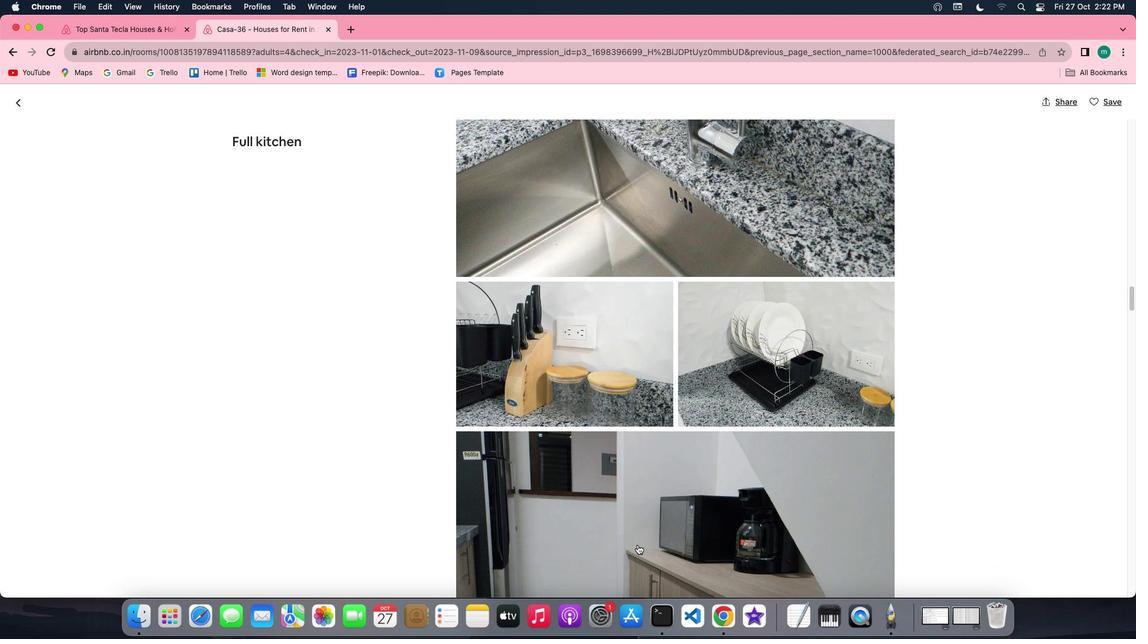 
Action: Mouse scrolled (637, 545) with delta (0, -1)
Screenshot: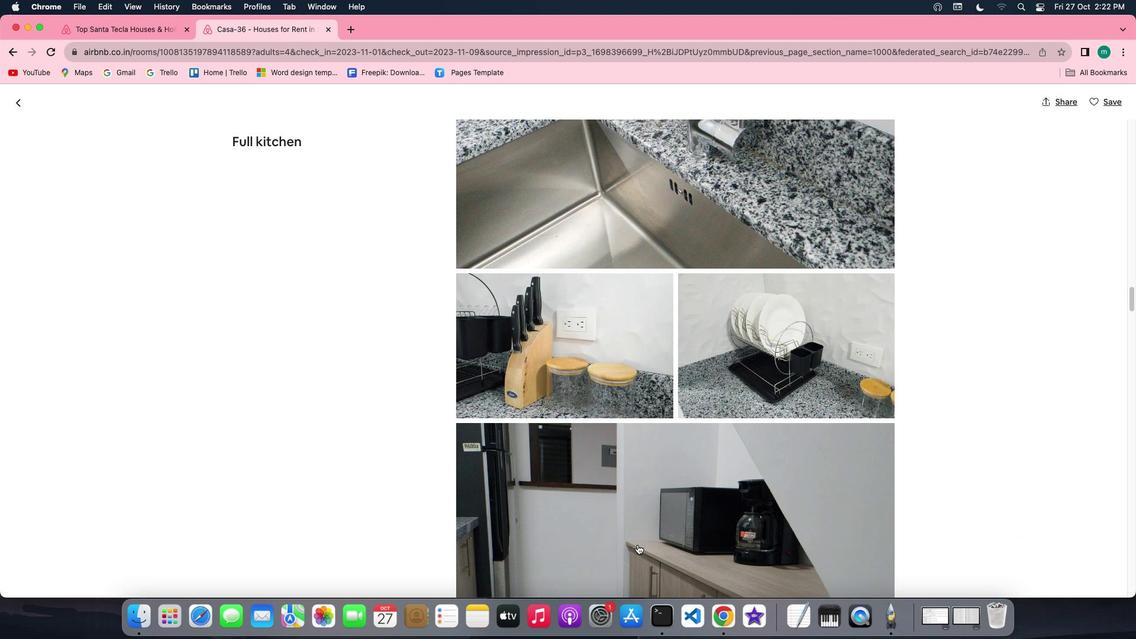 
Action: Mouse scrolled (637, 545) with delta (0, 0)
Screenshot: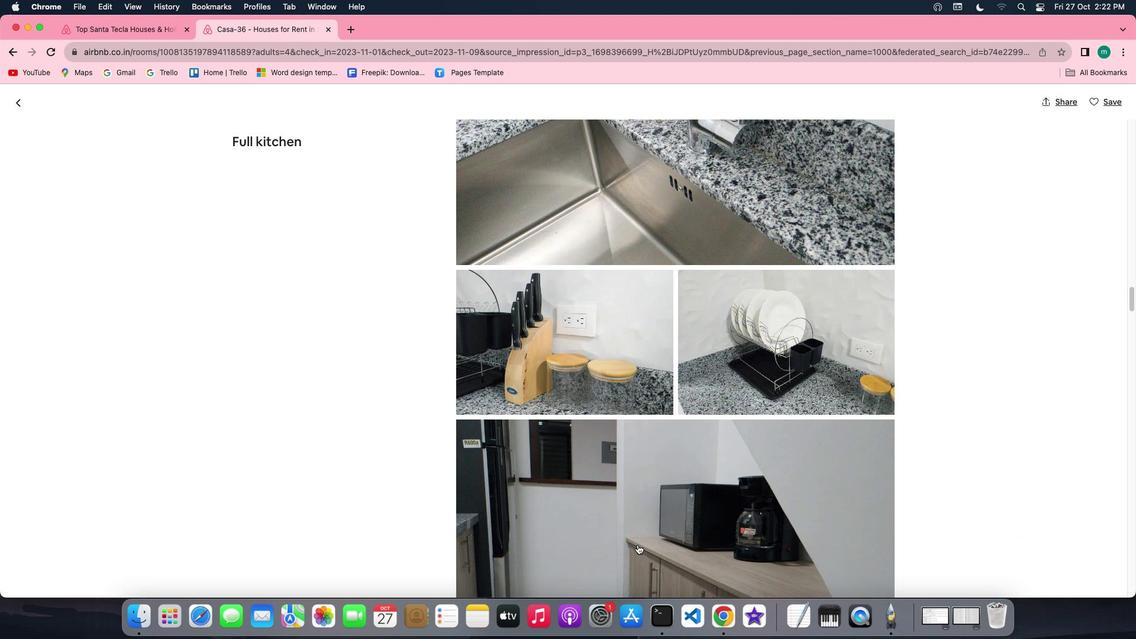 
Action: Mouse scrolled (637, 545) with delta (0, 0)
Screenshot: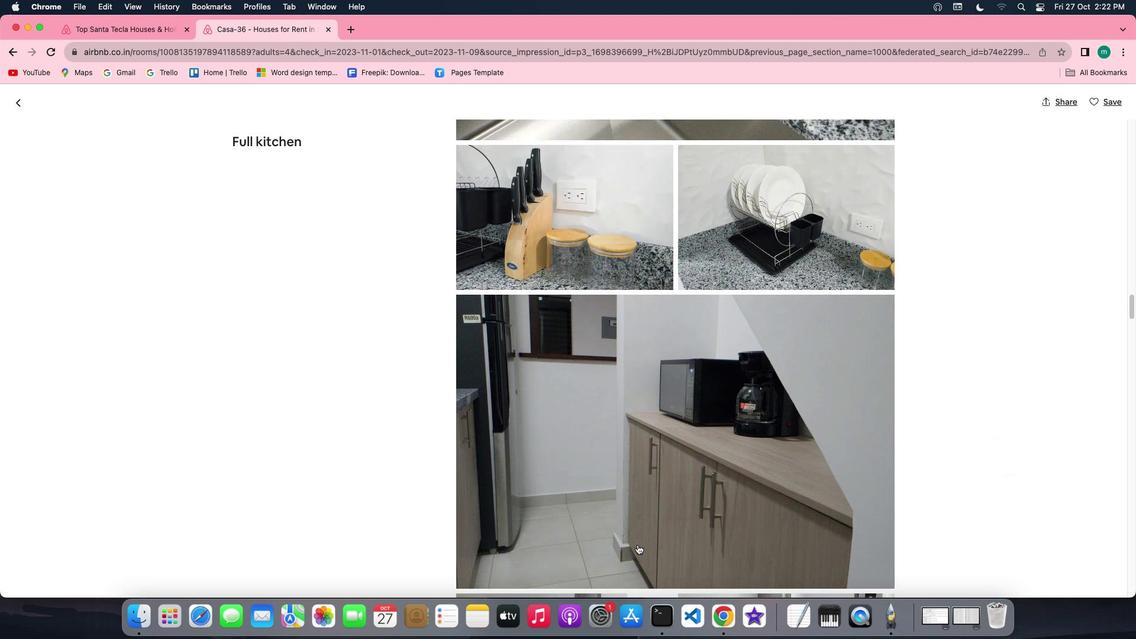 
Action: Mouse scrolled (637, 545) with delta (0, 0)
Screenshot: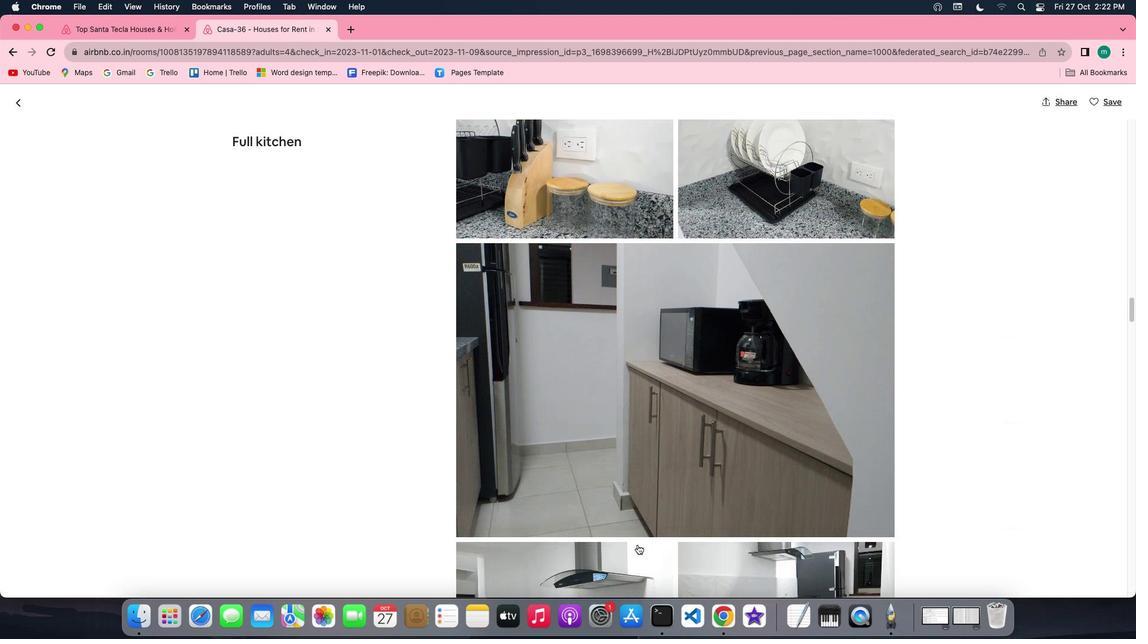 
Action: Mouse scrolled (637, 545) with delta (0, -1)
Screenshot: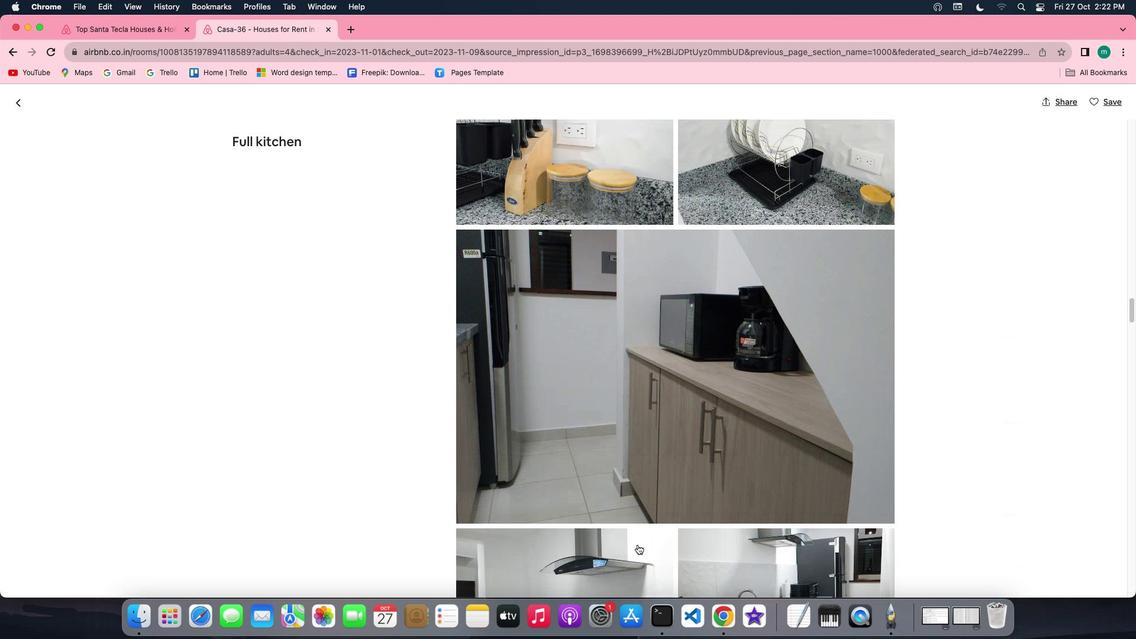 
Action: Mouse scrolled (637, 545) with delta (0, -2)
Screenshot: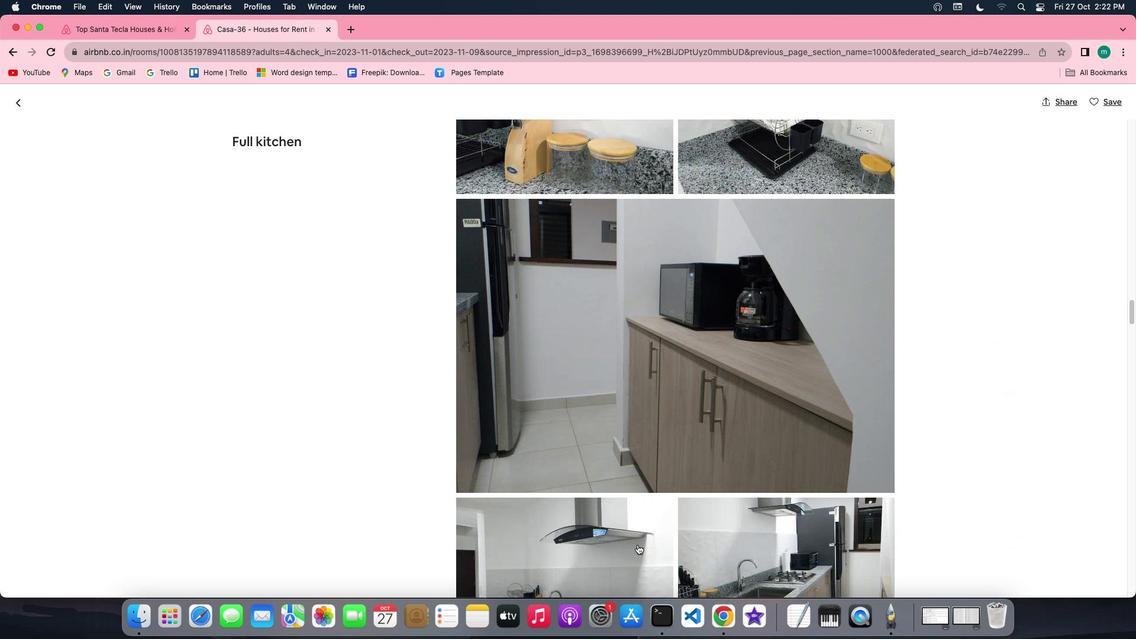 
Action: Mouse scrolled (637, 545) with delta (0, -1)
Screenshot: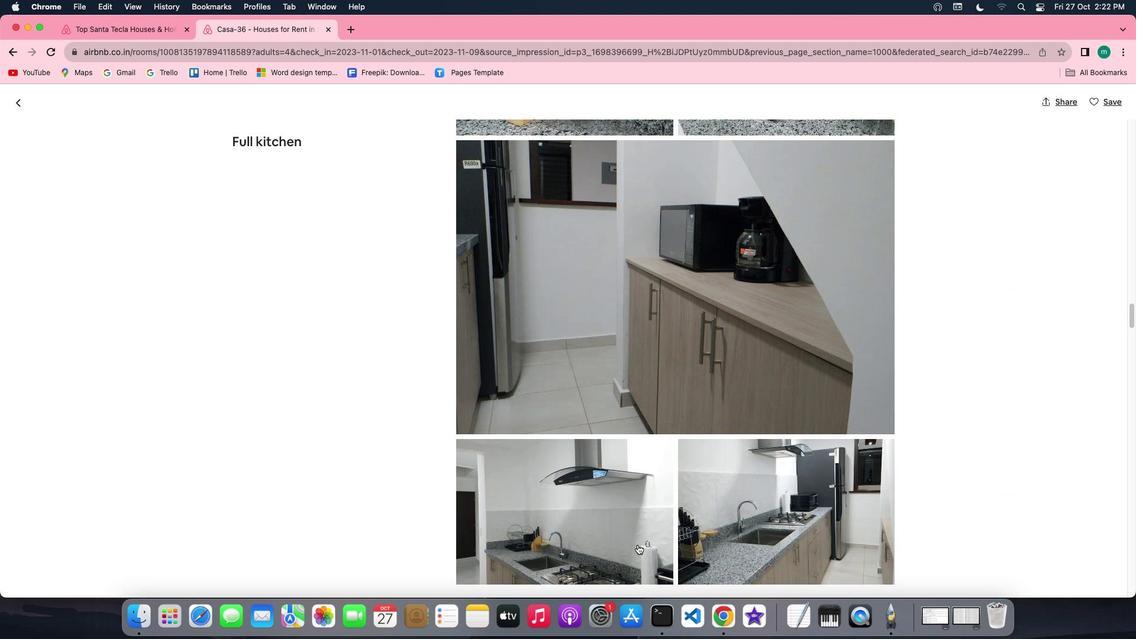 
Action: Mouse scrolled (637, 545) with delta (0, 0)
Screenshot: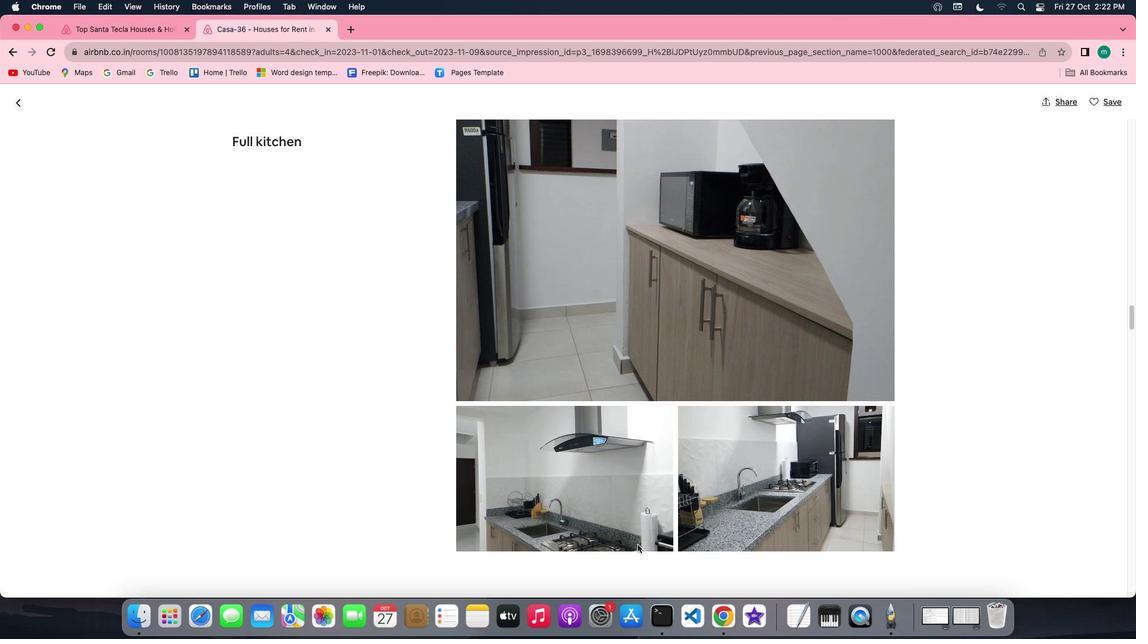
Action: Mouse scrolled (637, 545) with delta (0, 0)
Screenshot: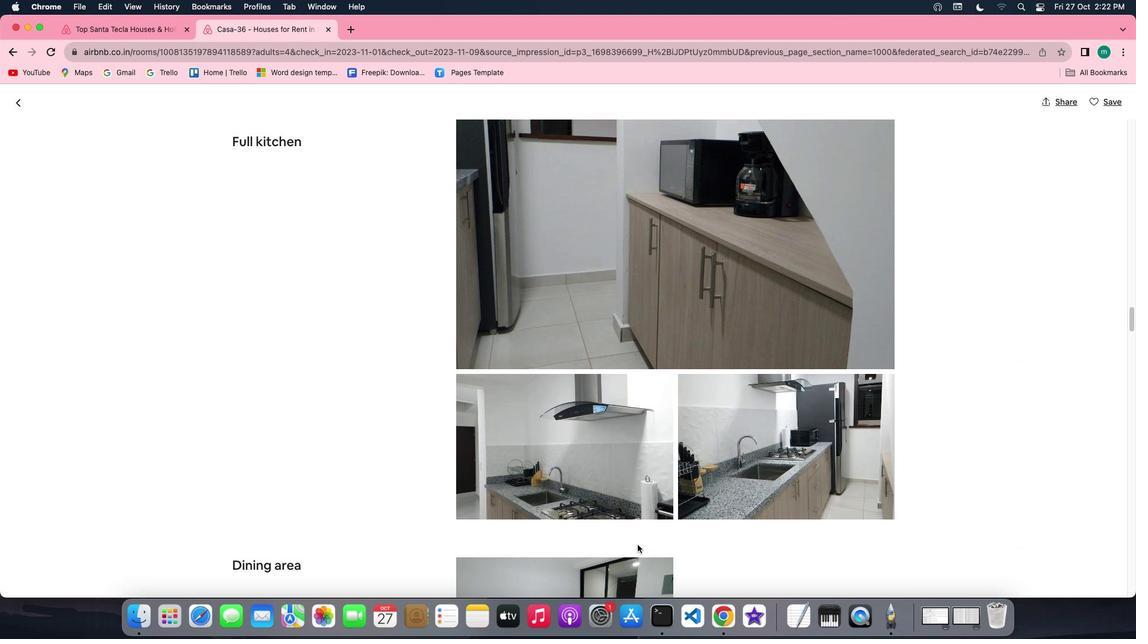 
Action: Mouse scrolled (637, 545) with delta (0, -1)
Screenshot: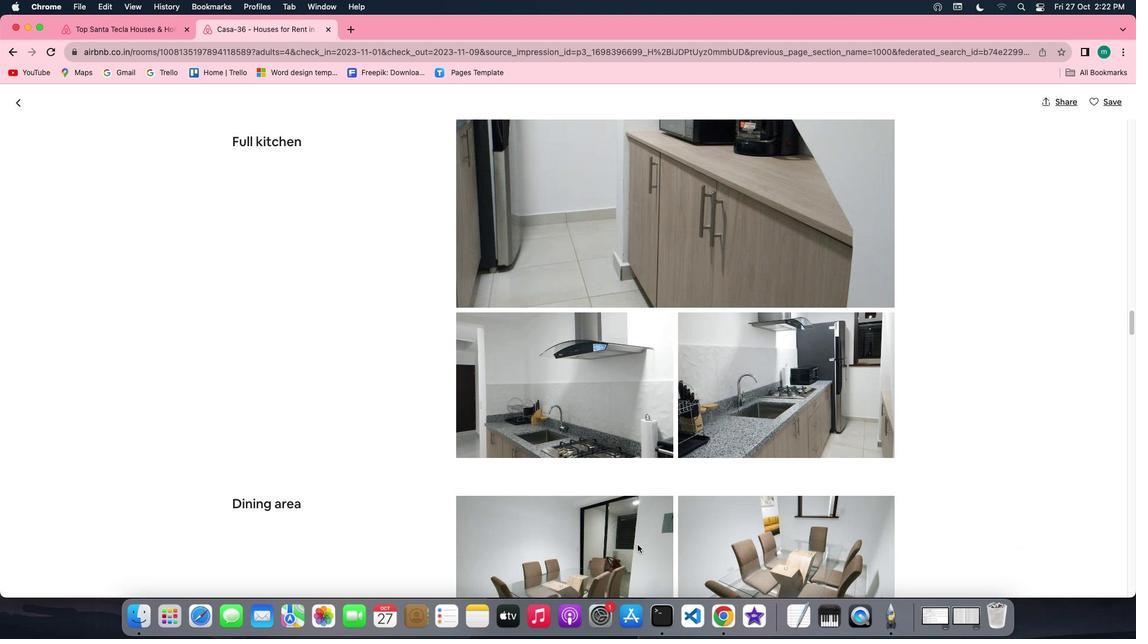 
Action: Mouse scrolled (637, 545) with delta (0, -1)
Screenshot: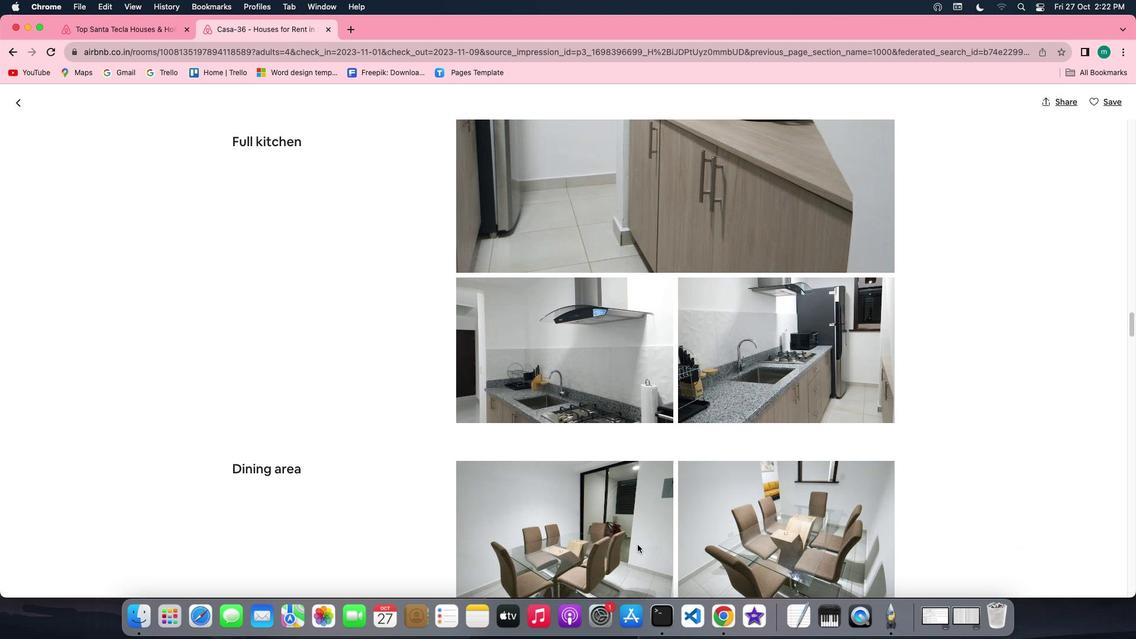 
Action: Mouse scrolled (637, 545) with delta (0, 0)
Screenshot: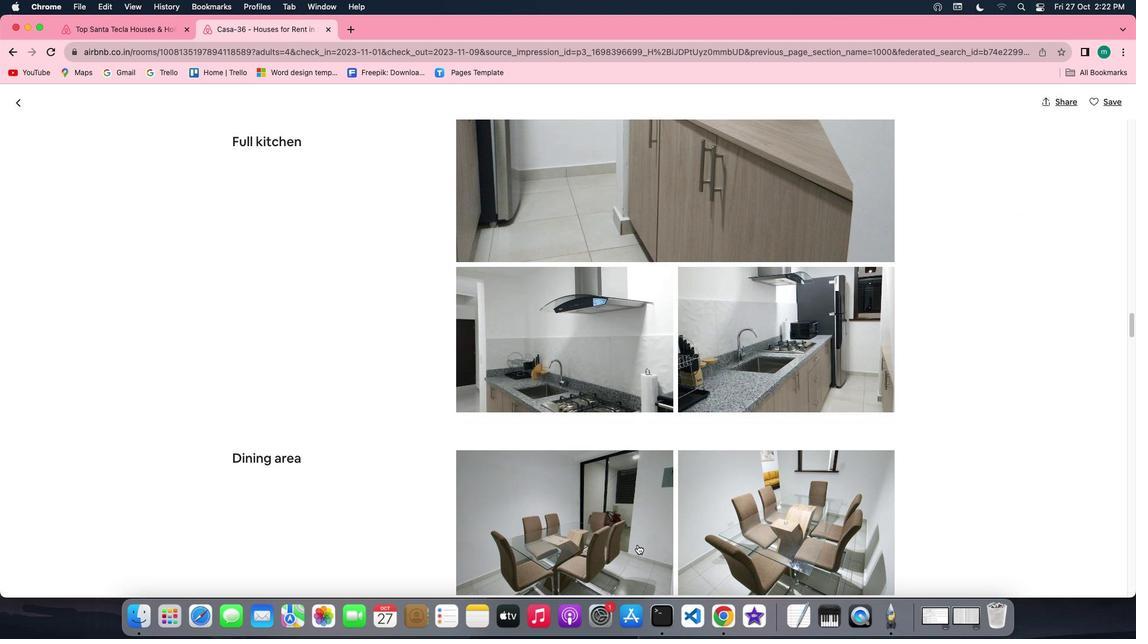 
Action: Mouse scrolled (637, 545) with delta (0, 0)
Screenshot: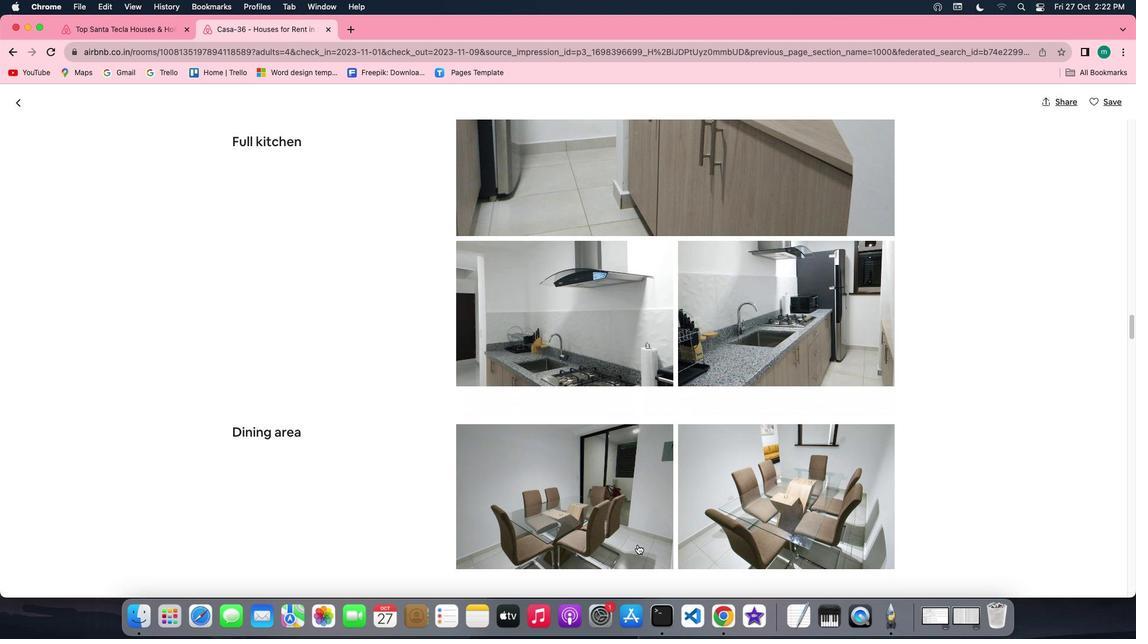 
Action: Mouse scrolled (637, 545) with delta (0, 0)
Screenshot: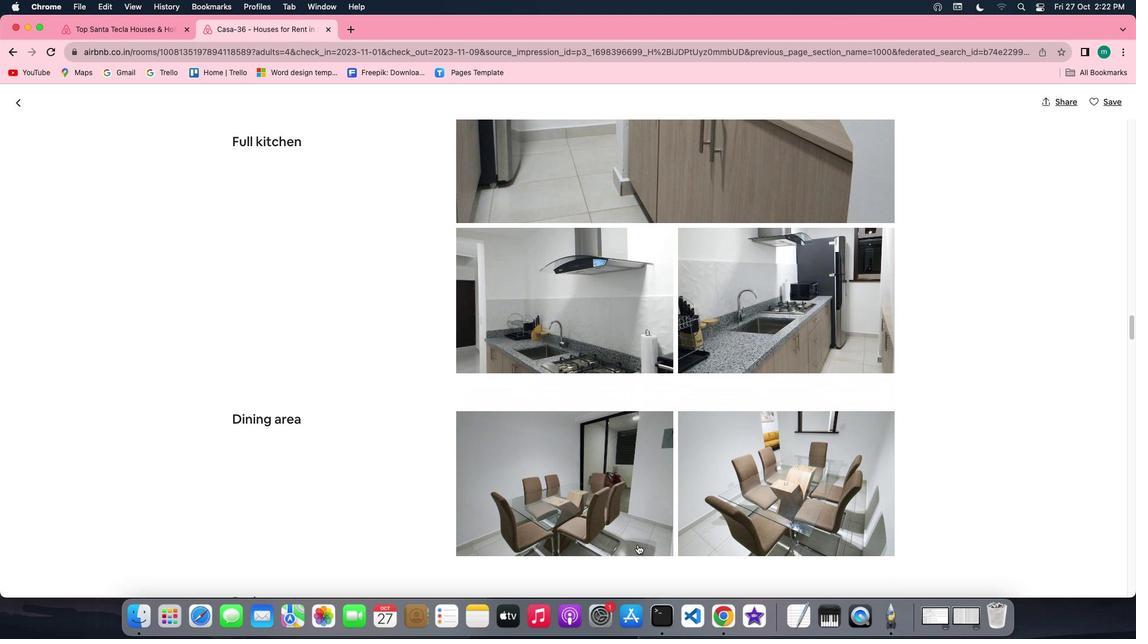 
Action: Mouse scrolled (637, 545) with delta (0, 0)
Screenshot: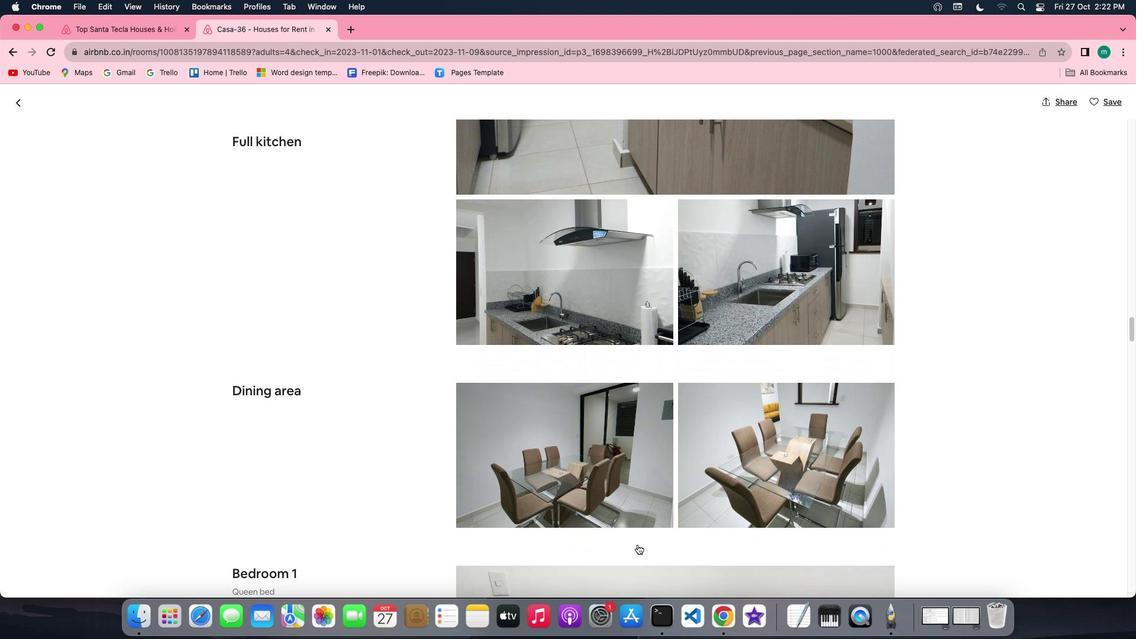 
Action: Mouse scrolled (637, 545) with delta (0, 0)
Screenshot: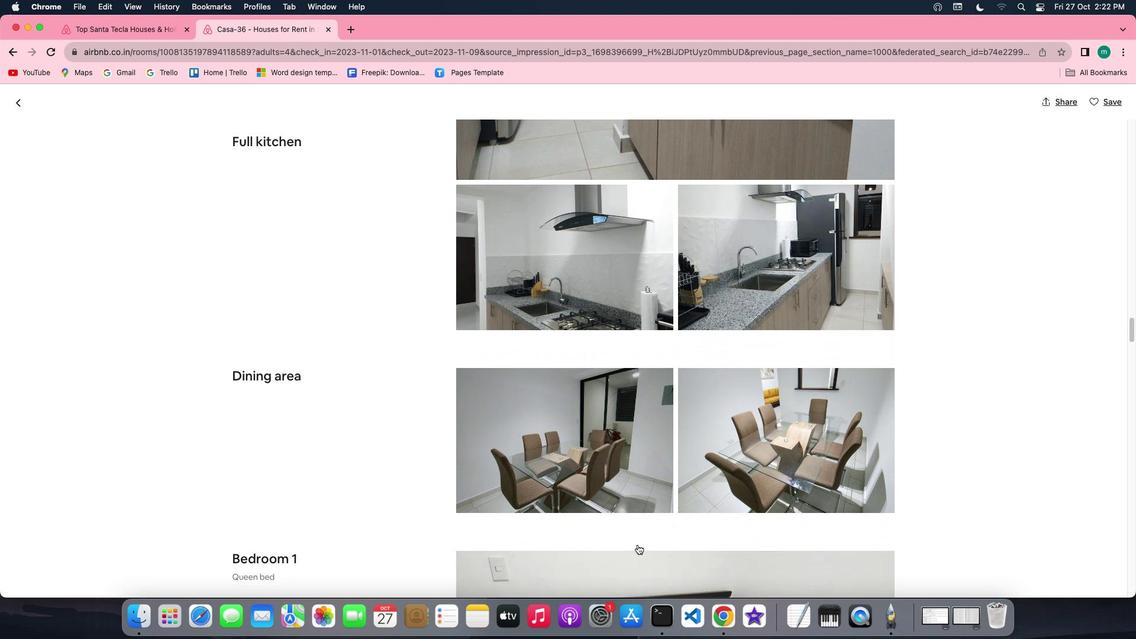 
Action: Mouse scrolled (637, 545) with delta (0, 0)
Screenshot: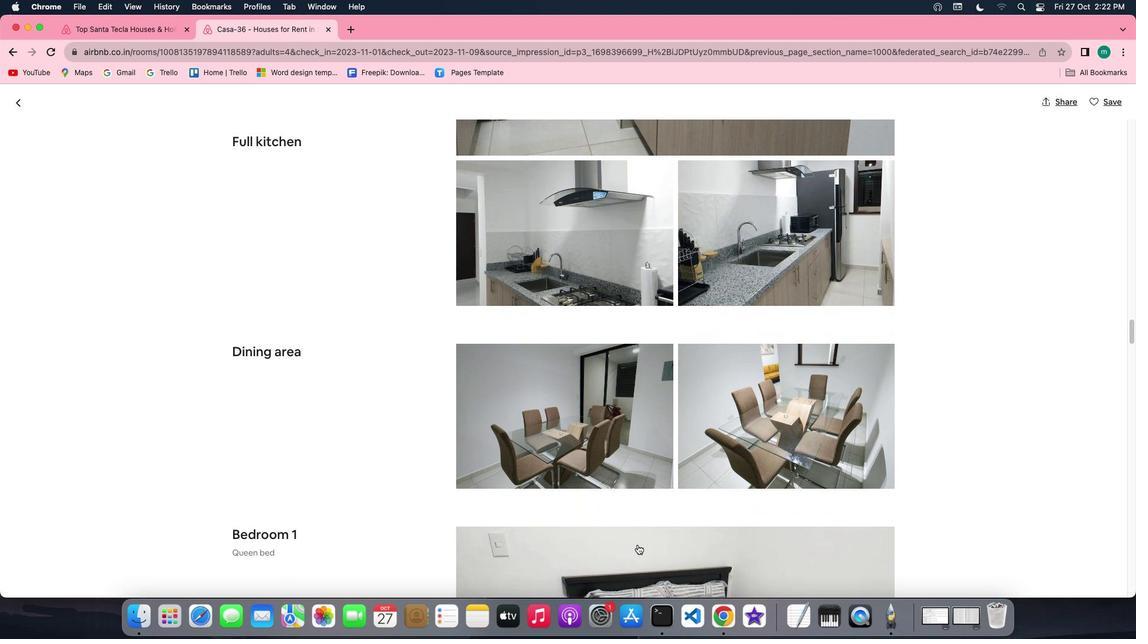 
Action: Mouse scrolled (637, 545) with delta (0, 0)
Screenshot: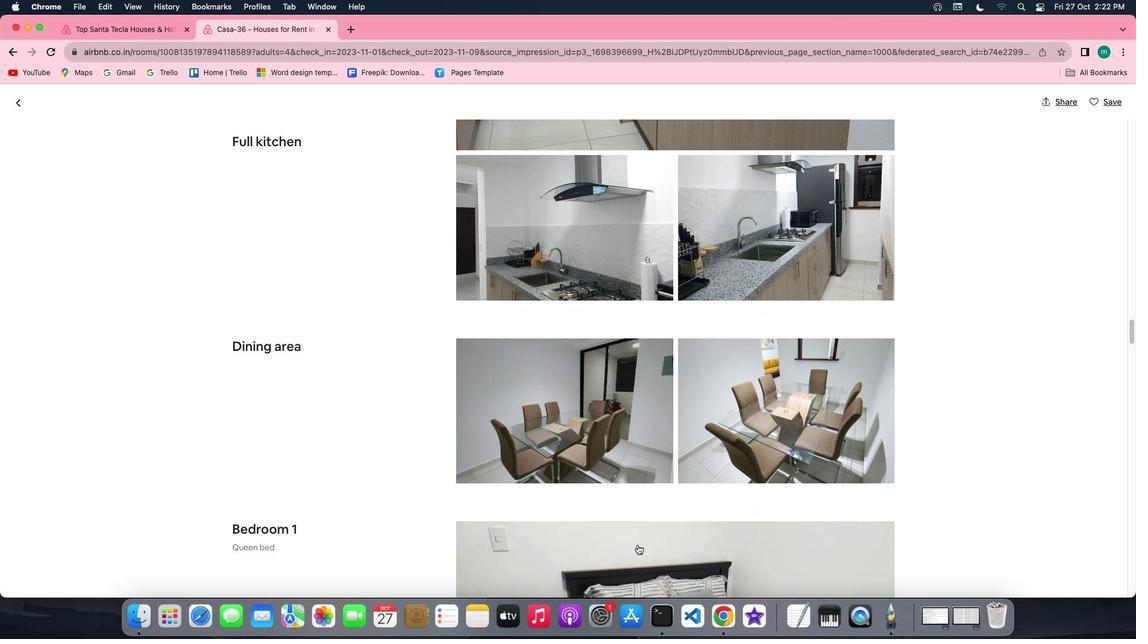 
Action: Mouse scrolled (637, 545) with delta (0, 0)
Screenshot: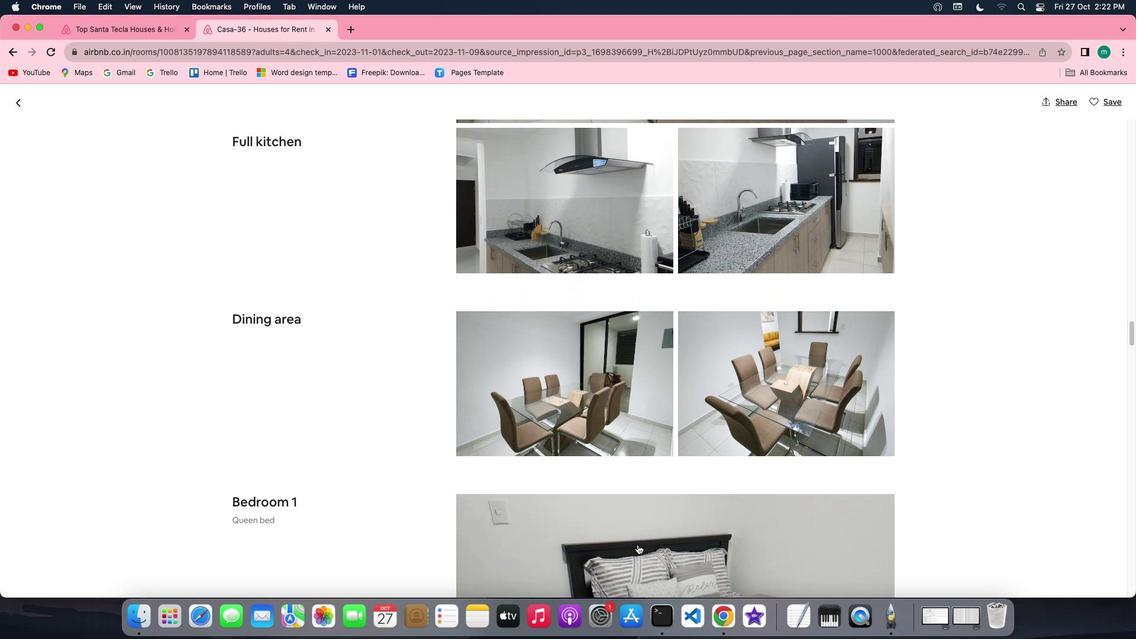 
Action: Mouse scrolled (637, 545) with delta (0, 0)
Screenshot: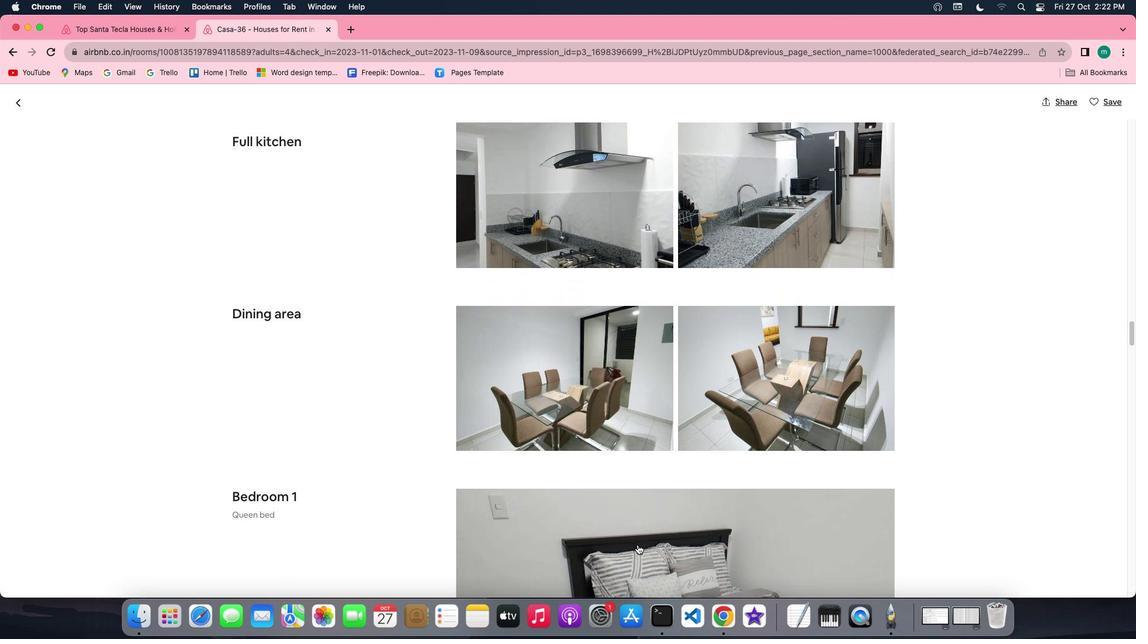 
Action: Mouse scrolled (637, 545) with delta (0, 0)
Screenshot: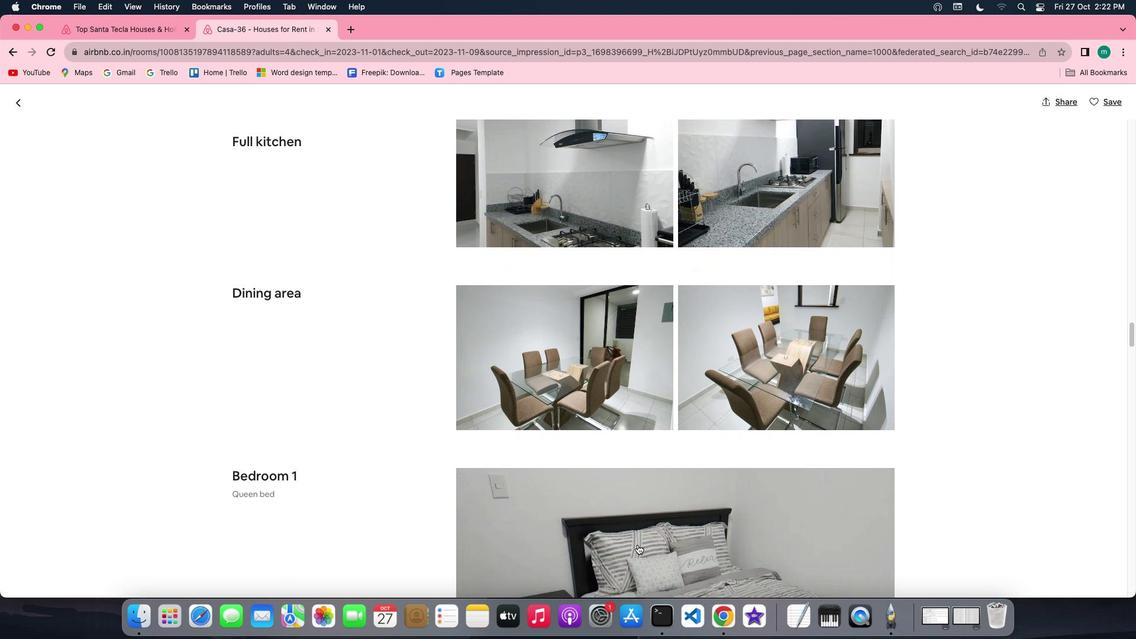 
Action: Mouse scrolled (637, 545) with delta (0, 0)
Screenshot: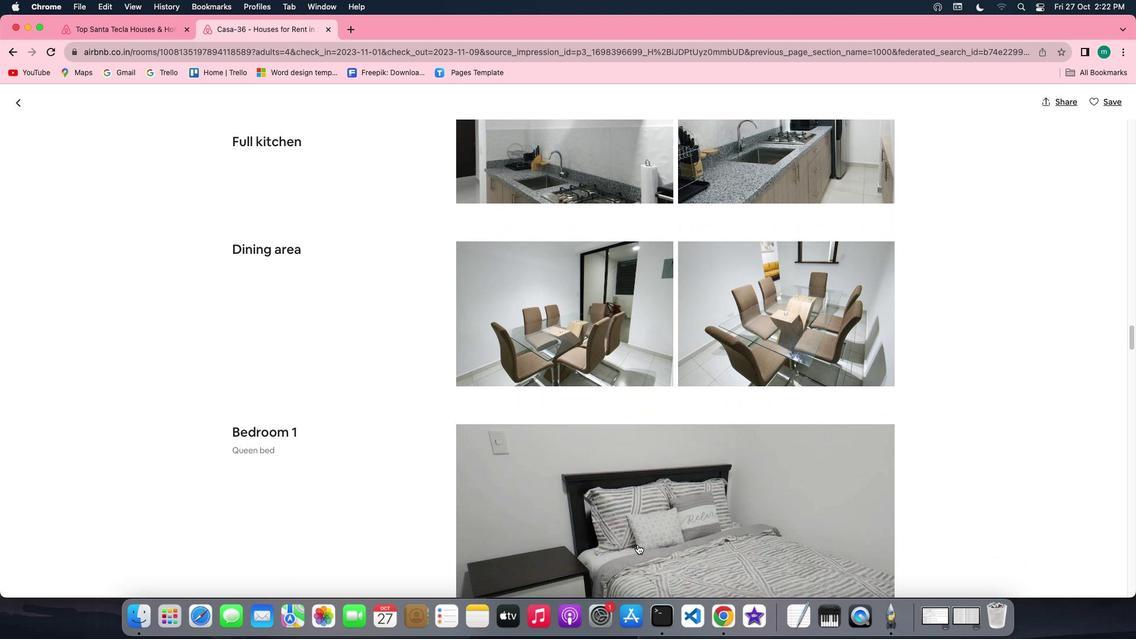 
Action: Mouse scrolled (637, 545) with delta (0, -1)
Screenshot: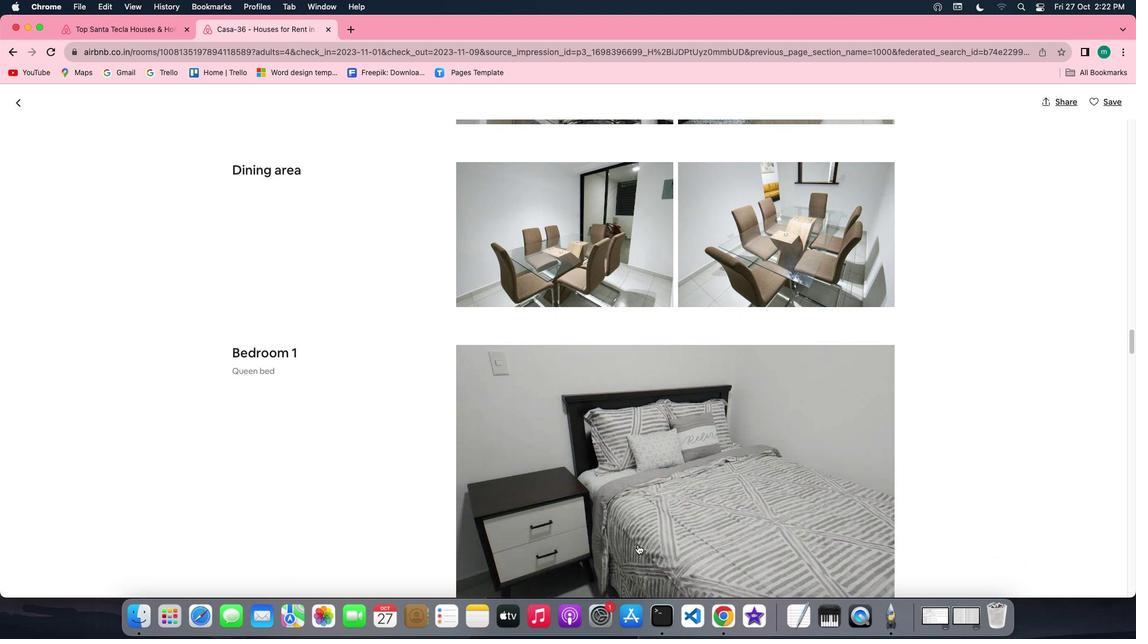 
Action: Mouse scrolled (637, 545) with delta (0, -1)
Screenshot: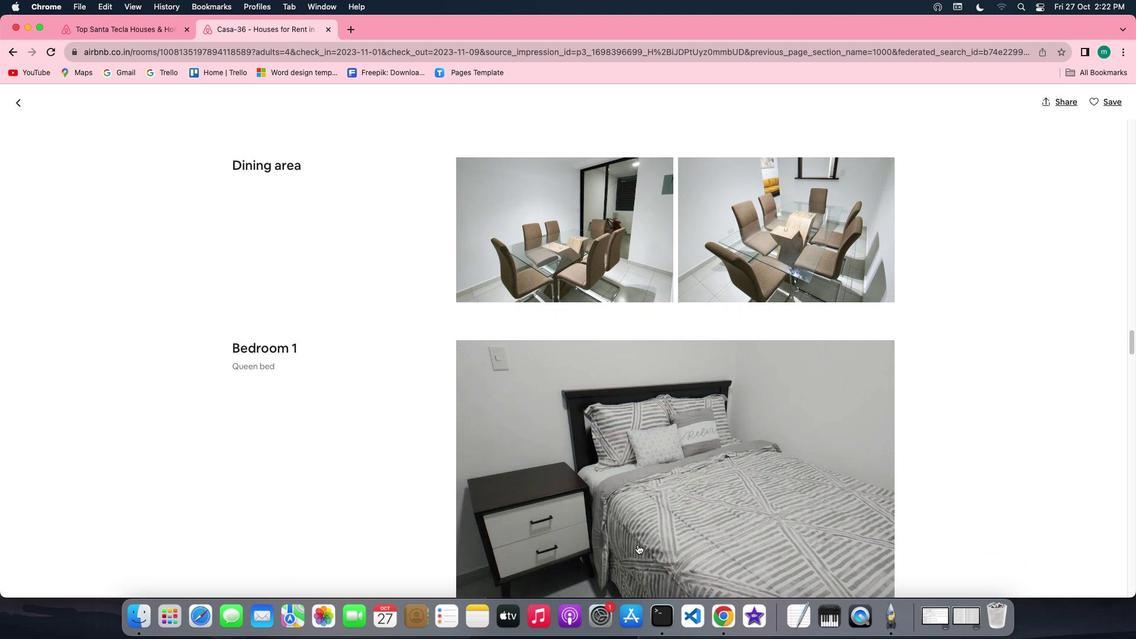 
Action: Mouse scrolled (637, 545) with delta (0, 0)
Screenshot: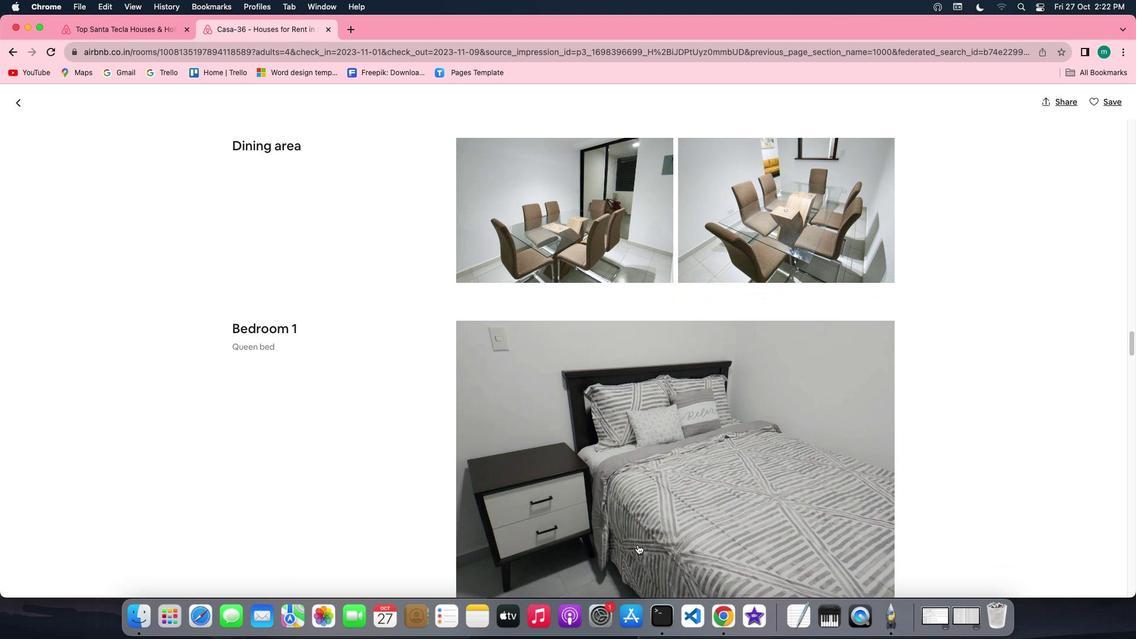 
Action: Mouse scrolled (637, 545) with delta (0, 0)
Screenshot: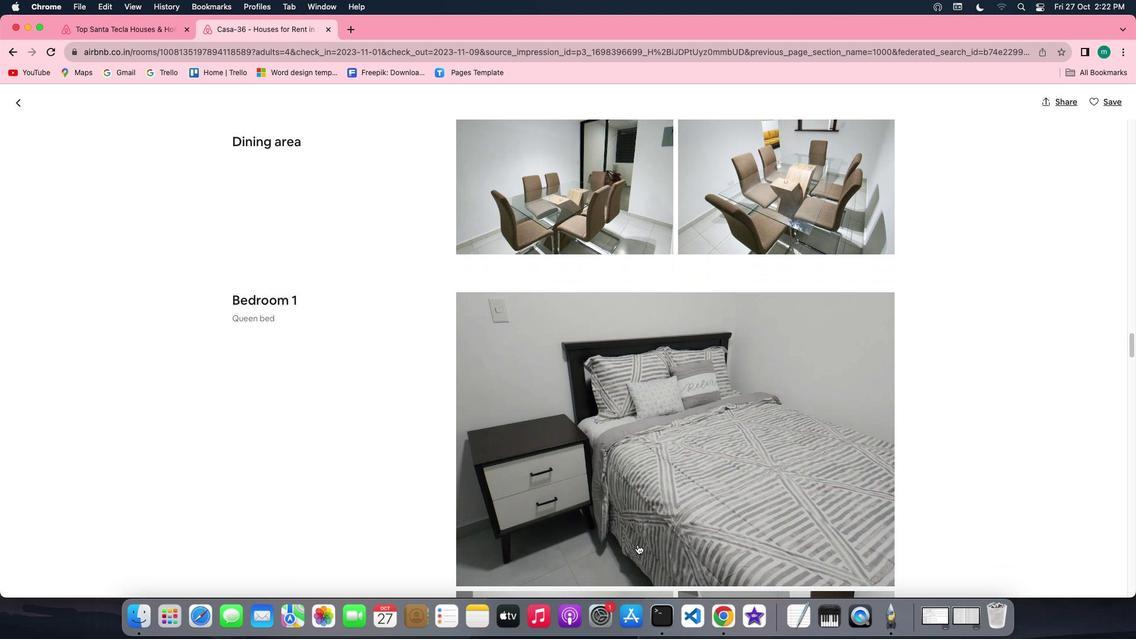 
Action: Mouse scrolled (637, 545) with delta (0, 0)
Screenshot: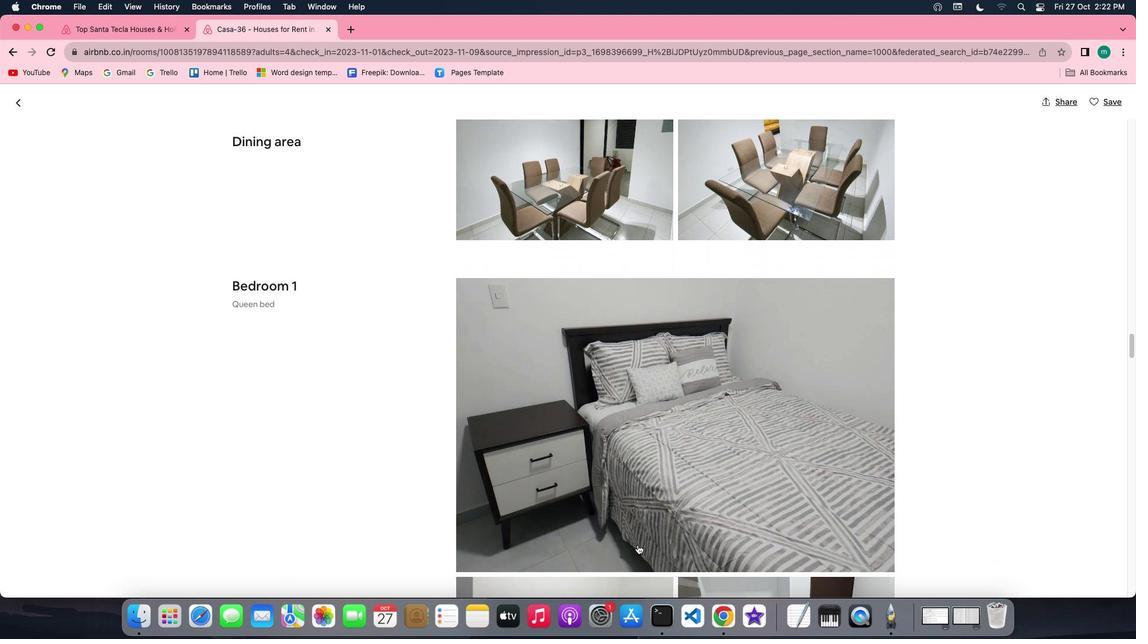 
Action: Mouse scrolled (637, 545) with delta (0, 0)
Screenshot: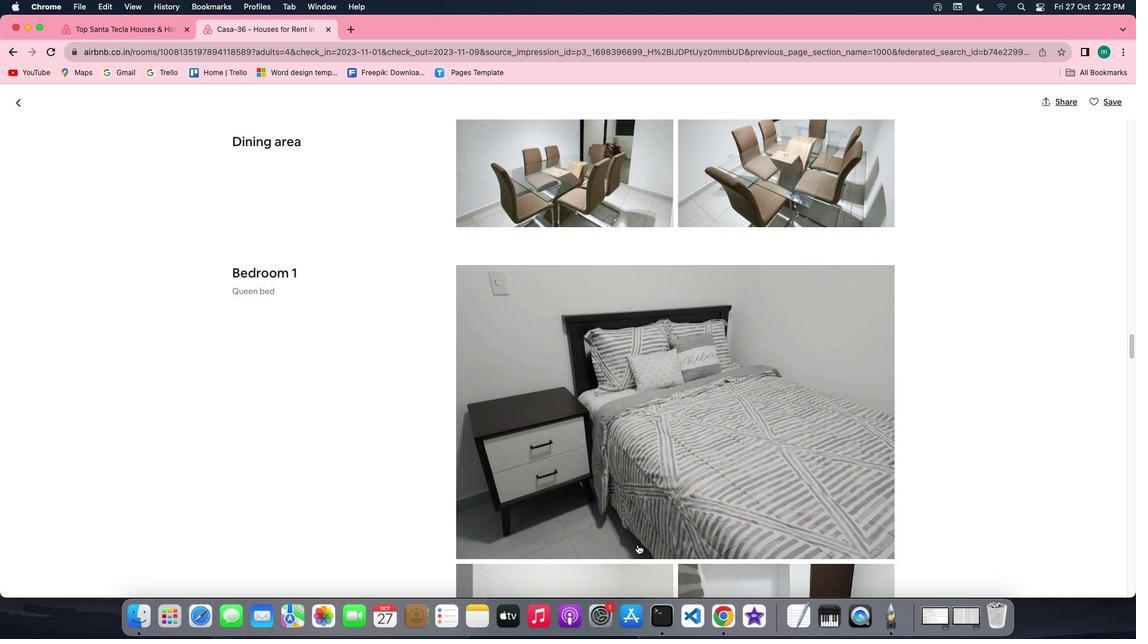 
Action: Mouse scrolled (637, 545) with delta (0, 0)
Screenshot: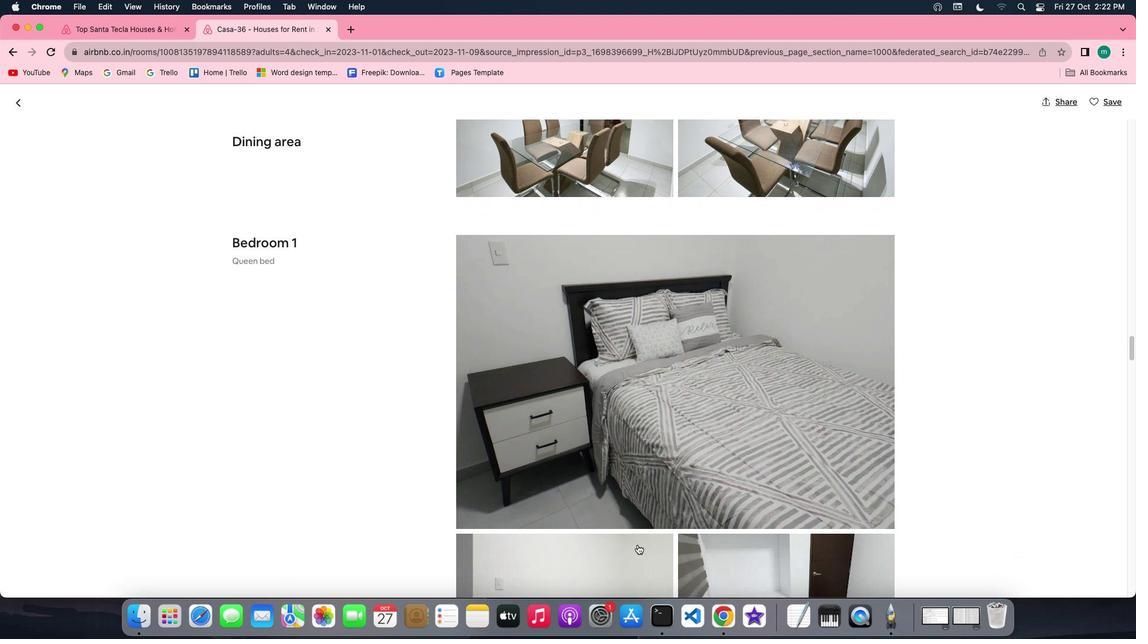 
Action: Mouse scrolled (637, 545) with delta (0, -1)
Screenshot: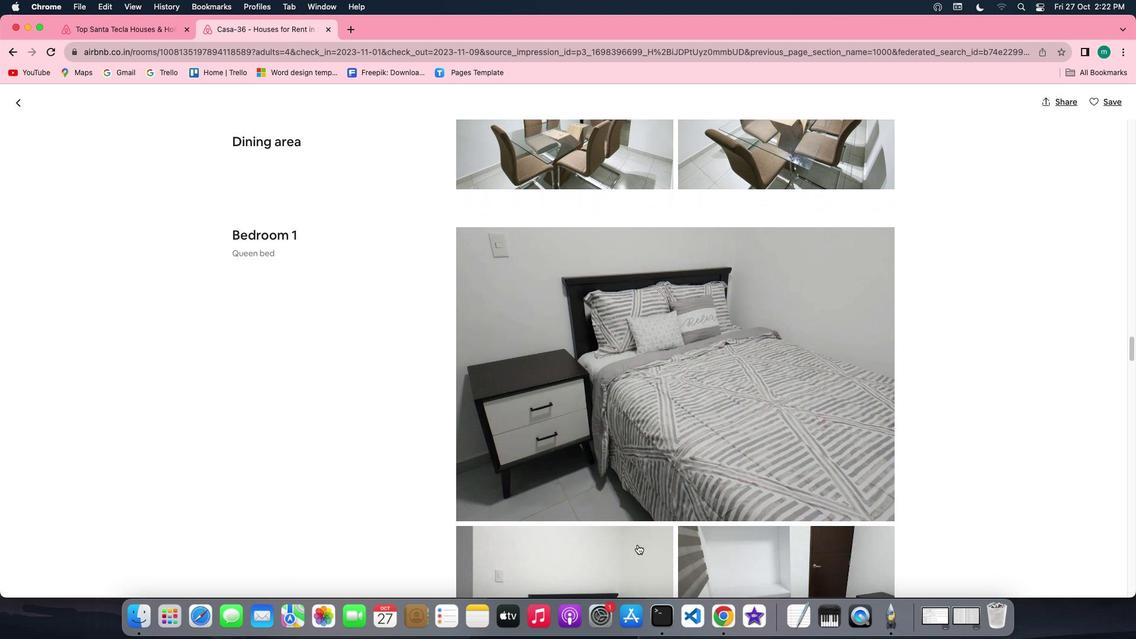 
Action: Mouse scrolled (637, 545) with delta (0, 0)
Screenshot: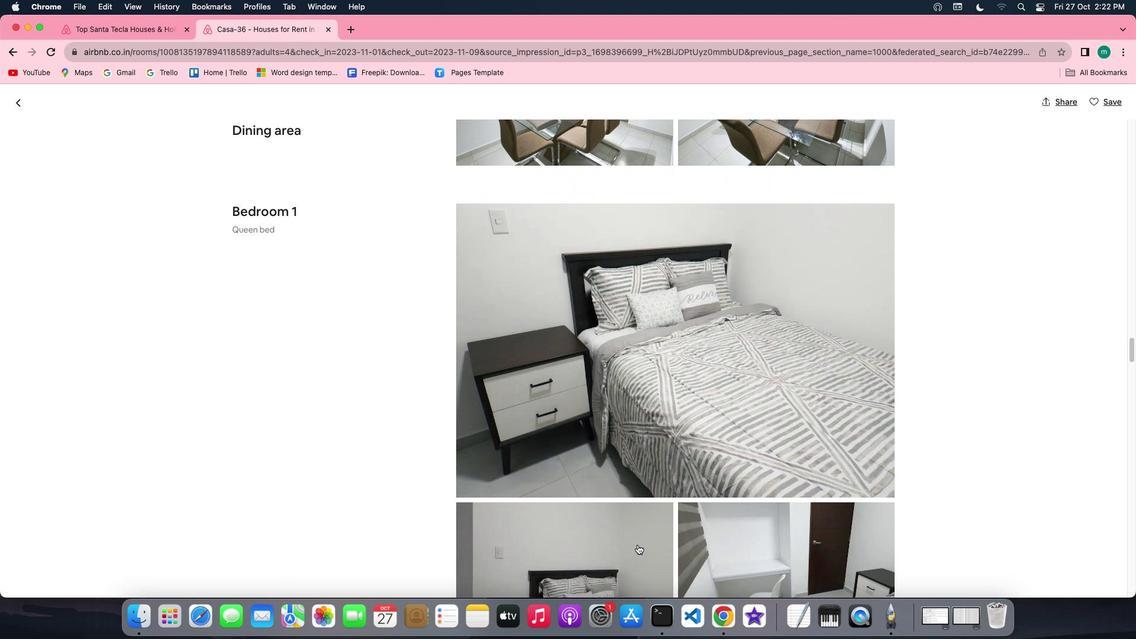 
Action: Mouse scrolled (637, 545) with delta (0, 0)
Screenshot: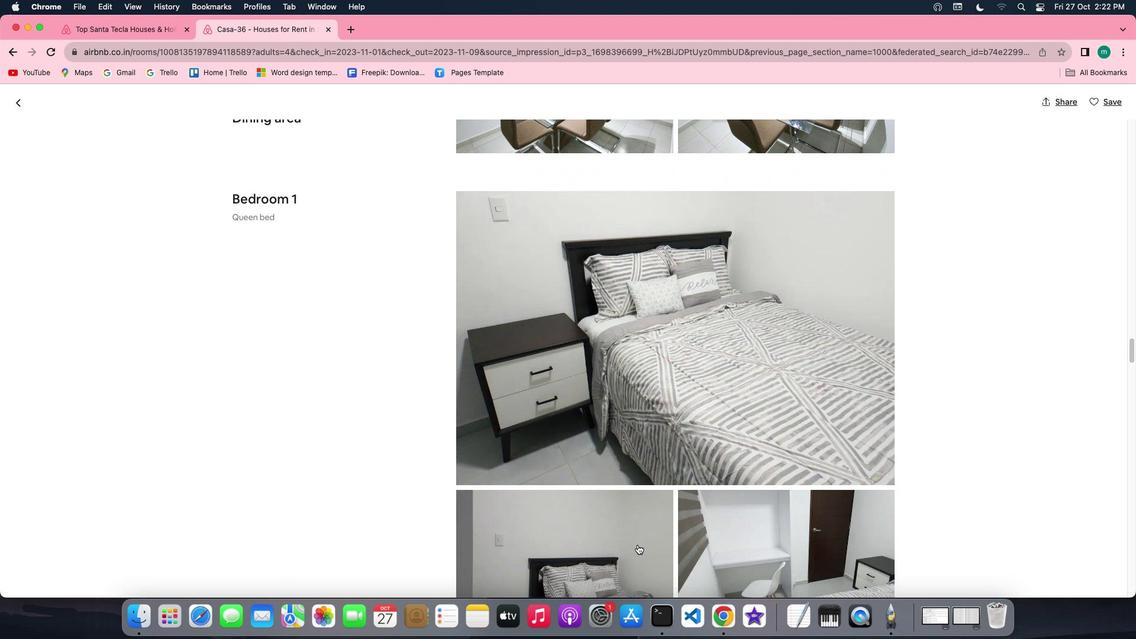 
Action: Mouse scrolled (637, 545) with delta (0, 0)
Screenshot: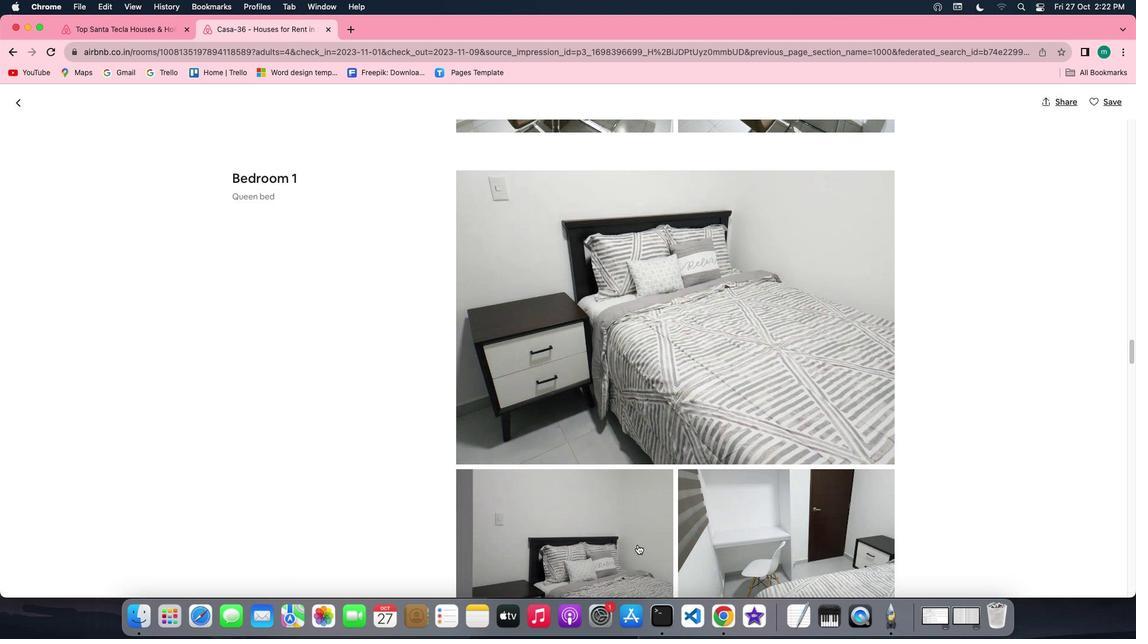 
Action: Mouse scrolled (637, 545) with delta (0, 0)
Screenshot: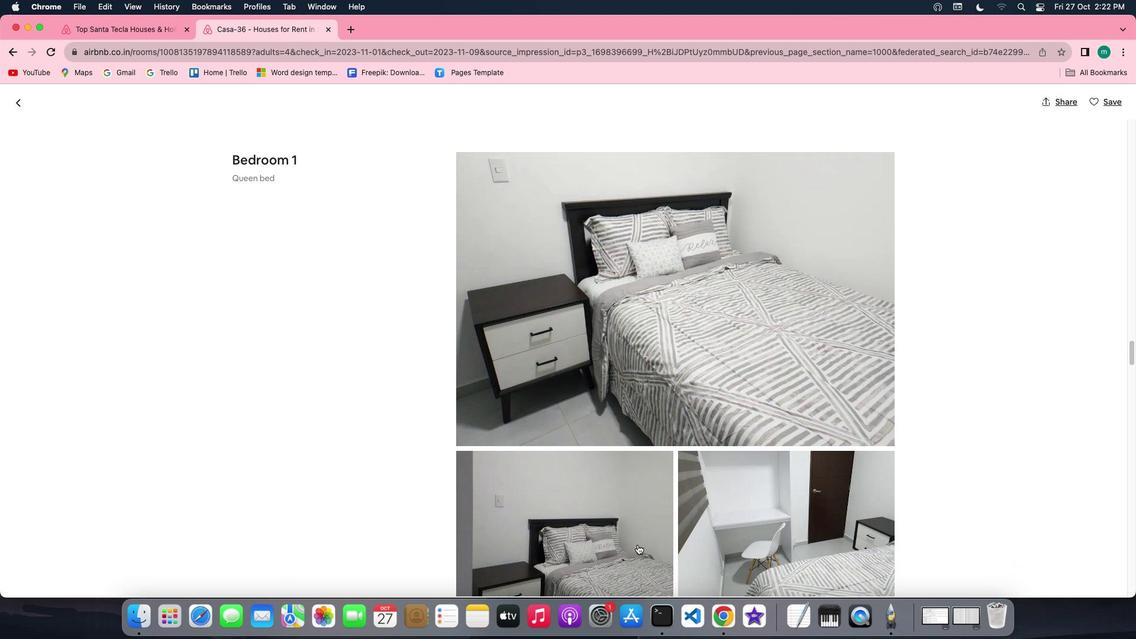 
Action: Mouse scrolled (637, 545) with delta (0, 0)
Screenshot: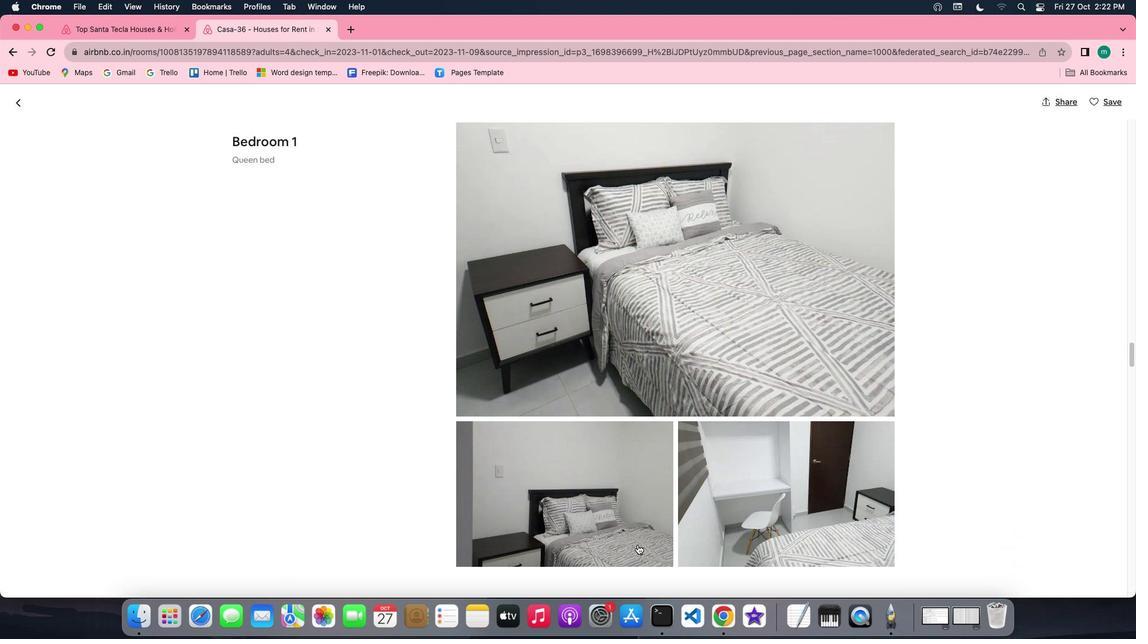 
Action: Mouse scrolled (637, 545) with delta (0, -1)
Screenshot: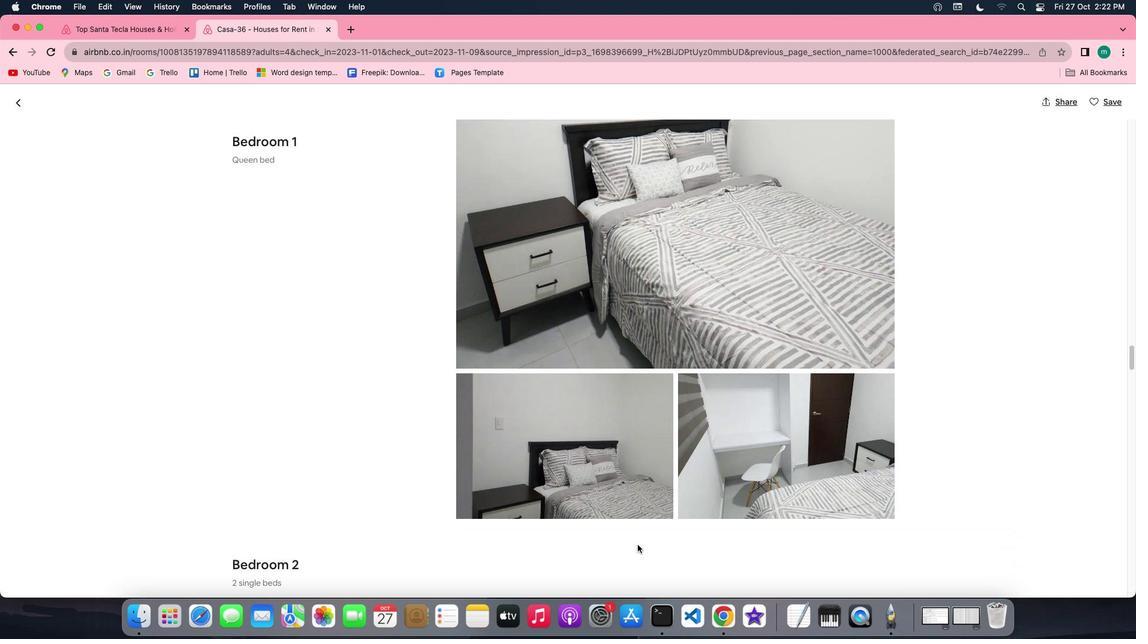
Action: Mouse scrolled (637, 545) with delta (0, -1)
Screenshot: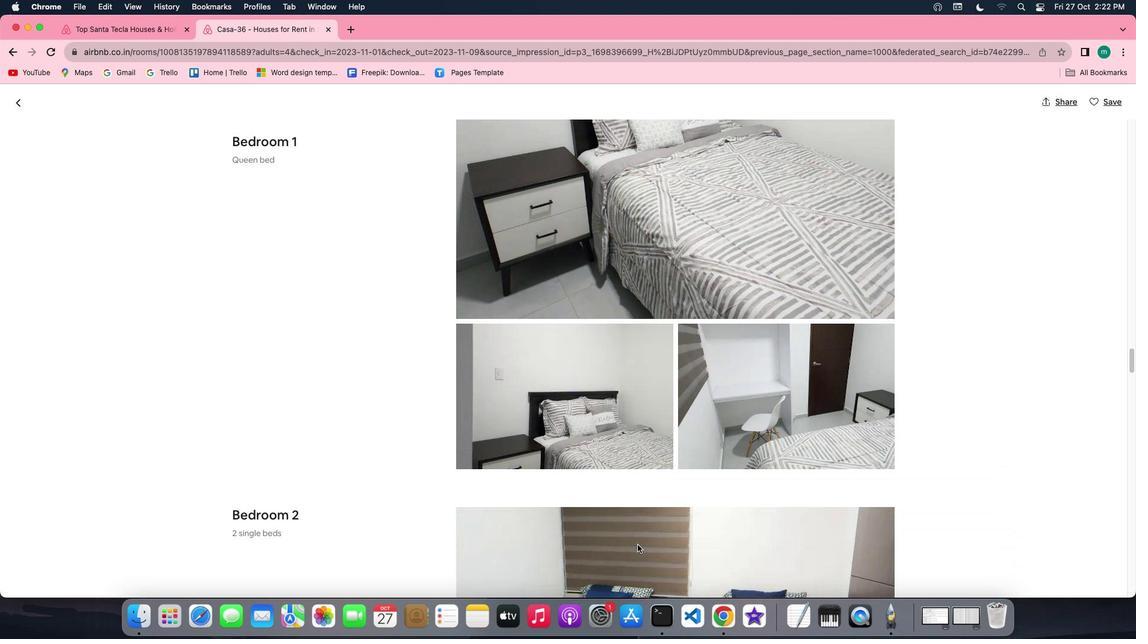 
Action: Mouse scrolled (637, 545) with delta (0, 0)
Screenshot: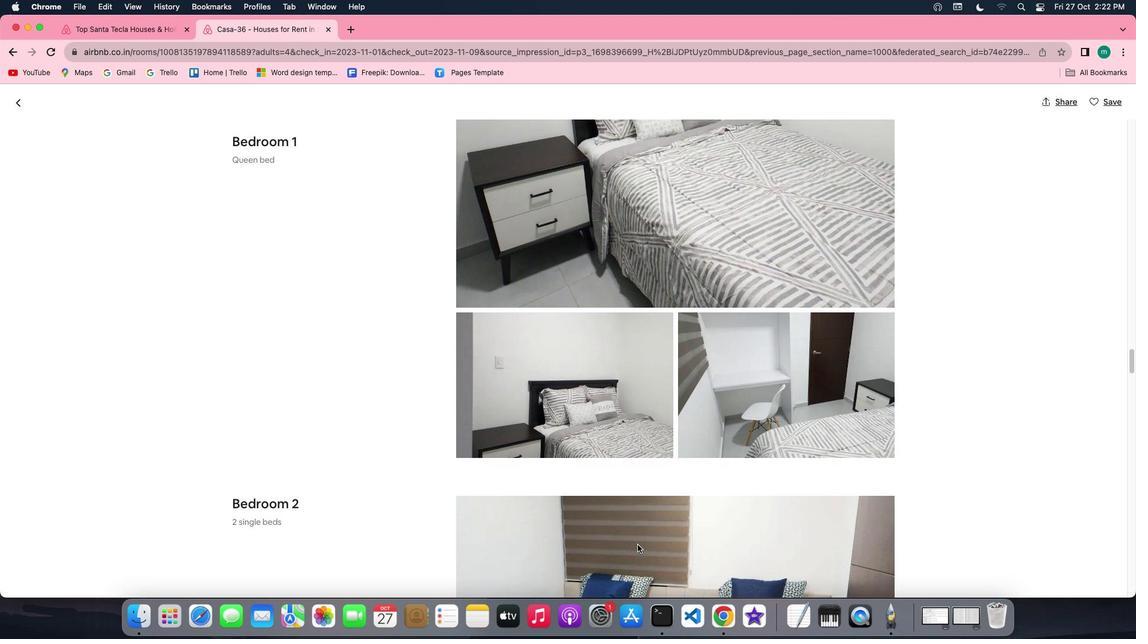 
Action: Mouse scrolled (637, 545) with delta (0, 0)
Screenshot: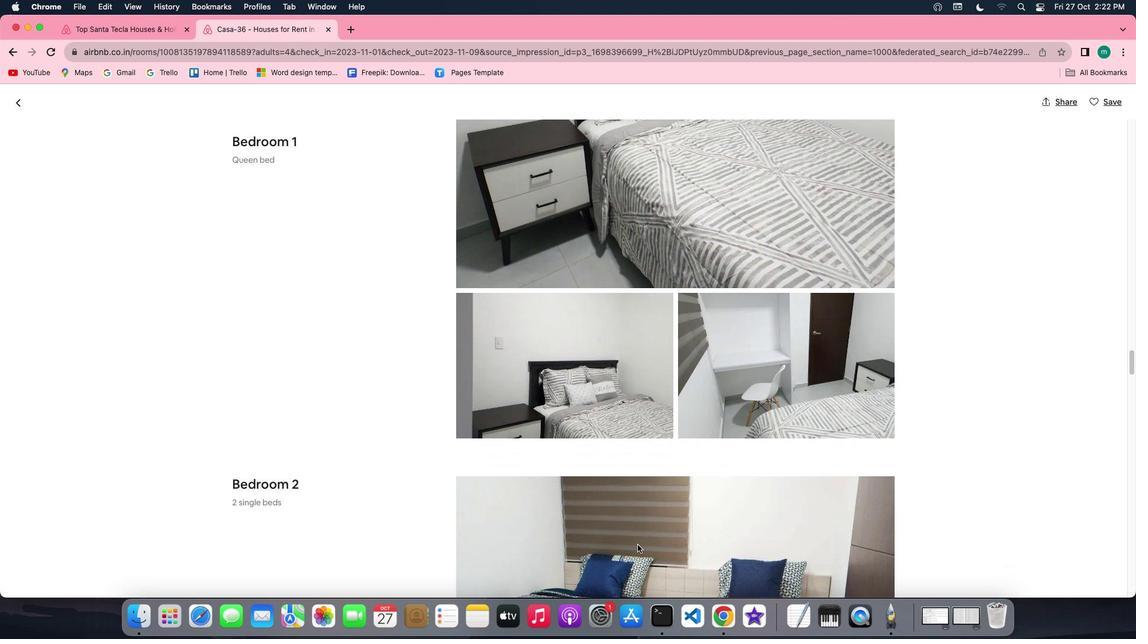 
Action: Mouse scrolled (637, 545) with delta (0, 0)
Screenshot: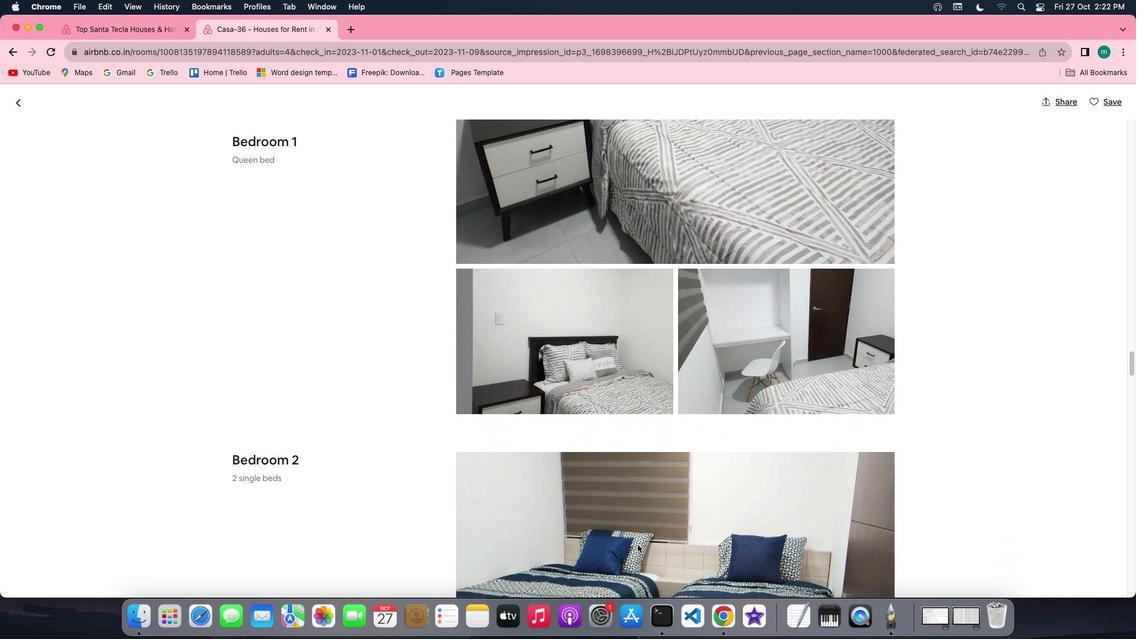 
Action: Mouse scrolled (637, 545) with delta (0, 0)
Screenshot: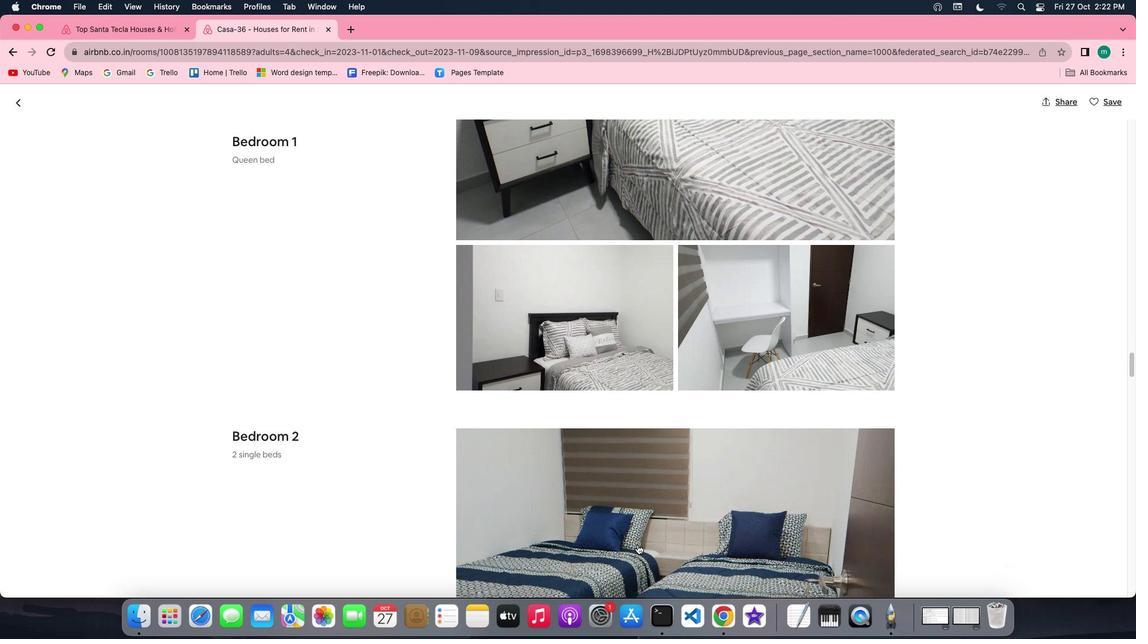 
Action: Mouse scrolled (637, 545) with delta (0, 0)
Screenshot: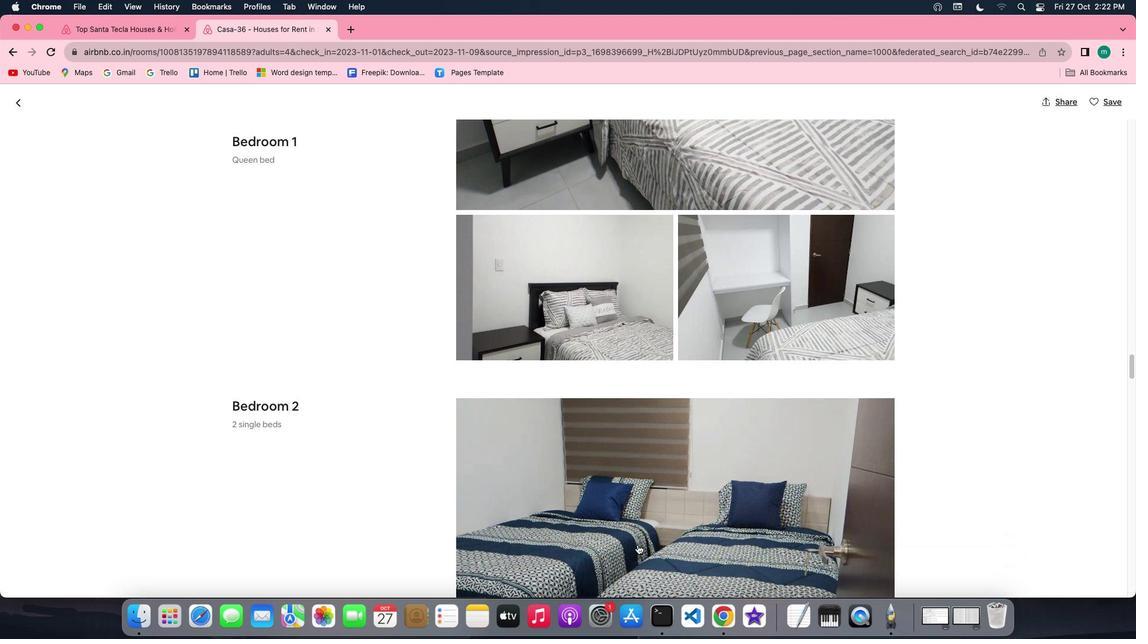 
Action: Mouse scrolled (637, 545) with delta (0, -1)
Screenshot: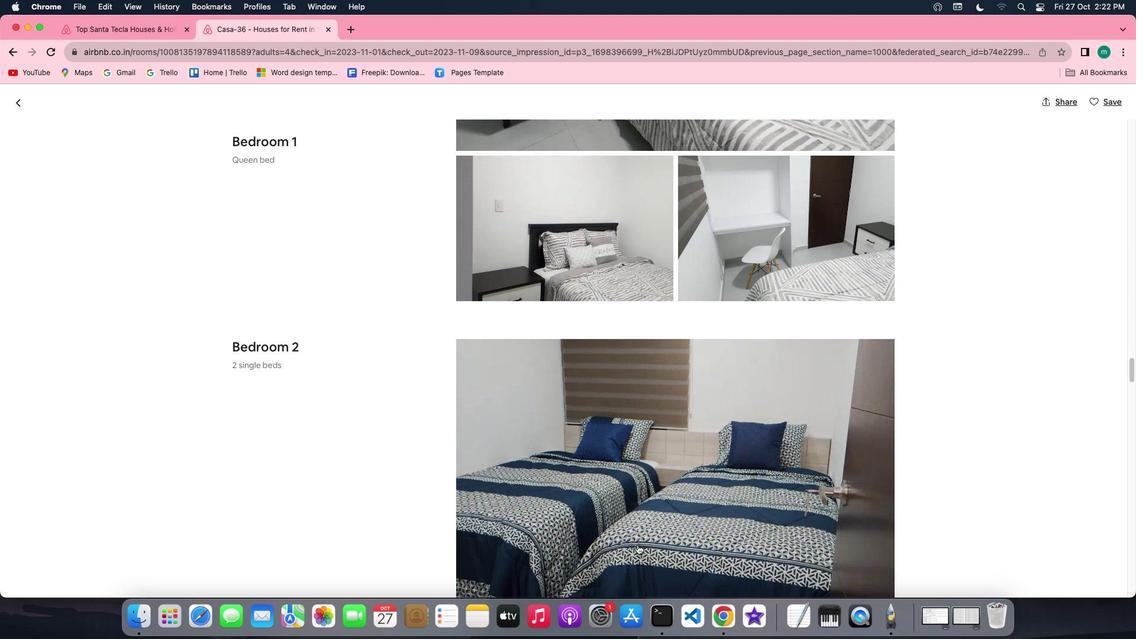 
Action: Mouse scrolled (637, 545) with delta (0, -1)
Screenshot: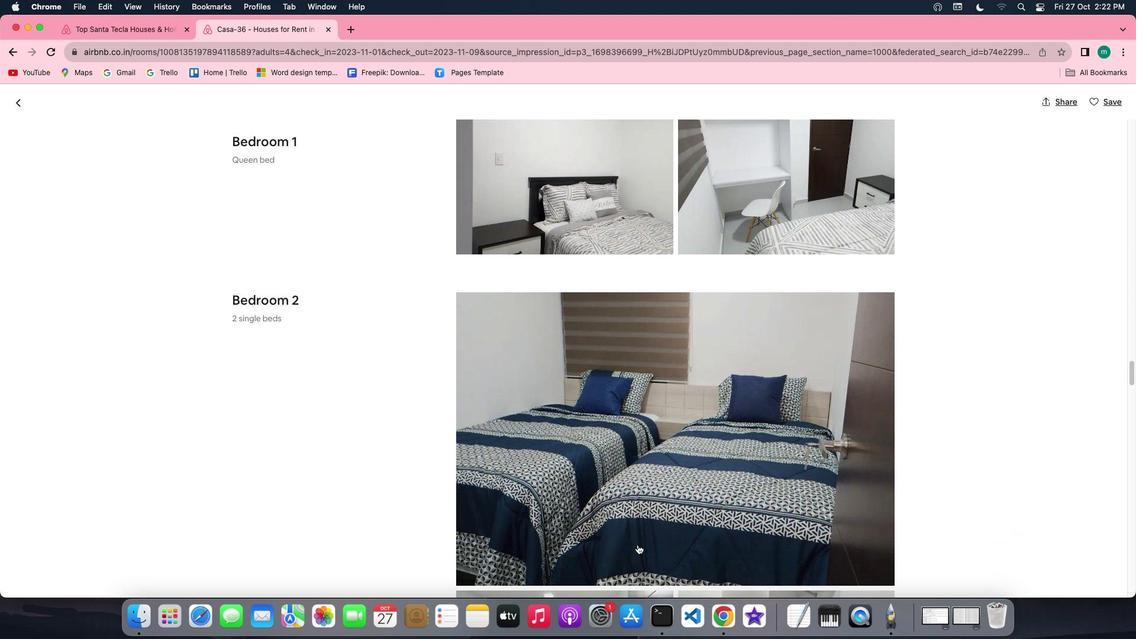 
Action: Mouse scrolled (637, 545) with delta (0, 0)
Screenshot: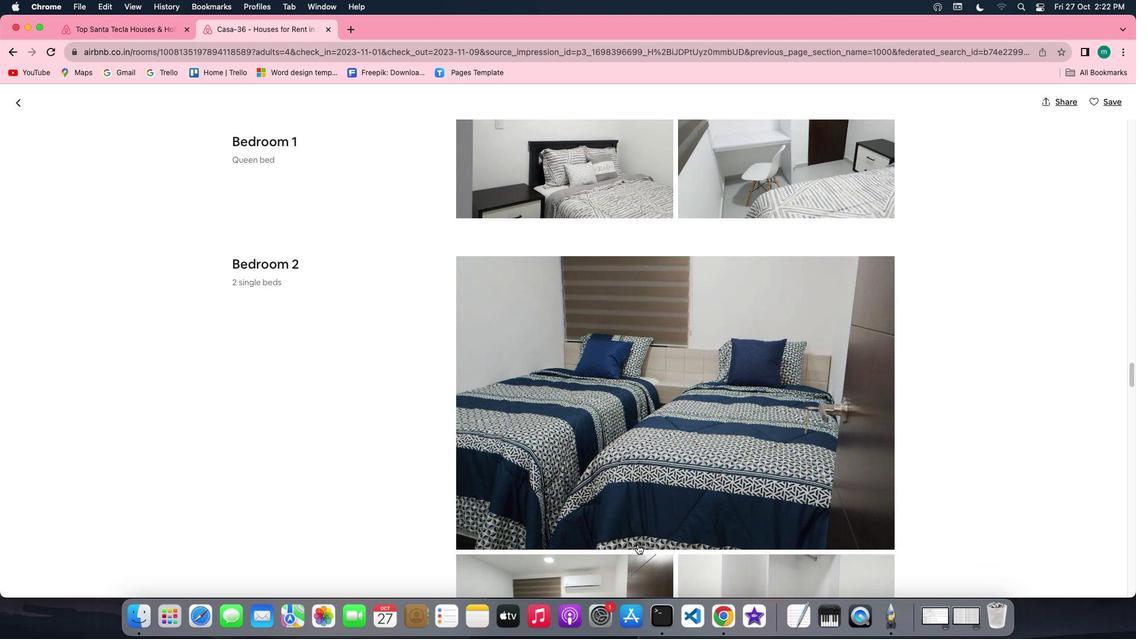 
Action: Mouse scrolled (637, 545) with delta (0, 0)
Screenshot: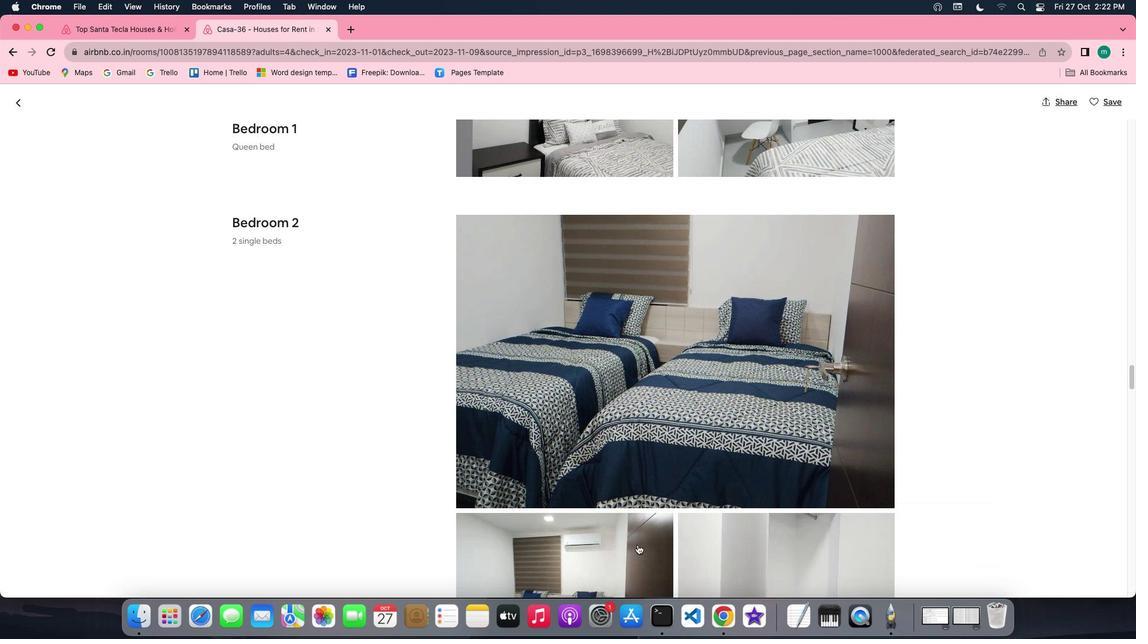
Action: Mouse scrolled (637, 545) with delta (0, -1)
Screenshot: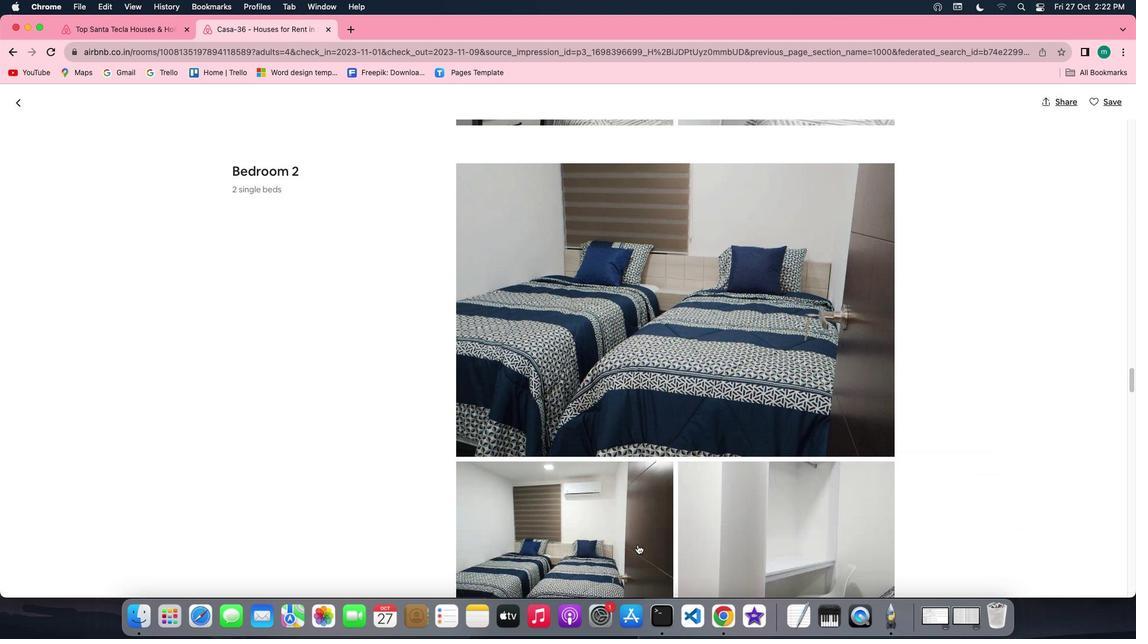 
Action: Mouse scrolled (637, 545) with delta (0, -1)
Screenshot: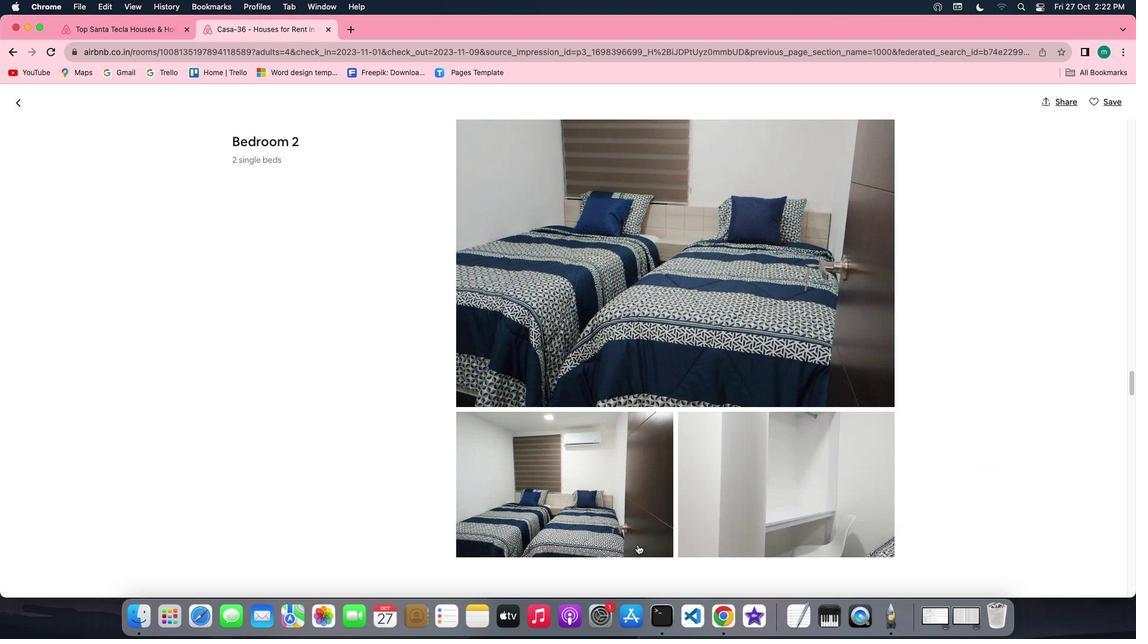 
Action: Mouse scrolled (637, 545) with delta (0, 0)
Screenshot: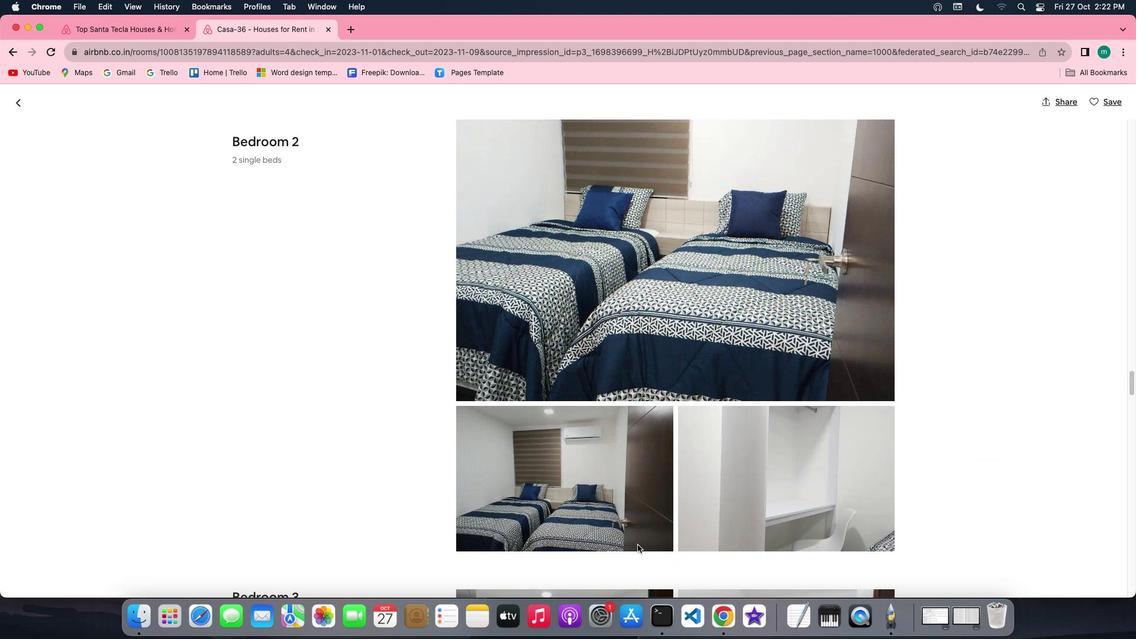 
Action: Mouse scrolled (637, 545) with delta (0, 0)
Screenshot: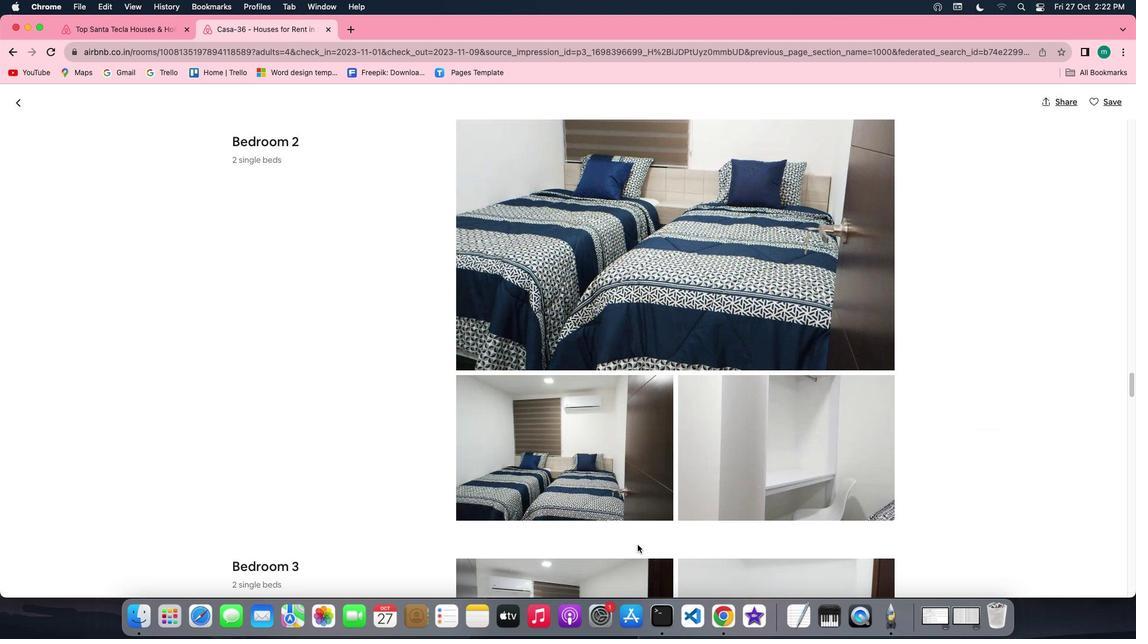 
Action: Mouse scrolled (637, 545) with delta (0, -1)
Screenshot: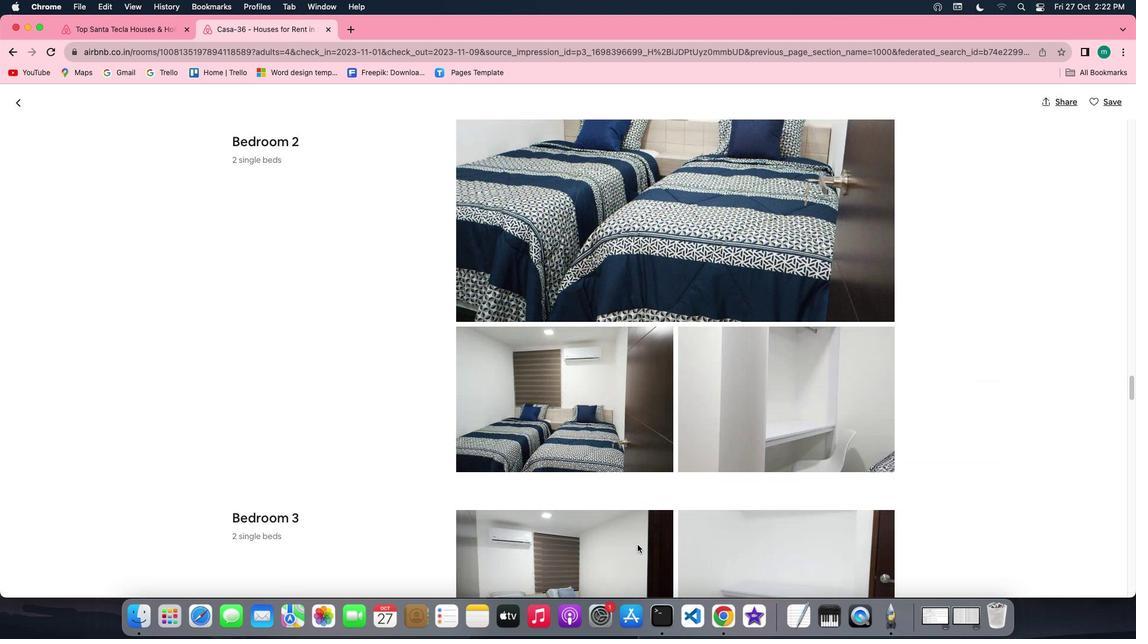 
Action: Mouse scrolled (637, 545) with delta (0, -1)
Screenshot: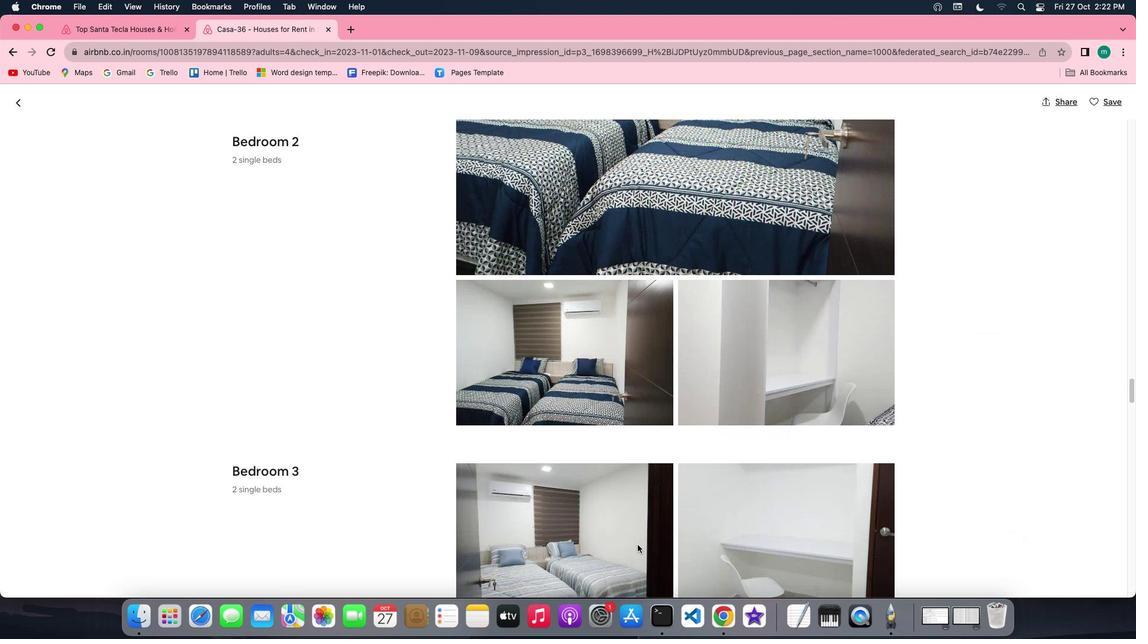 
Action: Mouse scrolled (637, 545) with delta (0, 0)
Screenshot: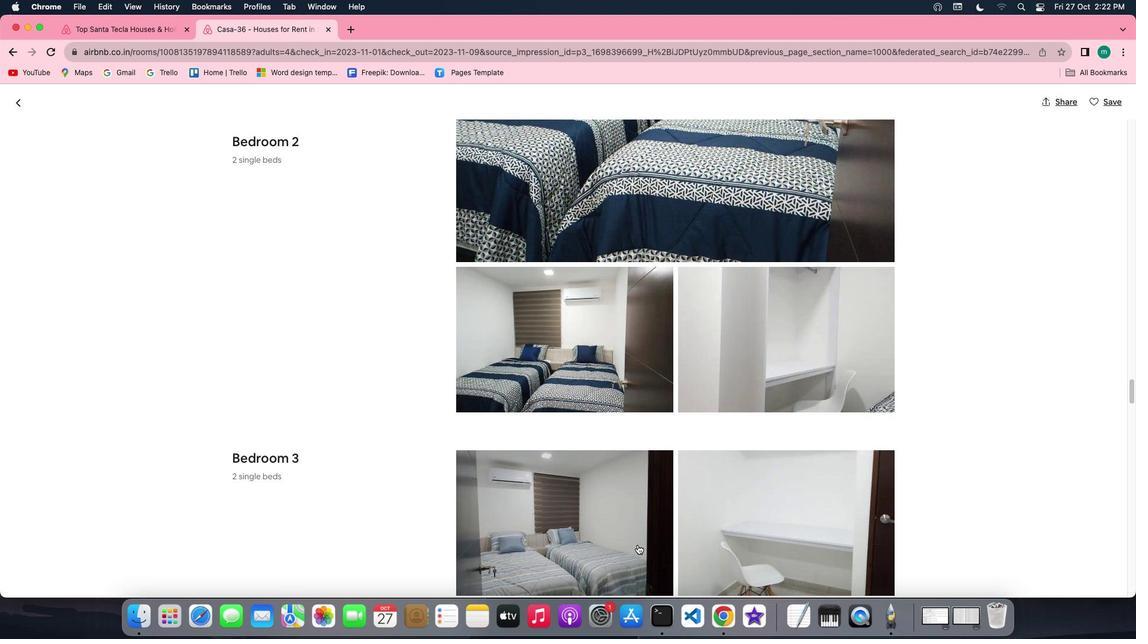 
Action: Mouse scrolled (637, 545) with delta (0, 0)
